 Task: Slide 11 - Budget For This Quarter.
Action: Mouse moved to (32, 81)
Screenshot: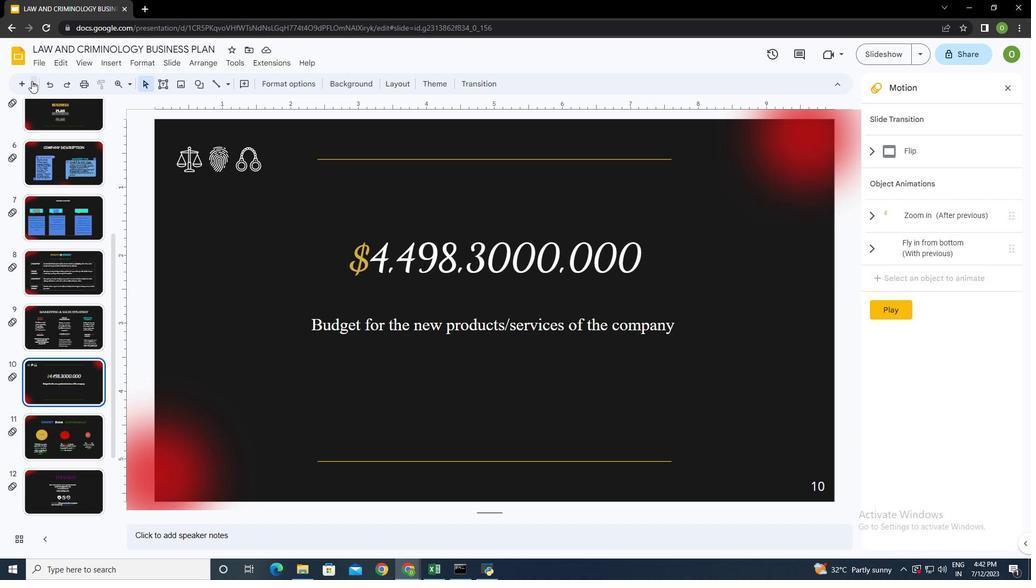 
Action: Mouse pressed left at (32, 81)
Screenshot: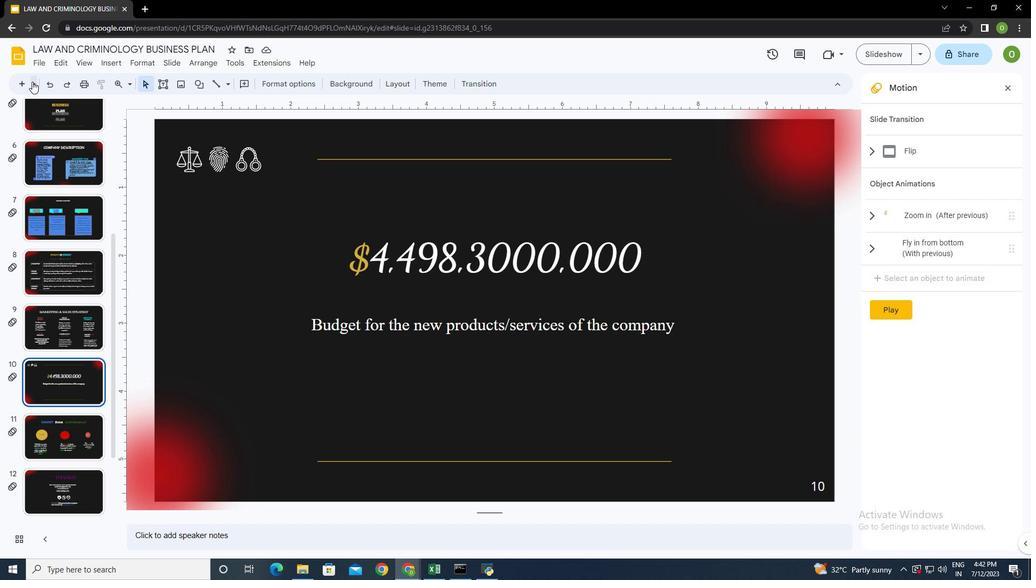 
Action: Mouse moved to (56, 342)
Screenshot: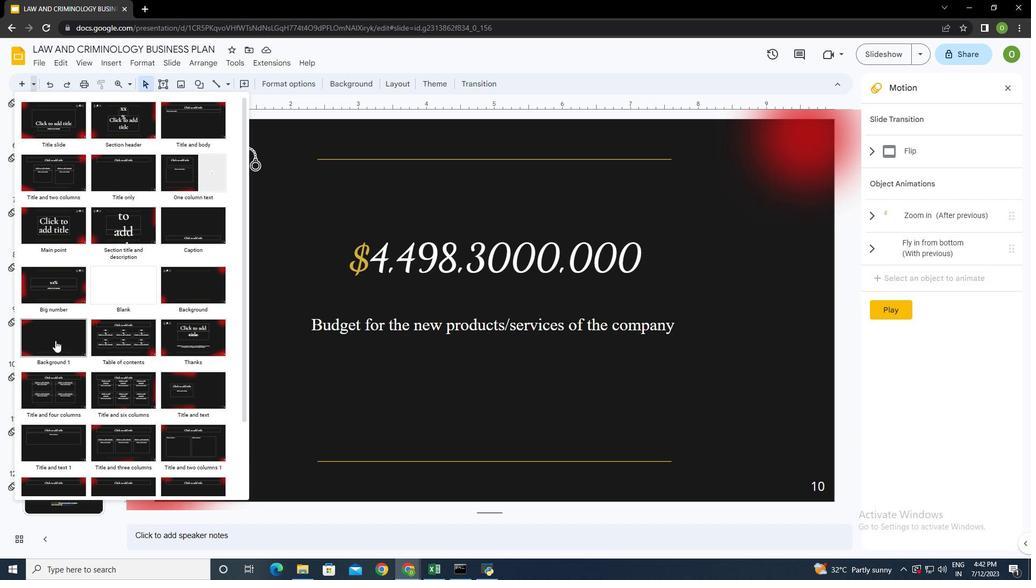 
Action: Mouse pressed left at (56, 342)
Screenshot: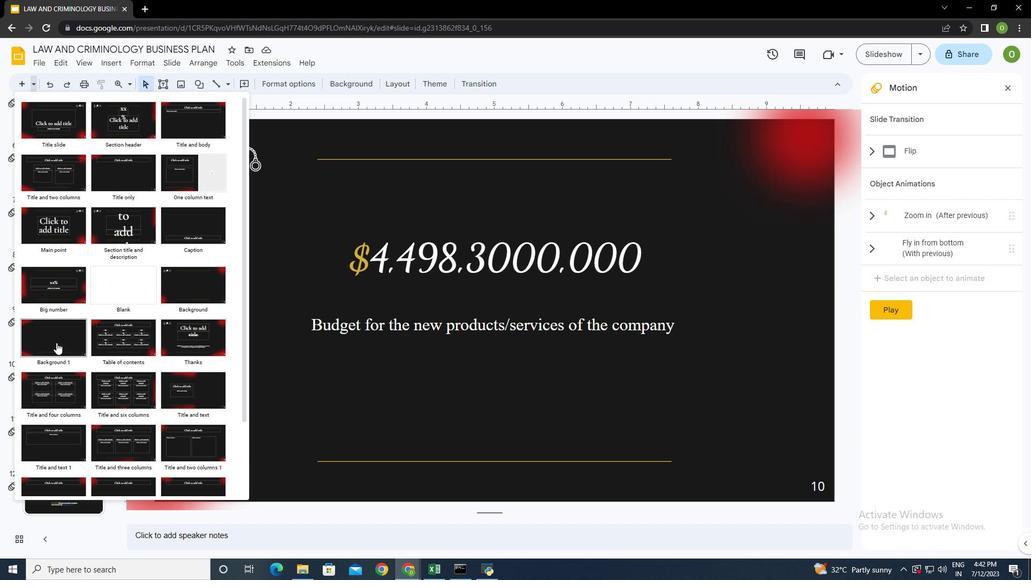 
Action: Mouse moved to (359, 259)
Screenshot: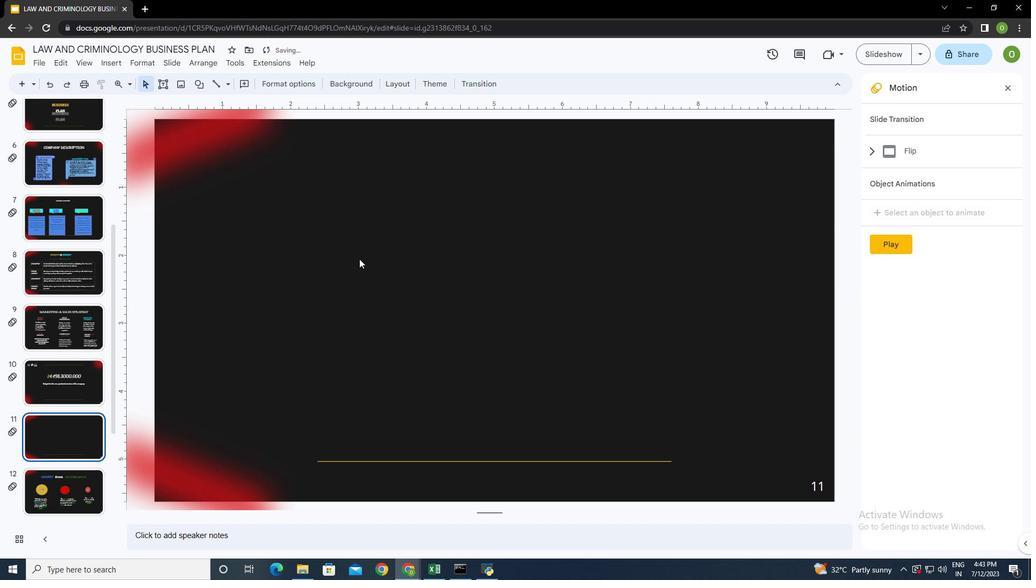 
Action: Mouse pressed left at (359, 259)
Screenshot: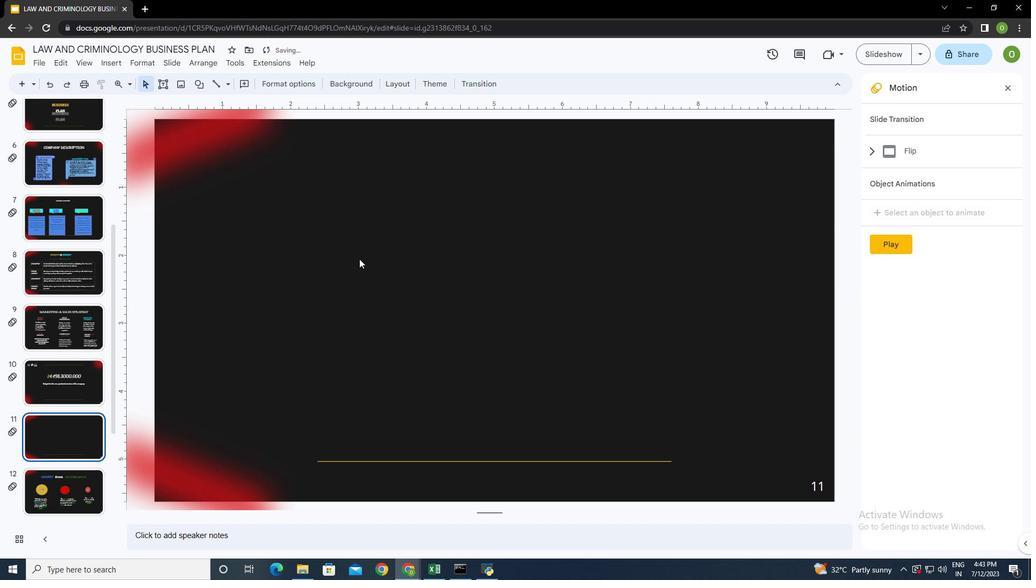 
Action: Mouse moved to (160, 81)
Screenshot: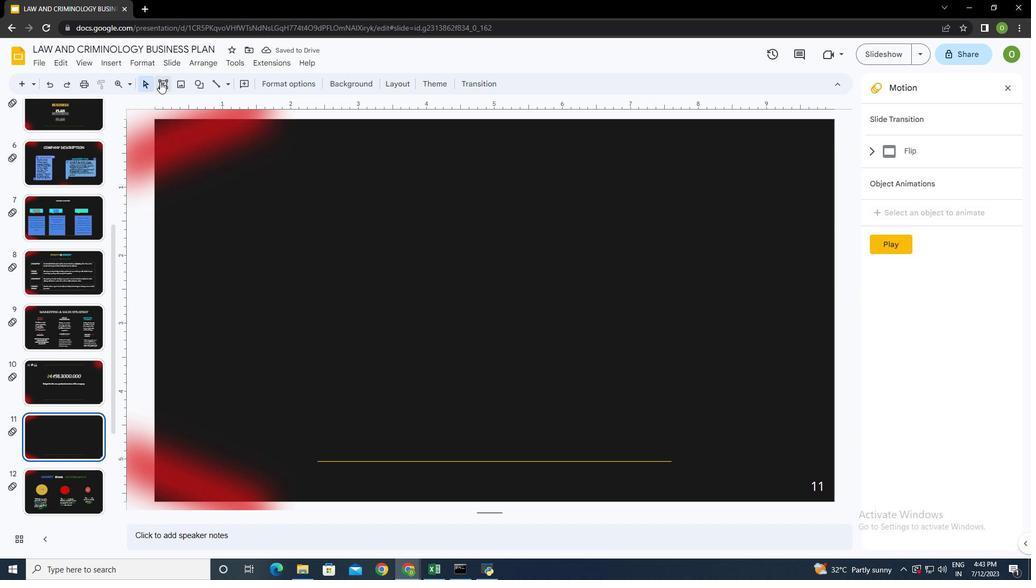 
Action: Mouse pressed left at (160, 81)
Screenshot: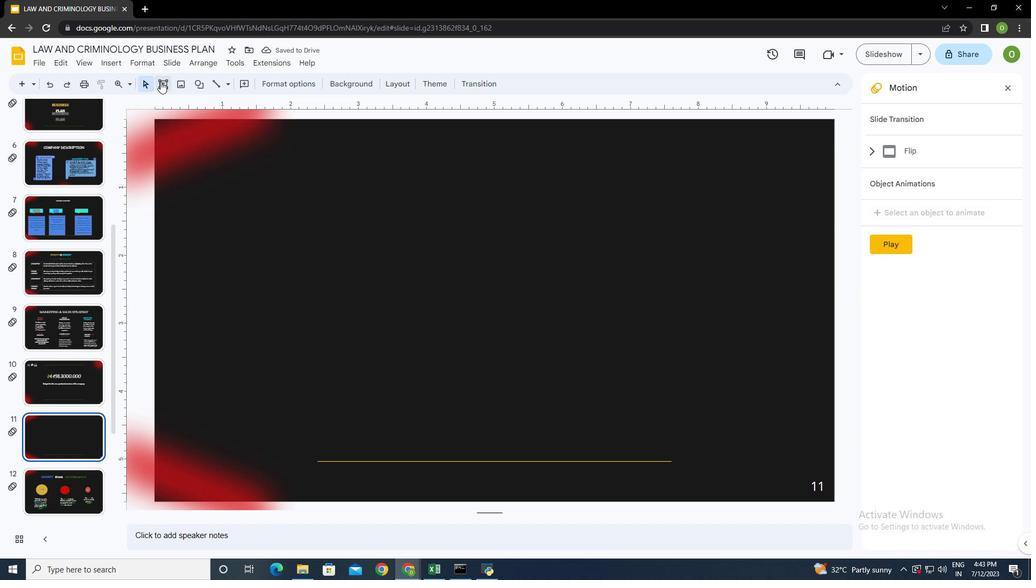 
Action: Mouse moved to (303, 149)
Screenshot: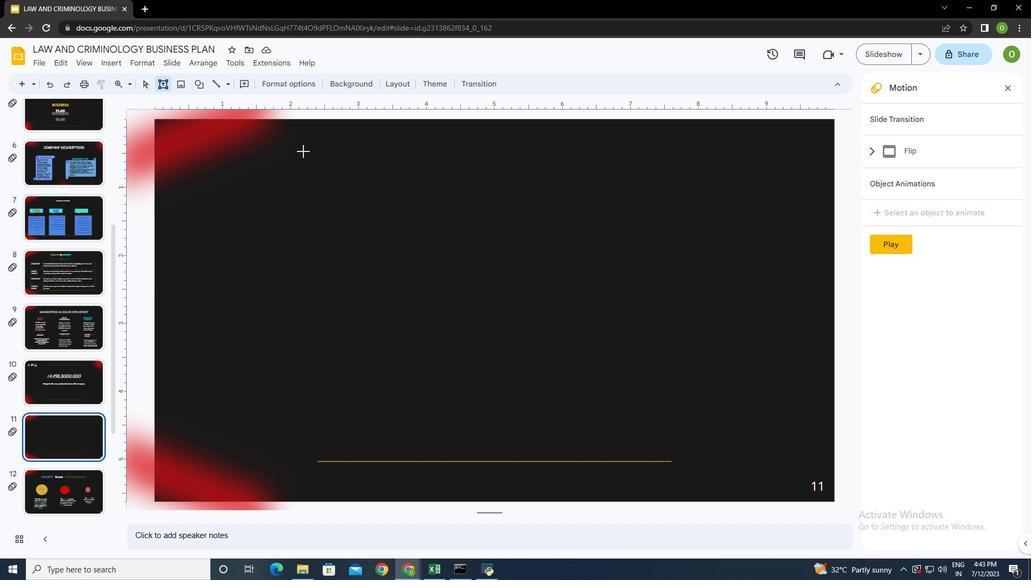 
Action: Mouse pressed left at (303, 149)
Screenshot: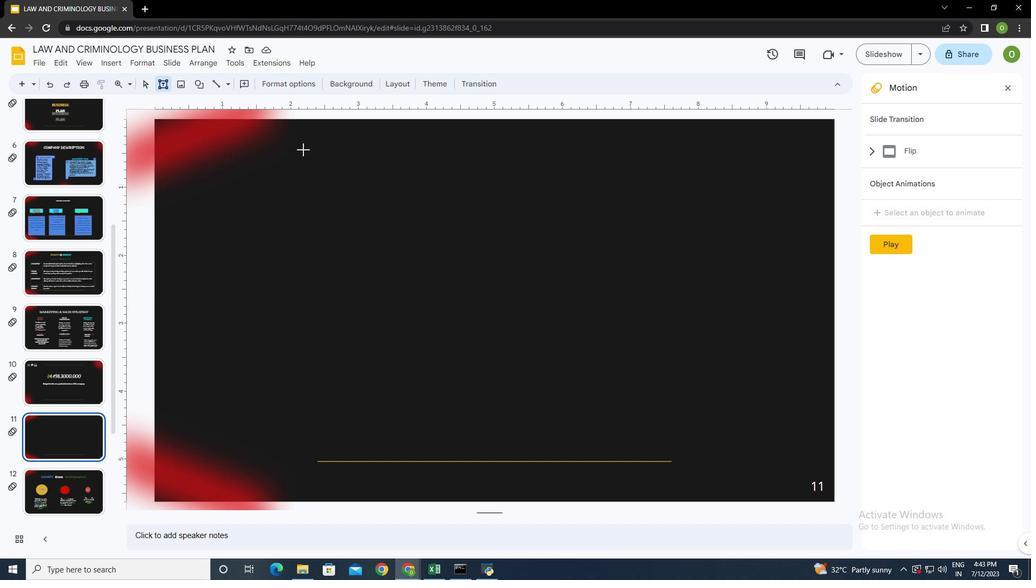 
Action: Mouse moved to (483, 79)
Screenshot: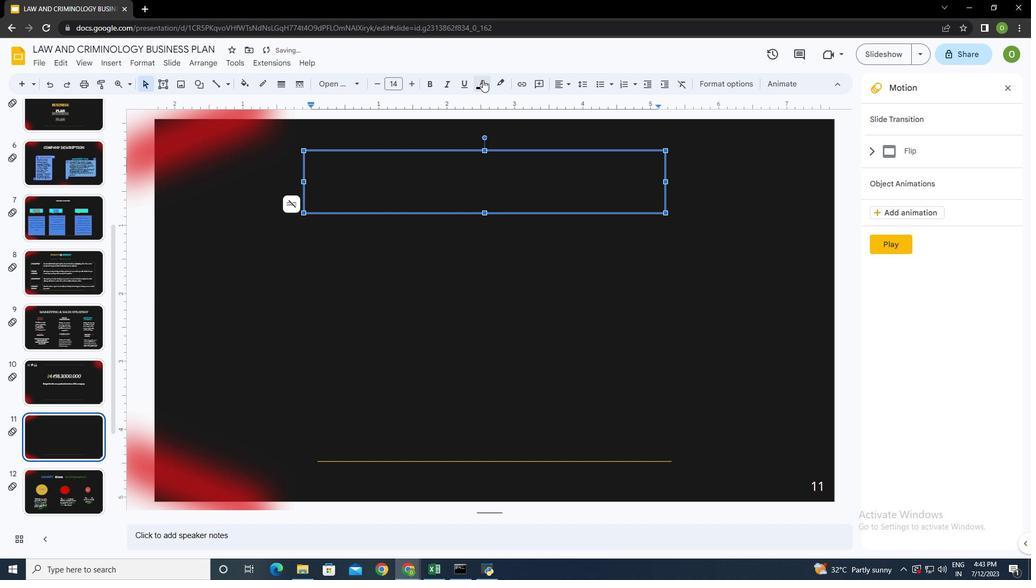 
Action: Mouse pressed left at (483, 79)
Screenshot: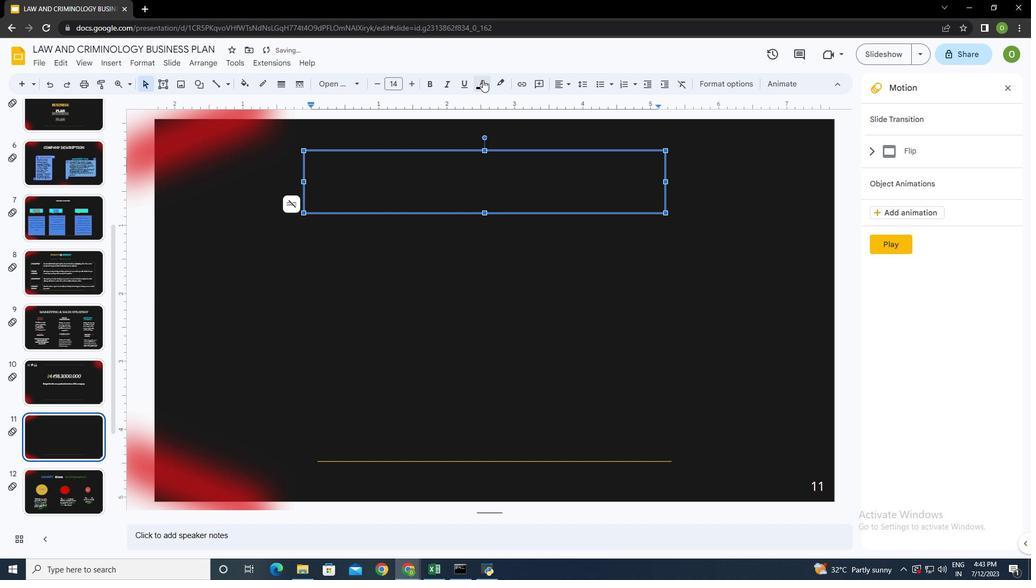 
Action: Mouse moved to (482, 117)
Screenshot: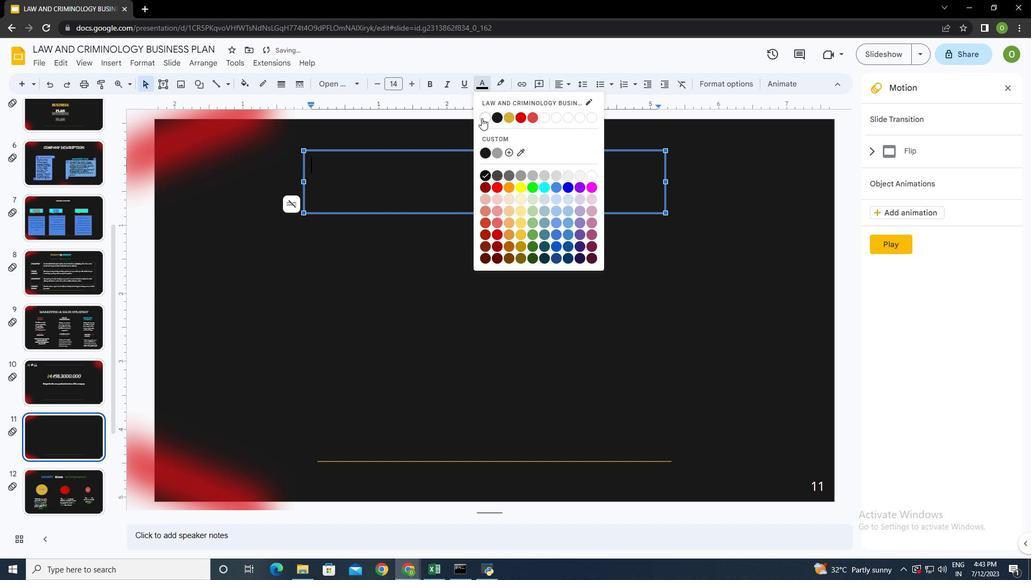 
Action: Mouse pressed left at (482, 117)
Screenshot: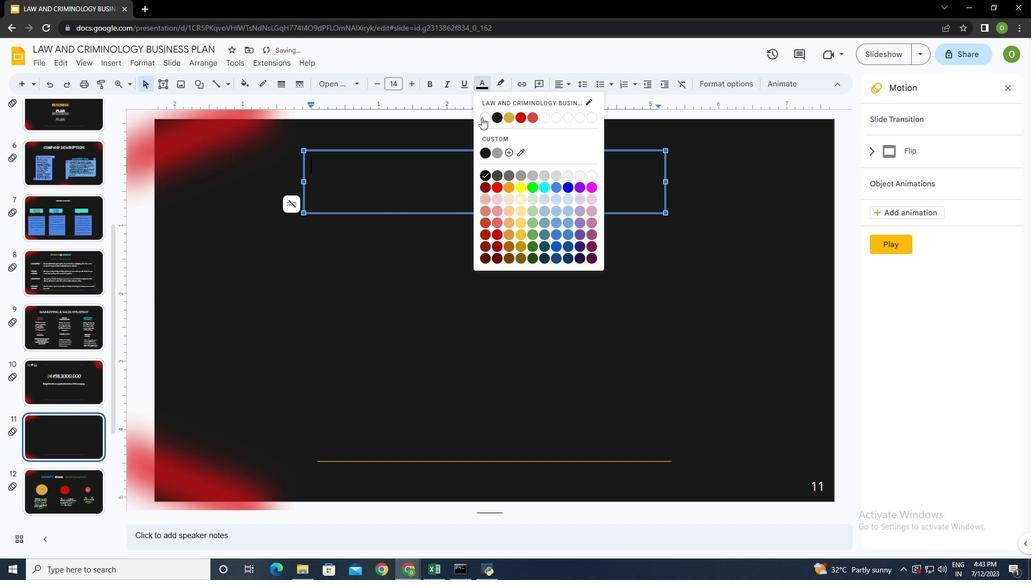 
Action: Mouse moved to (384, 182)
Screenshot: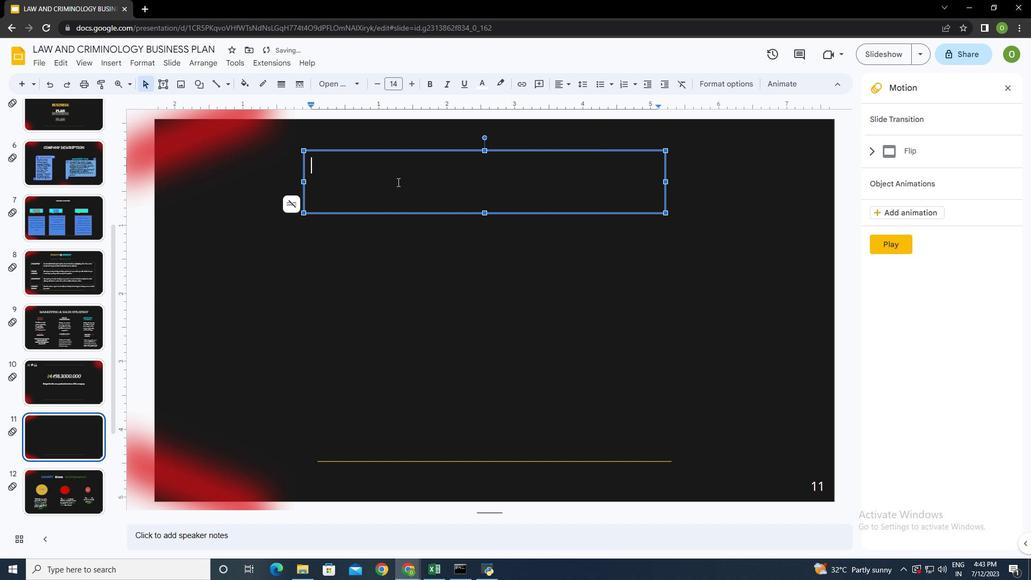 
Action: Key pressed <Key.caps_lock>BUDGET<Key.space>FOR<Key.space>THIS<Key.space>QUARTER<Key.shift_r><Key.shift_r><Key.shift_r><Key.shift_r><Key.shift_r><Key.shift_r><Key.shift_r><Key.shift_r><Key.home>
Screenshot: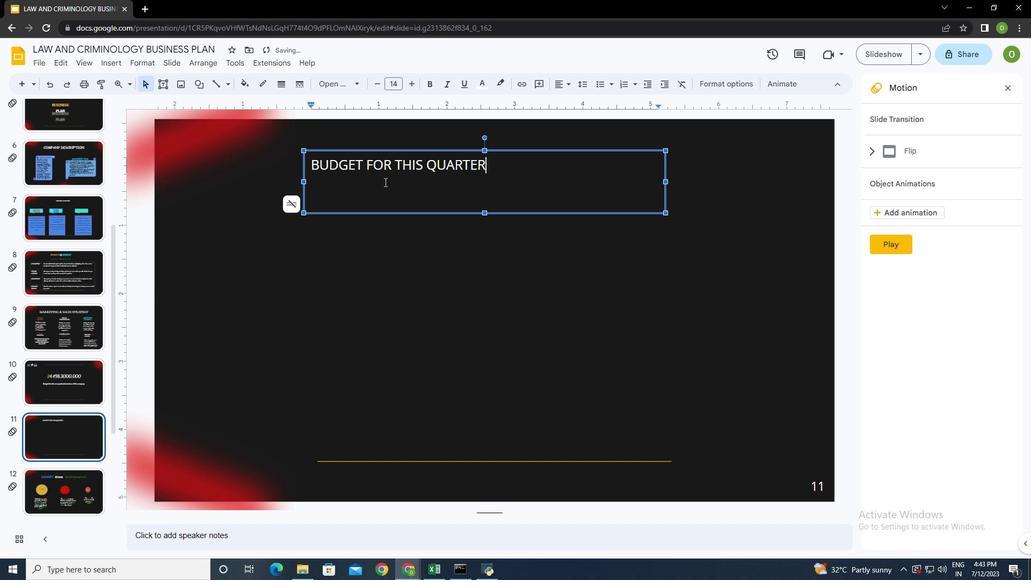 
Action: Mouse moved to (318, 83)
Screenshot: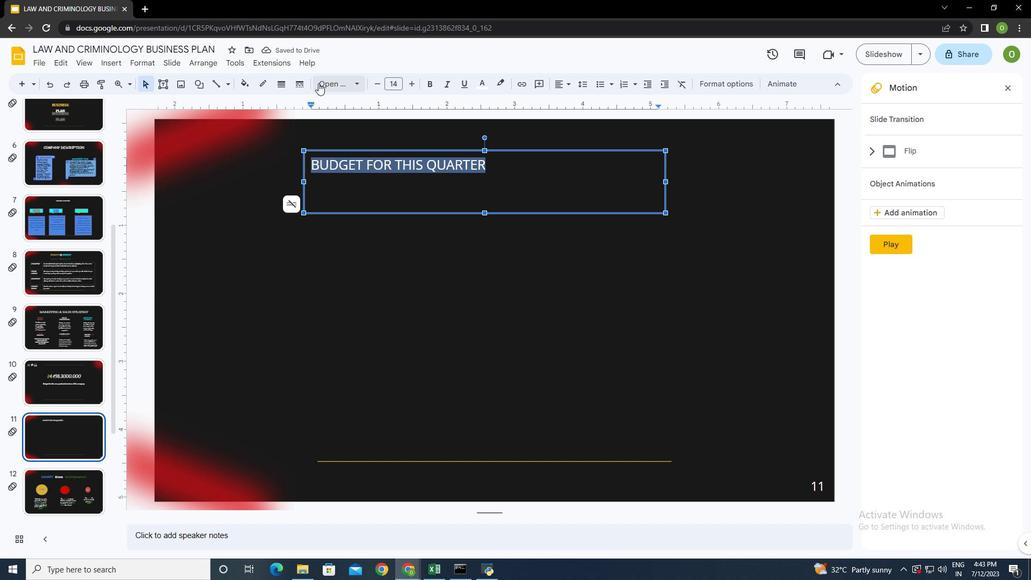 
Action: Mouse pressed left at (318, 83)
Screenshot: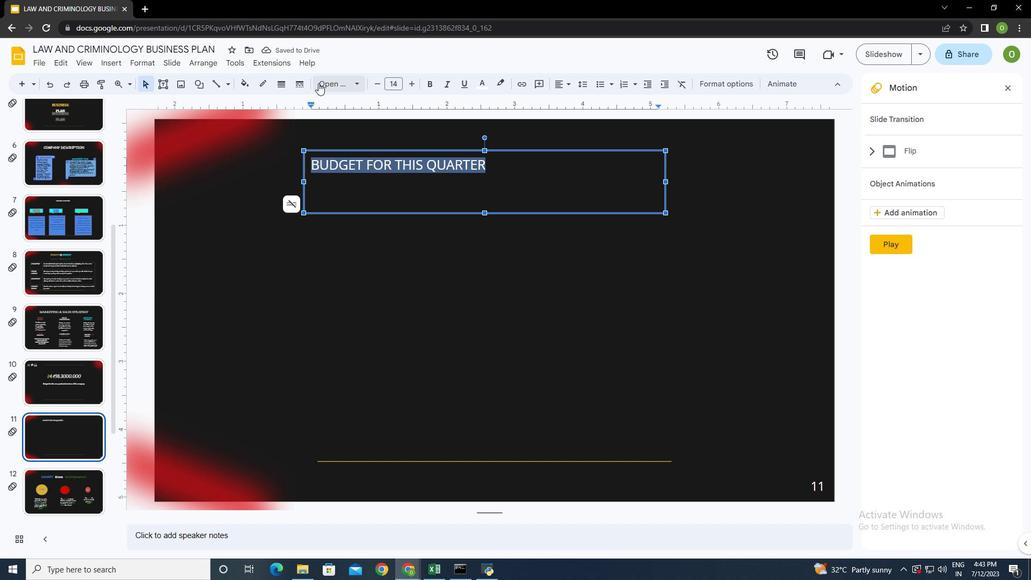 
Action: Mouse moved to (371, 202)
Screenshot: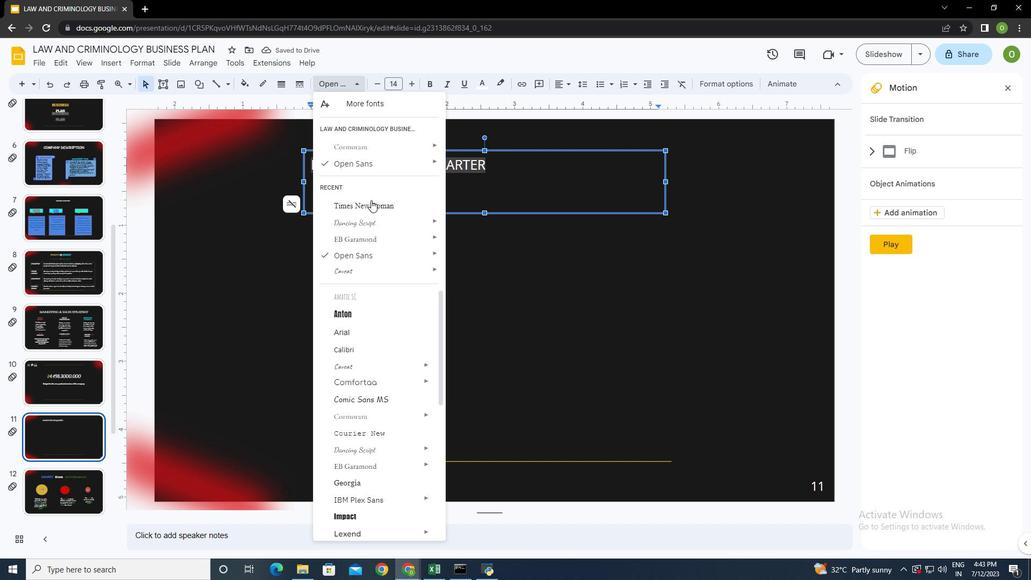 
Action: Mouse pressed left at (371, 202)
Screenshot: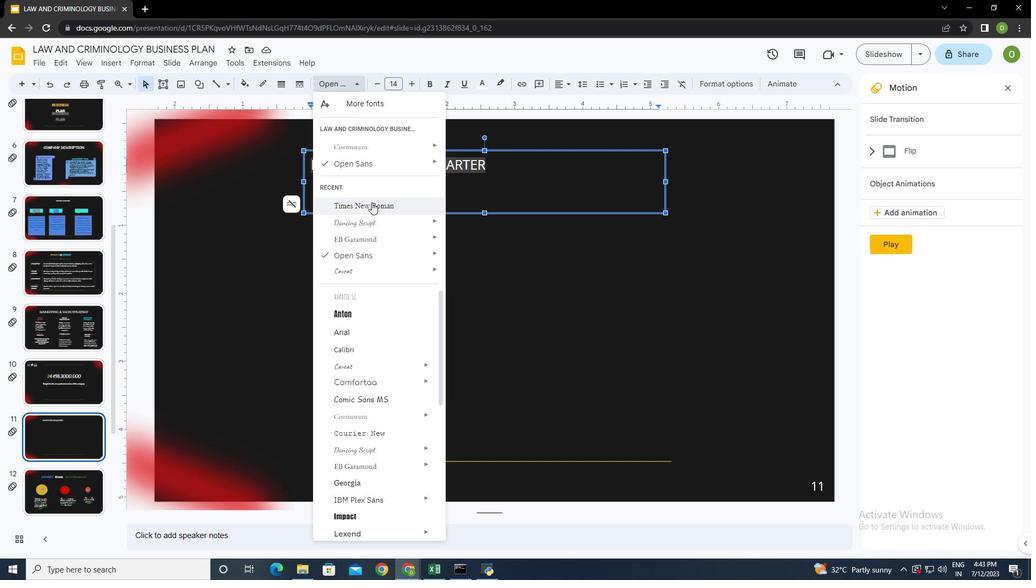 
Action: Mouse moved to (409, 81)
Screenshot: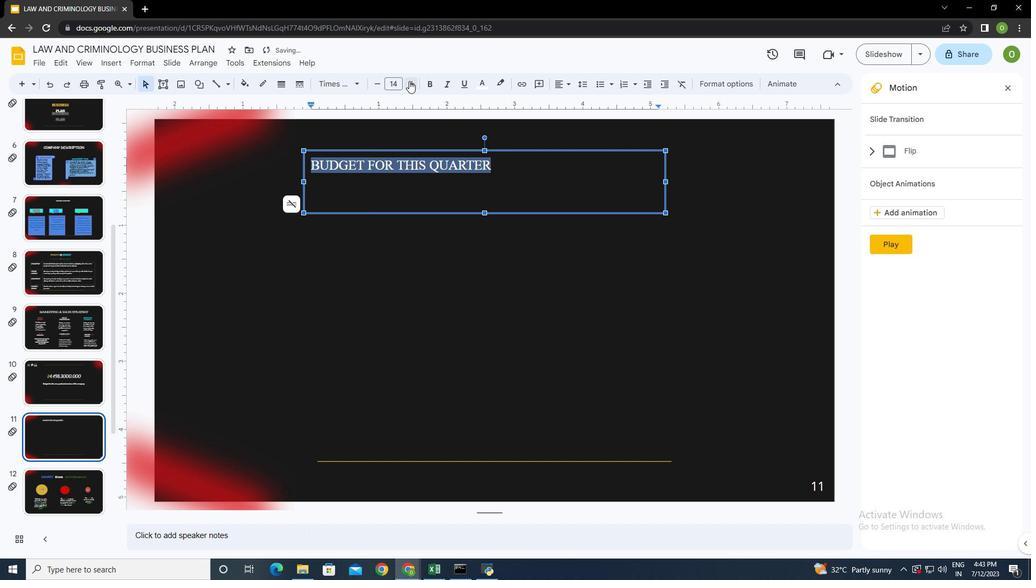 
Action: Mouse pressed left at (409, 81)
Screenshot: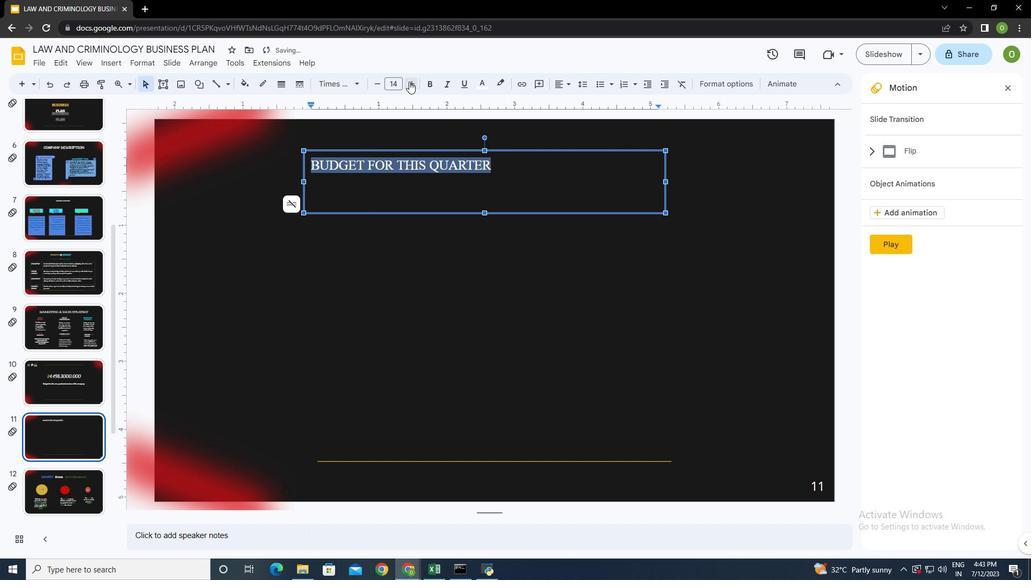 
Action: Mouse pressed left at (409, 81)
Screenshot: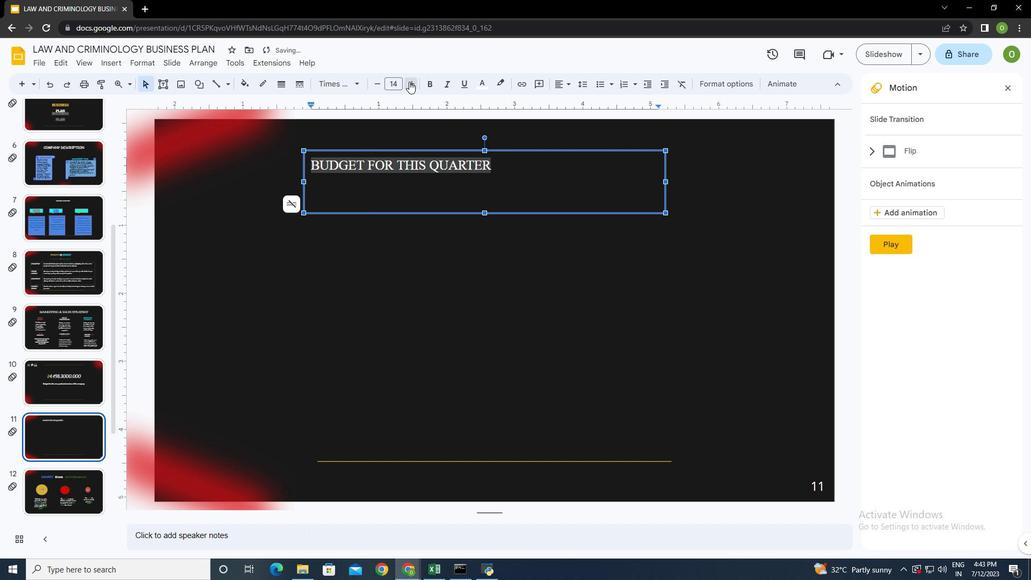 
Action: Mouse pressed left at (409, 81)
Screenshot: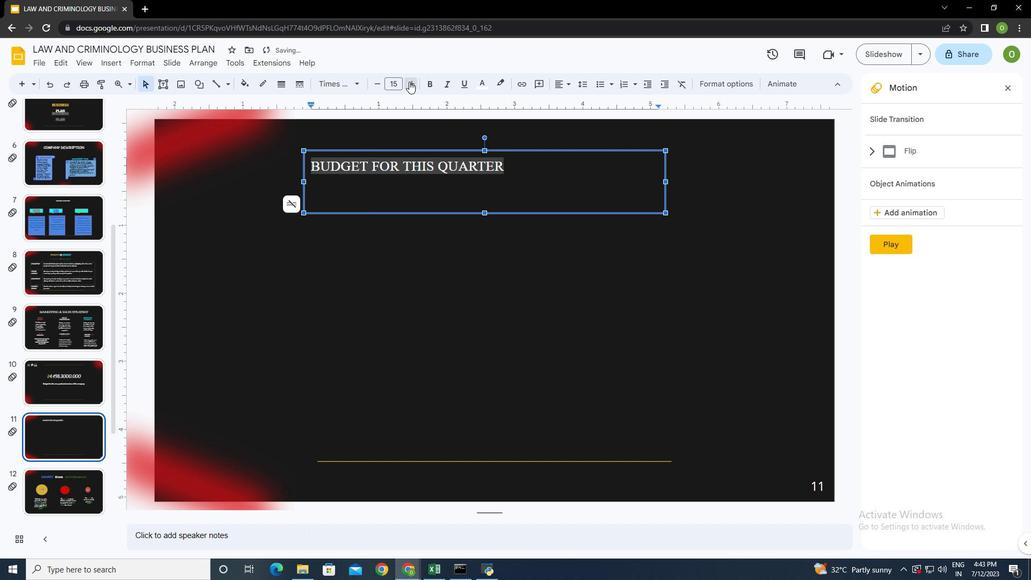 
Action: Mouse pressed left at (409, 81)
Screenshot: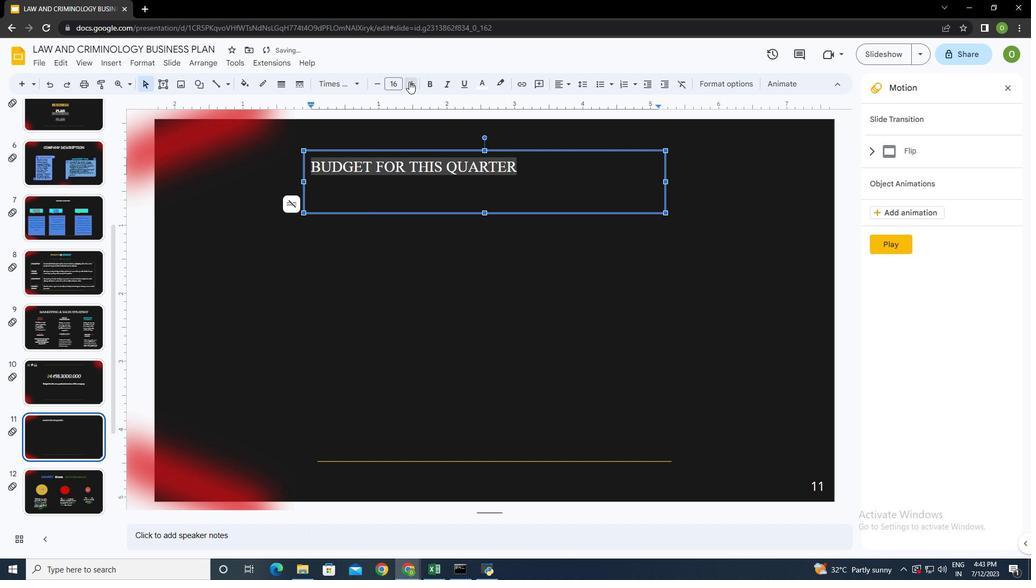 
Action: Mouse pressed left at (409, 81)
Screenshot: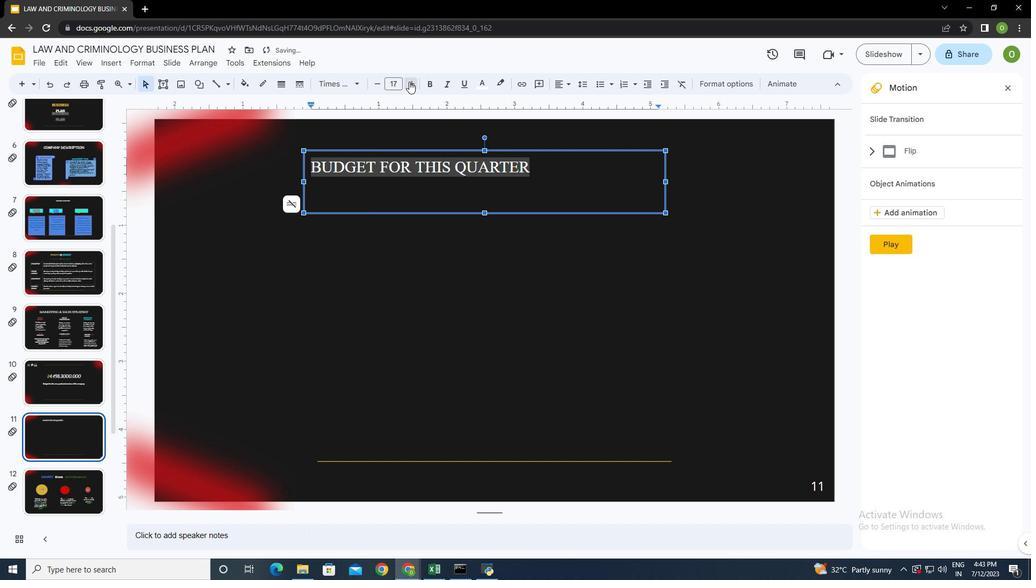 
Action: Mouse pressed left at (409, 81)
Screenshot: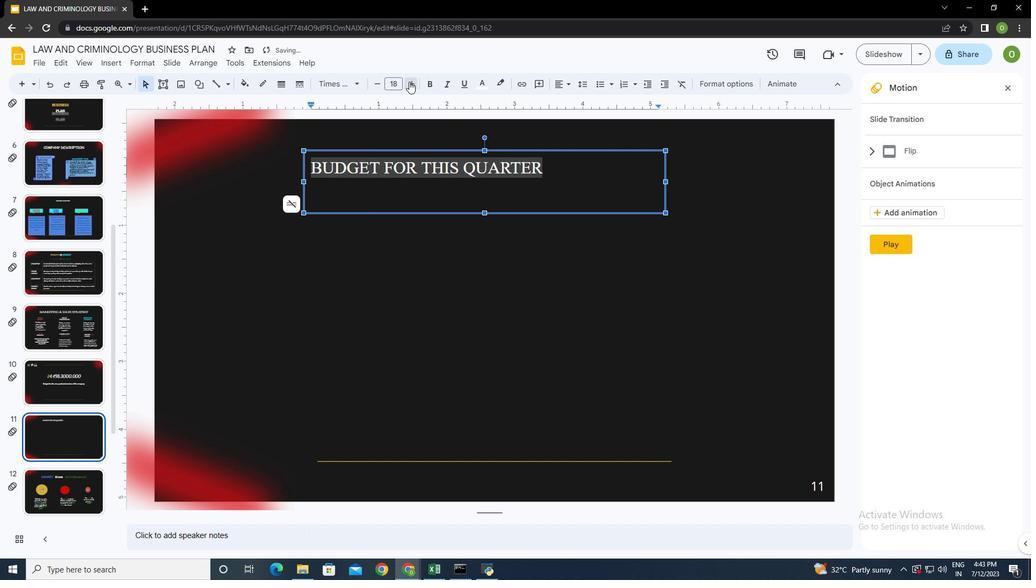 
Action: Mouse pressed left at (409, 81)
Screenshot: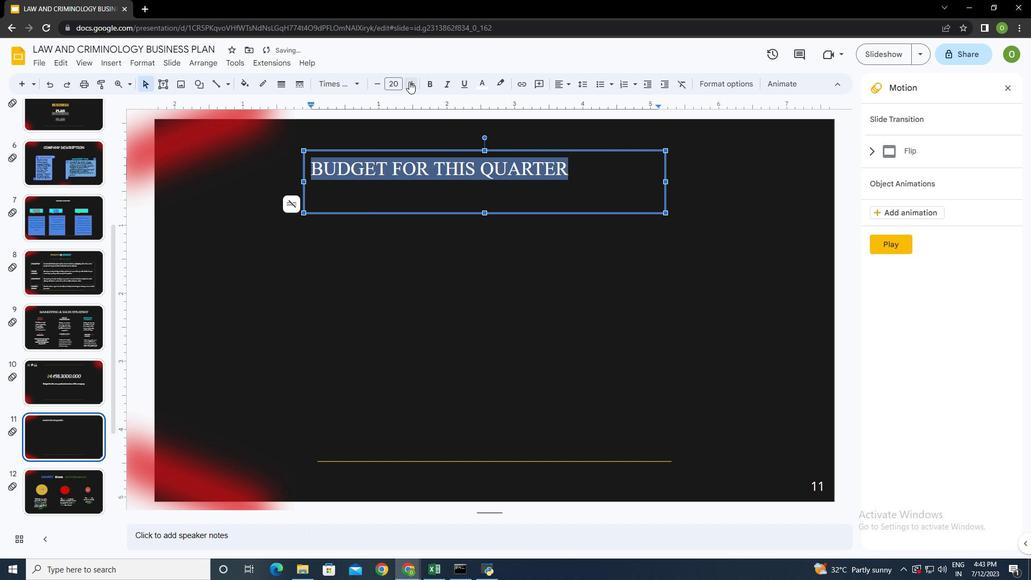 
Action: Mouse pressed left at (409, 81)
Screenshot: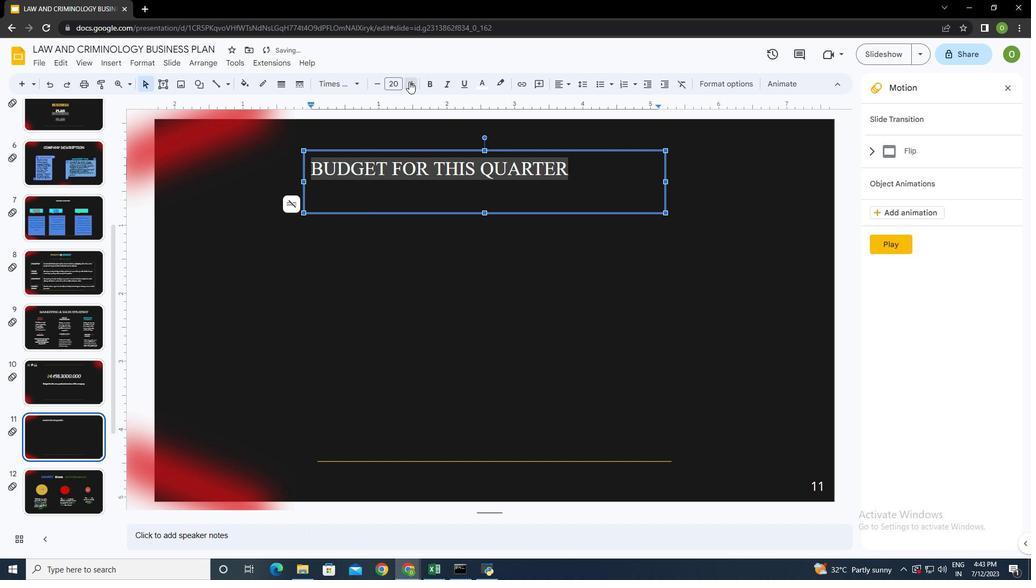 
Action: Mouse pressed left at (409, 81)
Screenshot: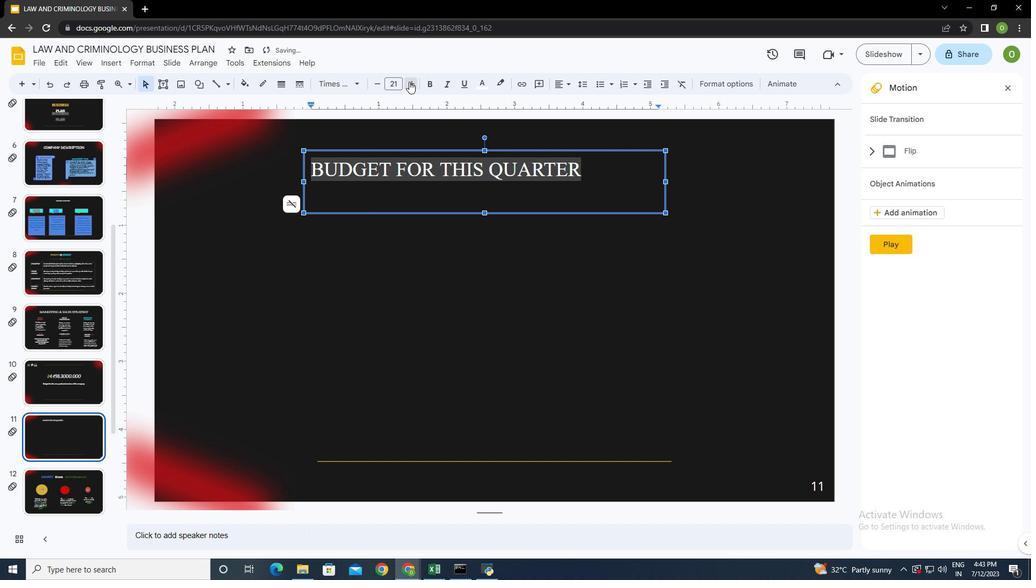 
Action: Mouse pressed left at (409, 81)
Screenshot: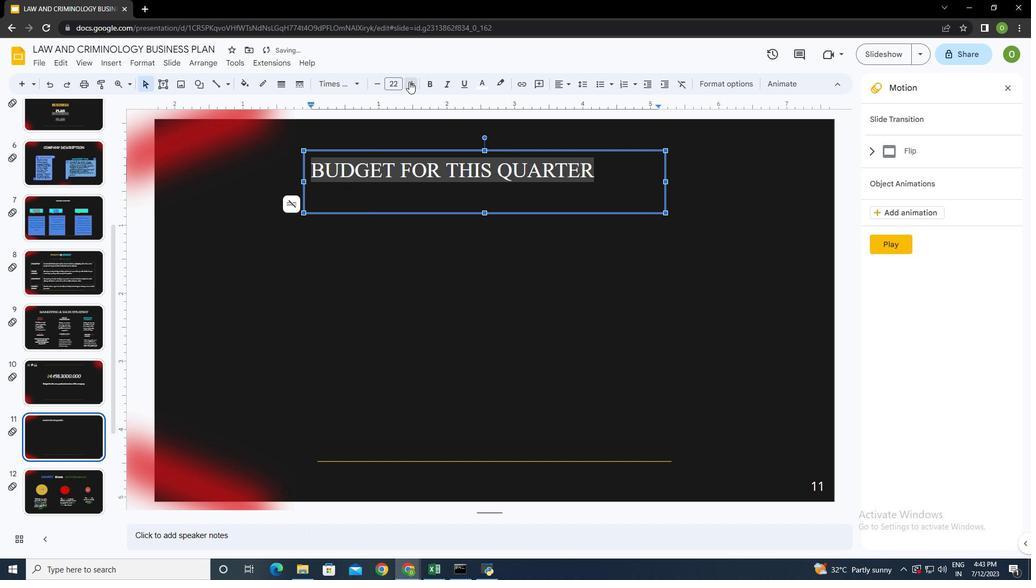 
Action: Mouse pressed left at (409, 81)
Screenshot: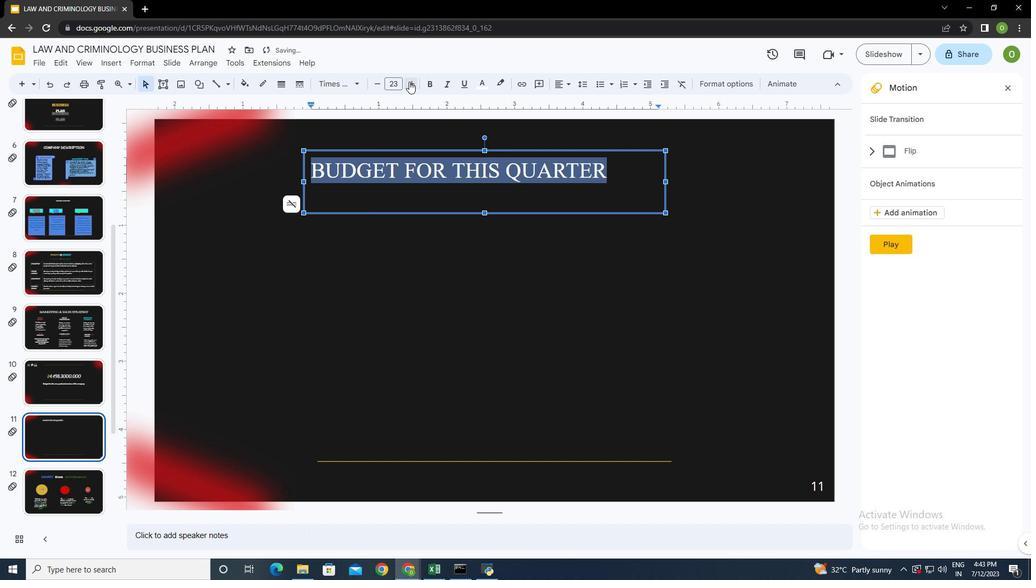 
Action: Mouse pressed left at (409, 81)
Screenshot: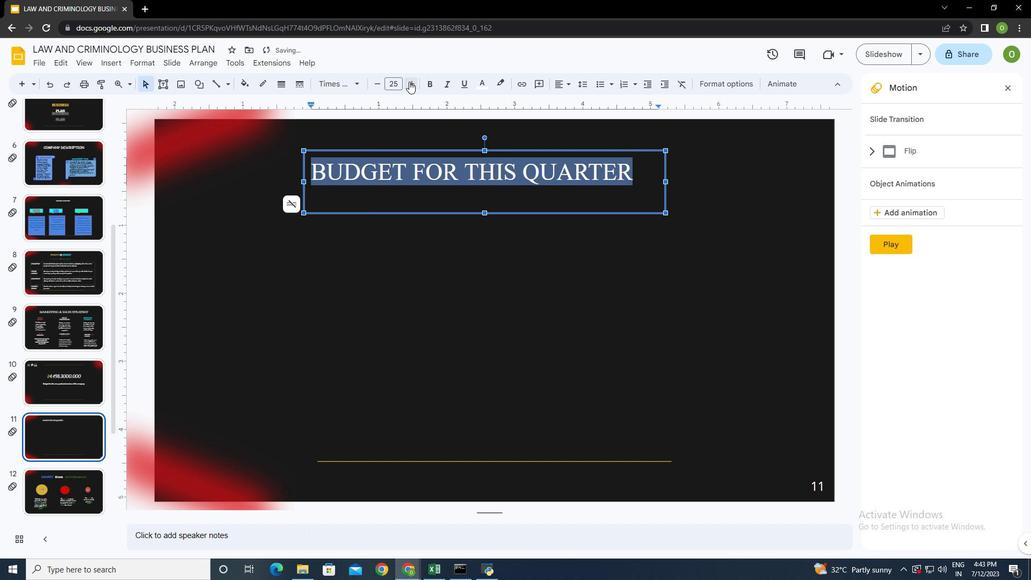 
Action: Mouse moved to (377, 83)
Screenshot: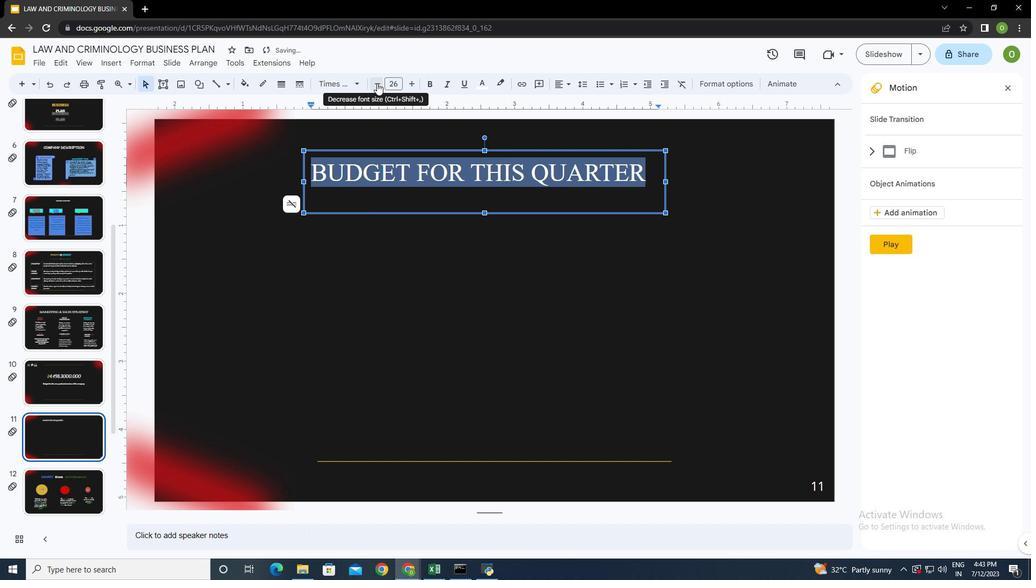 
Action: Mouse pressed left at (377, 83)
Screenshot: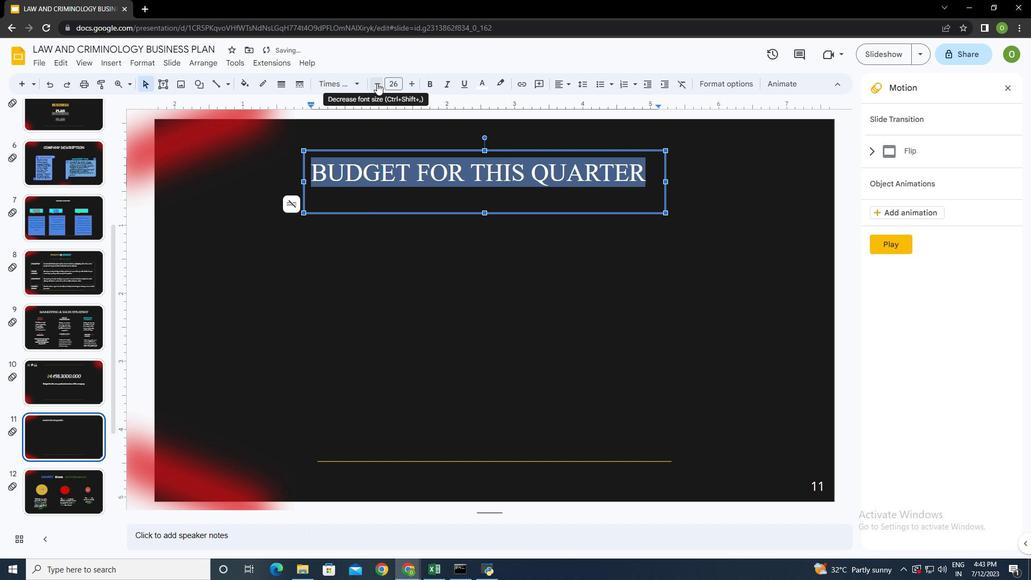 
Action: Mouse moved to (486, 214)
Screenshot: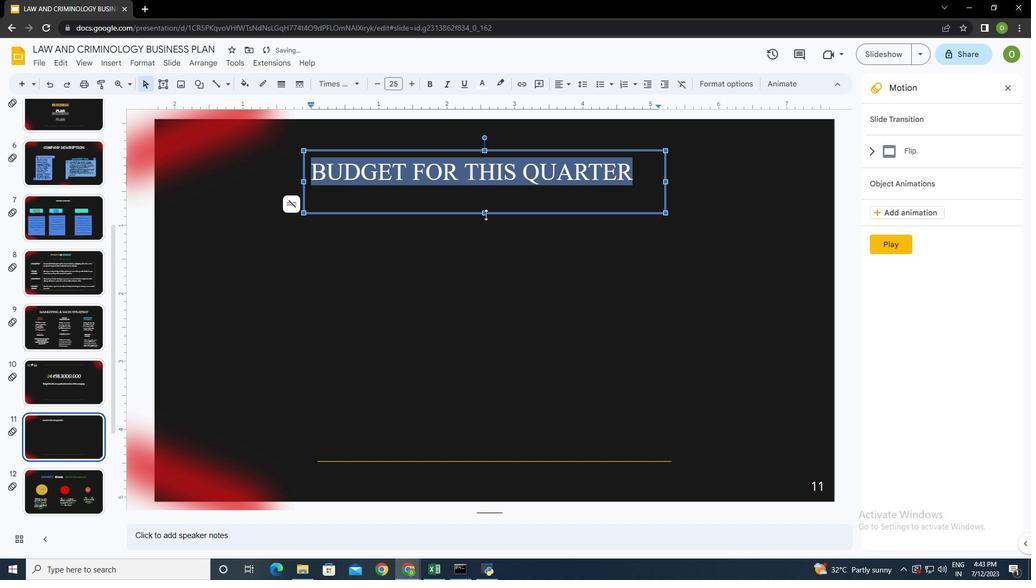 
Action: Mouse pressed left at (486, 214)
Screenshot: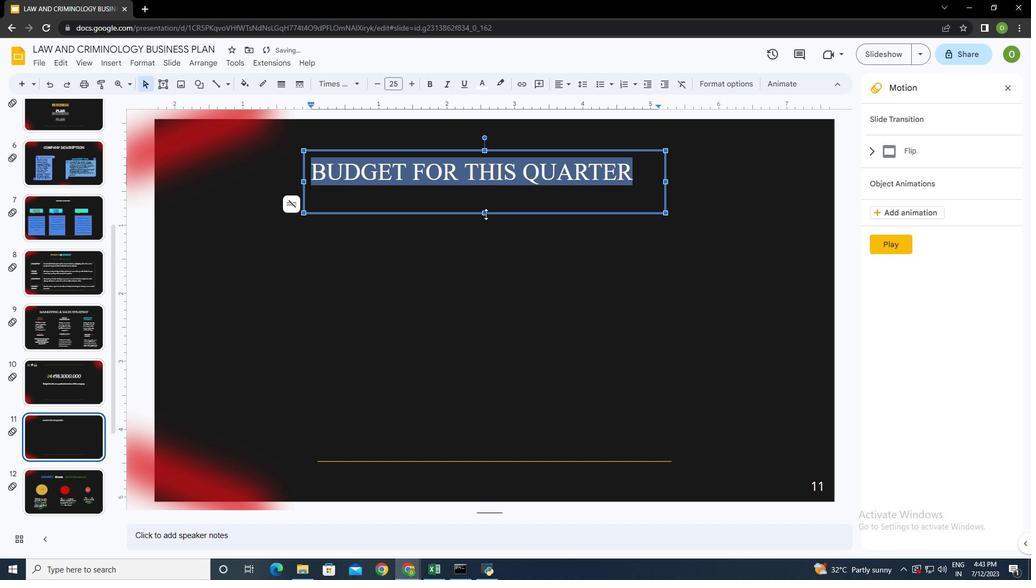 
Action: Mouse moved to (668, 172)
Screenshot: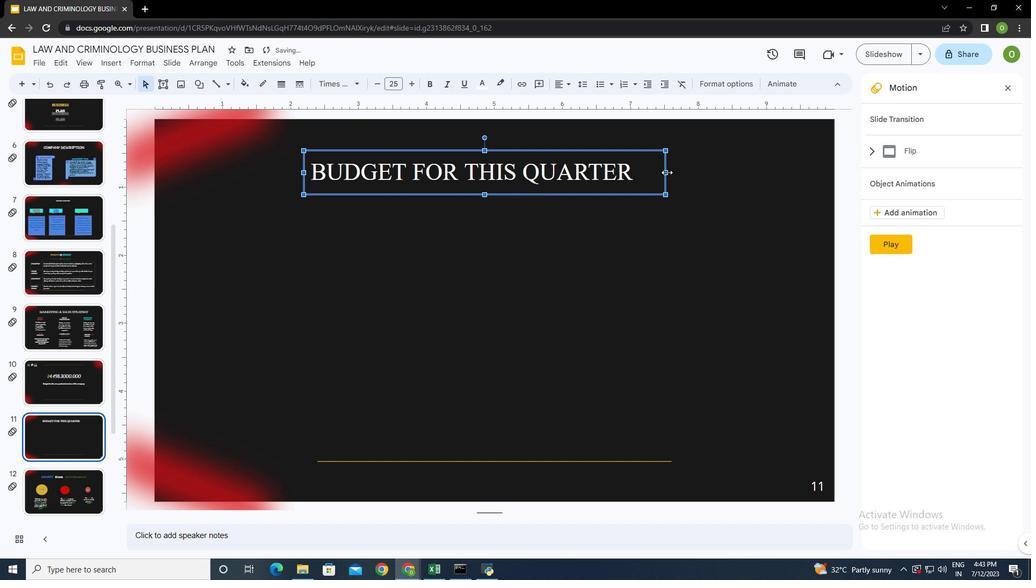 
Action: Mouse pressed left at (668, 172)
Screenshot: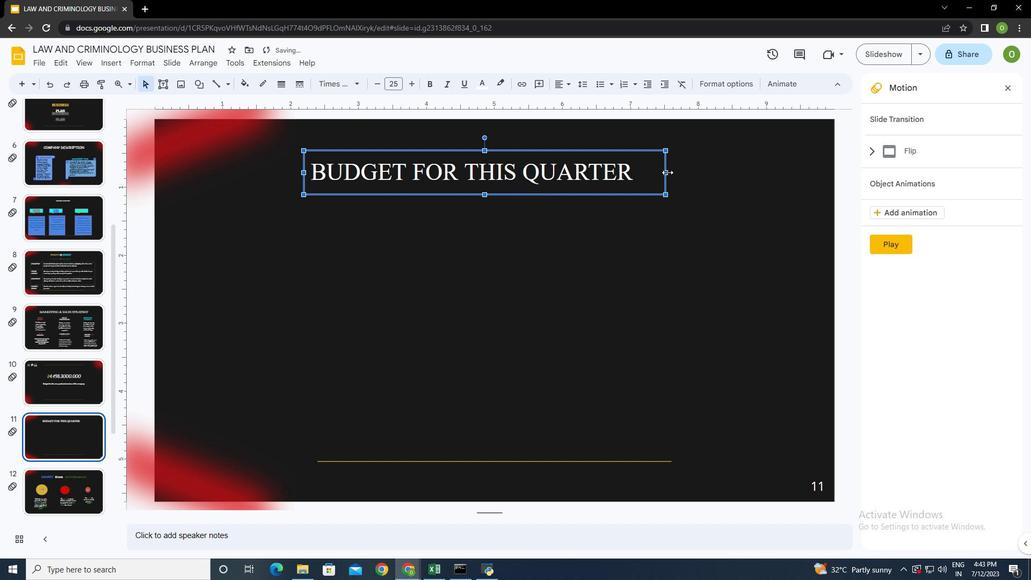 
Action: Mouse moved to (543, 220)
Screenshot: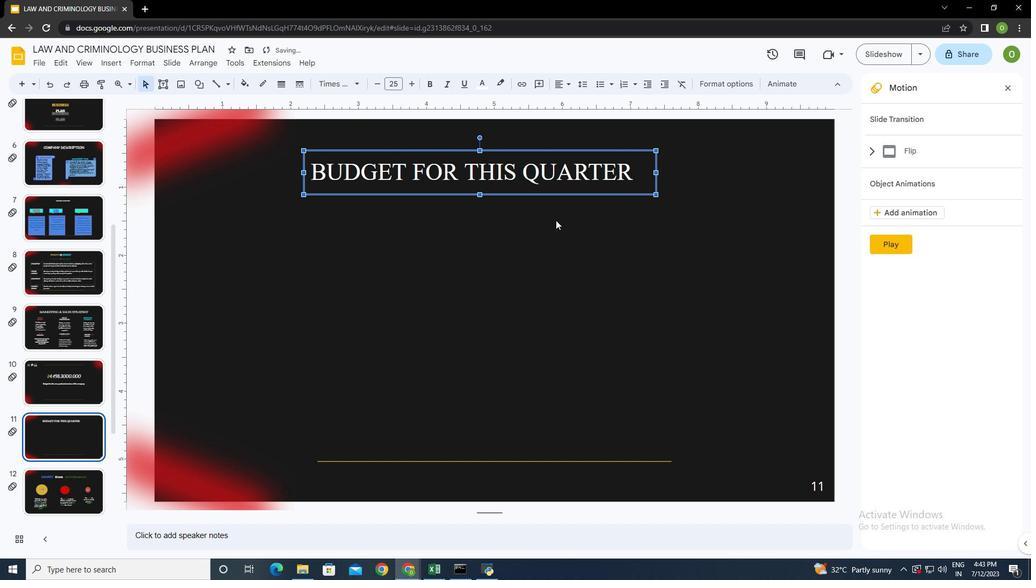 
Action: Mouse pressed left at (543, 220)
Screenshot: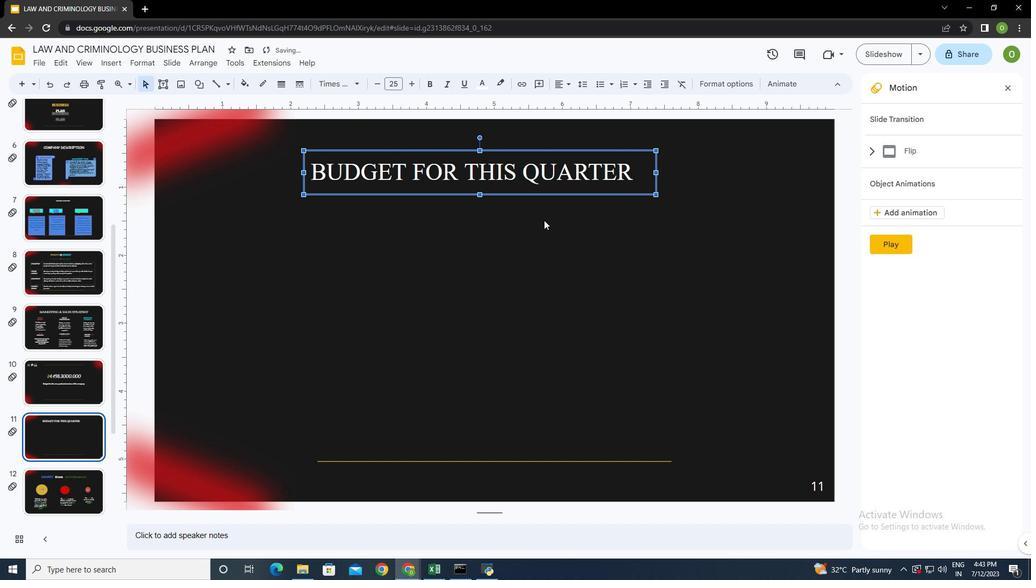 
Action: Mouse moved to (161, 82)
Screenshot: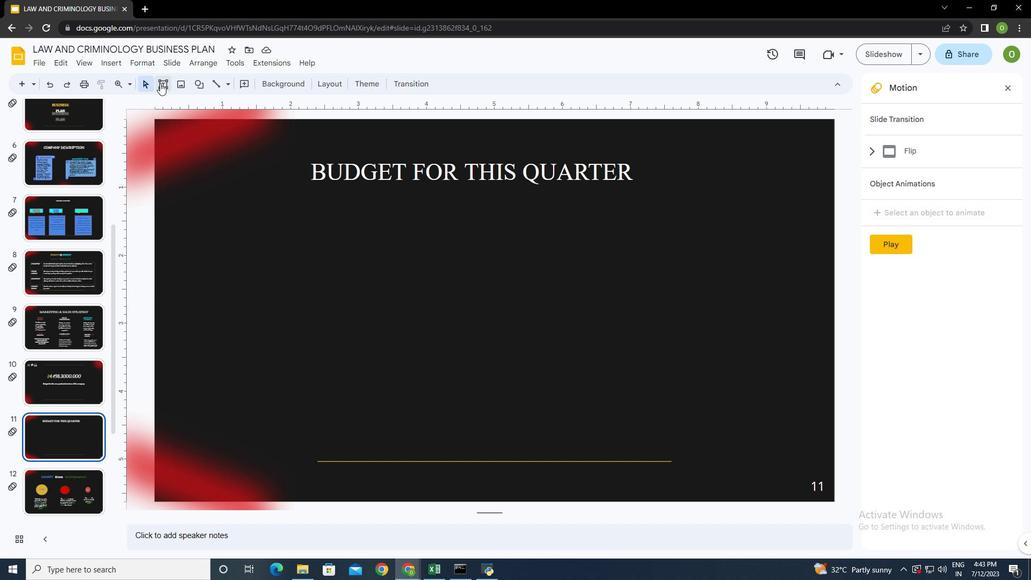 
Action: Mouse pressed left at (161, 82)
Screenshot: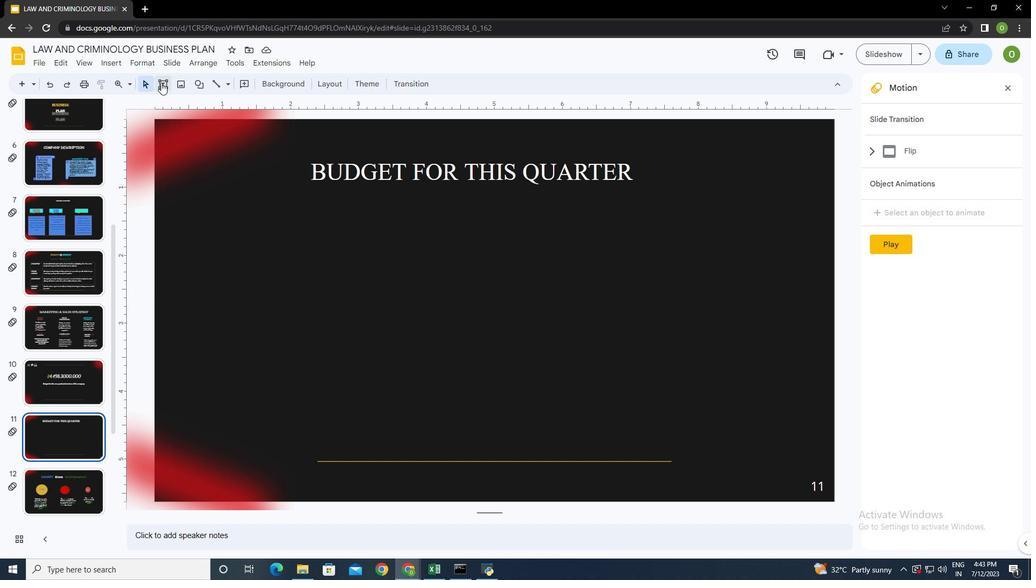
Action: Mouse moved to (253, 212)
Screenshot: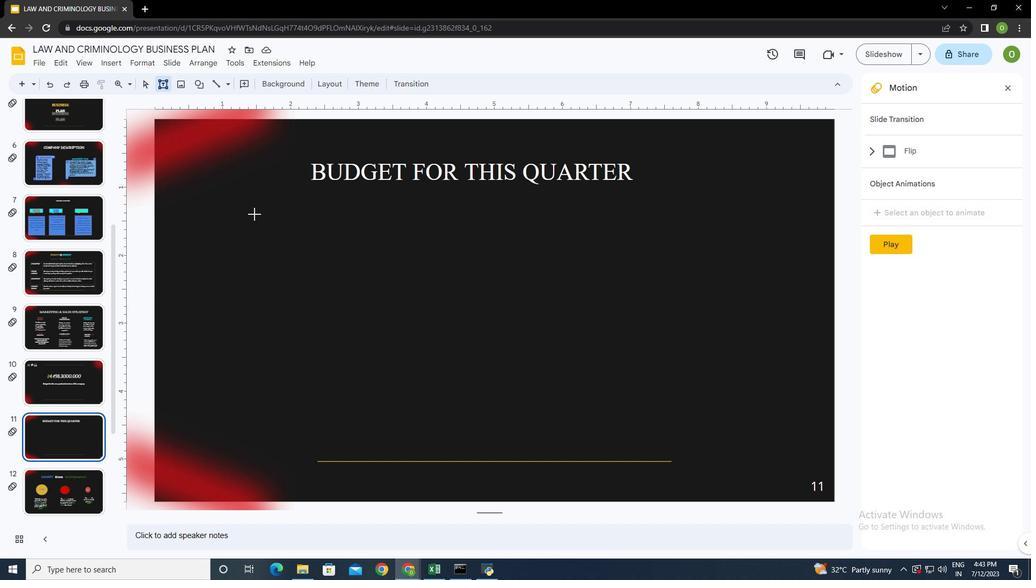 
Action: Mouse pressed left at (253, 212)
Screenshot: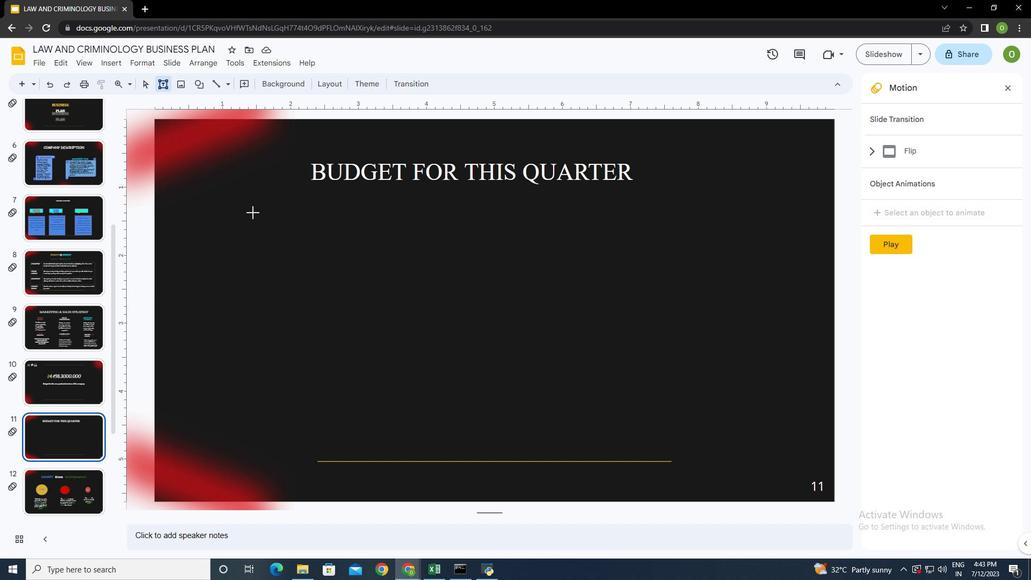 
Action: Mouse moved to (598, 84)
Screenshot: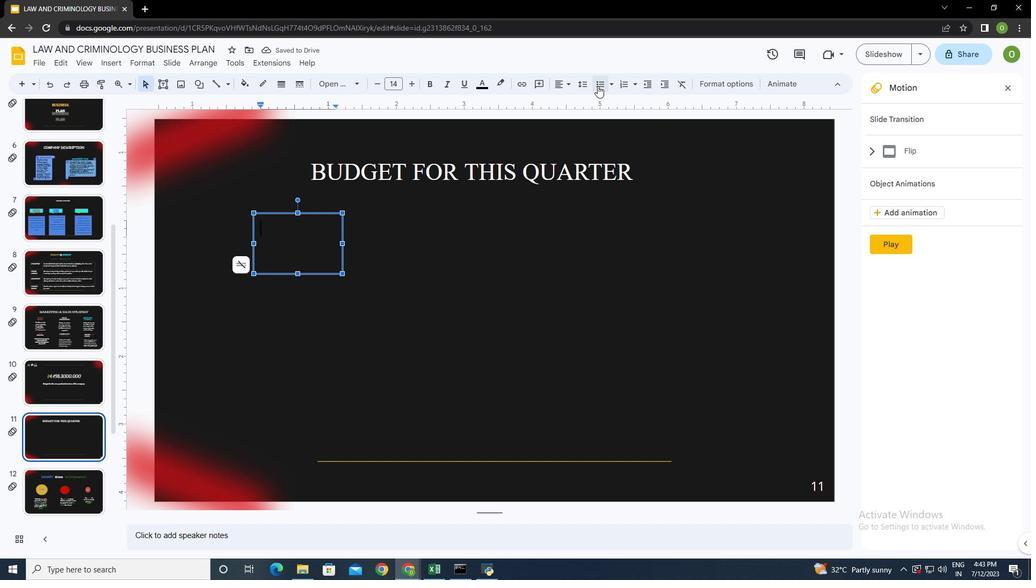 
Action: Mouse pressed left at (598, 84)
Screenshot: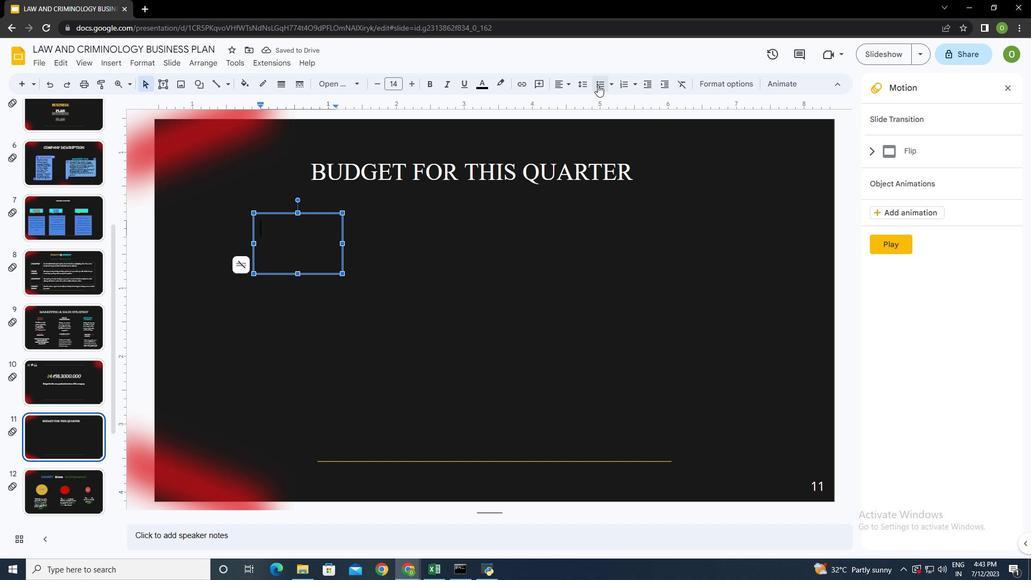 
Action: Mouse moved to (252, 261)
Screenshot: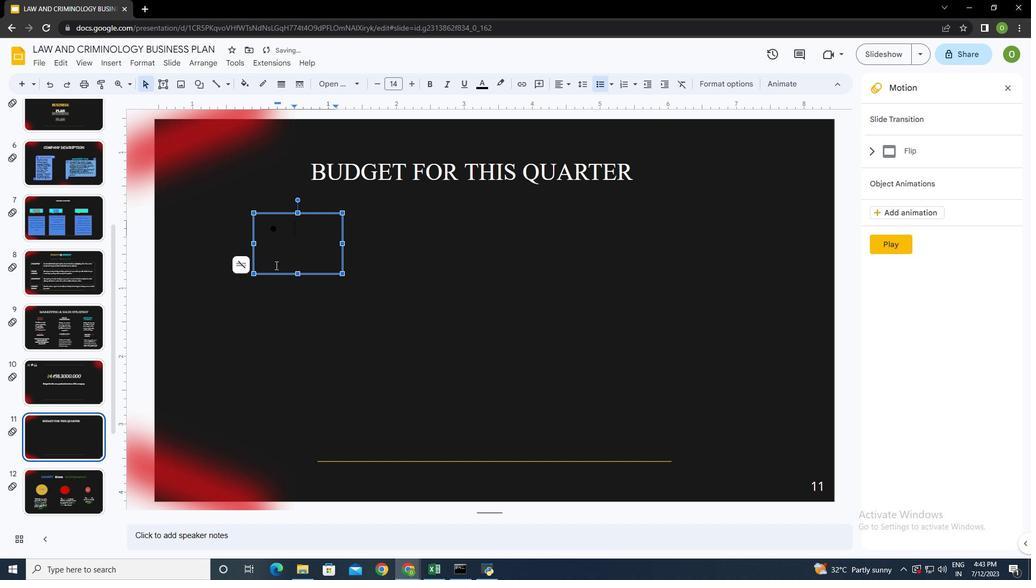 
Action: Key pressed <Key.backspace>
Screenshot: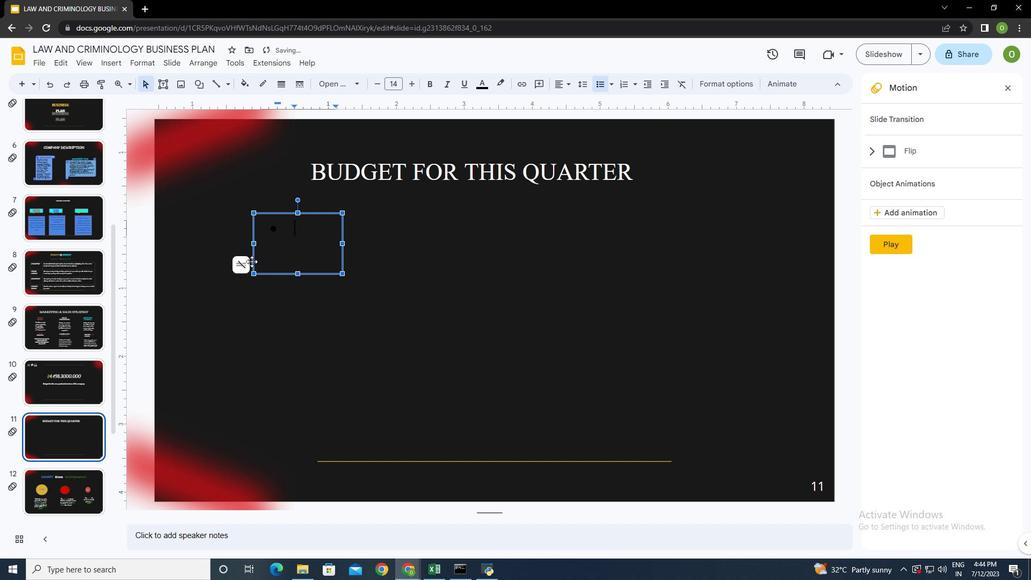 
Action: Mouse moved to (479, 88)
Screenshot: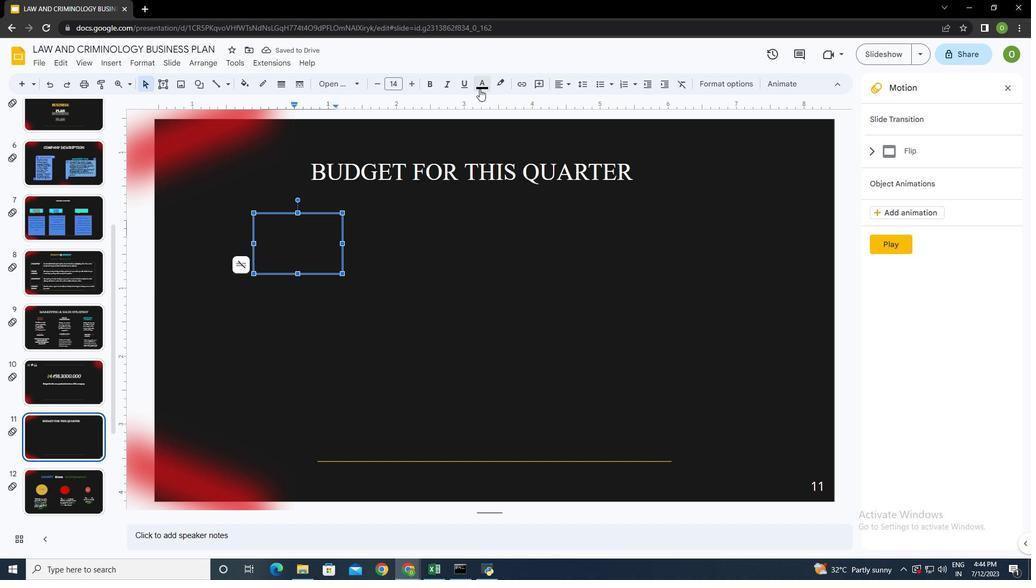 
Action: Mouse pressed left at (479, 88)
Screenshot: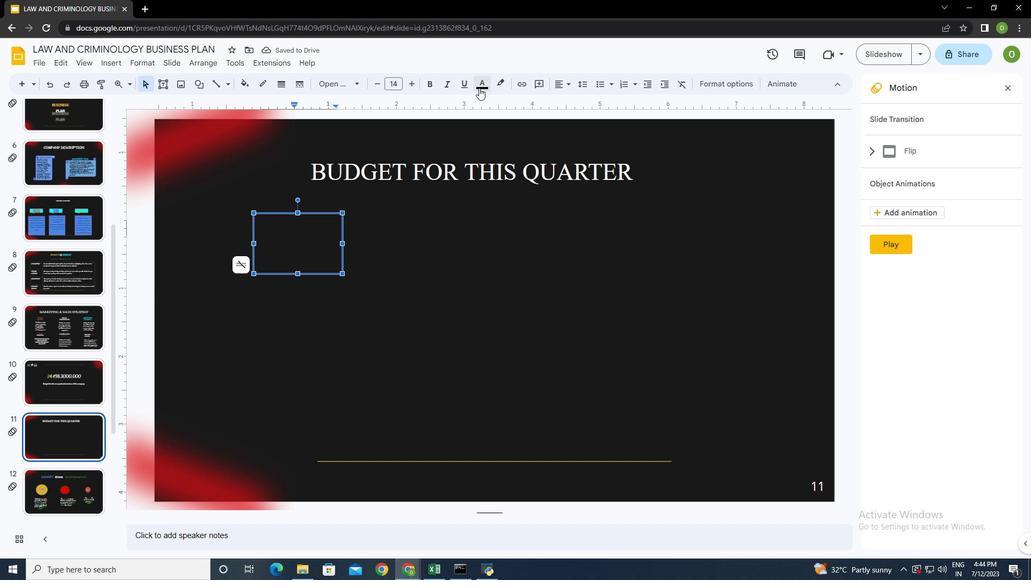 
Action: Mouse moved to (484, 118)
Screenshot: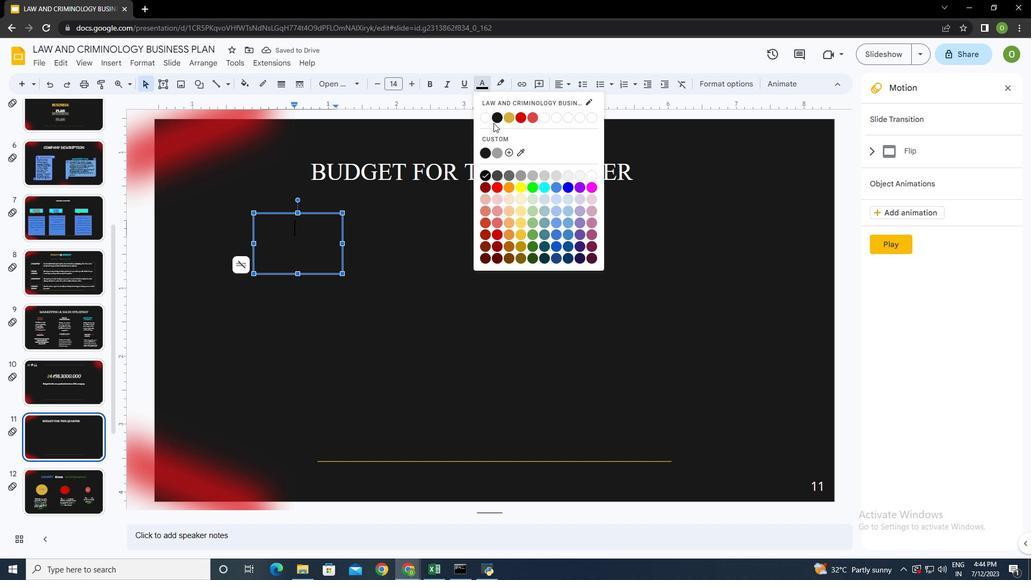 
Action: Mouse pressed left at (484, 118)
Screenshot: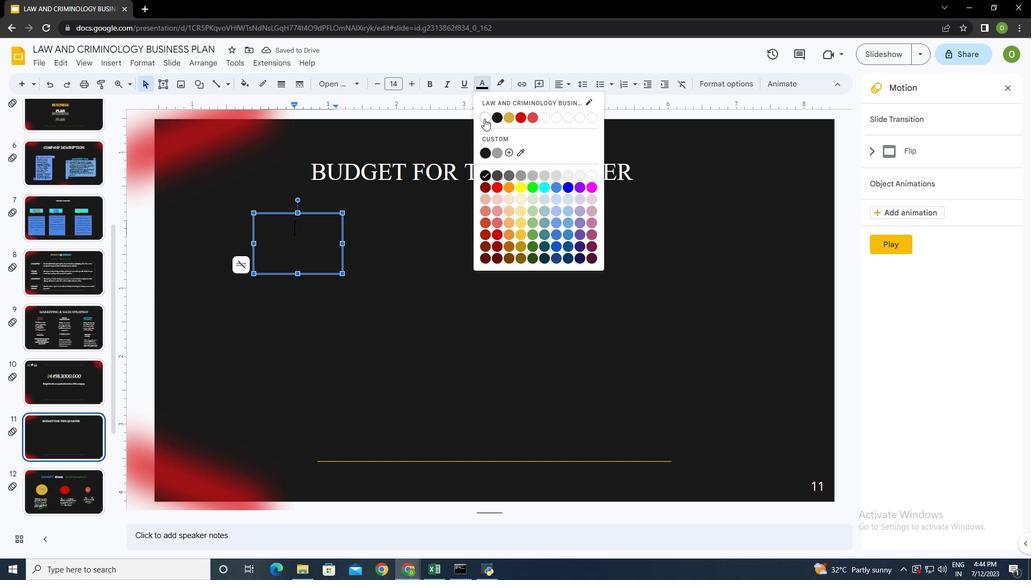 
Action: Mouse moved to (598, 83)
Screenshot: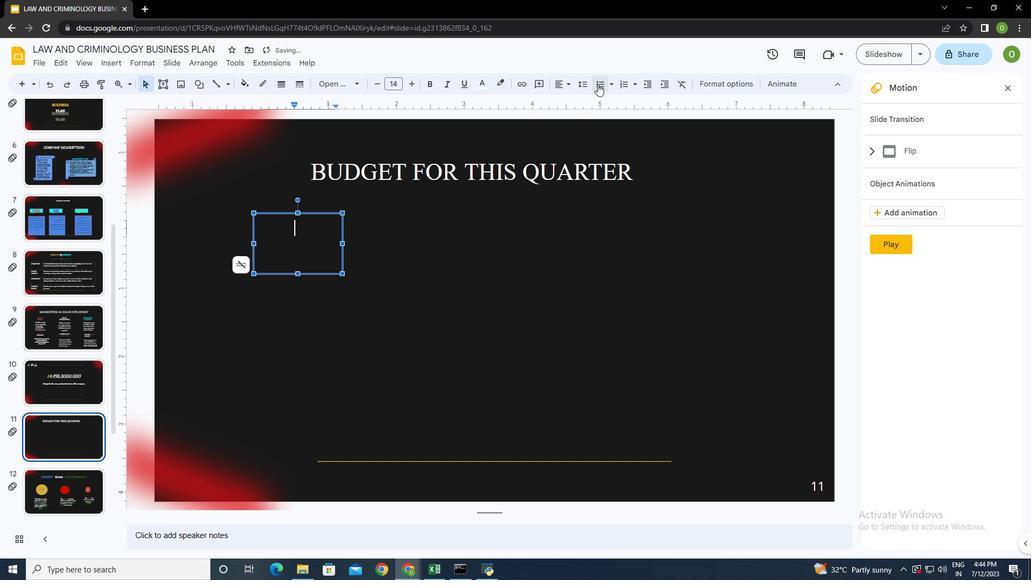 
Action: Mouse pressed left at (598, 83)
Screenshot: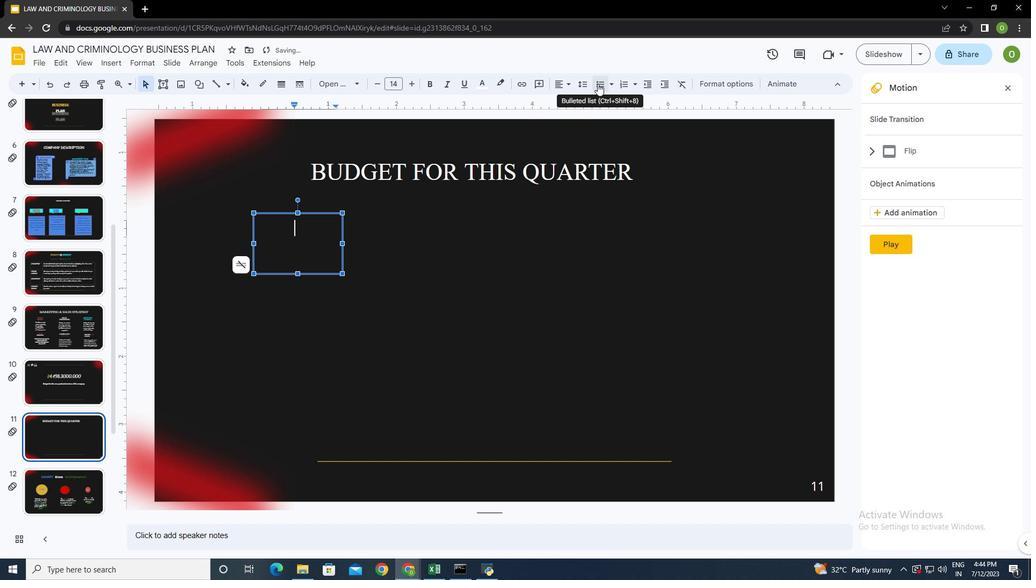 
Action: Mouse moved to (328, 232)
Screenshot: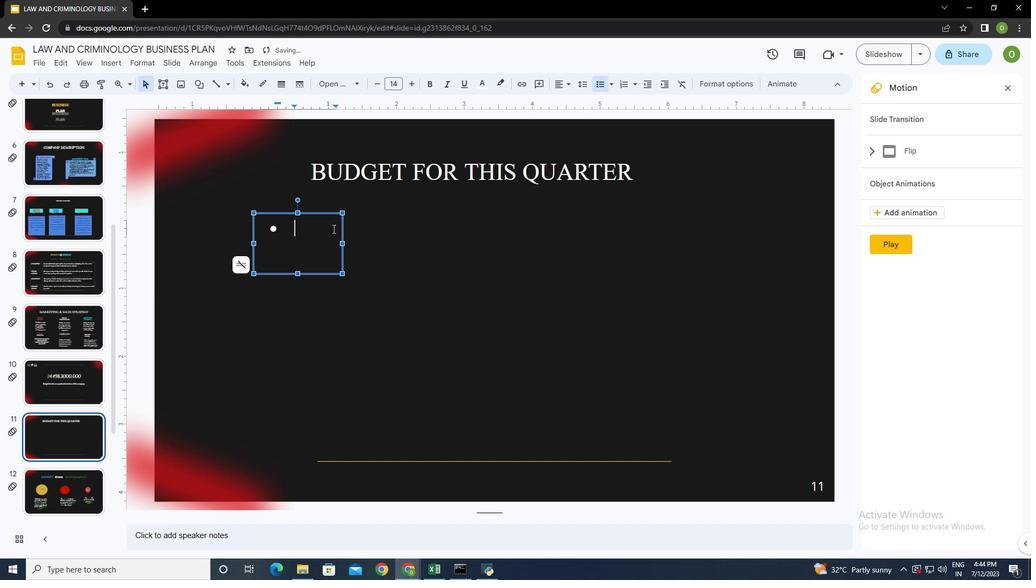 
Action: Key pressed <Key.shift><Key.shift><Key.shift><Key.shift><Key.shift><Key.shift><Key.shift><Key.shift><Key.shift><Key.shift><Key.shift><Key.shift><Key.shift><Key.shift><Key.shift><Key.shift><Key.shift><Key.shift><Key.shift><Key.shift><Key.shift><Key.shift><Key.shift><Key.shift><Key.shift><Key.shift><Key.shift><Key.shift><Key.shift>$1,000,000,000
Screenshot: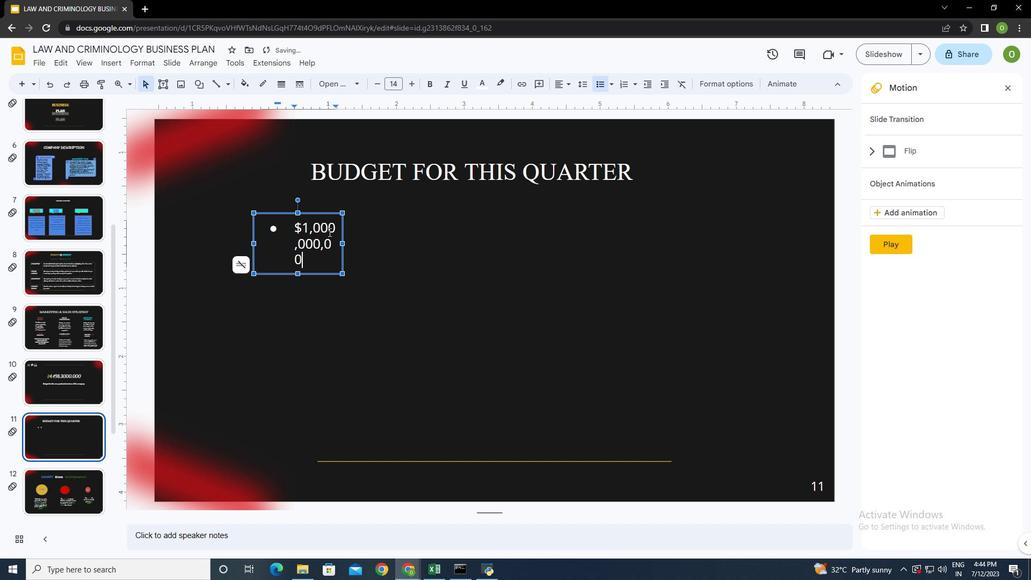 
Action: Mouse moved to (342, 241)
Screenshot: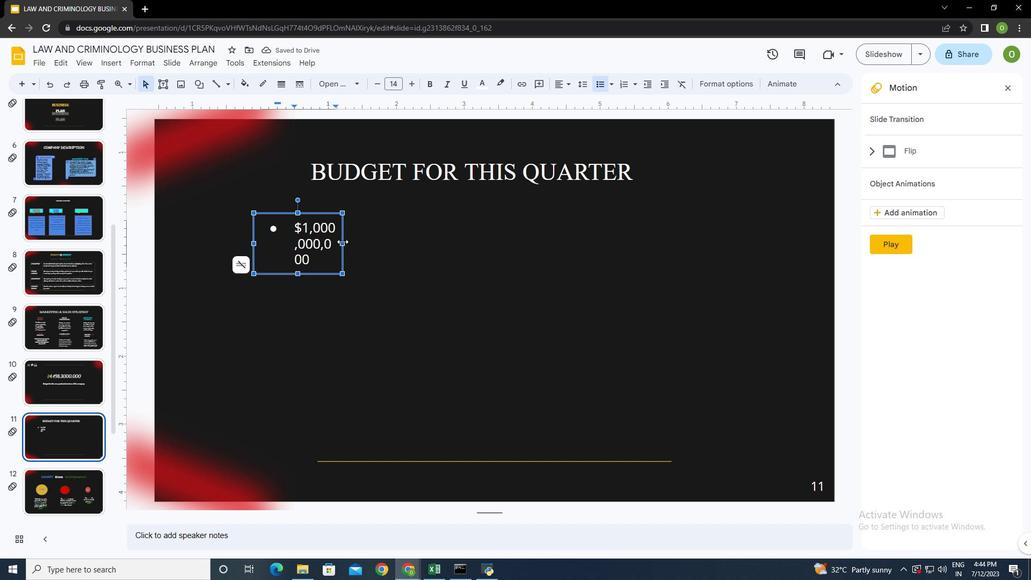 
Action: Mouse pressed left at (342, 241)
Screenshot: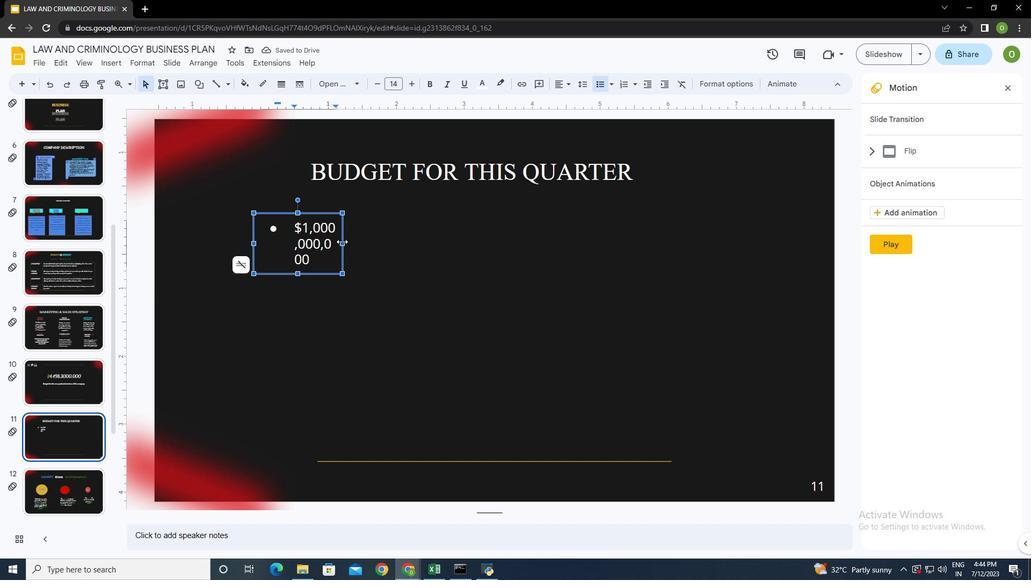 
Action: Mouse moved to (329, 272)
Screenshot: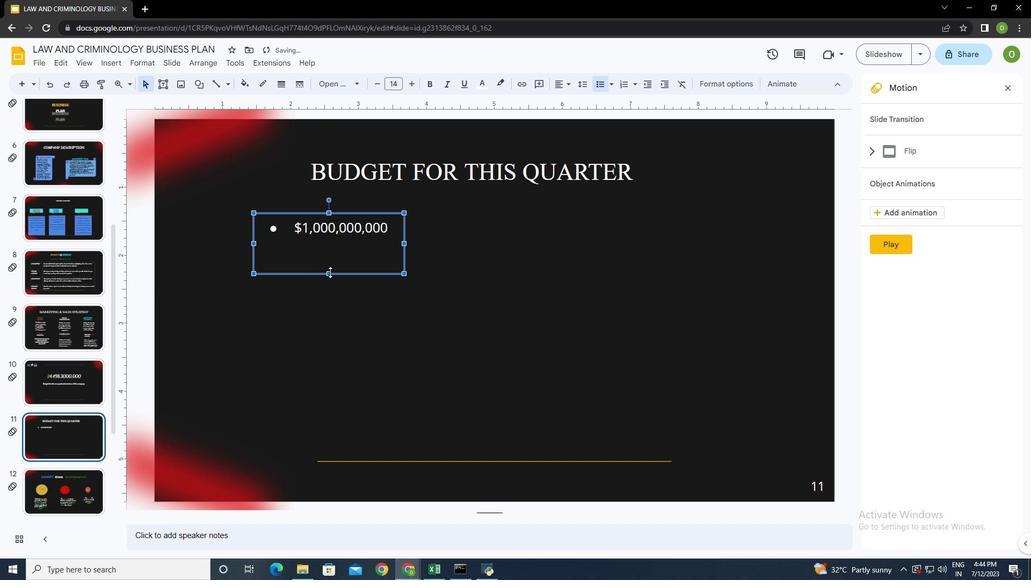 
Action: Mouse pressed left at (329, 272)
Screenshot: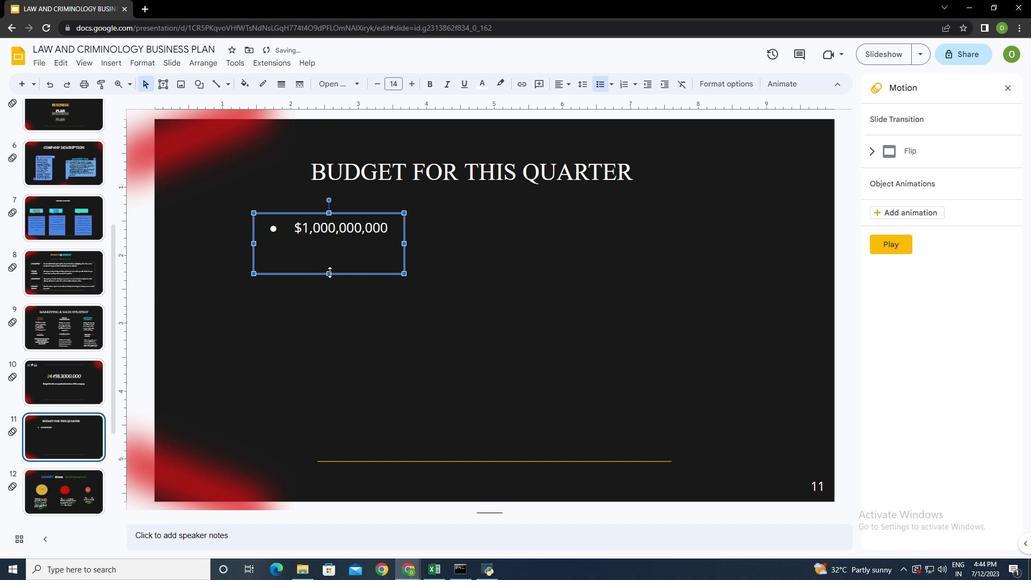 
Action: Mouse moved to (327, 287)
Screenshot: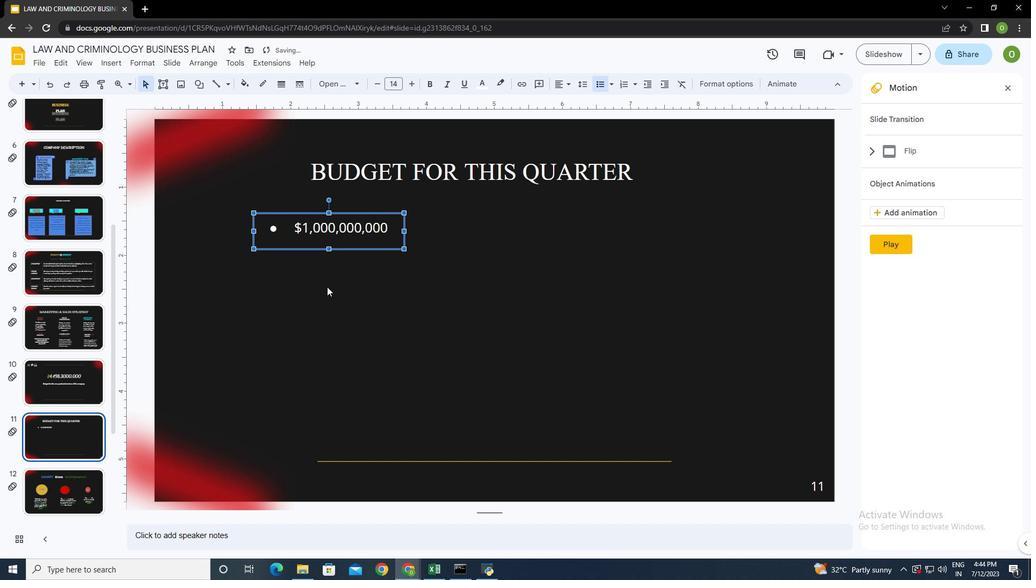 
Action: Mouse pressed left at (327, 287)
Screenshot: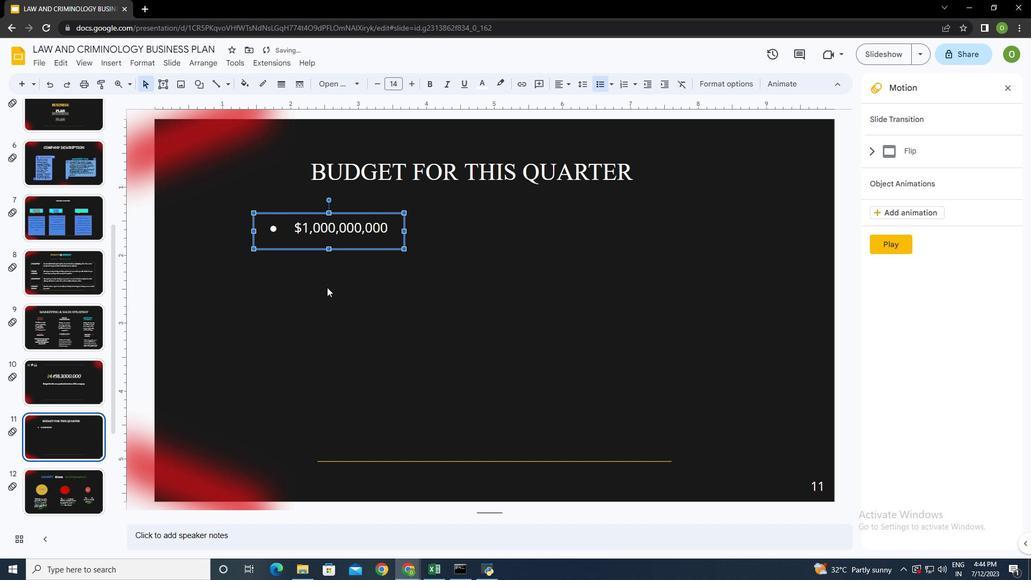 
Action: Mouse moved to (679, 229)
Screenshot: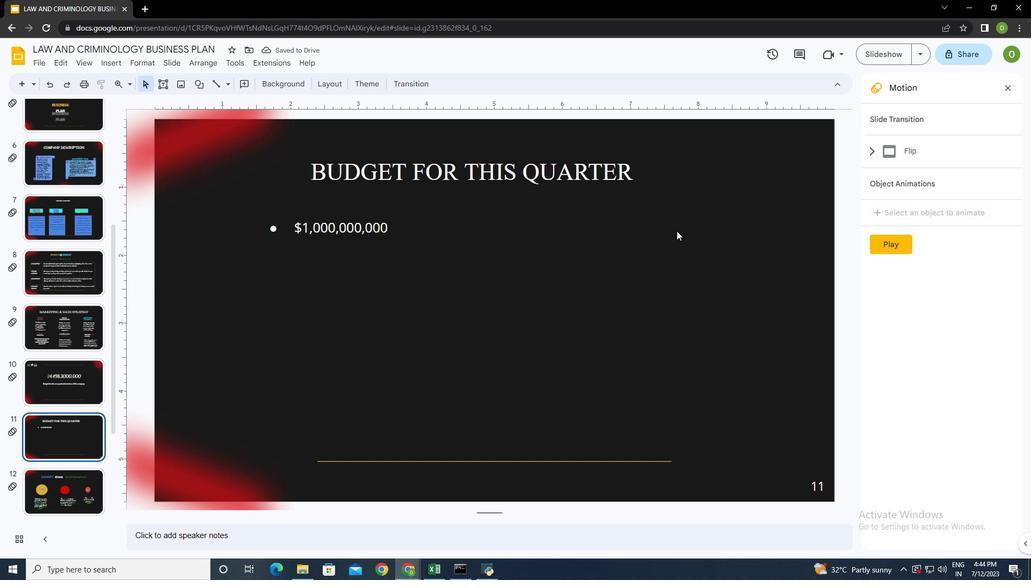 
Action: Mouse pressed left at (679, 229)
Screenshot: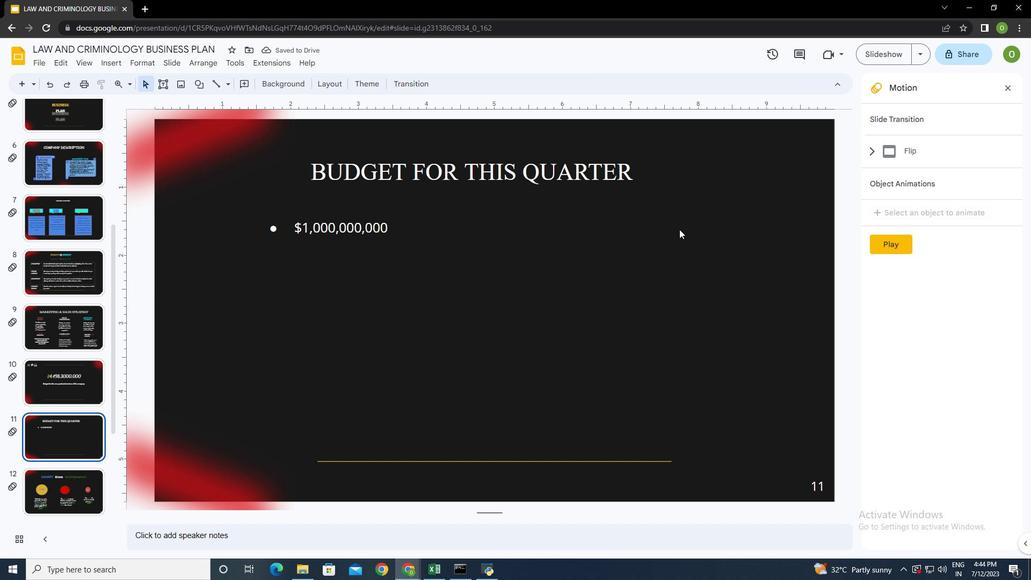 
Action: Mouse moved to (164, 81)
Screenshot: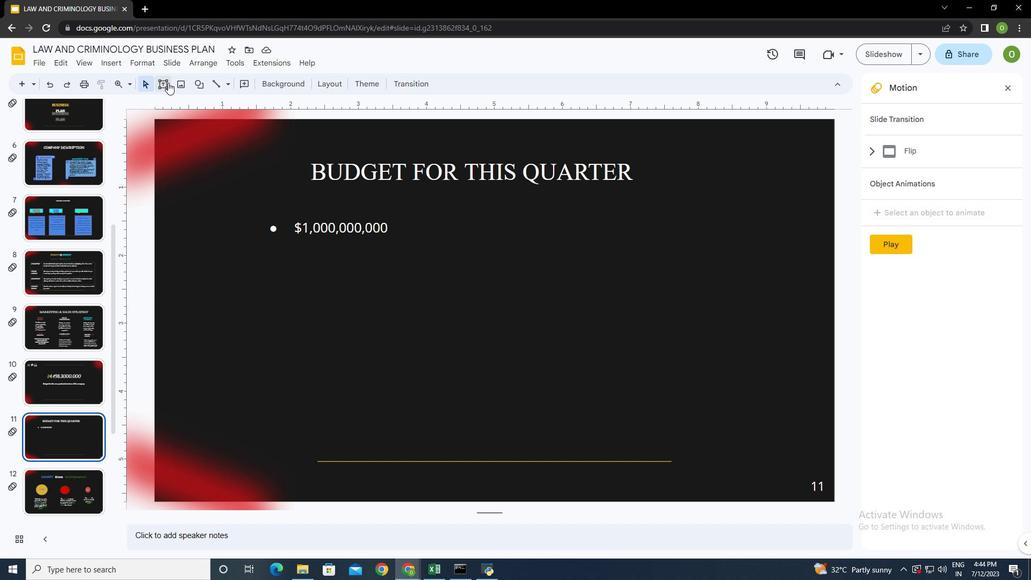 
Action: Mouse pressed left at (164, 81)
Screenshot: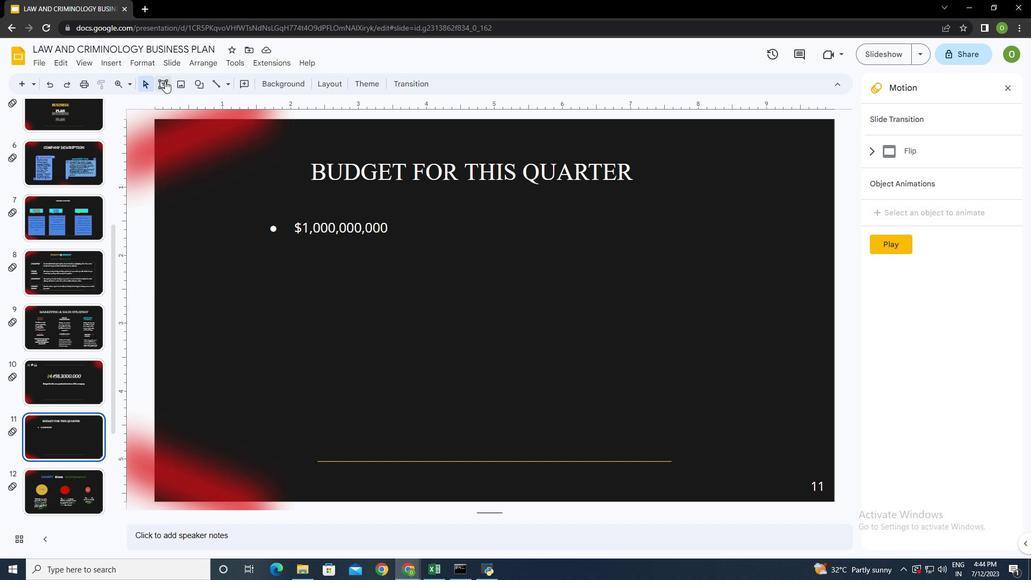 
Action: Mouse moved to (290, 256)
Screenshot: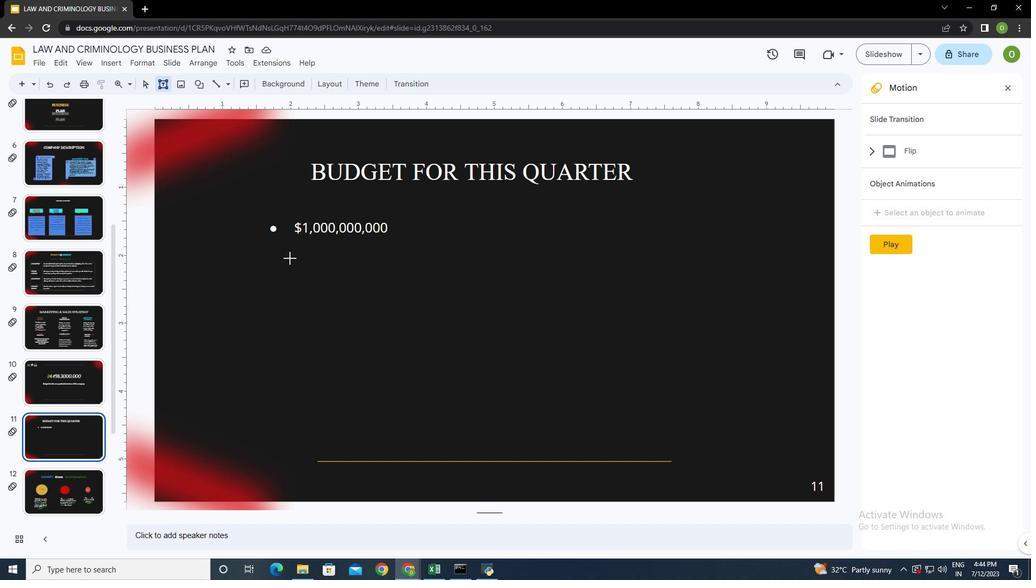 
Action: Mouse pressed left at (290, 256)
Screenshot: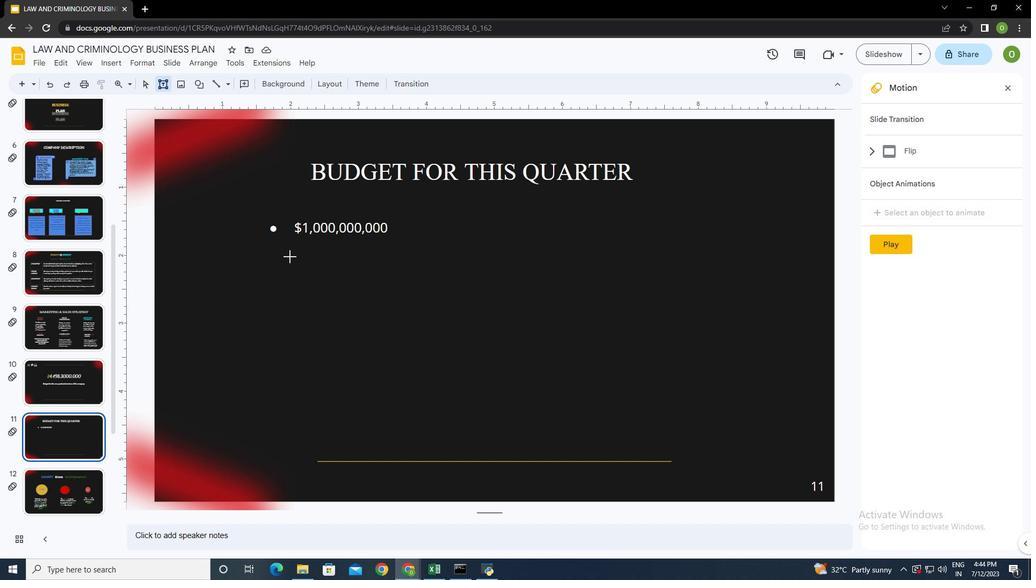 
Action: Mouse moved to (283, 81)
Screenshot: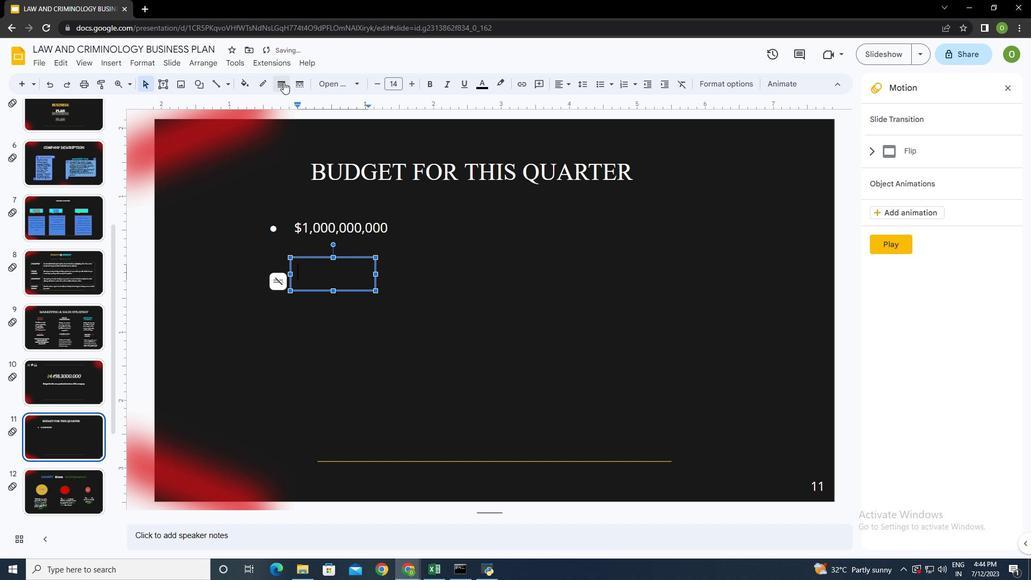 
Action: Mouse pressed left at (283, 81)
Screenshot: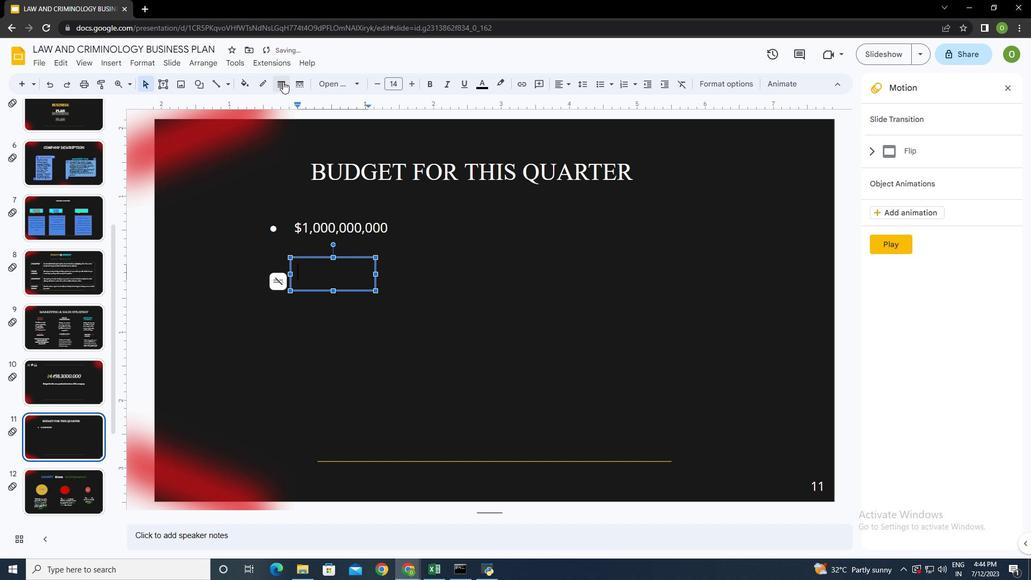 
Action: Mouse moved to (300, 136)
Screenshot: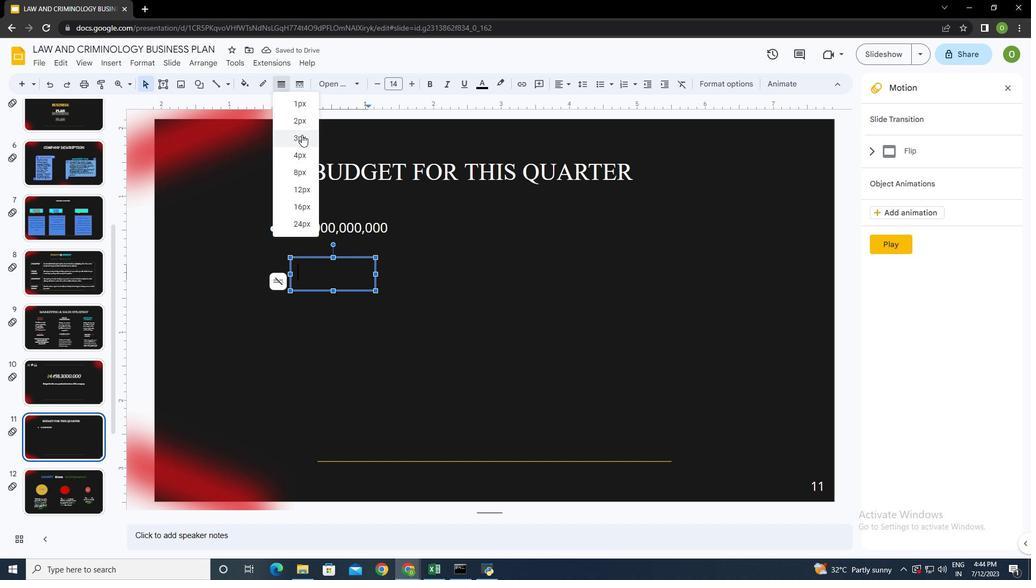 
Action: Mouse pressed left at (300, 136)
Screenshot: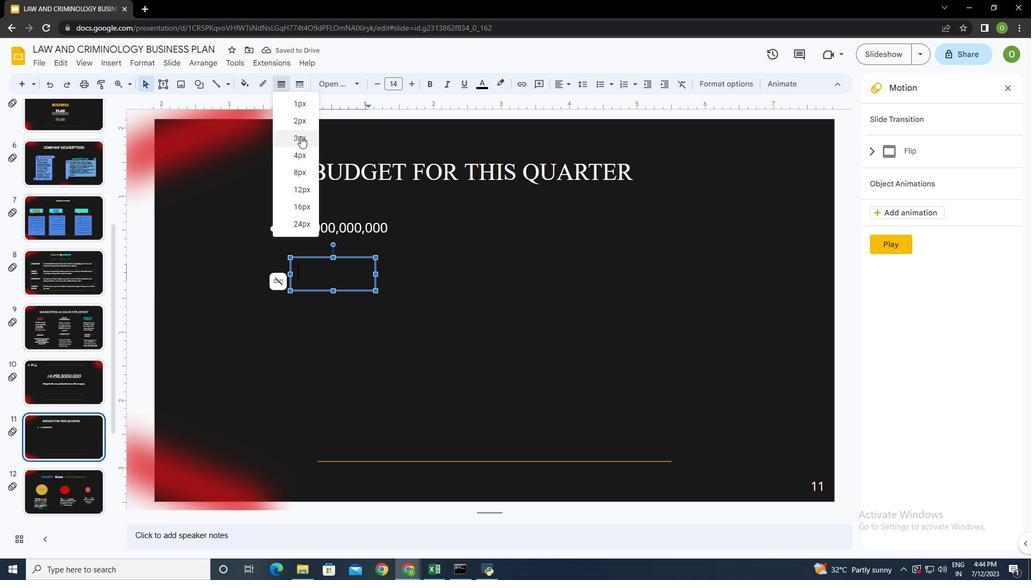 
Action: Mouse moved to (300, 82)
Screenshot: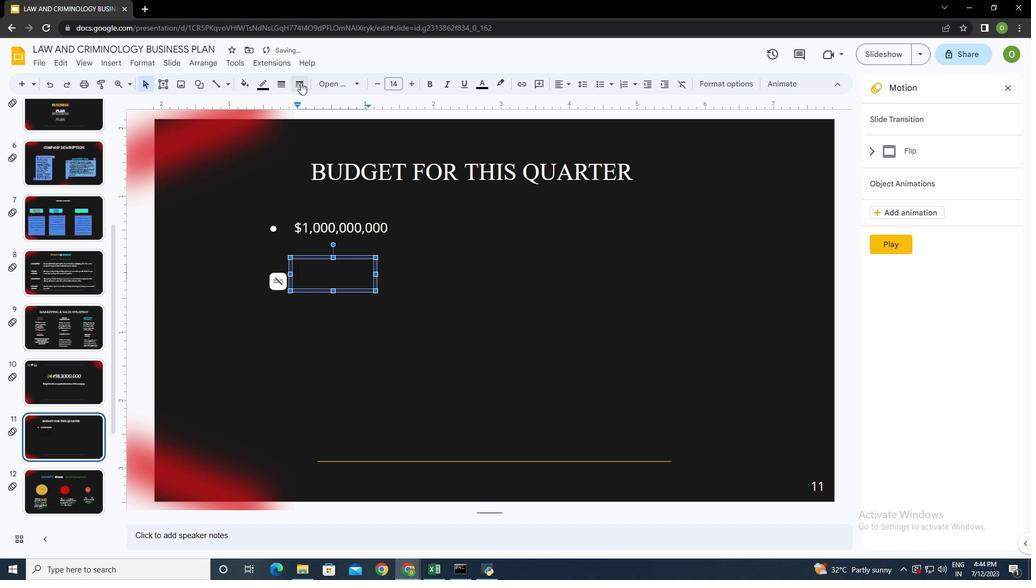 
Action: Mouse pressed left at (300, 82)
Screenshot: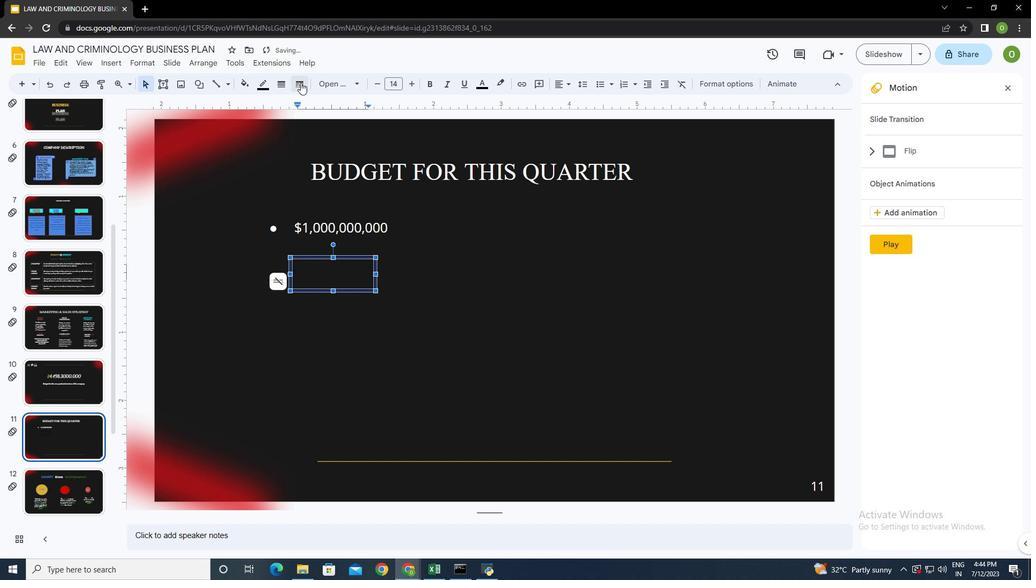 
Action: Mouse moved to (328, 103)
Screenshot: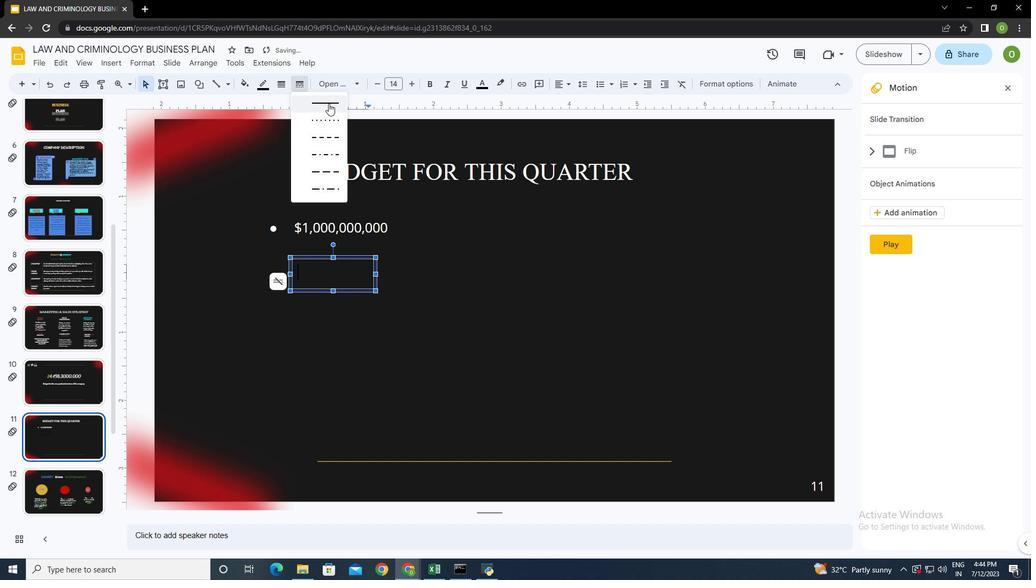 
Action: Mouse pressed left at (328, 103)
Screenshot: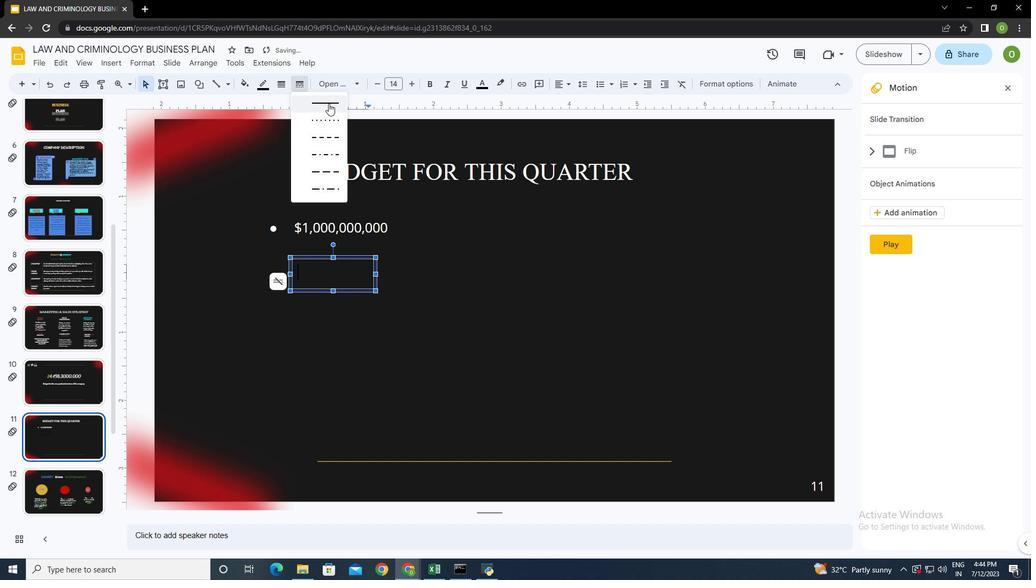 
Action: Mouse moved to (267, 86)
Screenshot: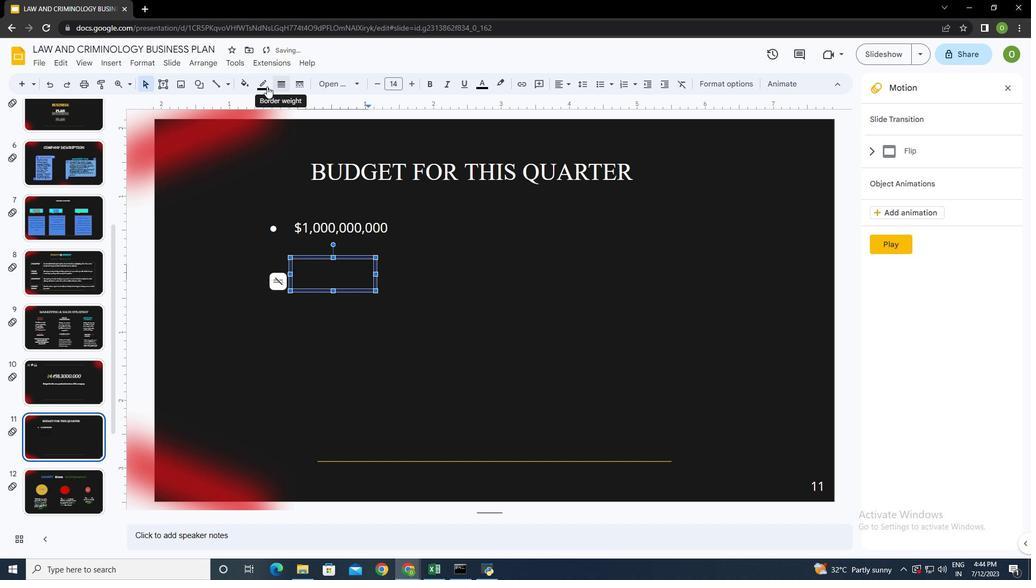 
Action: Mouse pressed left at (267, 86)
Screenshot: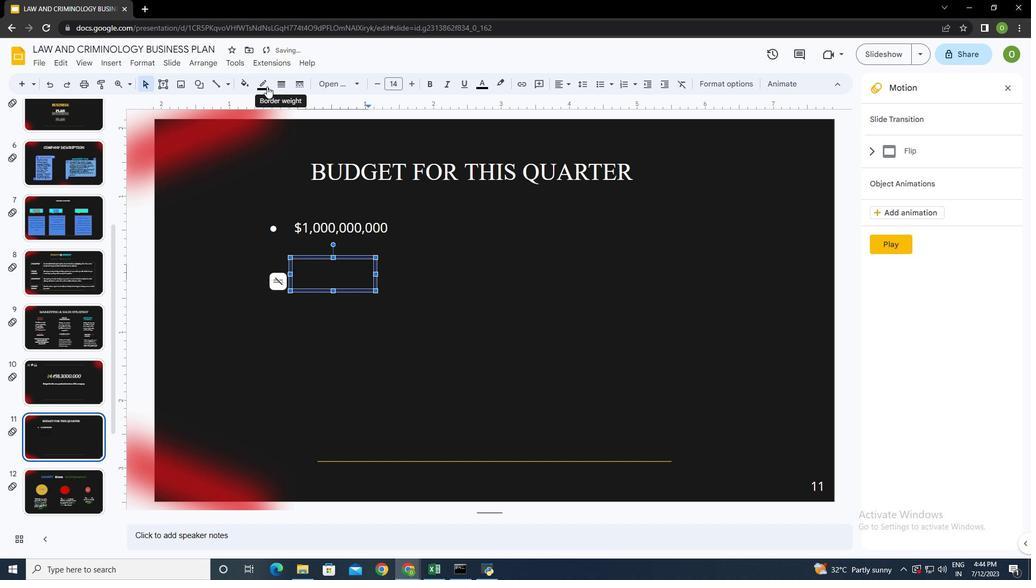 
Action: Mouse moved to (339, 187)
Screenshot: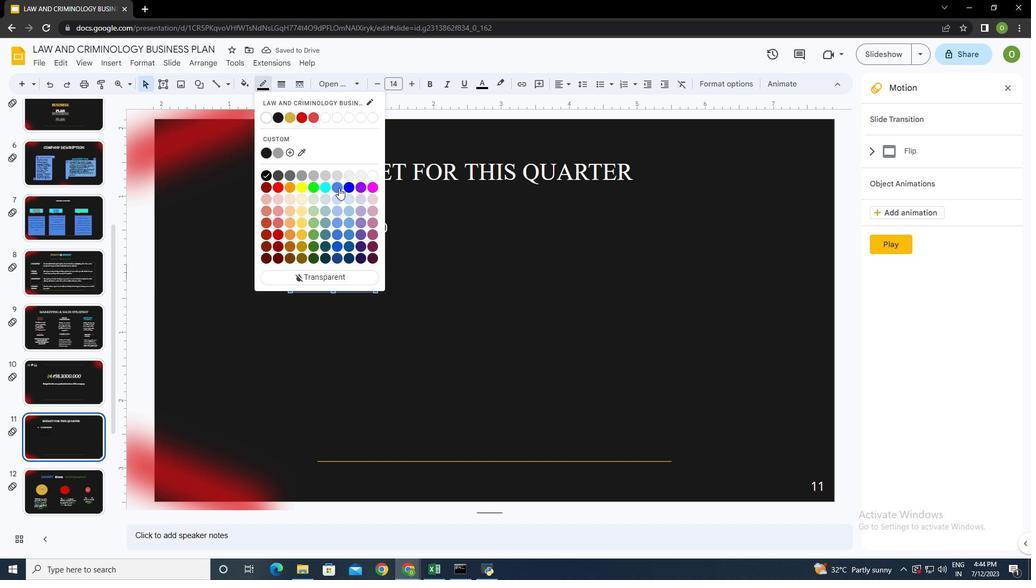 
Action: Mouse pressed left at (339, 187)
Screenshot: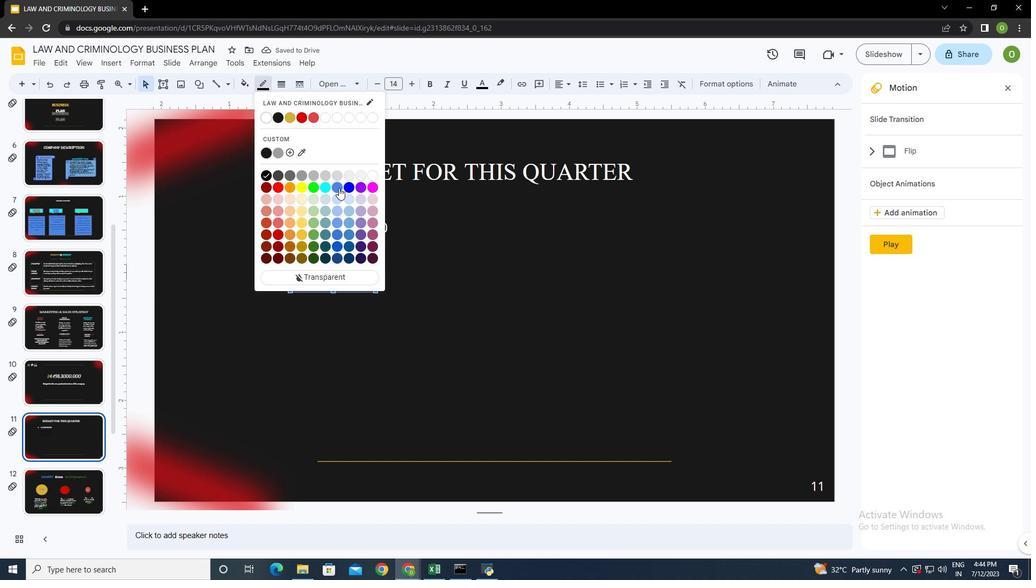 
Action: Mouse moved to (333, 83)
Screenshot: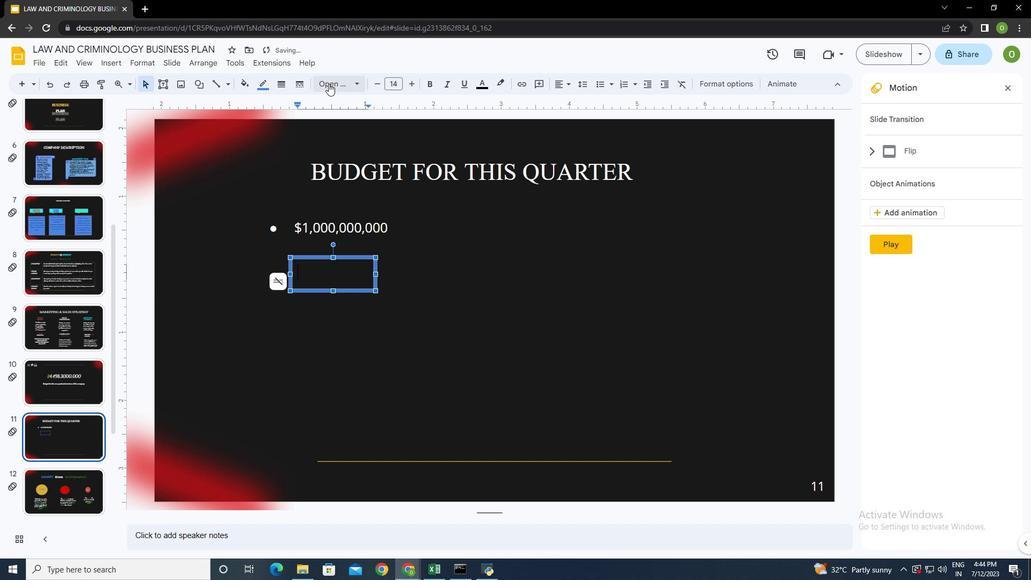 
Action: Mouse pressed left at (333, 83)
Screenshot: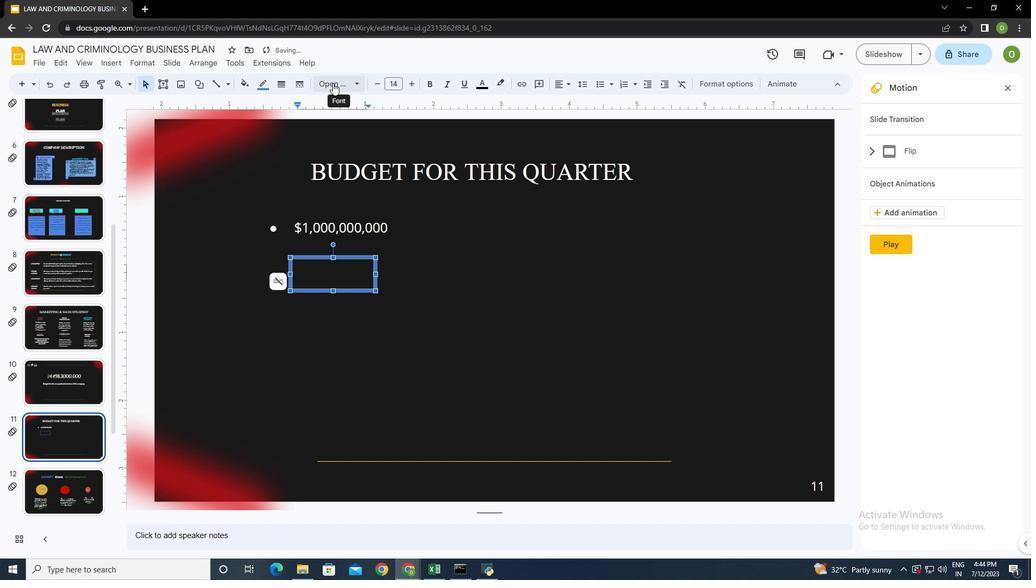 
Action: Mouse moved to (366, 207)
Screenshot: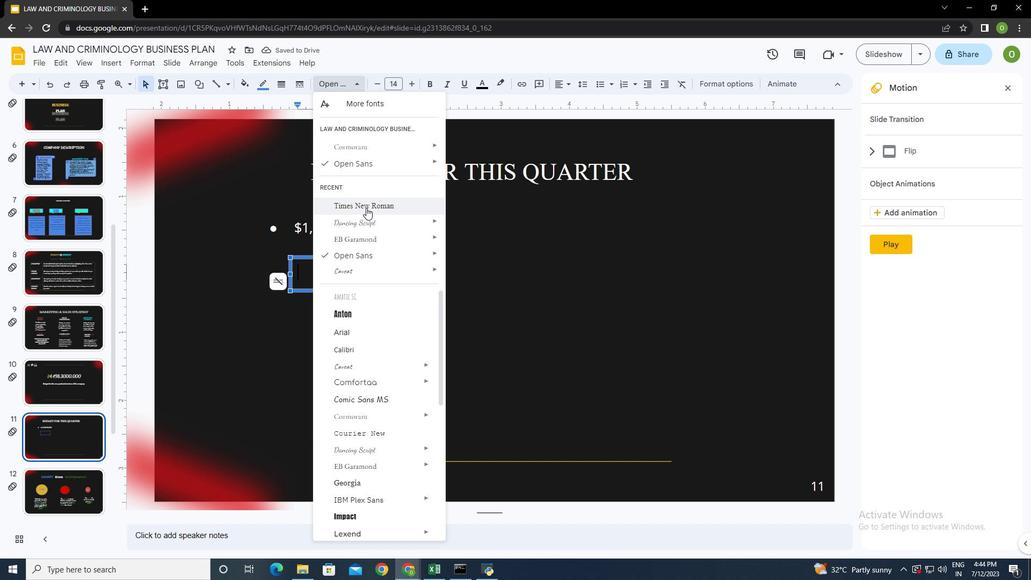 
Action: Mouse pressed left at (366, 207)
Screenshot: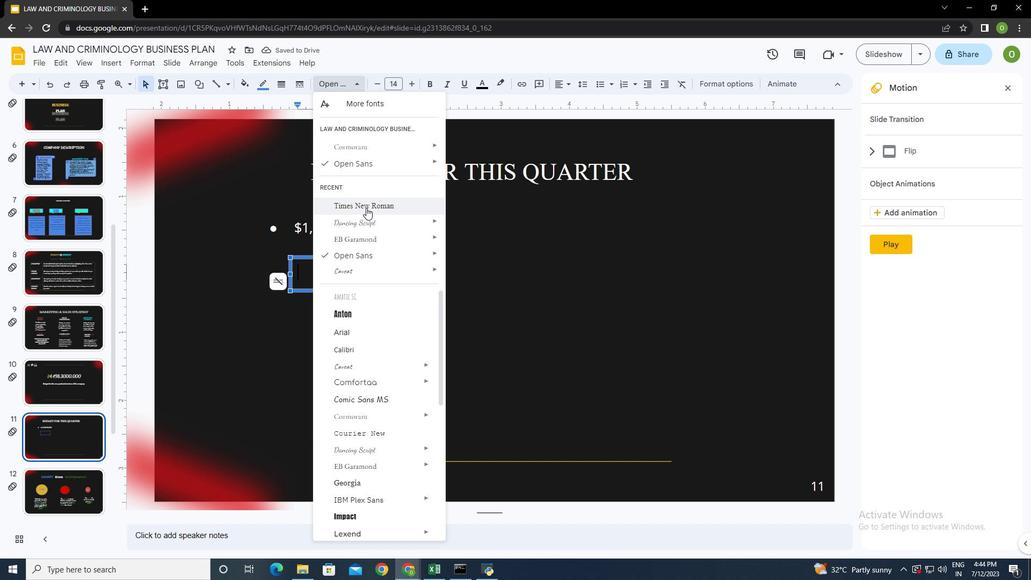 
Action: Mouse moved to (483, 84)
Screenshot: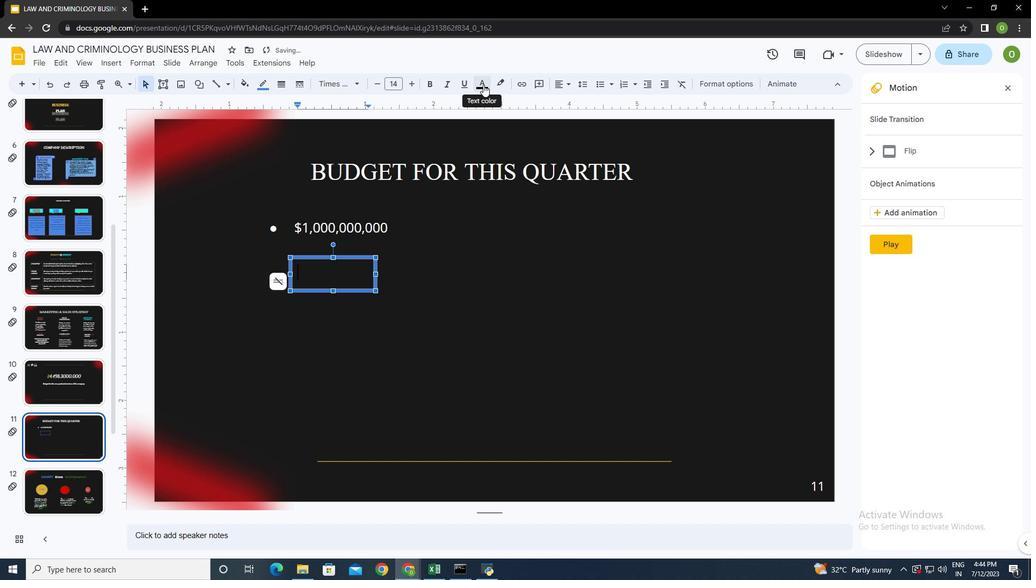 
Action: Mouse pressed left at (483, 84)
Screenshot: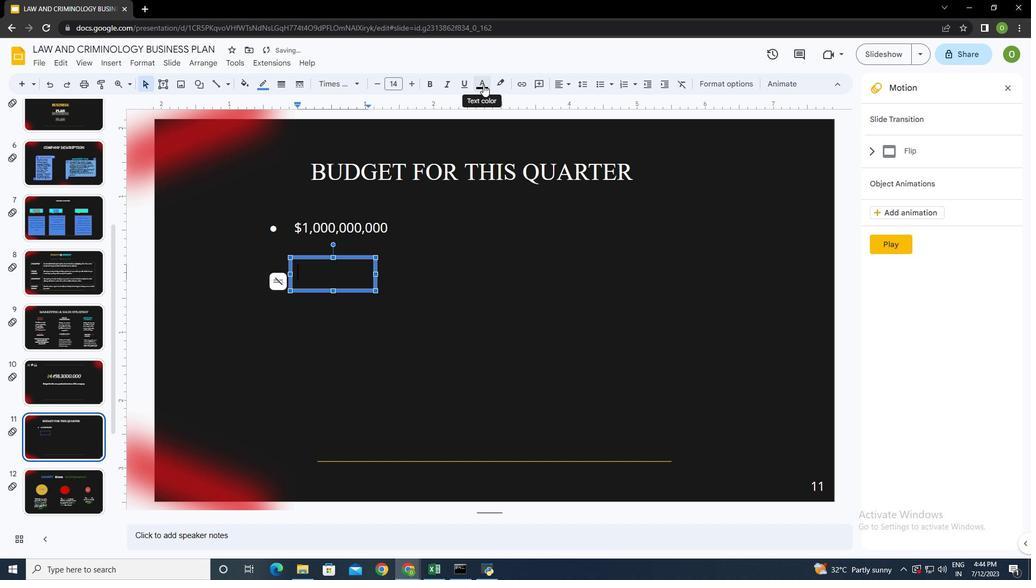 
Action: Mouse moved to (484, 116)
Screenshot: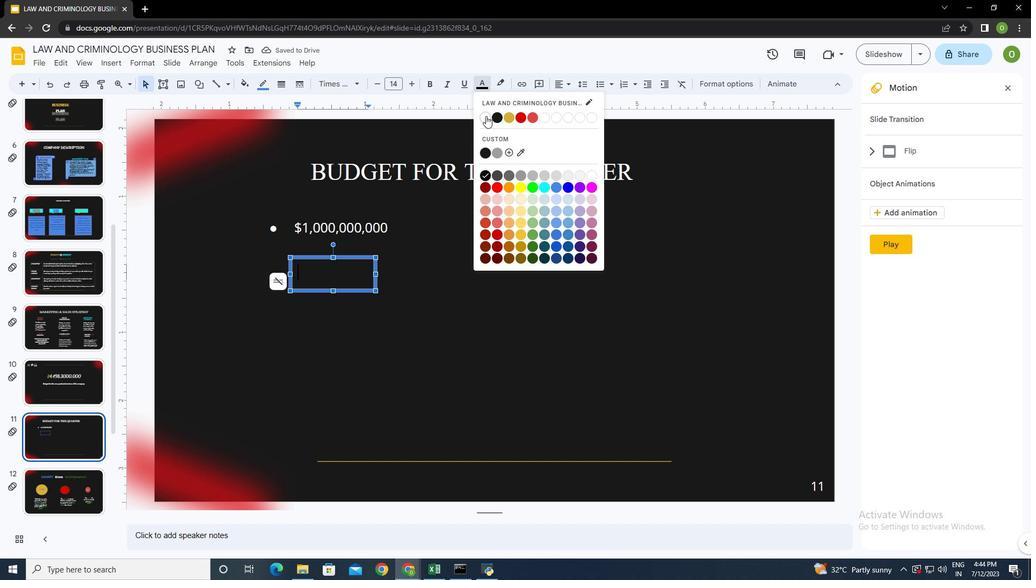 
Action: Mouse pressed left at (484, 116)
Screenshot: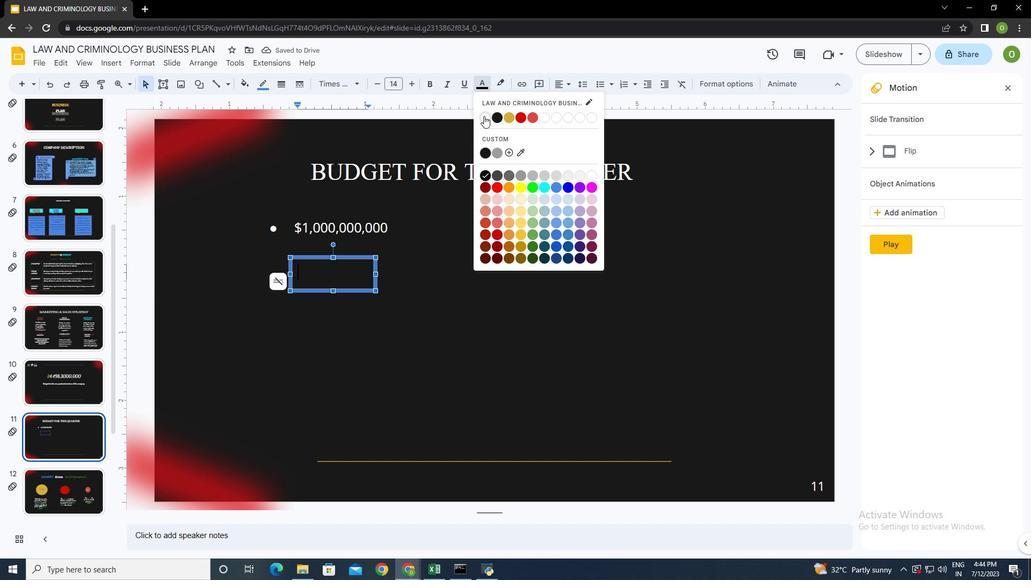 
Action: Mouse moved to (463, 245)
Screenshot: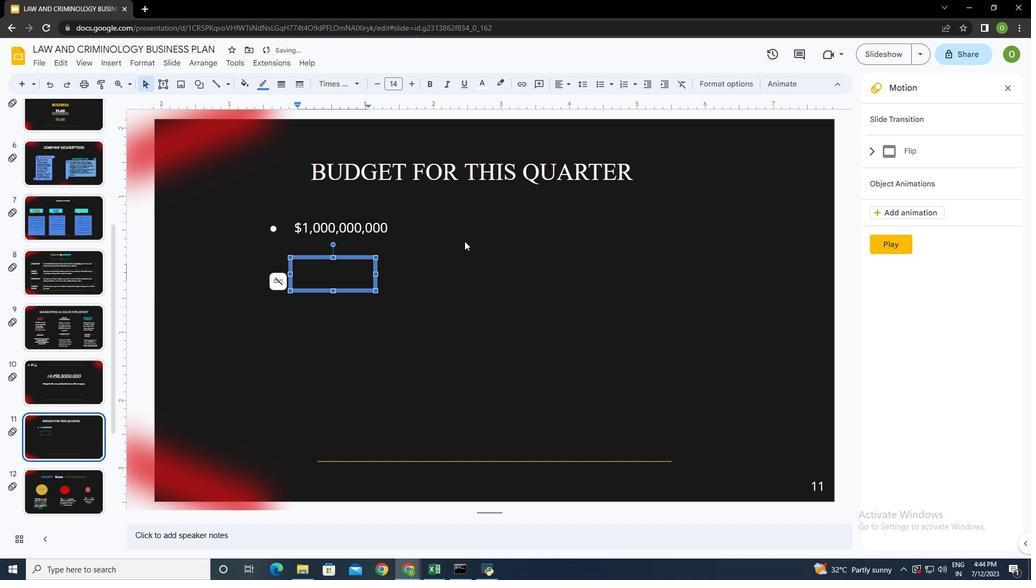 
Action: Key pressed <Key.caps_lock><Key.shift>Research
Screenshot: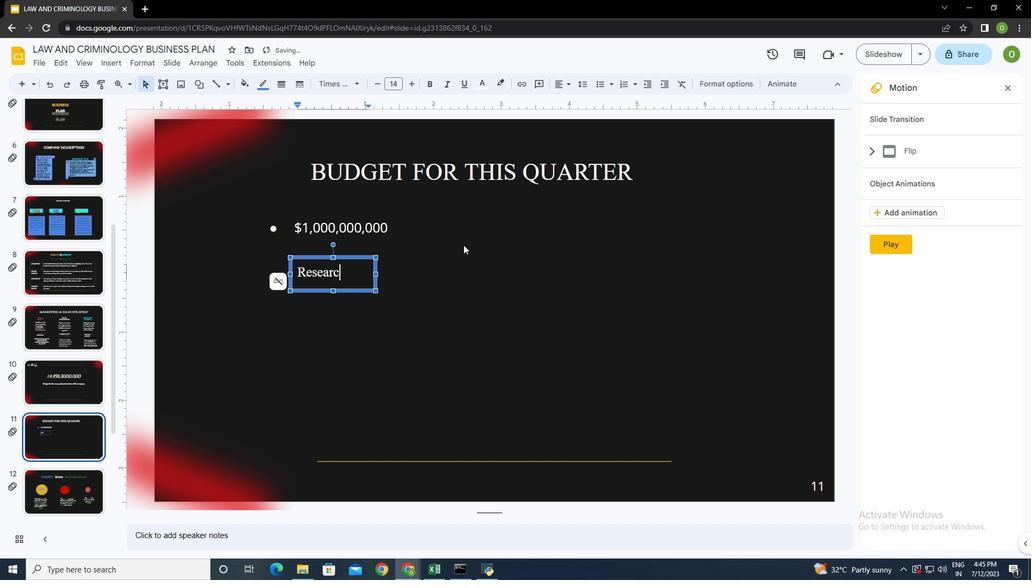 
Action: Mouse moved to (376, 274)
Screenshot: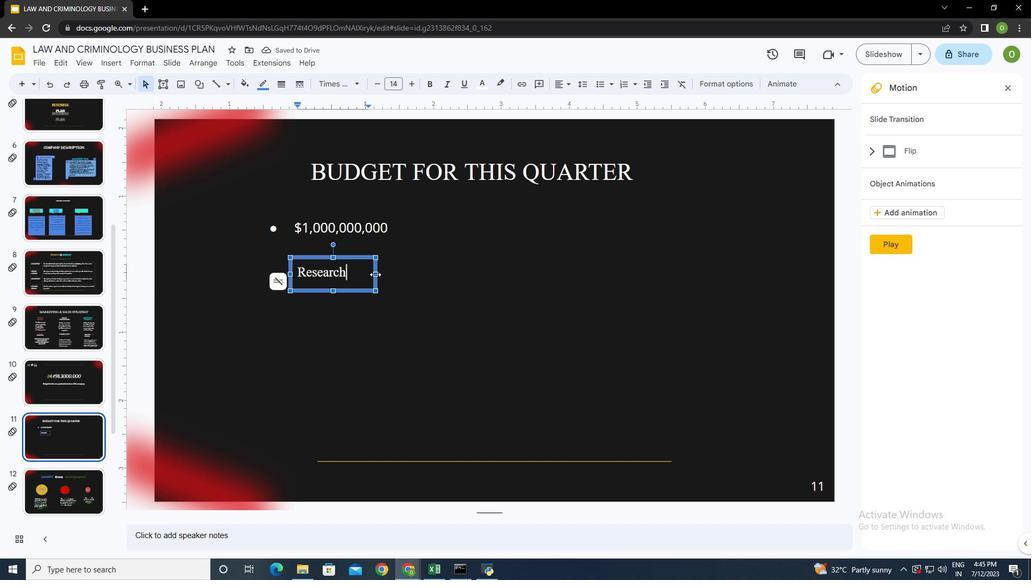 
Action: Mouse pressed left at (376, 274)
Screenshot: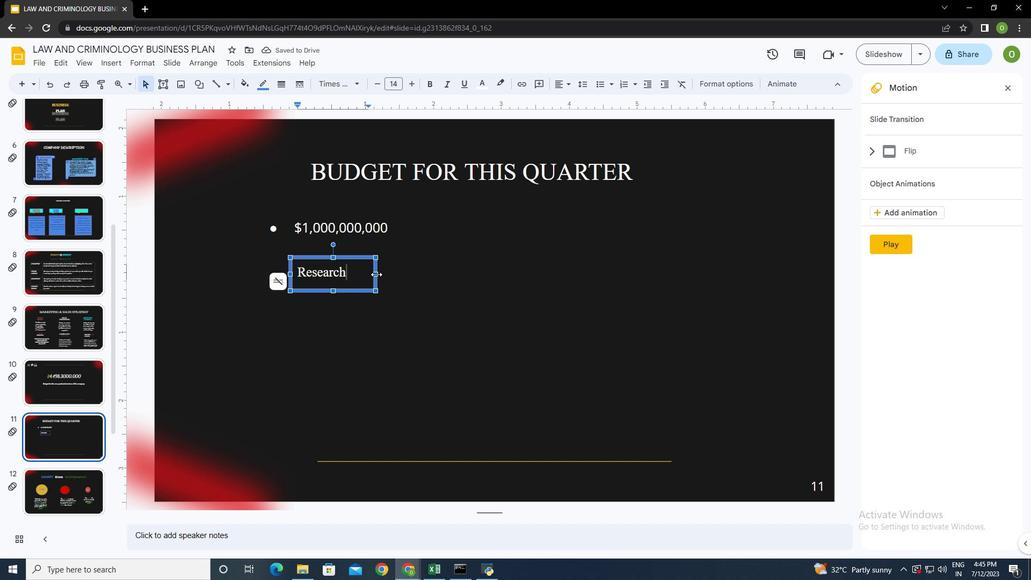 
Action: Mouse moved to (327, 291)
Screenshot: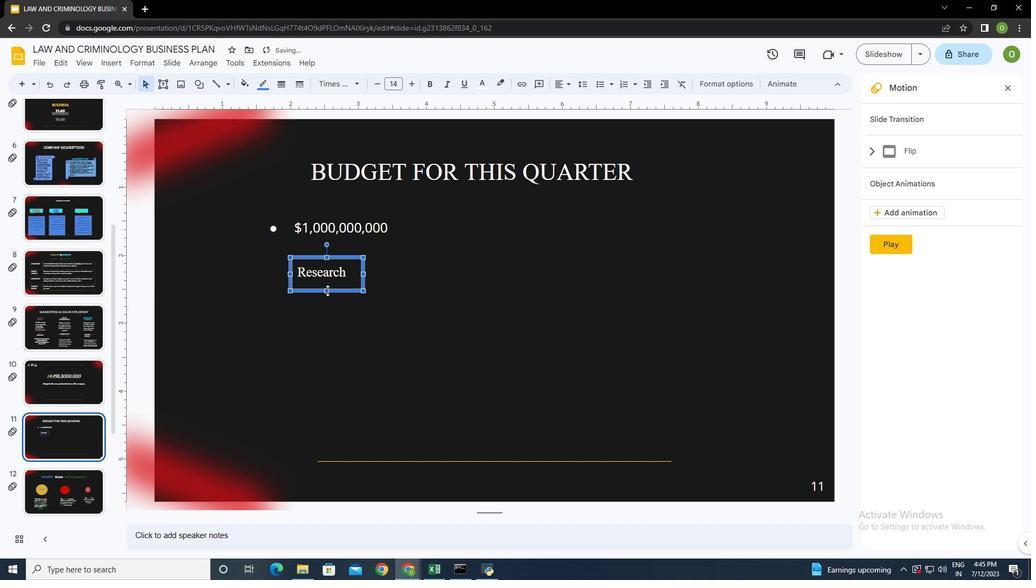 
Action: Mouse pressed left at (327, 291)
Screenshot: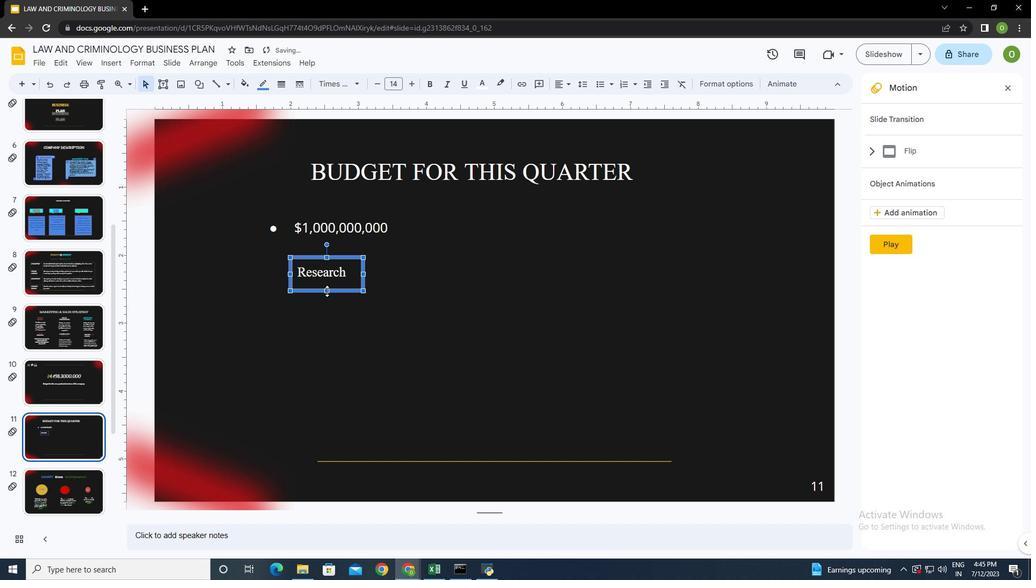 
Action: Mouse moved to (408, 278)
Screenshot: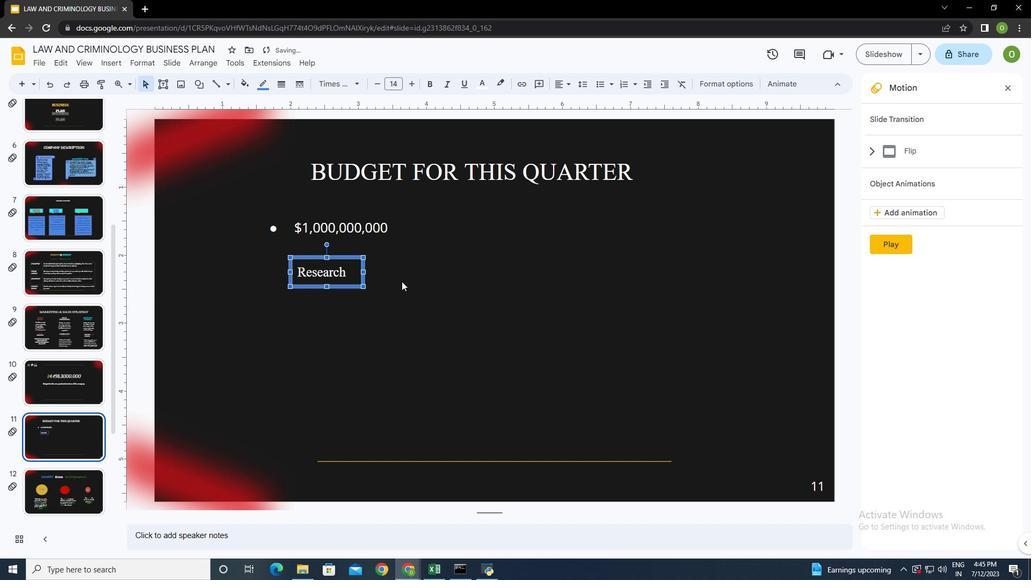 
Action: Mouse pressed left at (408, 278)
Screenshot: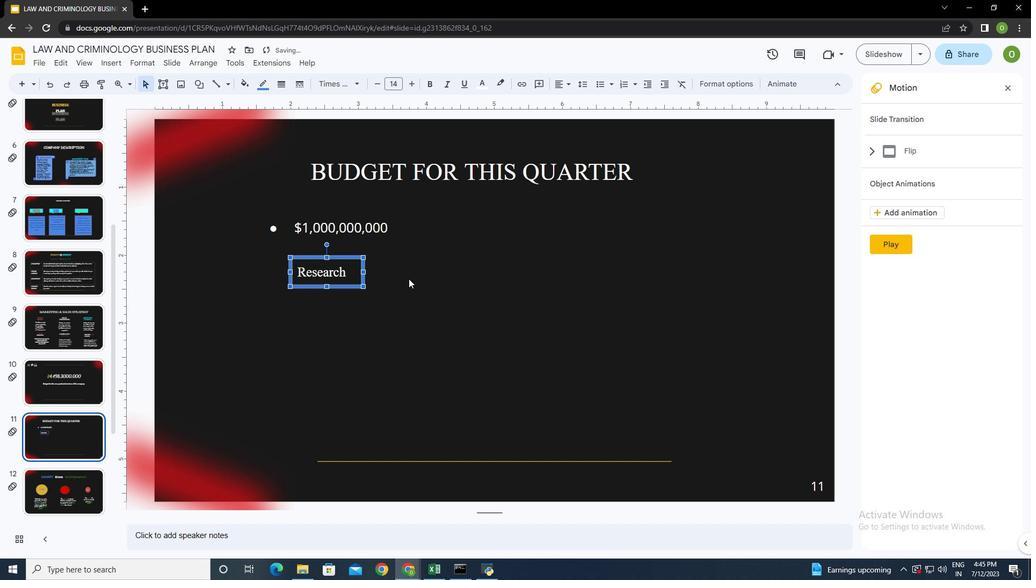 
Action: Mouse moved to (695, 208)
Screenshot: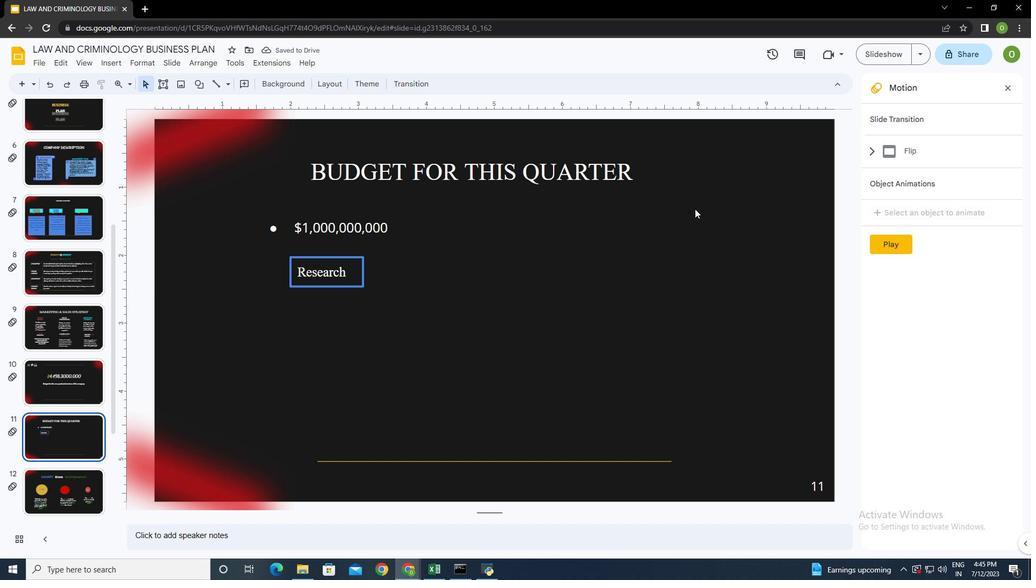 
Action: Mouse pressed left at (695, 208)
Screenshot: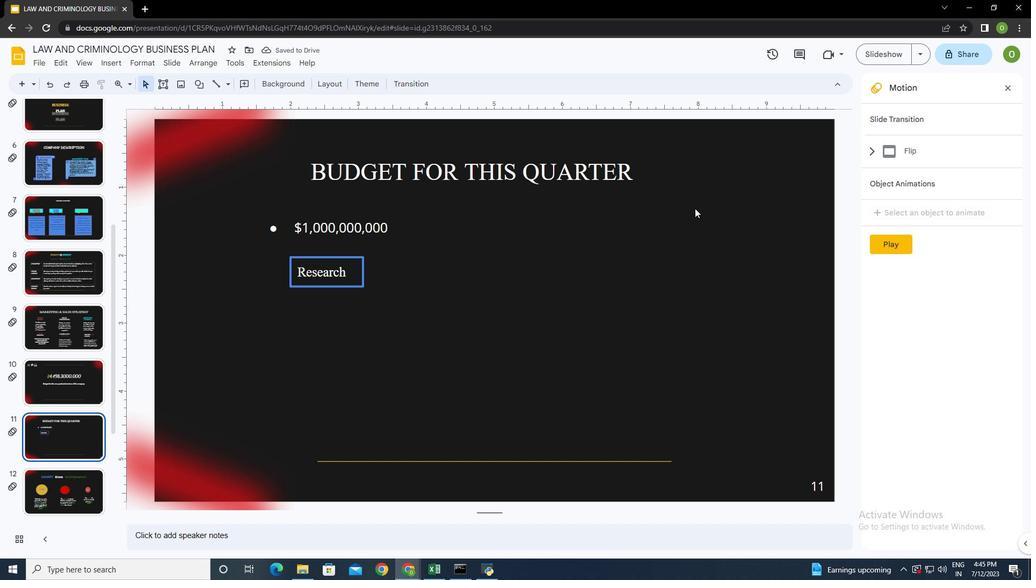 
Action: Mouse moved to (162, 84)
Screenshot: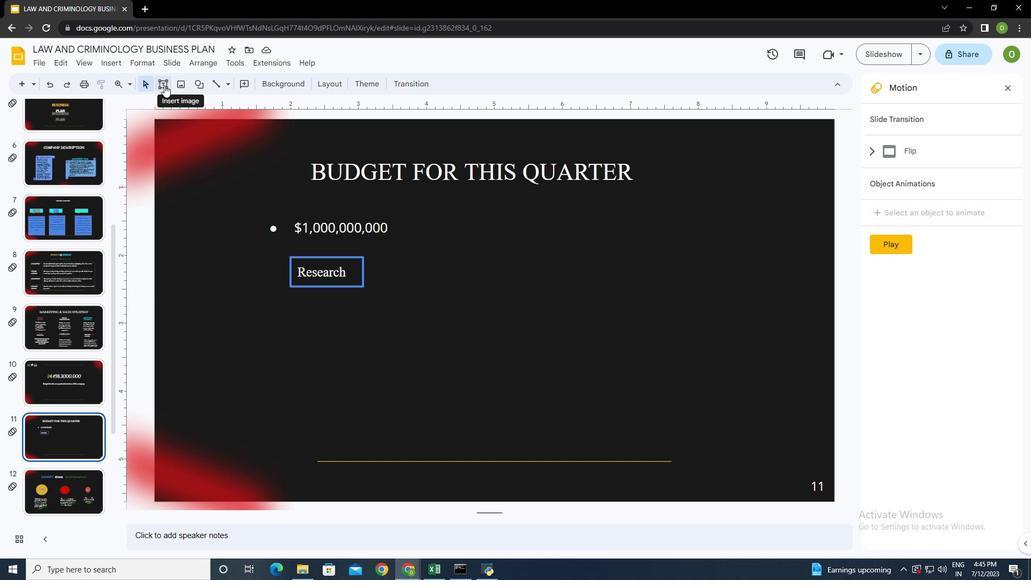 
Action: Mouse pressed left at (162, 84)
Screenshot: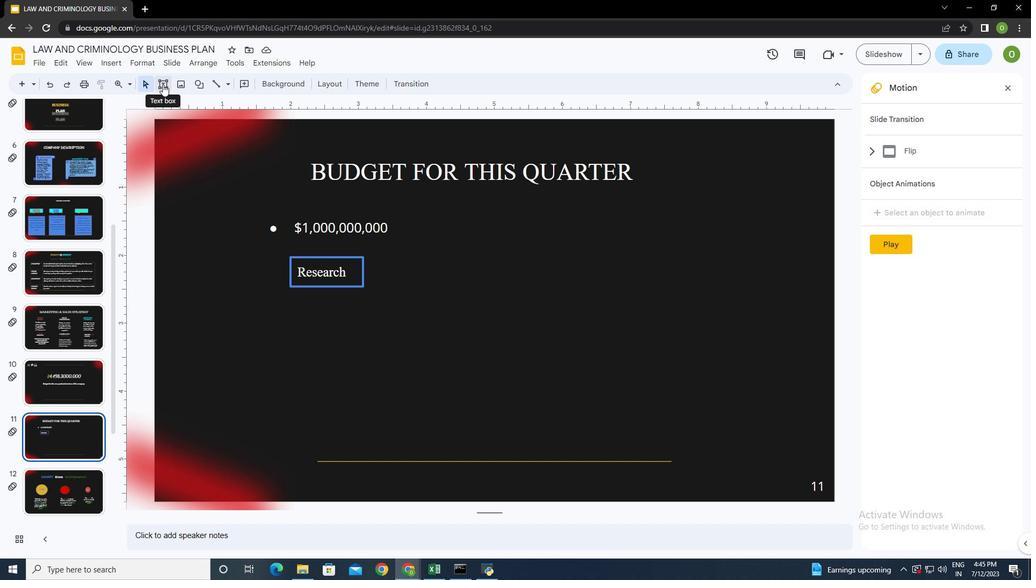 
Action: Mouse moved to (644, 214)
Screenshot: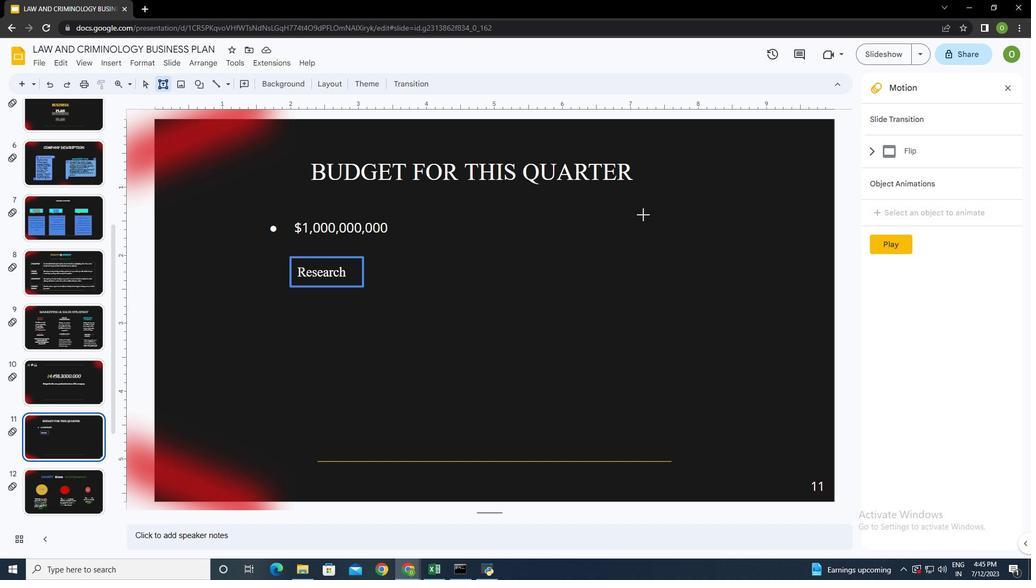 
Action: Mouse pressed left at (644, 214)
Screenshot: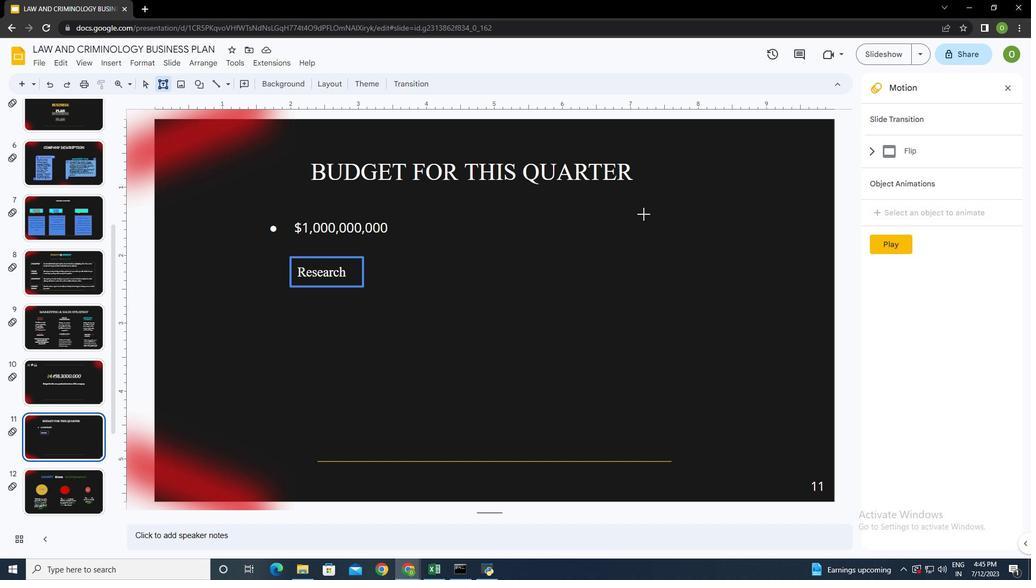 
Action: Mouse moved to (482, 83)
Screenshot: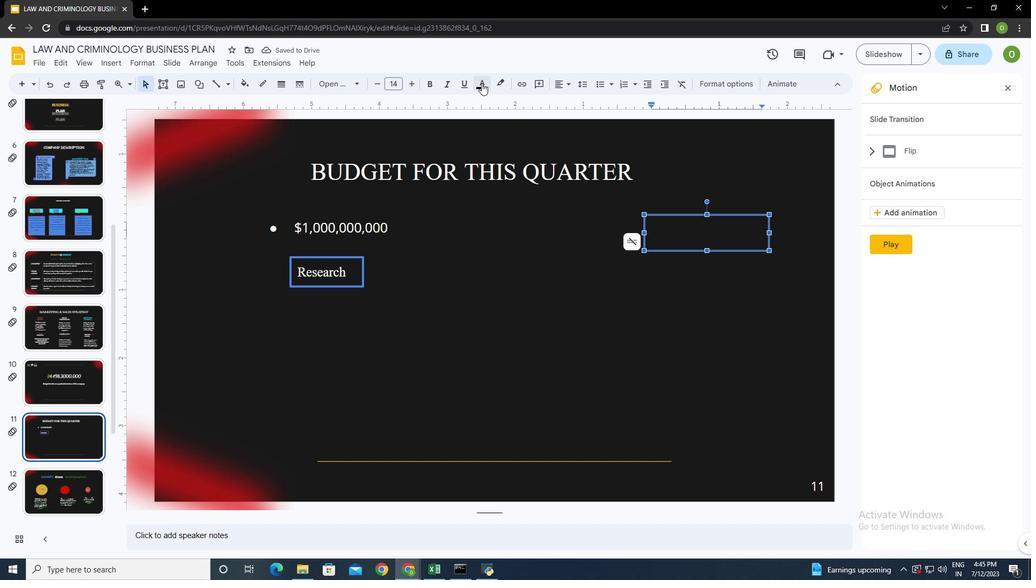 
Action: Mouse pressed left at (482, 83)
Screenshot: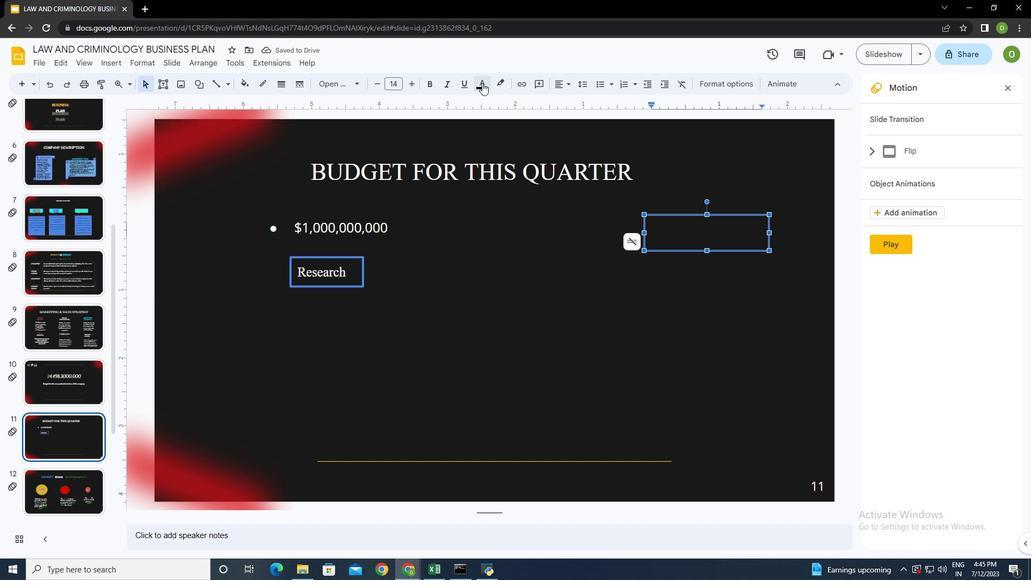 
Action: Mouse moved to (486, 117)
Screenshot: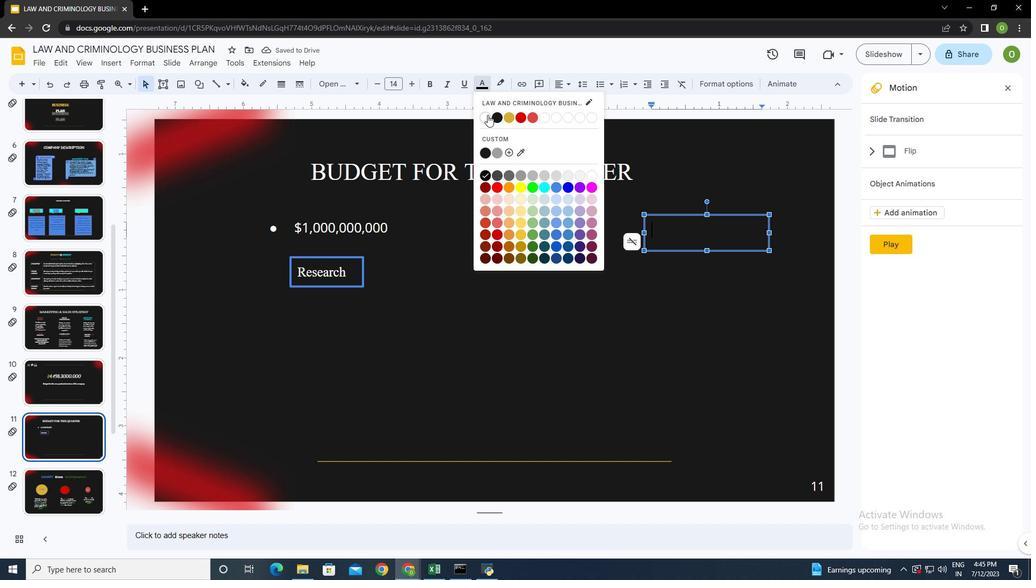 
Action: Mouse pressed left at (486, 117)
Screenshot: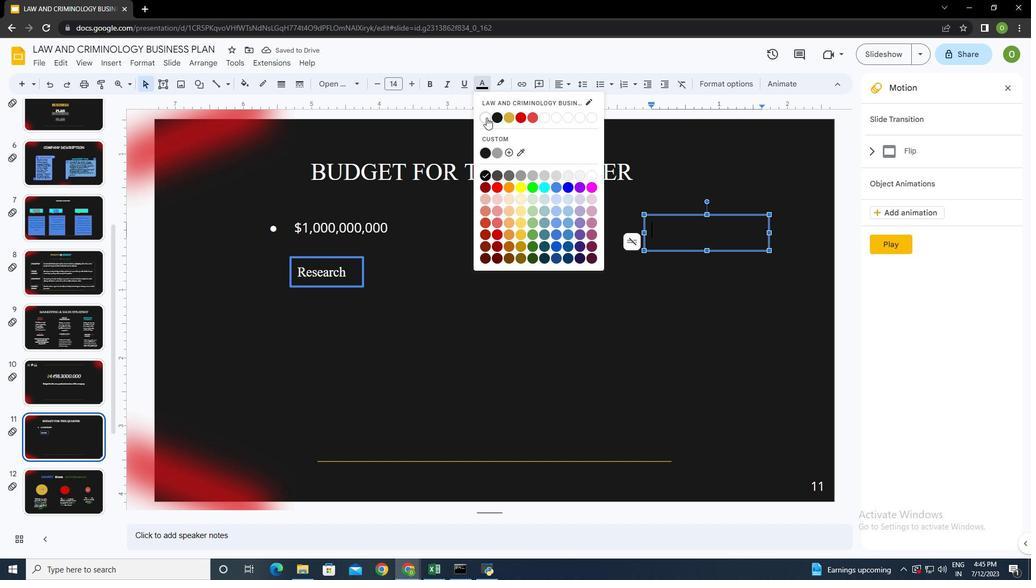 
Action: Mouse moved to (601, 83)
Screenshot: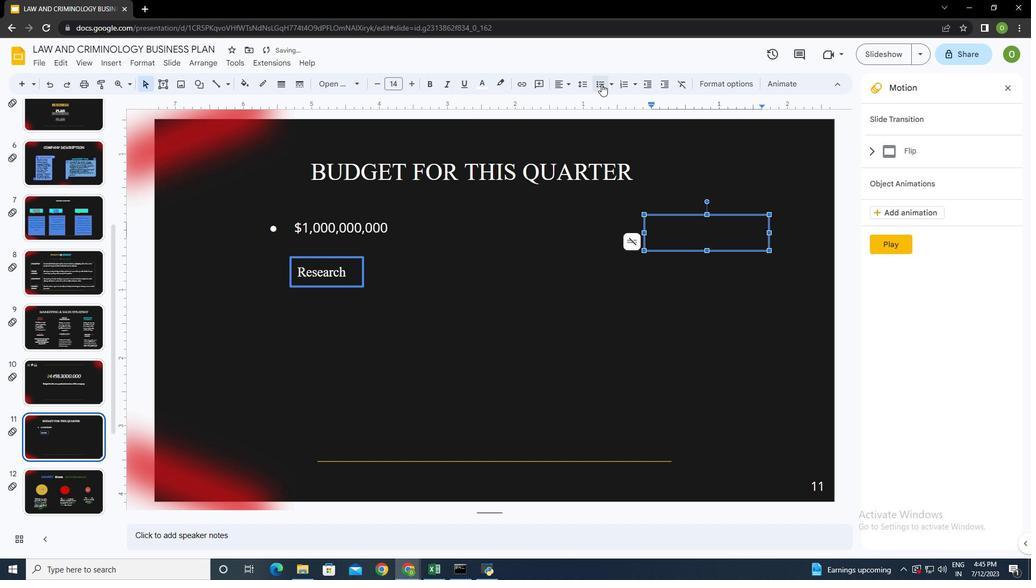 
Action: Mouse pressed left at (601, 83)
Screenshot: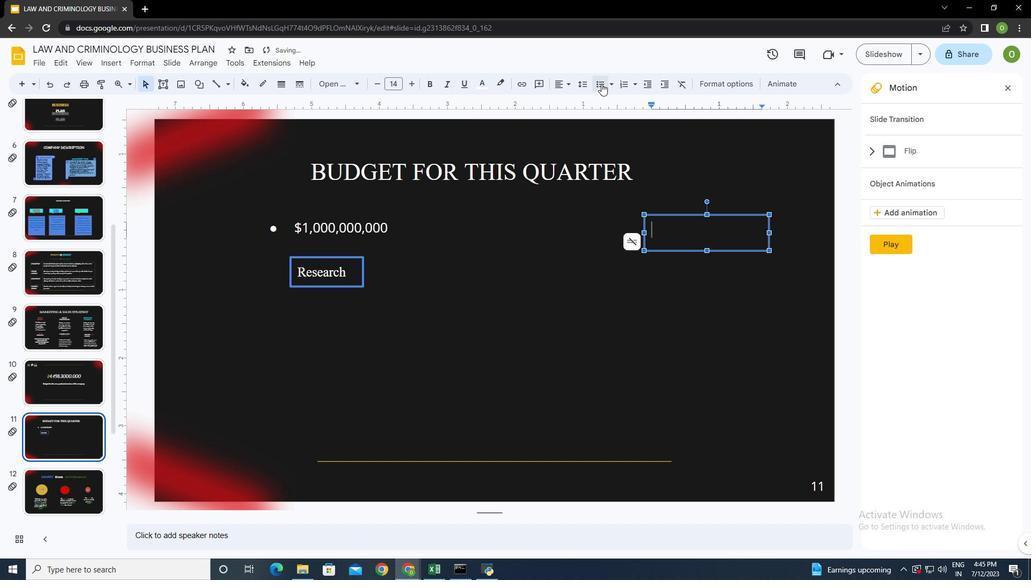 
Action: Mouse moved to (658, 201)
Screenshot: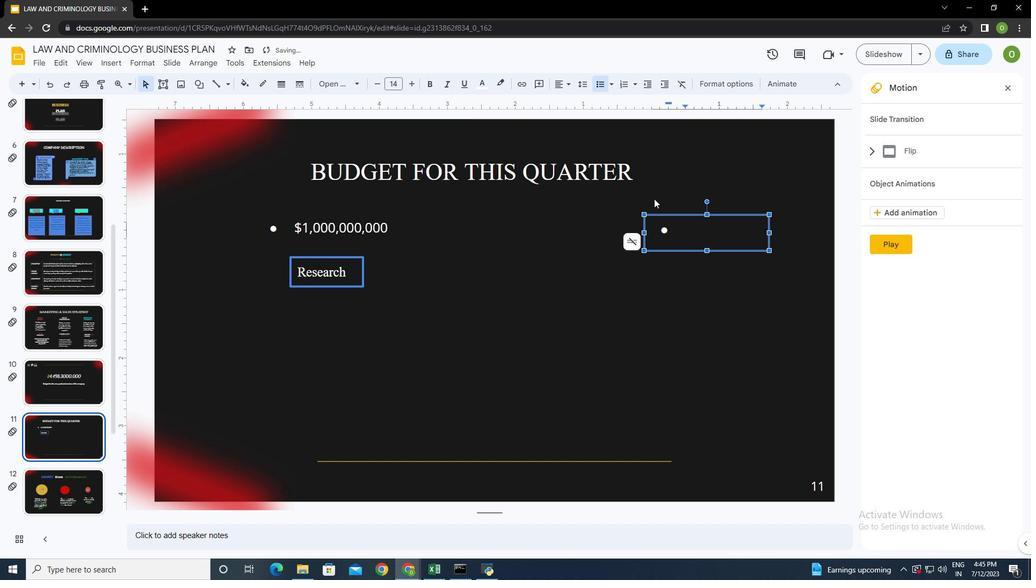 
Action: Key pressed <Key.shift><Key.shift><Key.shift><Key.shift><Key.shift><Key.shift><Key.shift><Key.shift><Key.shift><Key.shift><Key.shift><Key.shift><Key.shift><Key.shift><Key.shift><Key.shift><Key.shift><Key.shift><Key.shift><Key.shift><Key.shift><Key.shift><Key.shift><Key.shift><Key.shift><Key.shift><Key.shift>$1,000,000,000
Screenshot: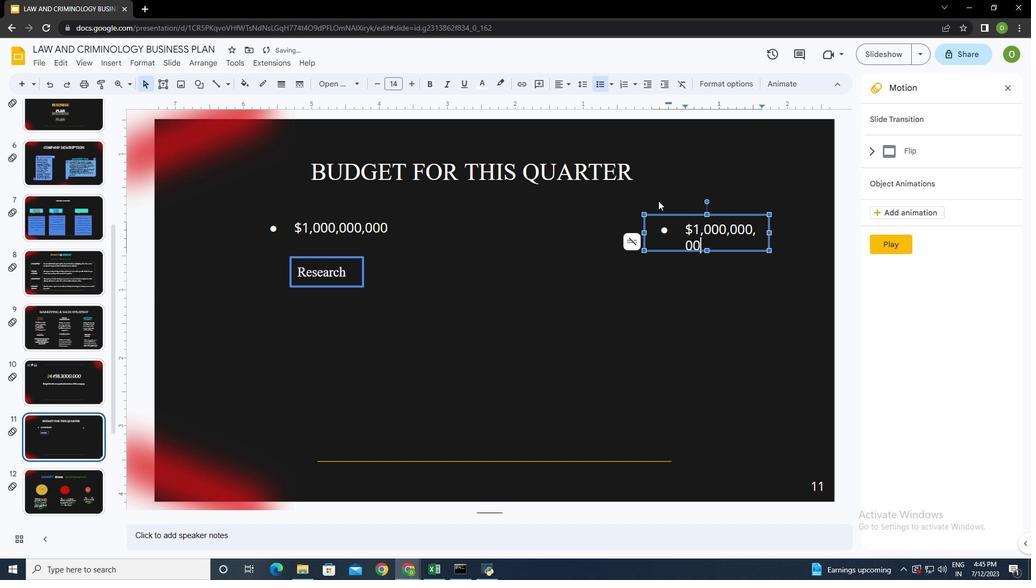 
Action: Mouse moved to (771, 231)
Screenshot: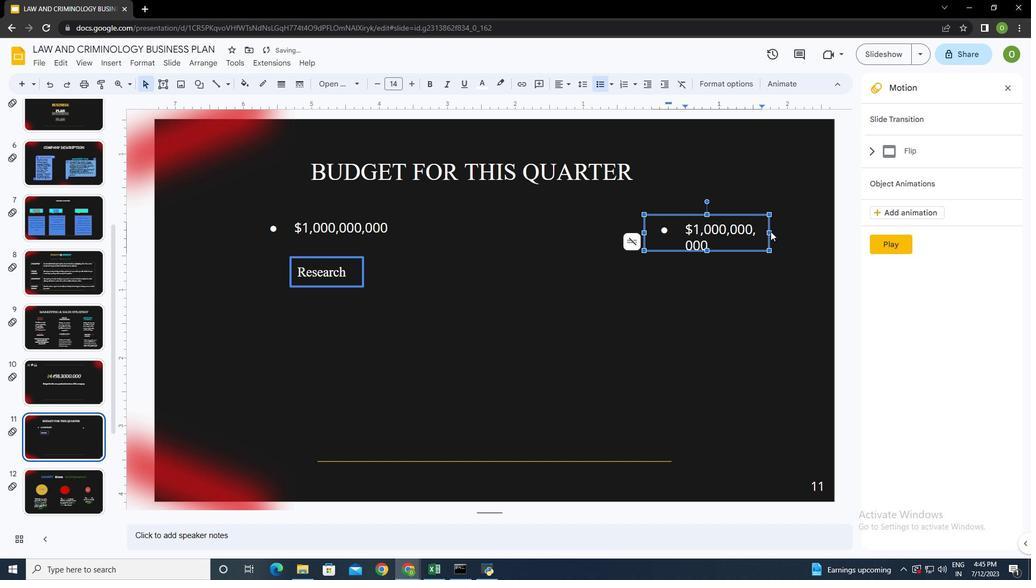 
Action: Mouse pressed left at (771, 231)
Screenshot: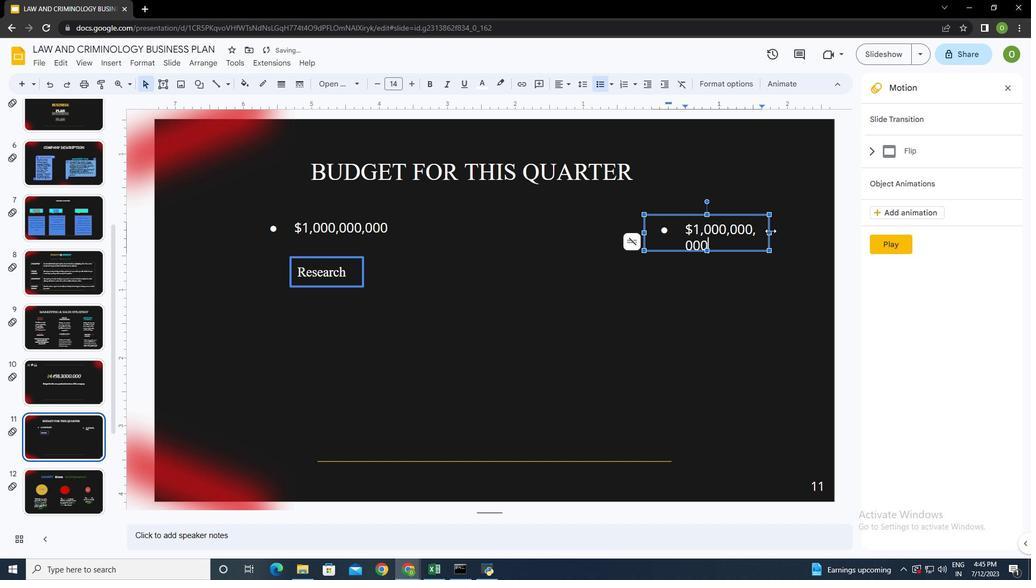 
Action: Mouse moved to (780, 230)
Screenshot: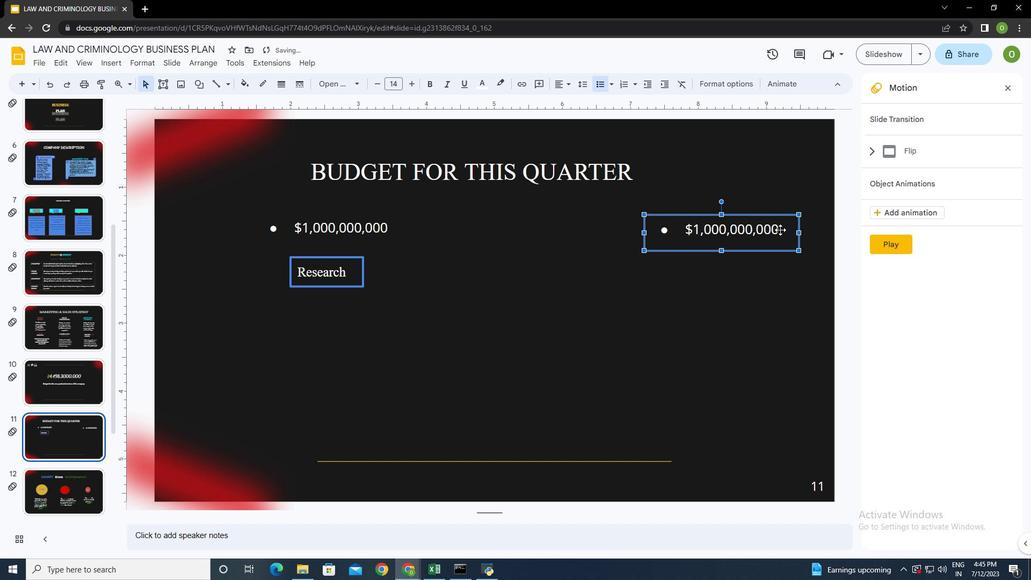 
Action: Mouse pressed left at (780, 230)
Screenshot: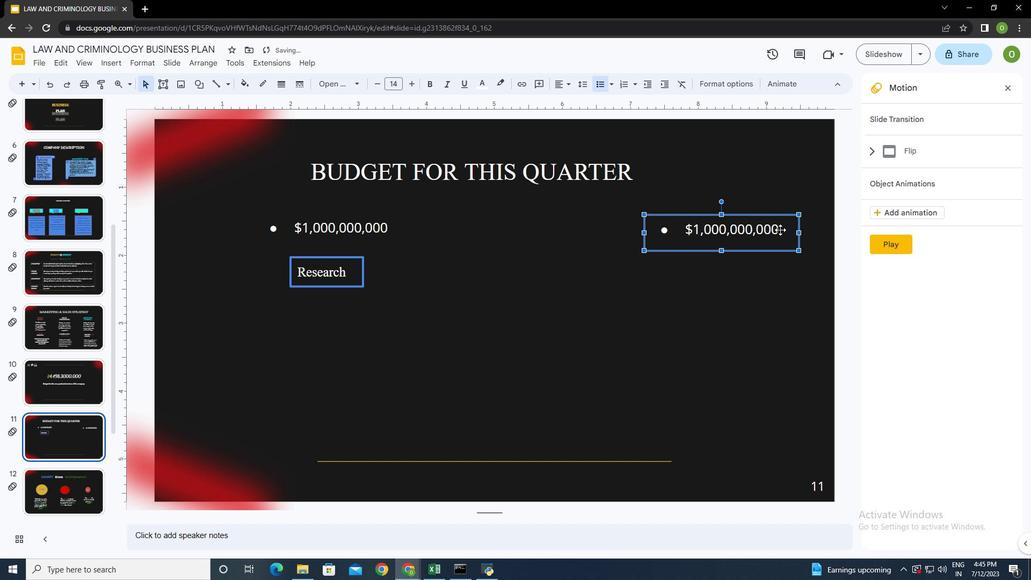 
Action: Mouse moved to (781, 226)
Screenshot: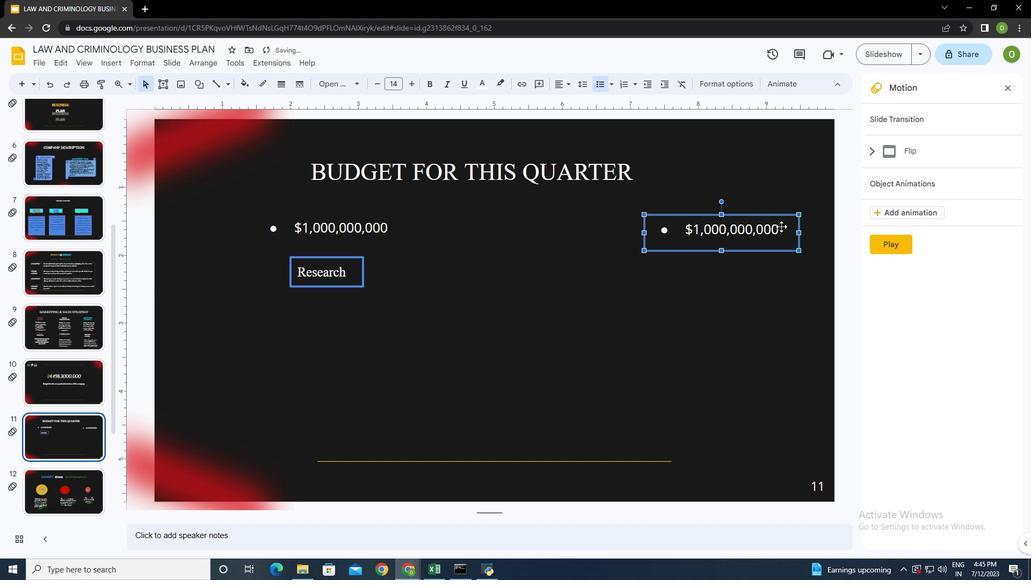 
Action: Mouse pressed left at (781, 226)
Screenshot: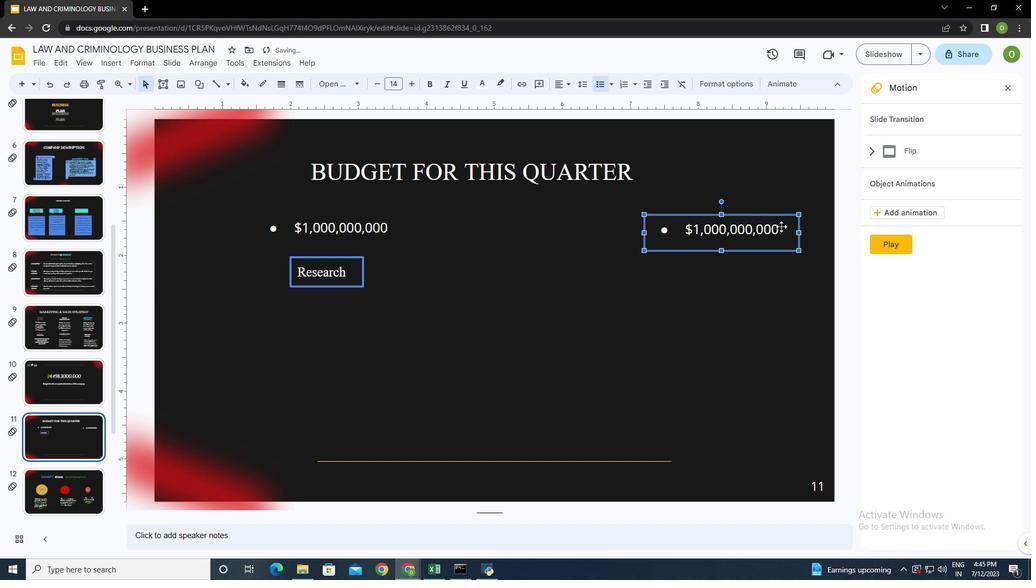 
Action: Mouse pressed left at (781, 226)
Screenshot: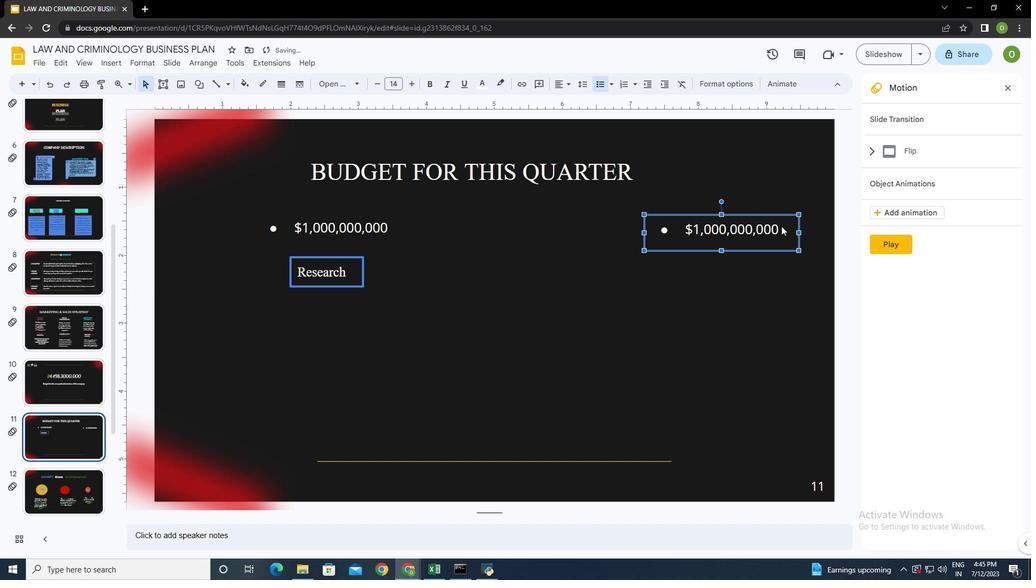 
Action: Mouse moved to (780, 228)
Screenshot: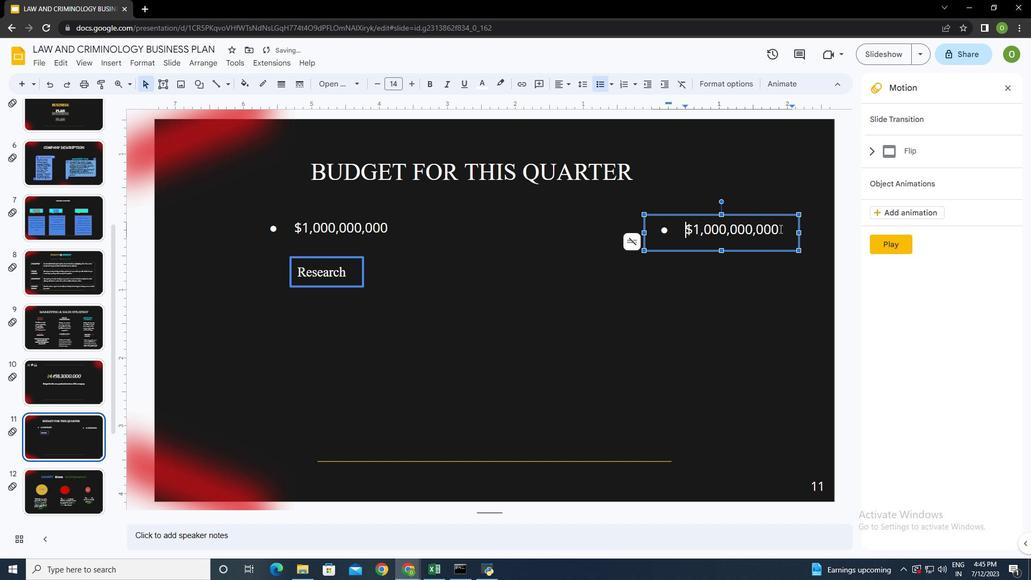 
Action: Mouse pressed left at (780, 228)
Screenshot: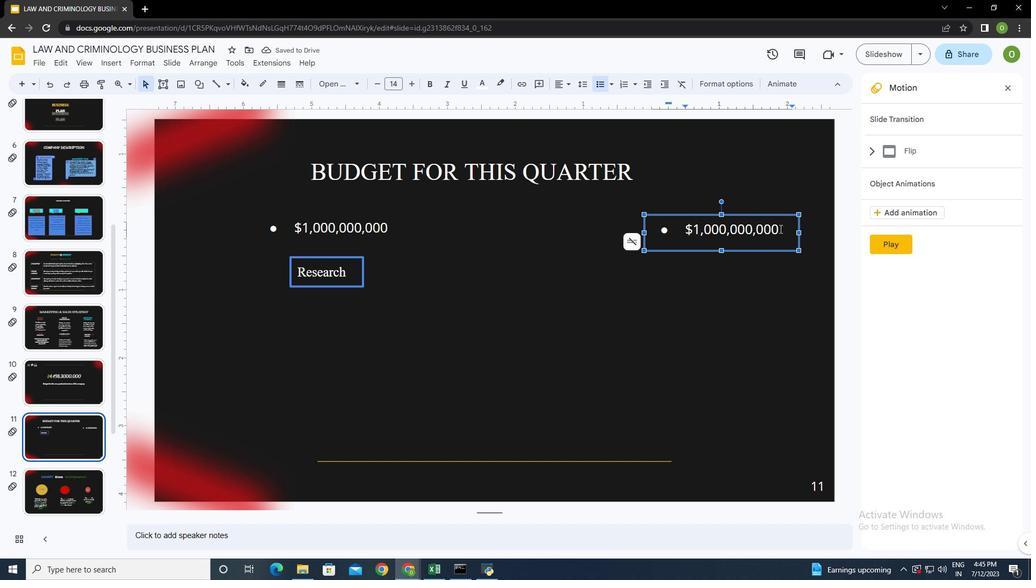 
Action: Mouse moved to (328, 83)
Screenshot: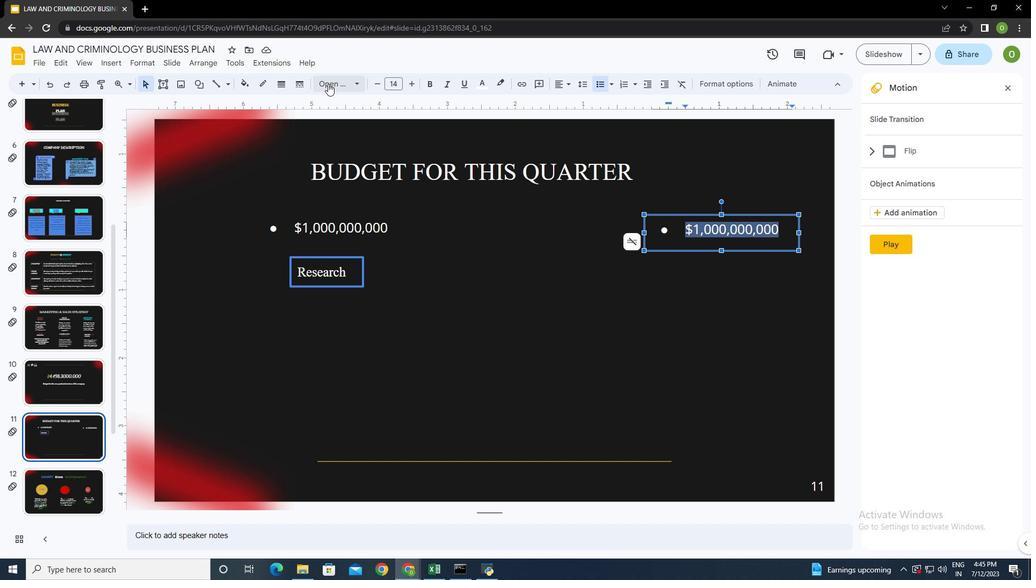 
Action: Mouse pressed left at (328, 83)
Screenshot: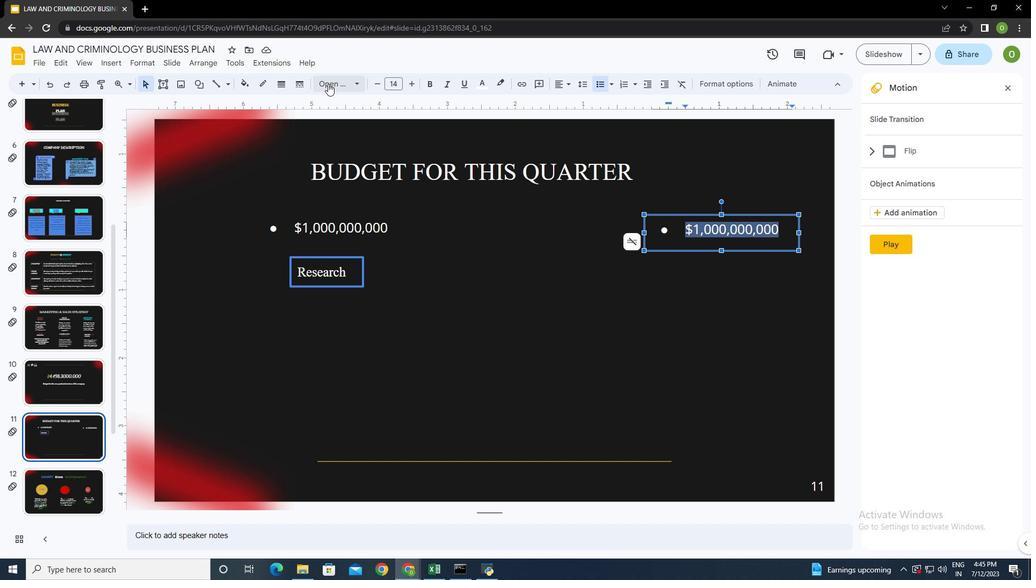 
Action: Mouse moved to (363, 205)
Screenshot: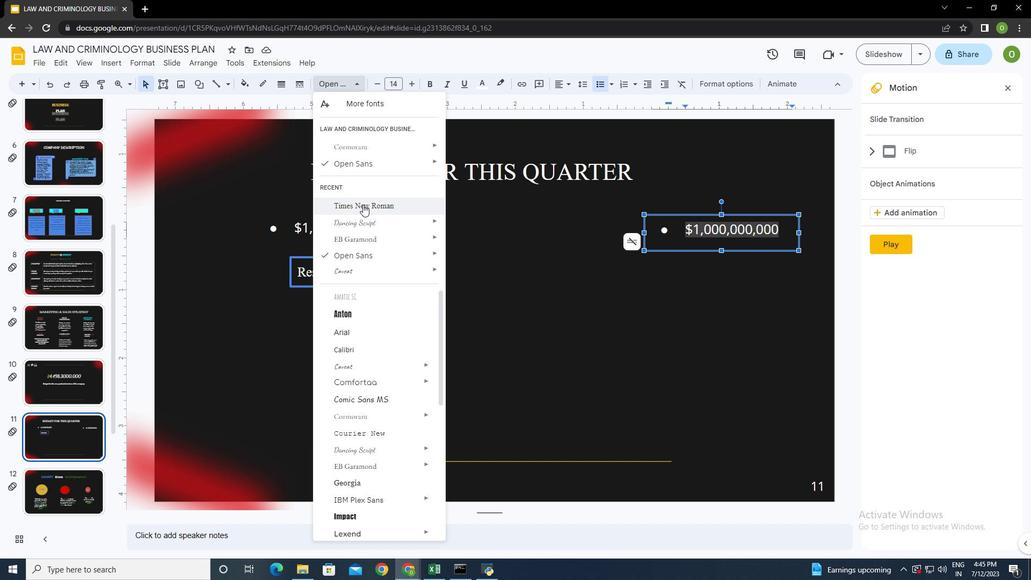 
Action: Mouse pressed left at (363, 205)
Screenshot: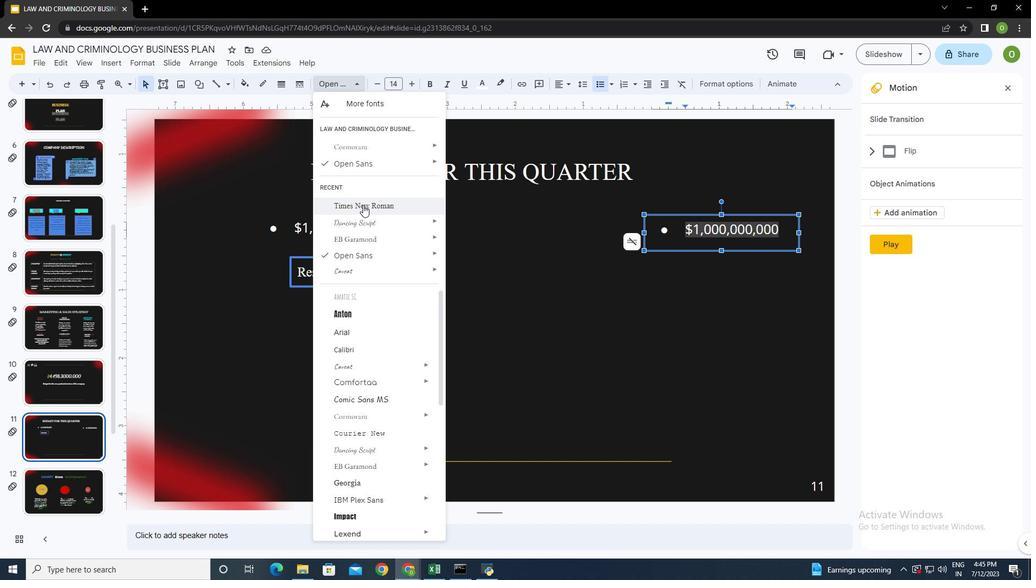 
Action: Mouse moved to (356, 227)
Screenshot: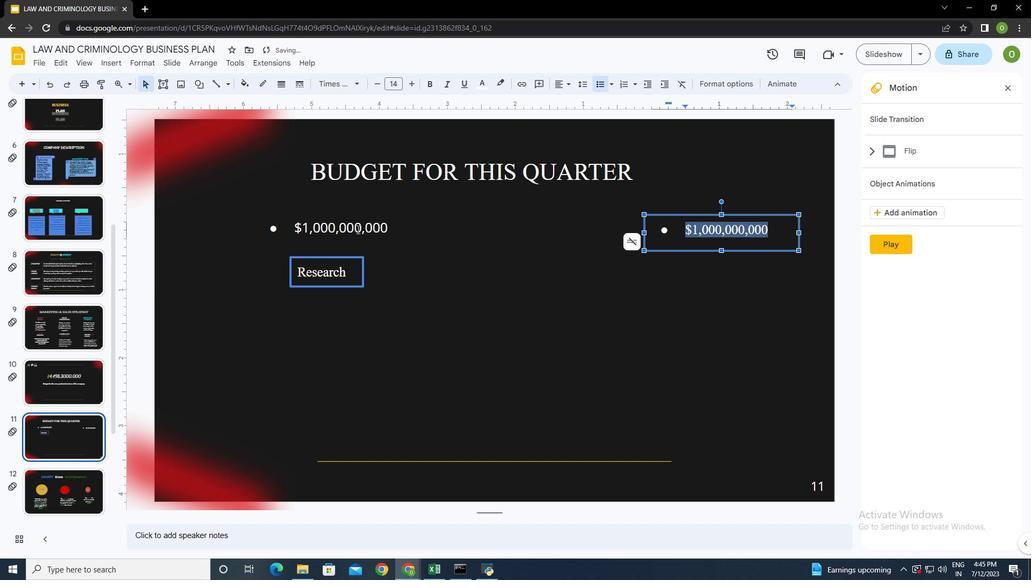
Action: Mouse pressed left at (356, 227)
Screenshot: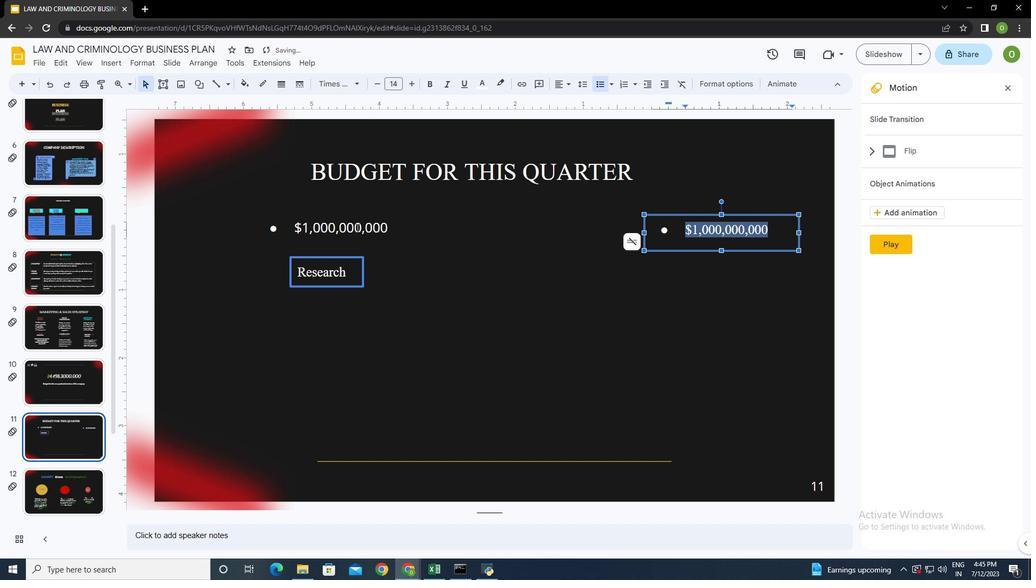 
Action: Mouse moved to (392, 226)
Screenshot: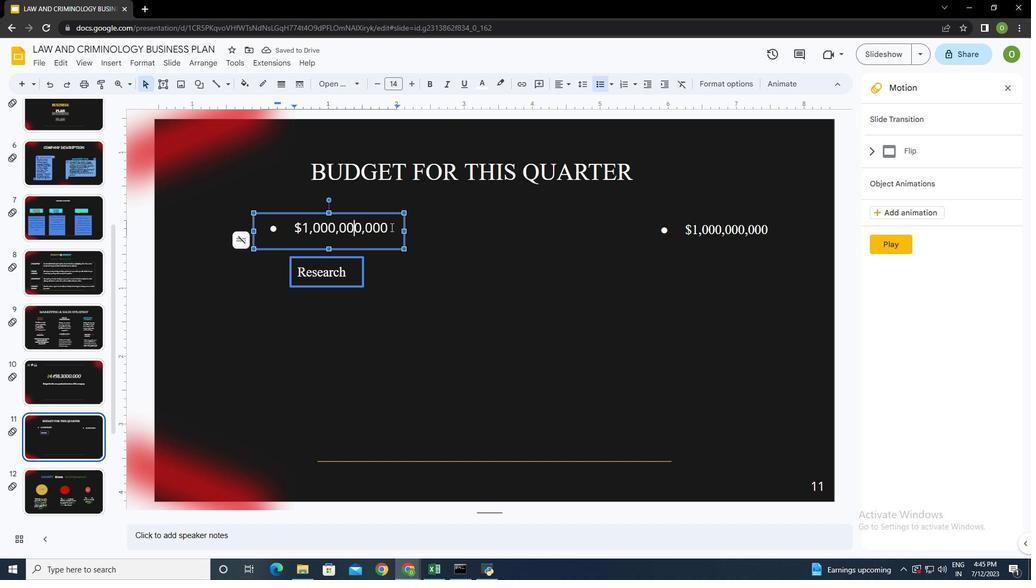 
Action: Mouse pressed left at (392, 226)
Screenshot: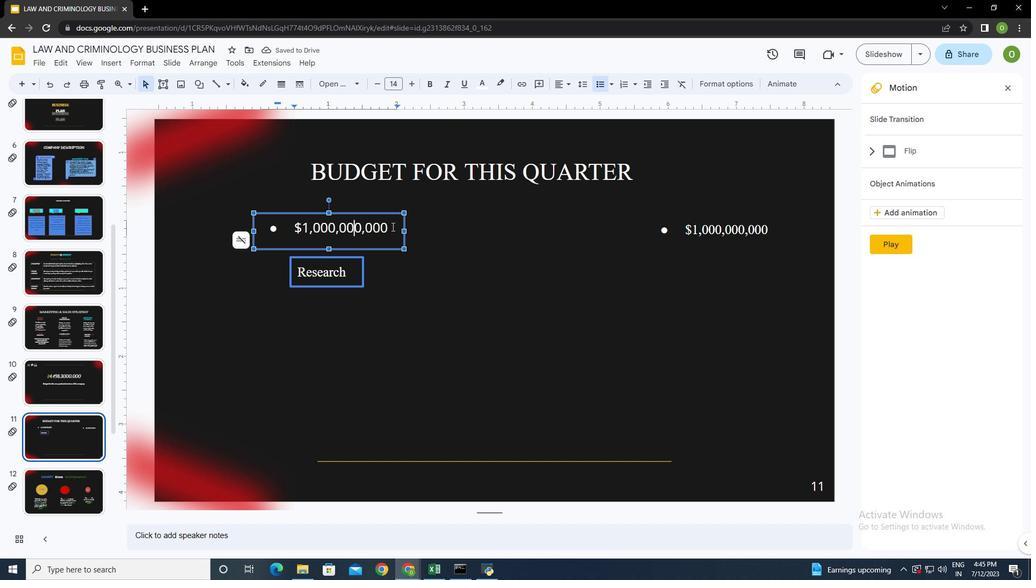 
Action: Mouse moved to (329, 82)
Screenshot: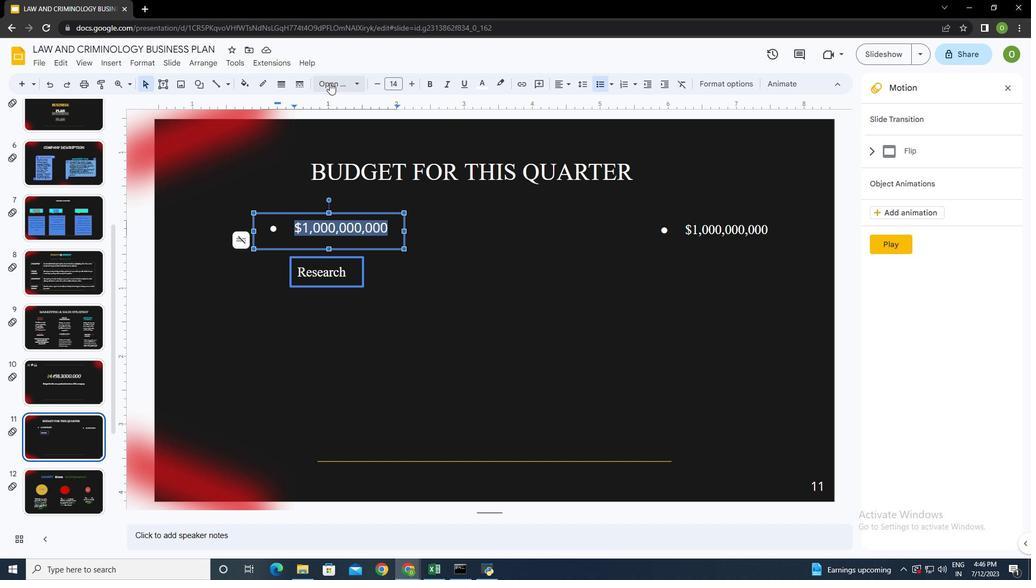 
Action: Mouse pressed left at (329, 82)
Screenshot: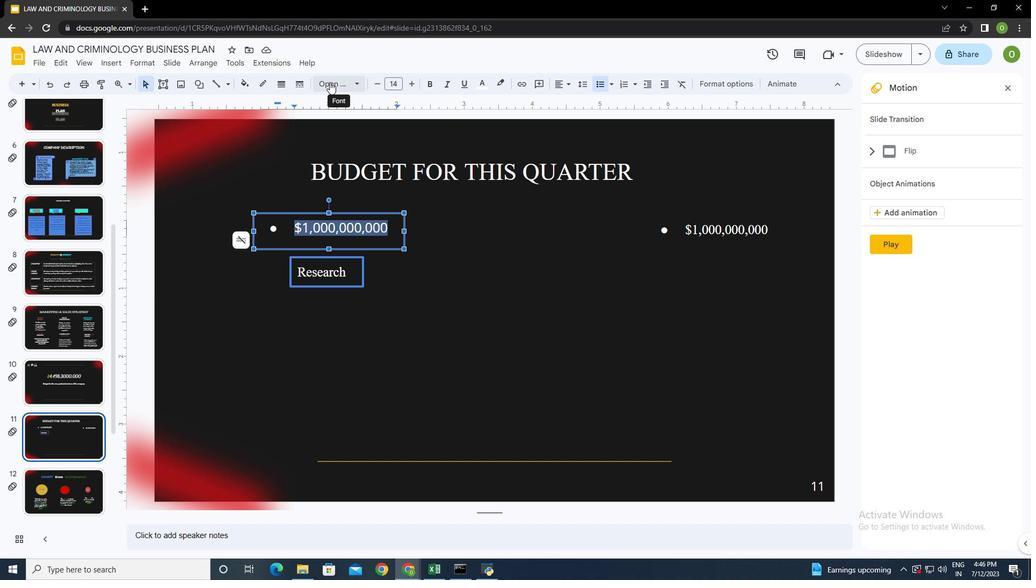 
Action: Mouse moved to (357, 203)
Screenshot: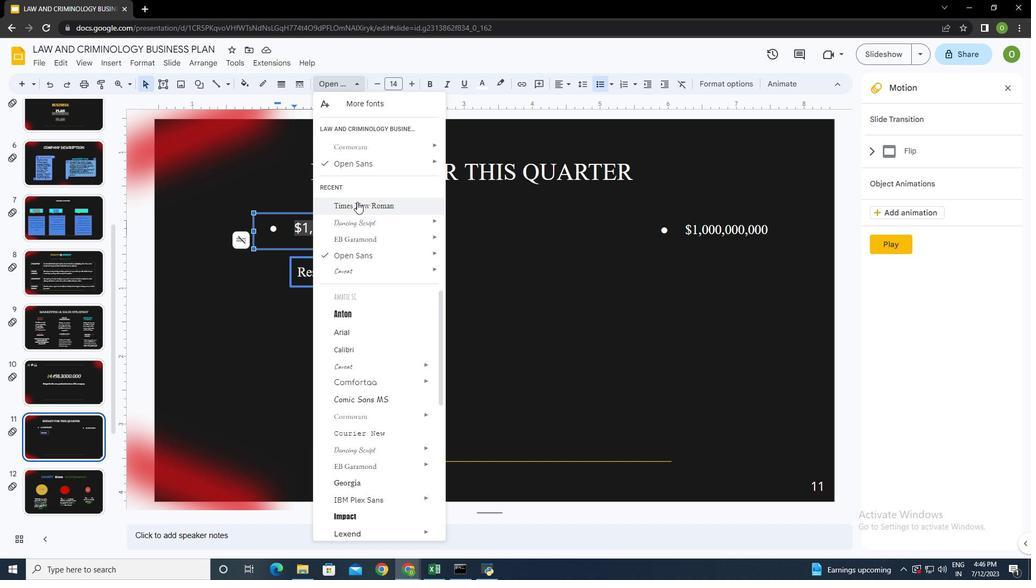 
Action: Mouse pressed left at (357, 203)
Screenshot: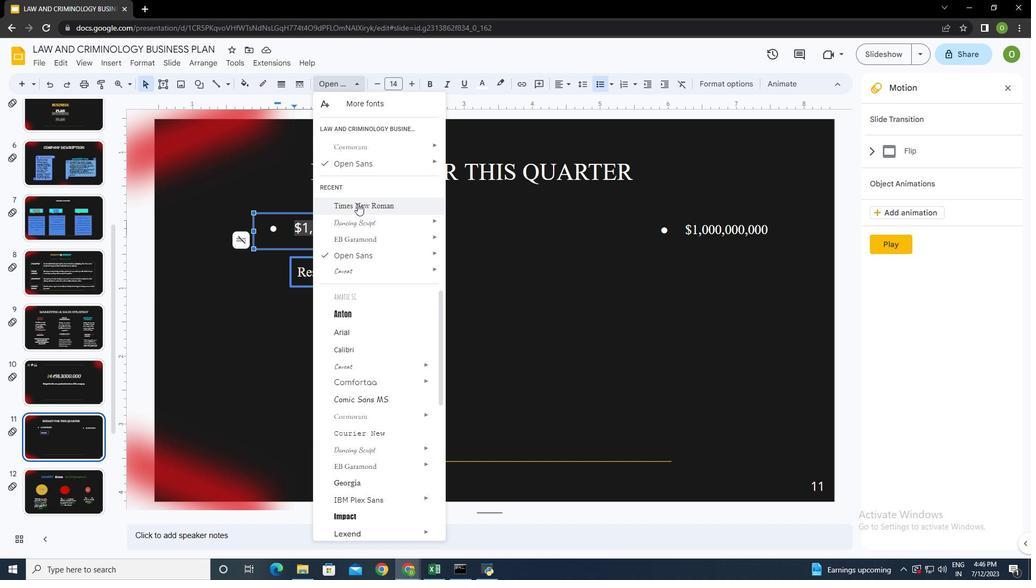 
Action: Mouse moved to (460, 239)
Screenshot: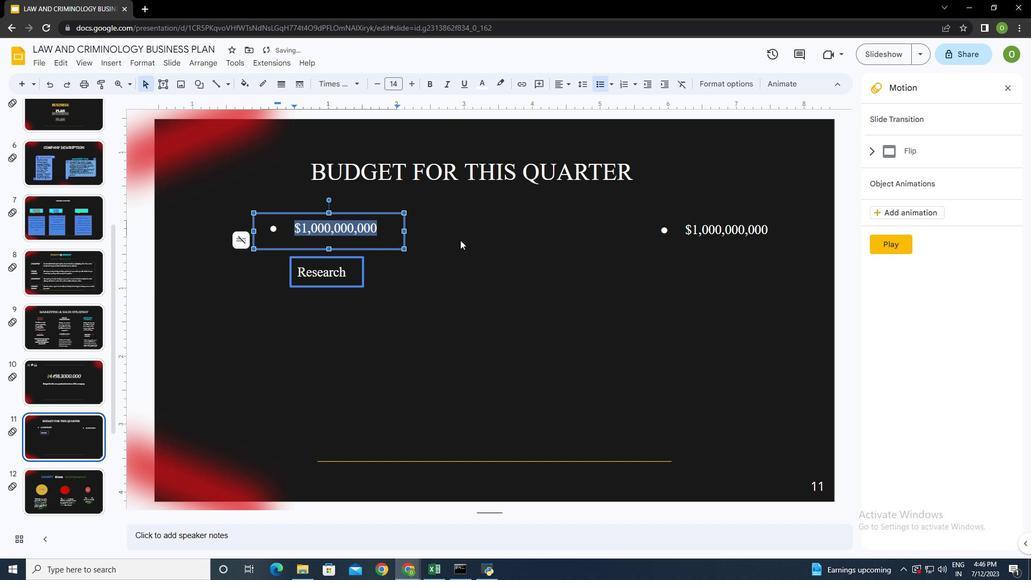 
Action: Mouse pressed left at (460, 239)
Screenshot: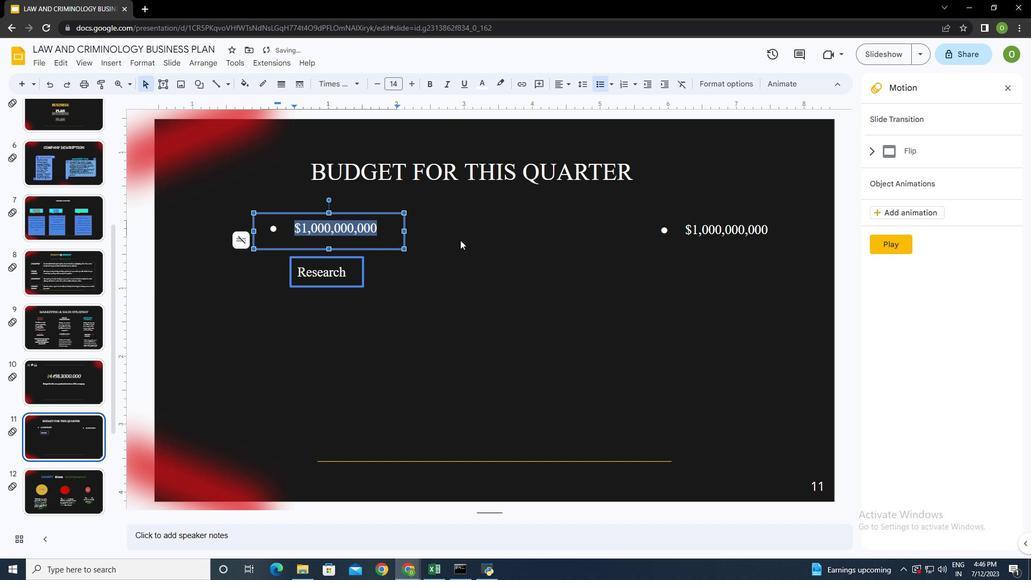 
Action: Mouse moved to (713, 218)
Screenshot: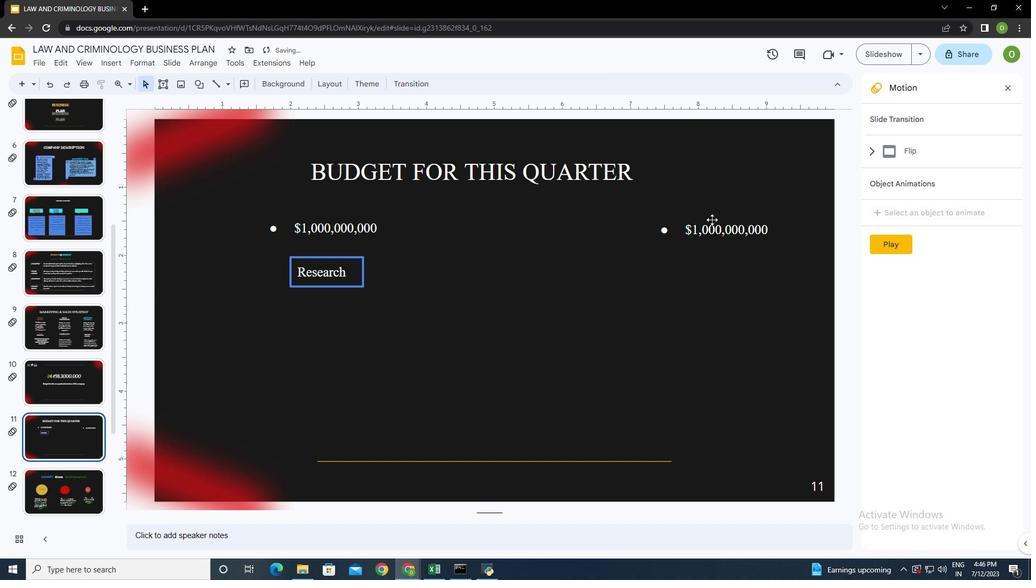 
Action: Mouse pressed left at (713, 218)
Screenshot: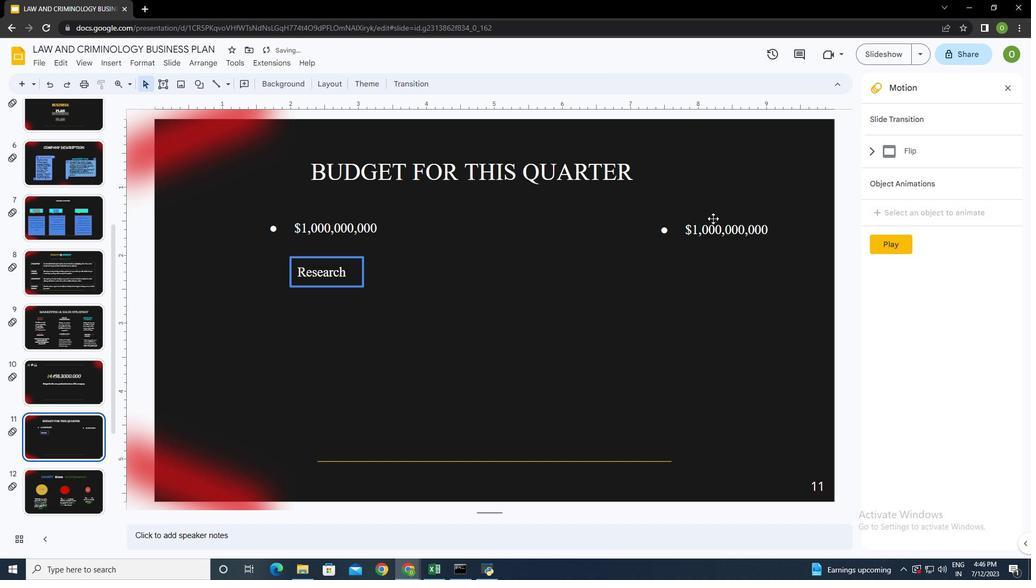 
Action: Mouse moved to (728, 274)
Screenshot: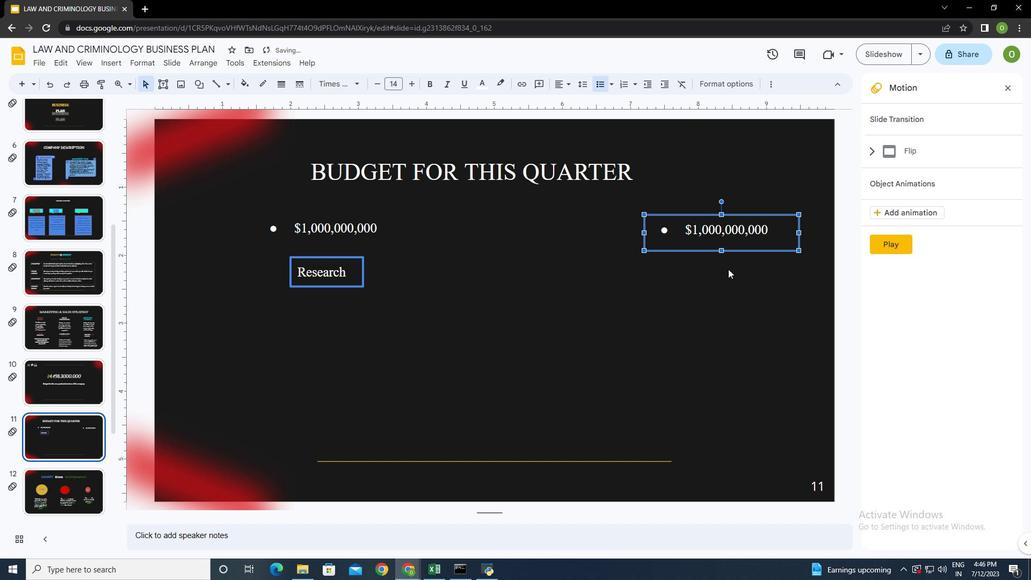 
Action: Mouse pressed left at (728, 274)
Screenshot: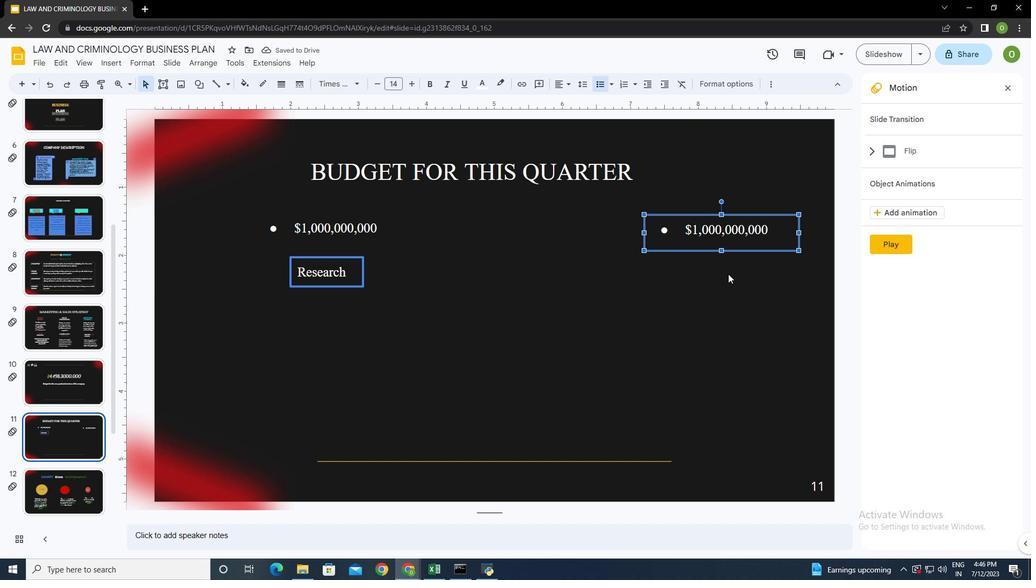 
Action: Mouse moved to (160, 83)
Screenshot: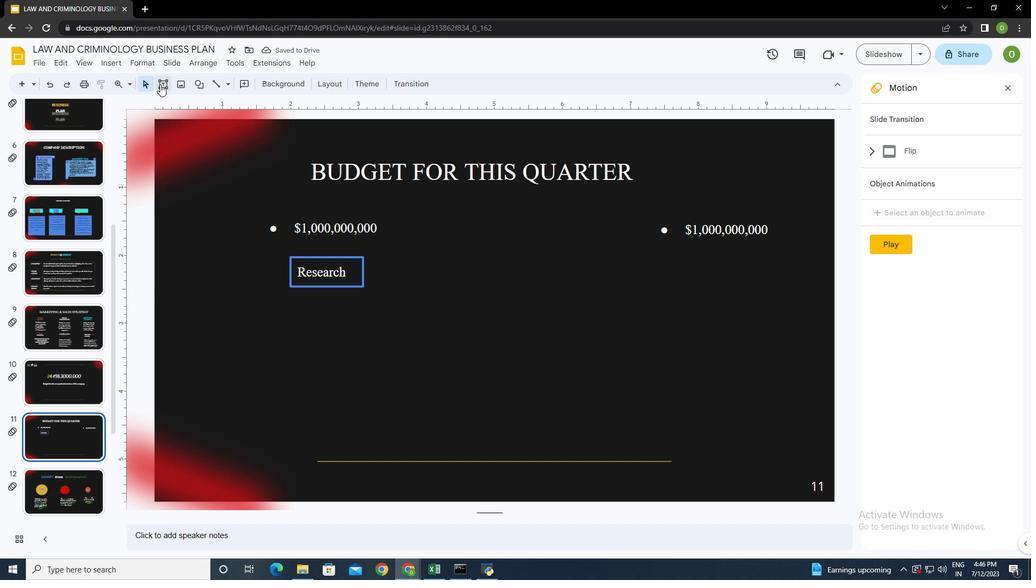 
Action: Mouse pressed left at (160, 83)
Screenshot: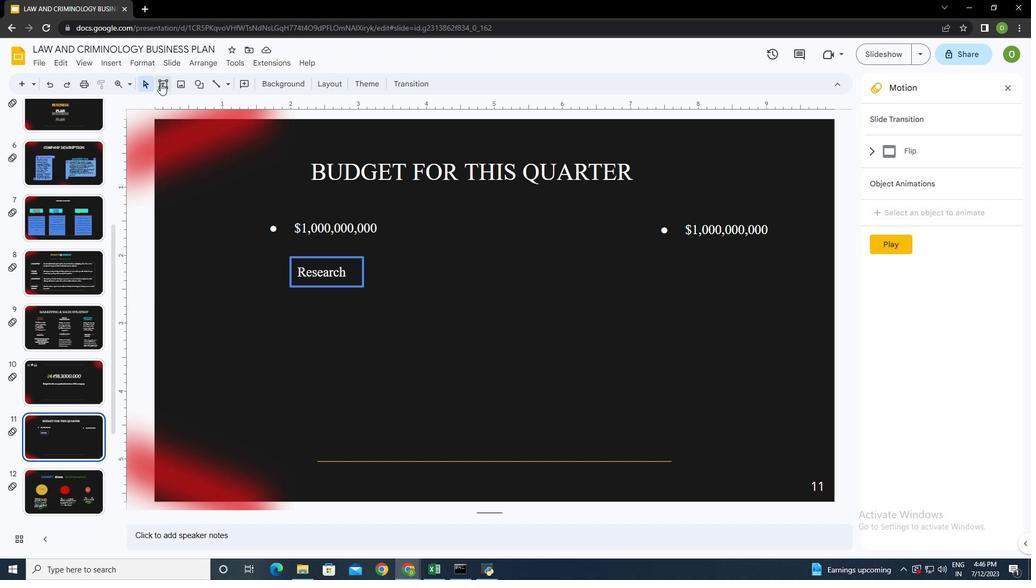 
Action: Mouse moved to (664, 252)
Screenshot: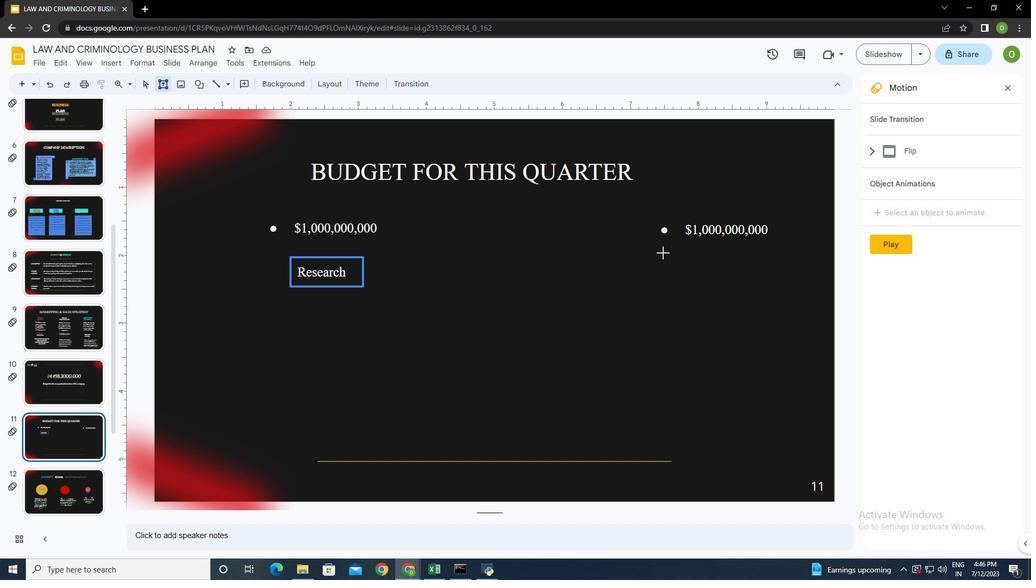 
Action: Mouse pressed left at (664, 252)
Screenshot: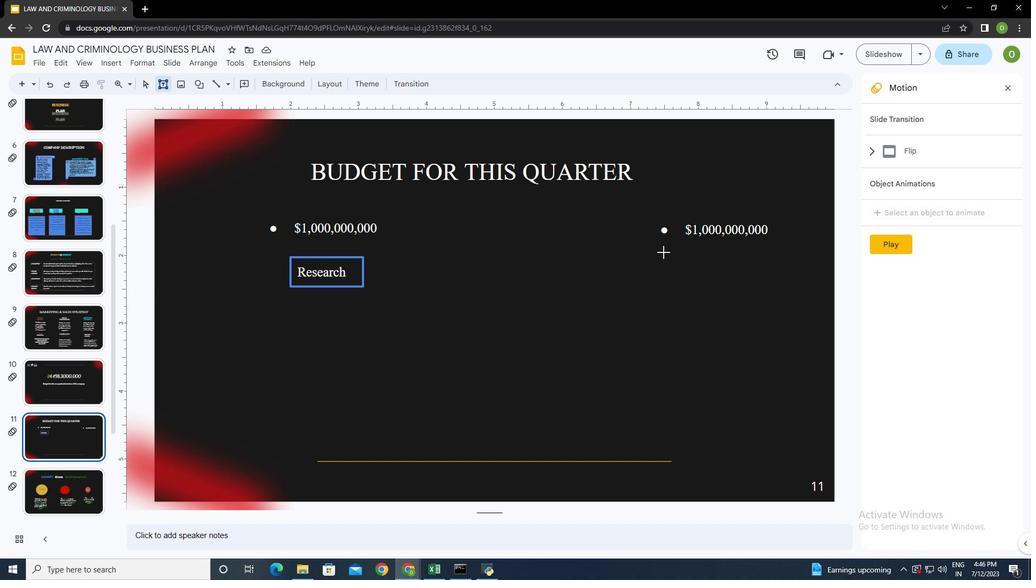 
Action: Mouse moved to (299, 83)
Screenshot: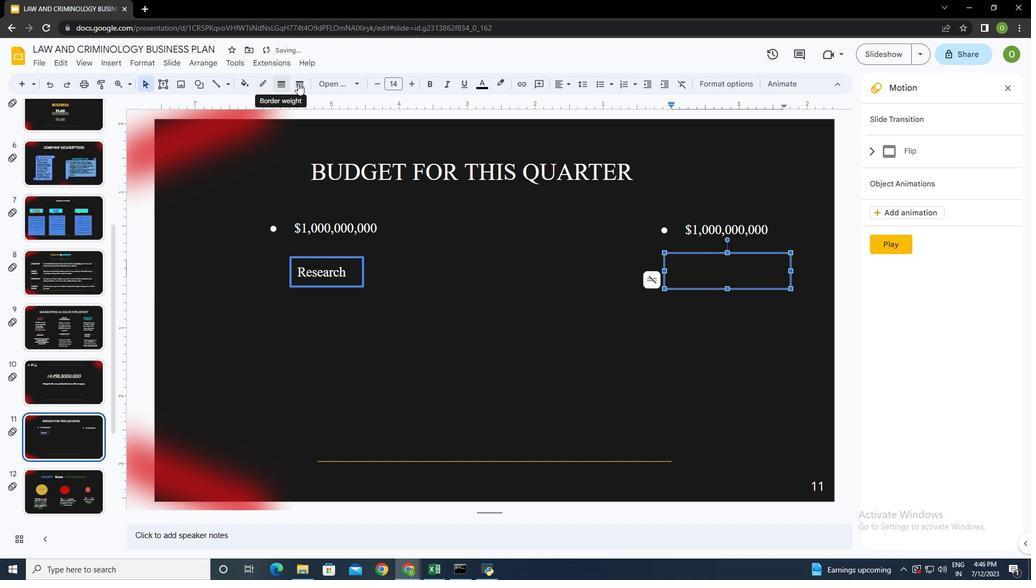 
Action: Mouse pressed left at (299, 83)
Screenshot: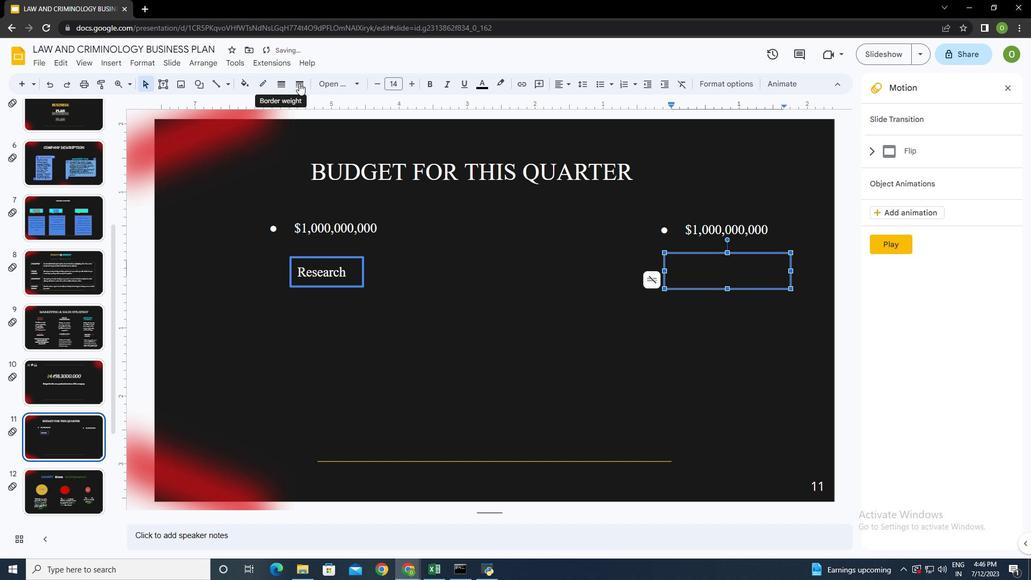 
Action: Mouse moved to (331, 102)
Screenshot: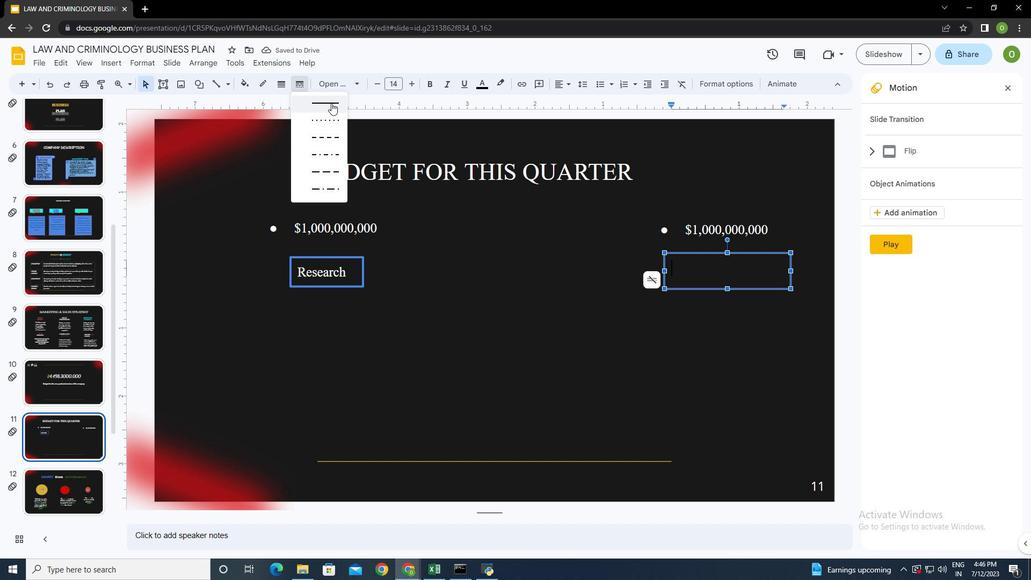 
Action: Mouse pressed left at (331, 102)
Screenshot: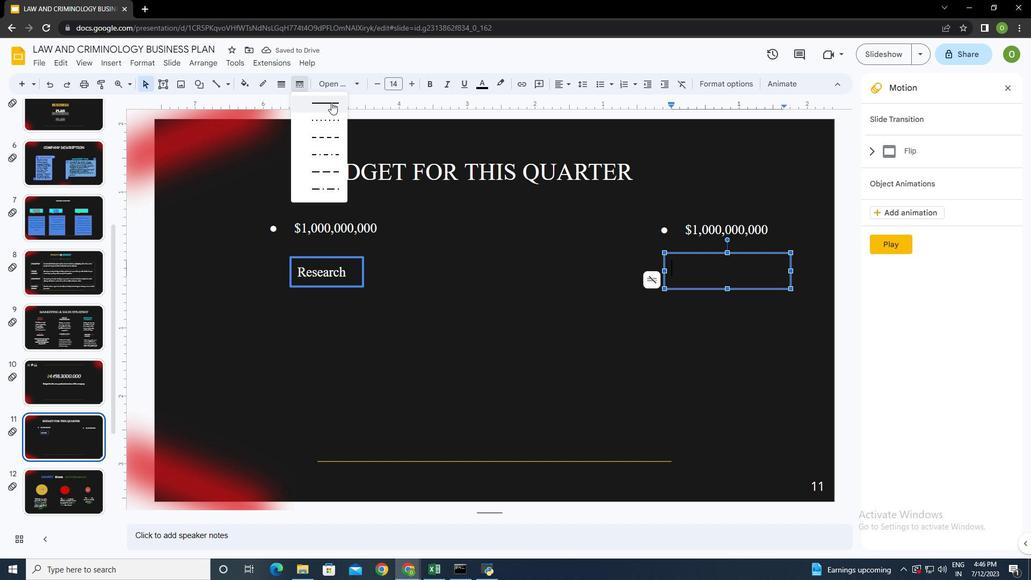 
Action: Mouse moved to (266, 83)
Screenshot: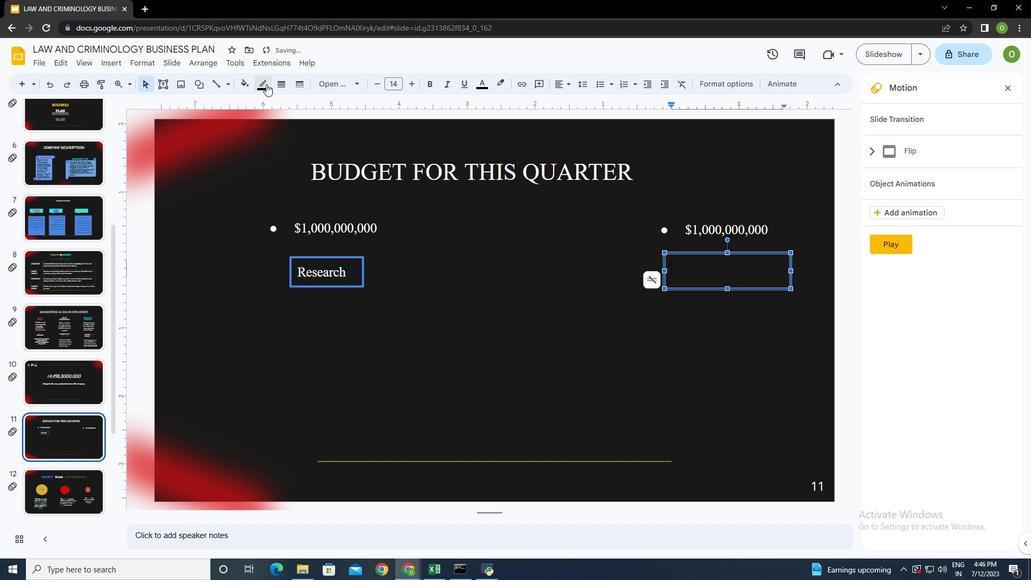 
Action: Mouse pressed left at (266, 83)
Screenshot: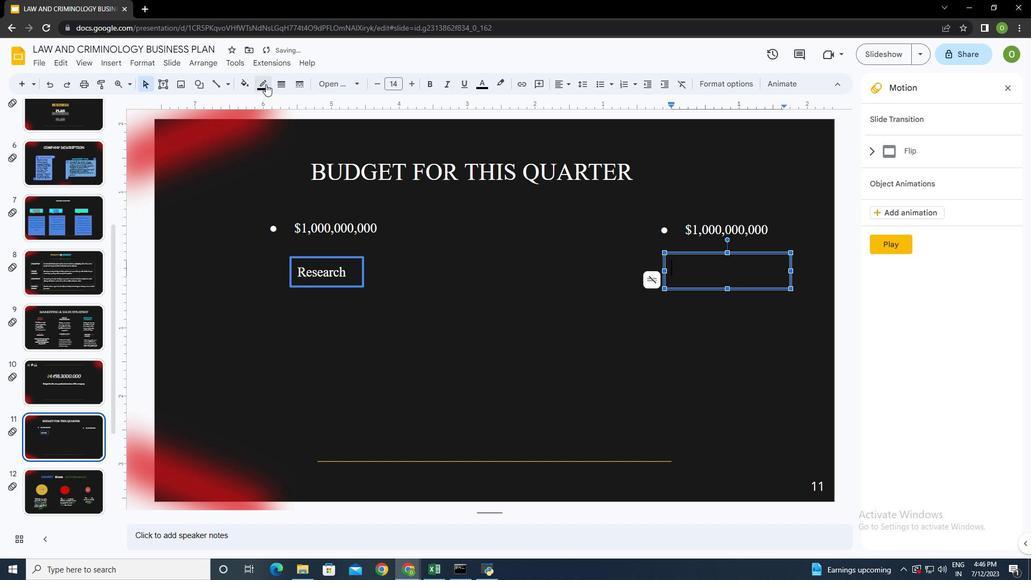 
Action: Mouse moved to (336, 187)
Screenshot: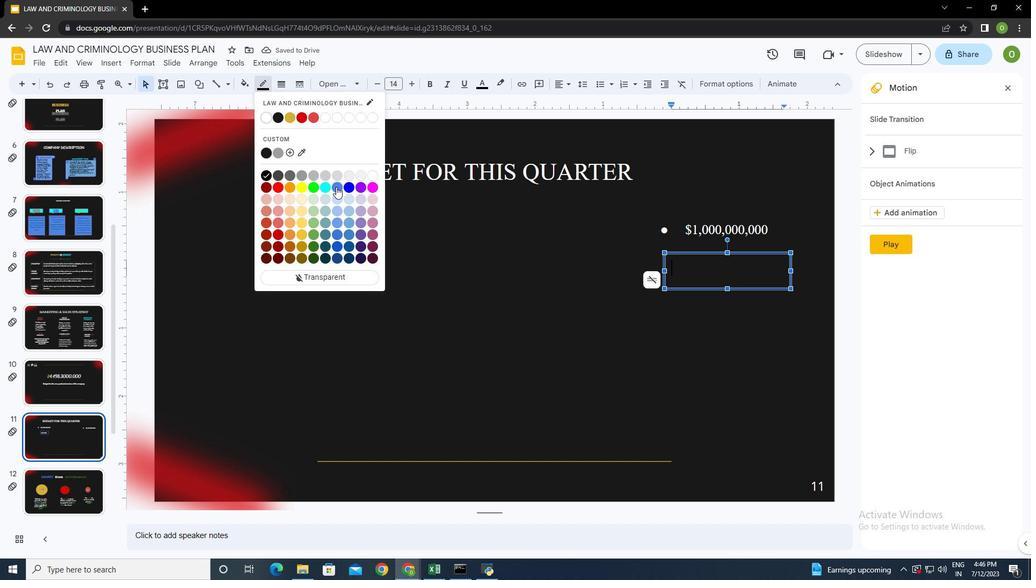 
Action: Mouse pressed left at (336, 187)
Screenshot: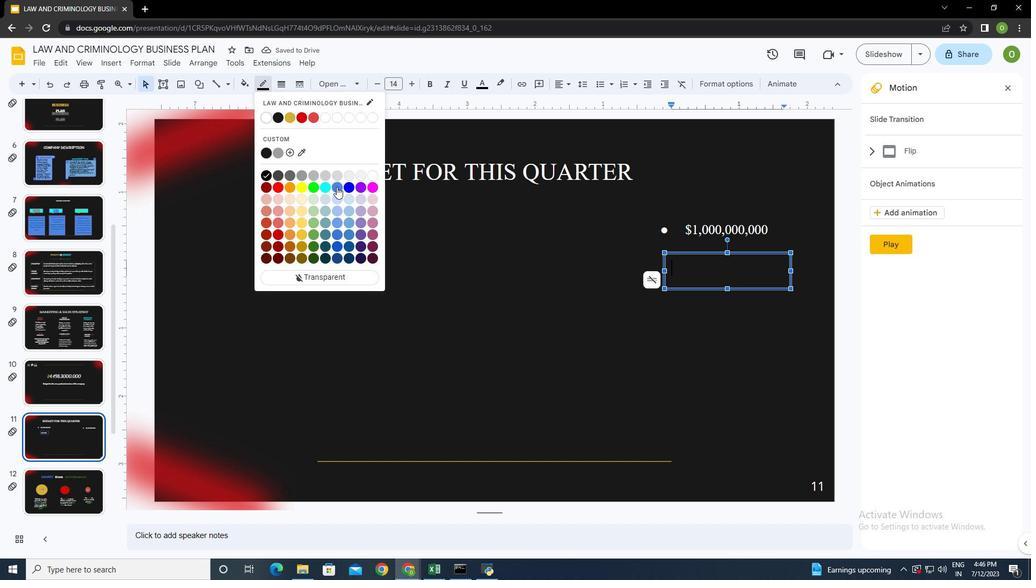 
Action: Mouse moved to (481, 83)
Screenshot: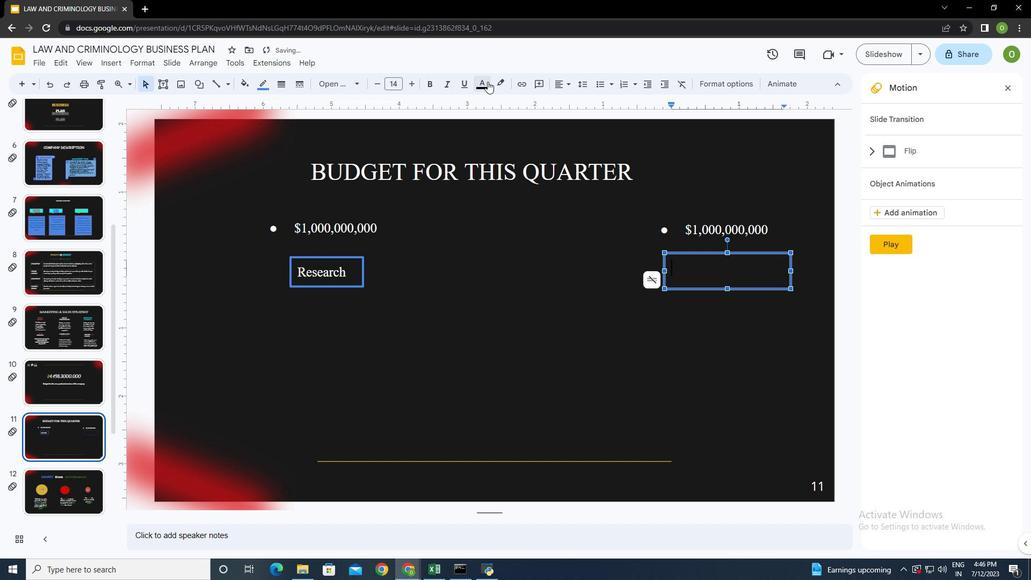 
Action: Mouse pressed left at (481, 83)
Screenshot: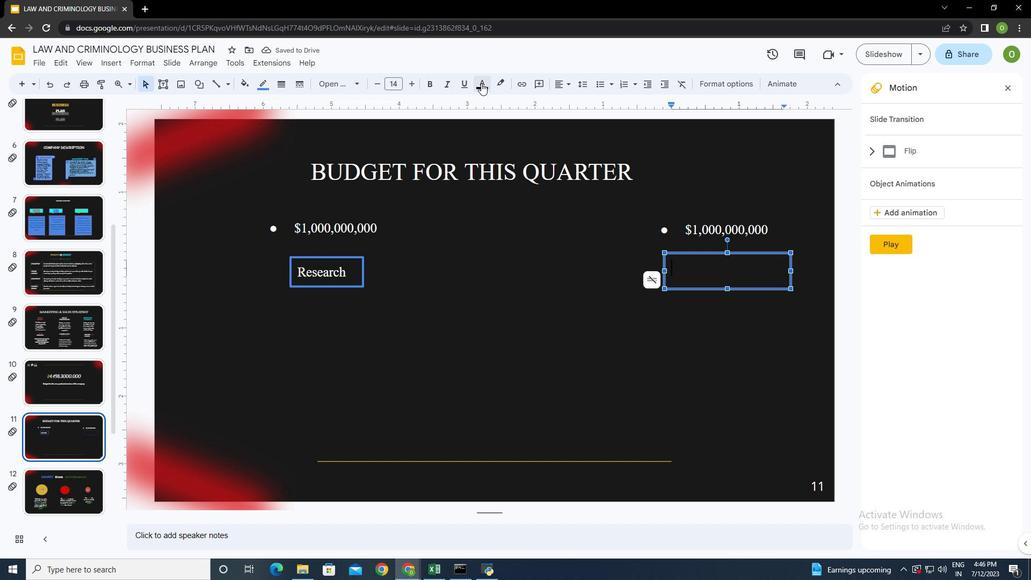 
Action: Mouse moved to (480, 118)
Screenshot: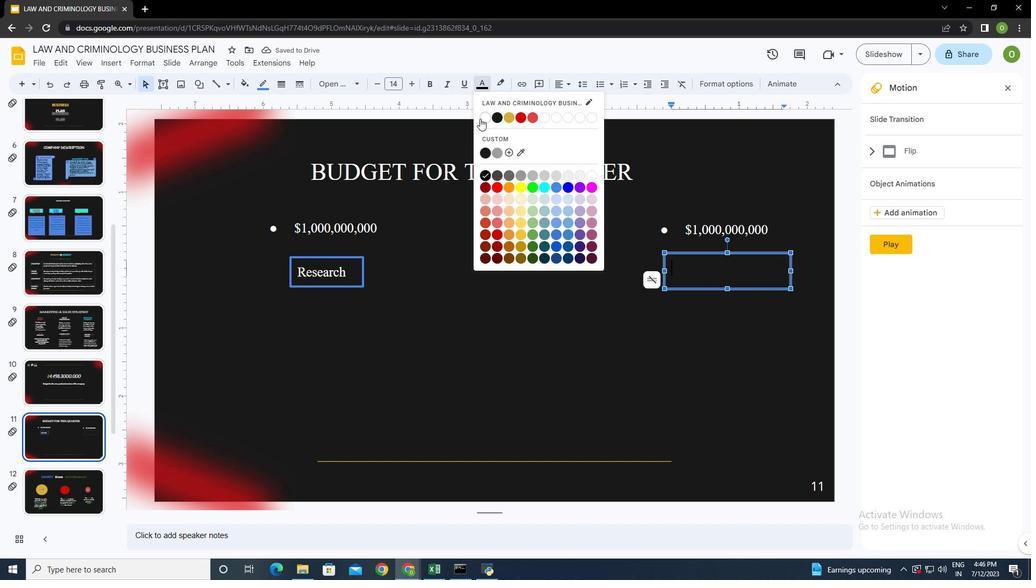
Action: Mouse pressed left at (480, 118)
Screenshot: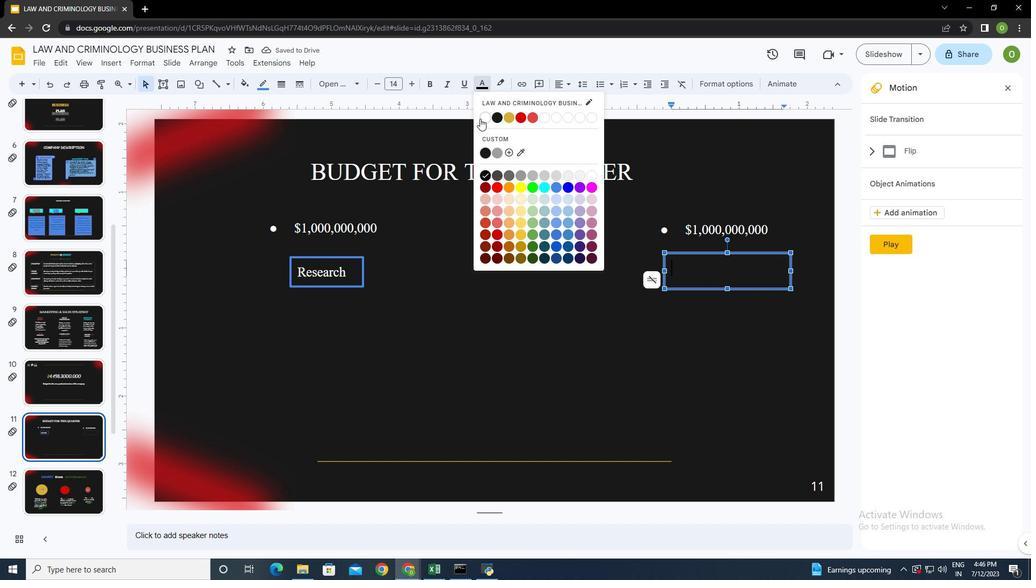 
Action: Mouse moved to (705, 273)
Screenshot: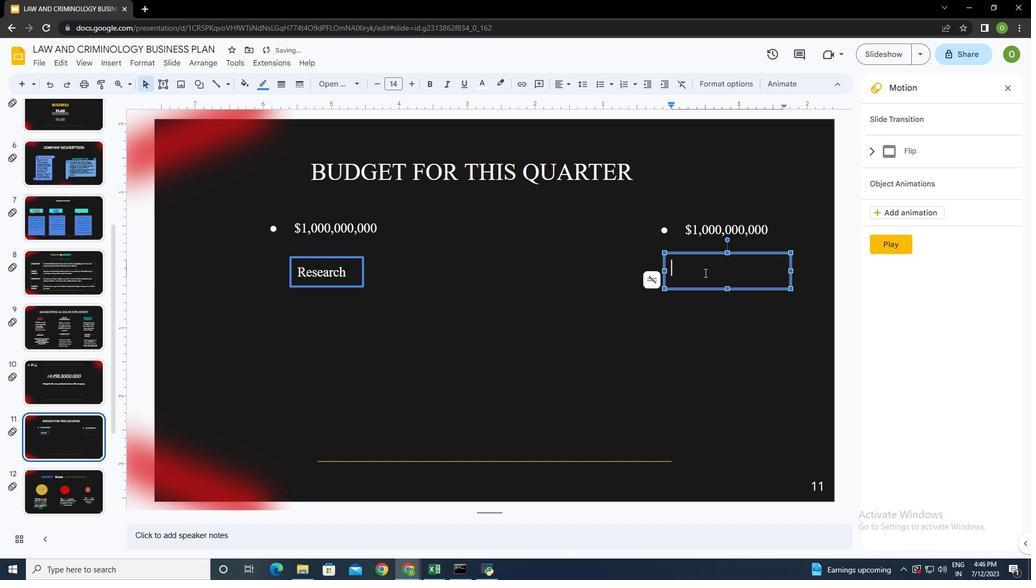 
Action: Key pressed <Key.shift>Product<Key.space>development
Screenshot: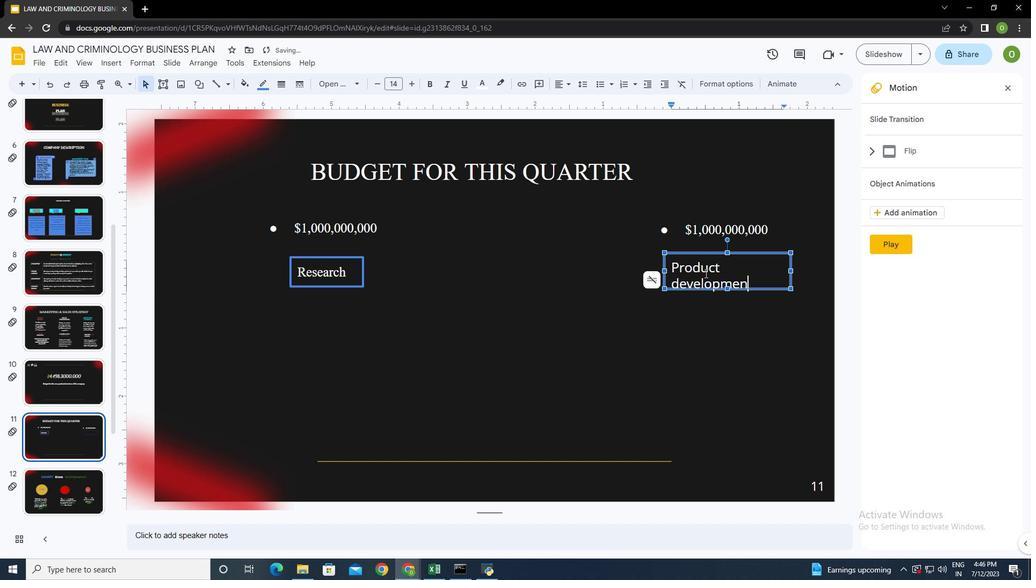 
Action: Mouse moved to (729, 309)
Screenshot: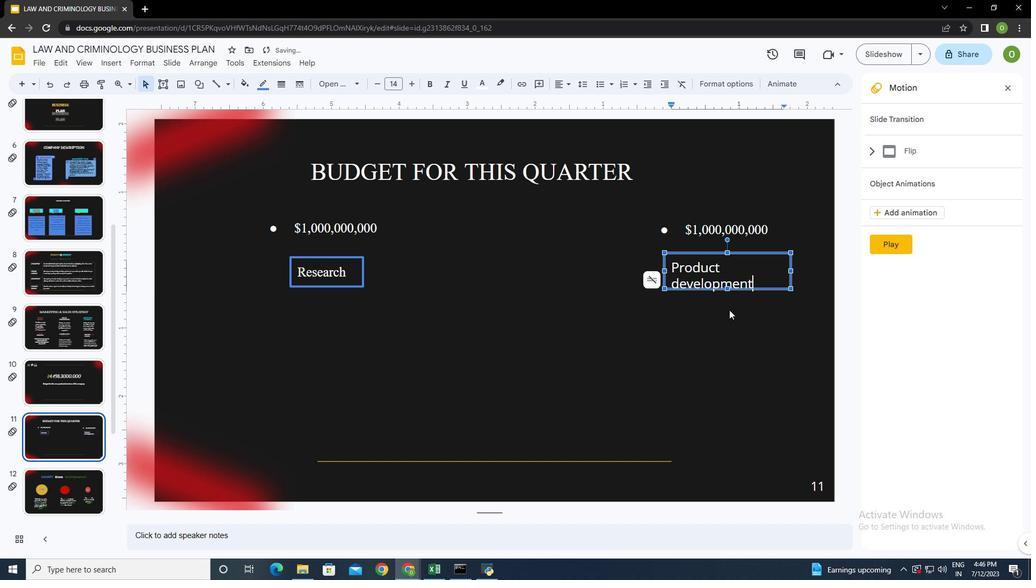 
Action: Mouse pressed left at (729, 309)
Screenshot: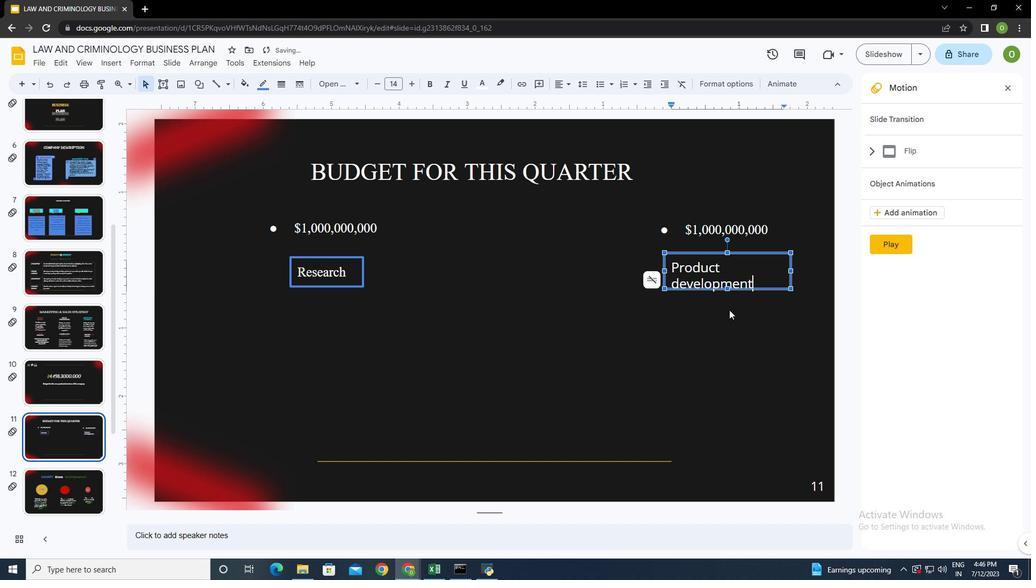 
Action: Mouse moved to (728, 277)
Screenshot: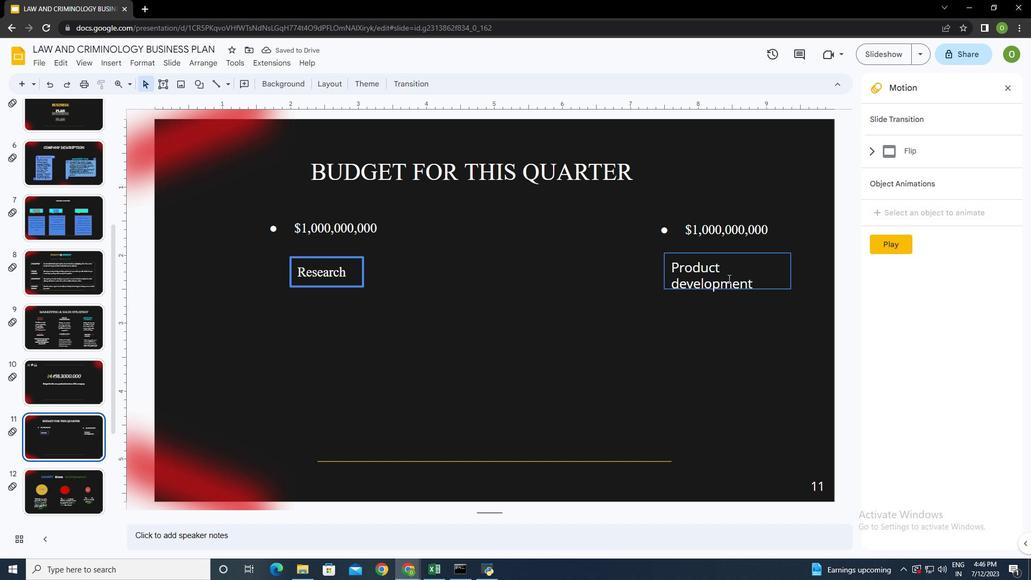 
Action: Mouse pressed left at (728, 277)
Screenshot: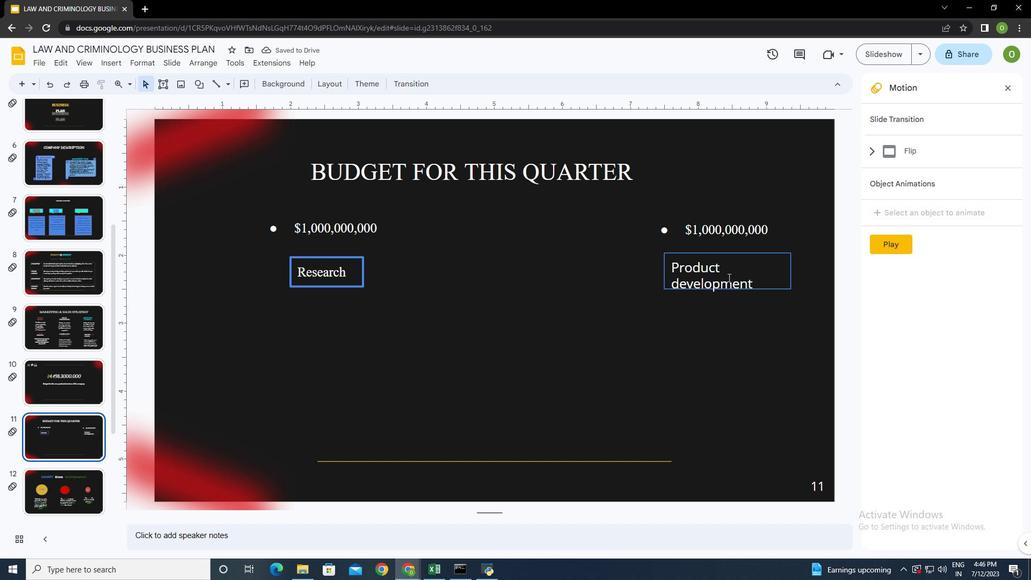 
Action: Mouse moved to (729, 289)
Screenshot: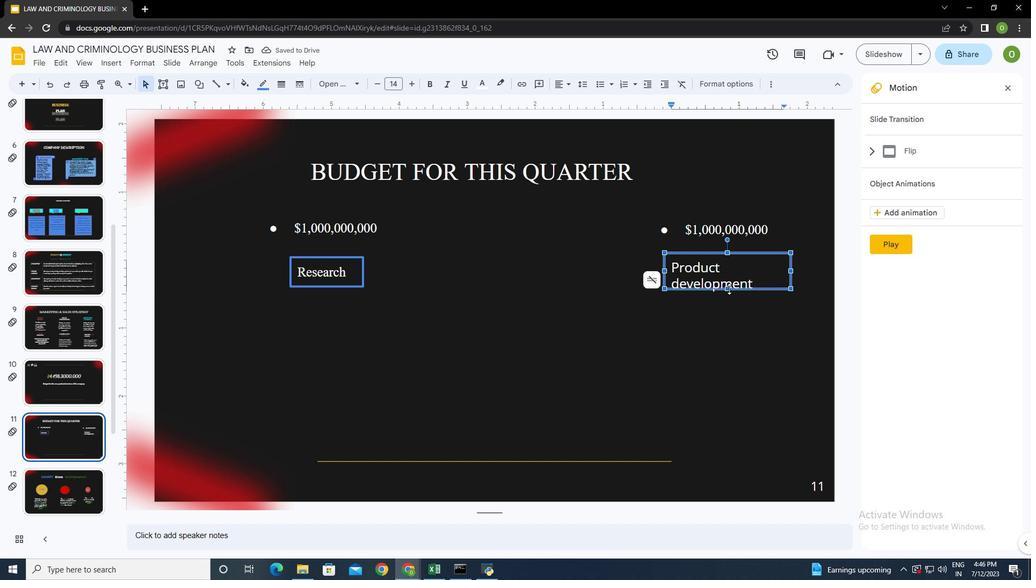 
Action: Mouse pressed left at (729, 289)
Screenshot: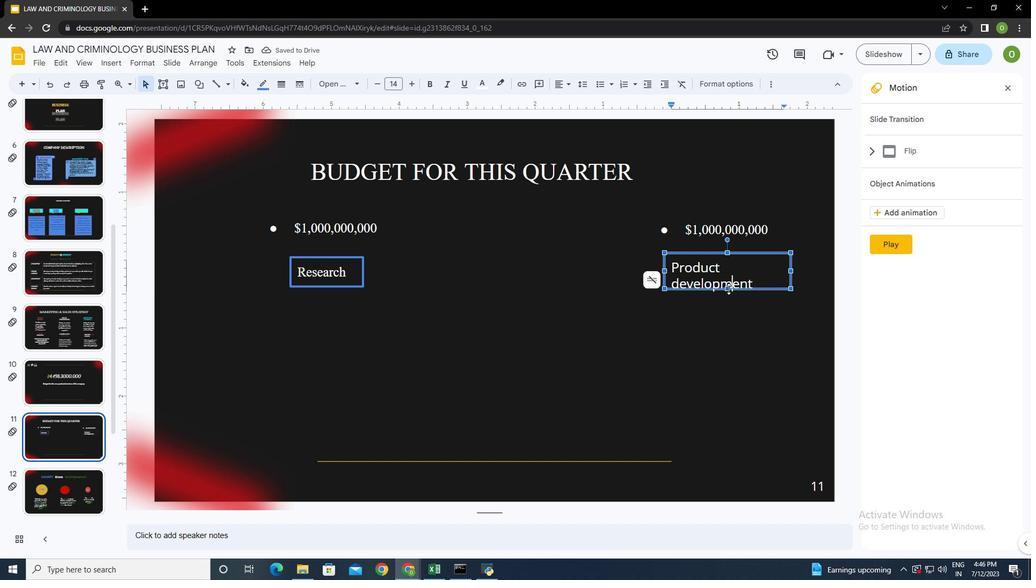 
Action: Mouse moved to (790, 275)
Screenshot: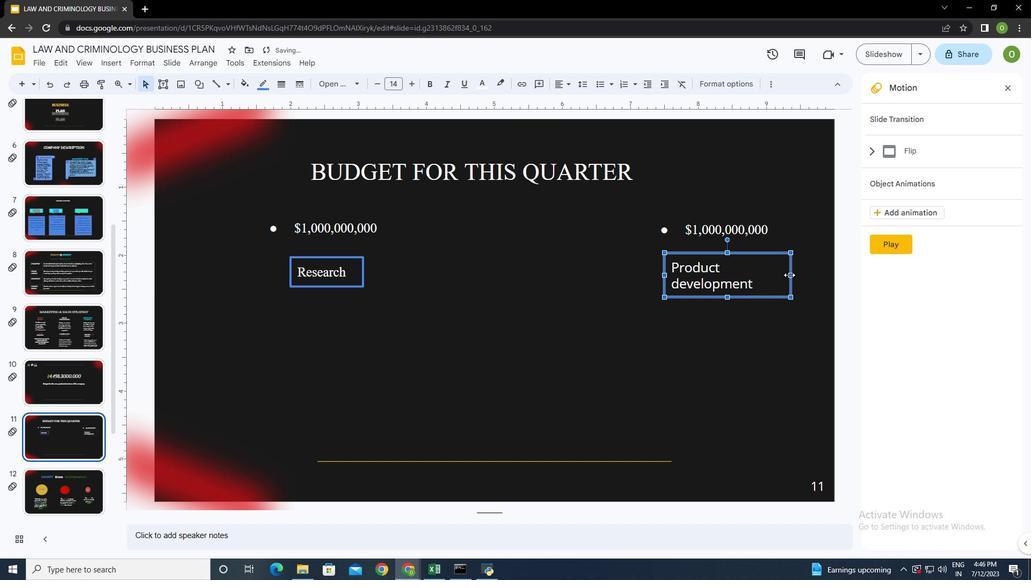 
Action: Mouse pressed left at (790, 275)
Screenshot: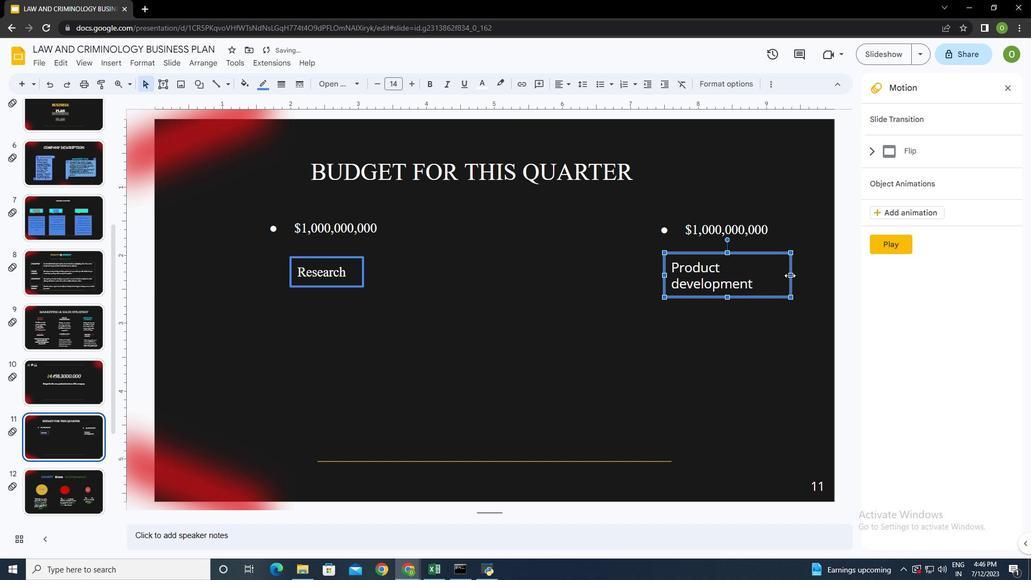 
Action: Mouse moved to (750, 271)
Screenshot: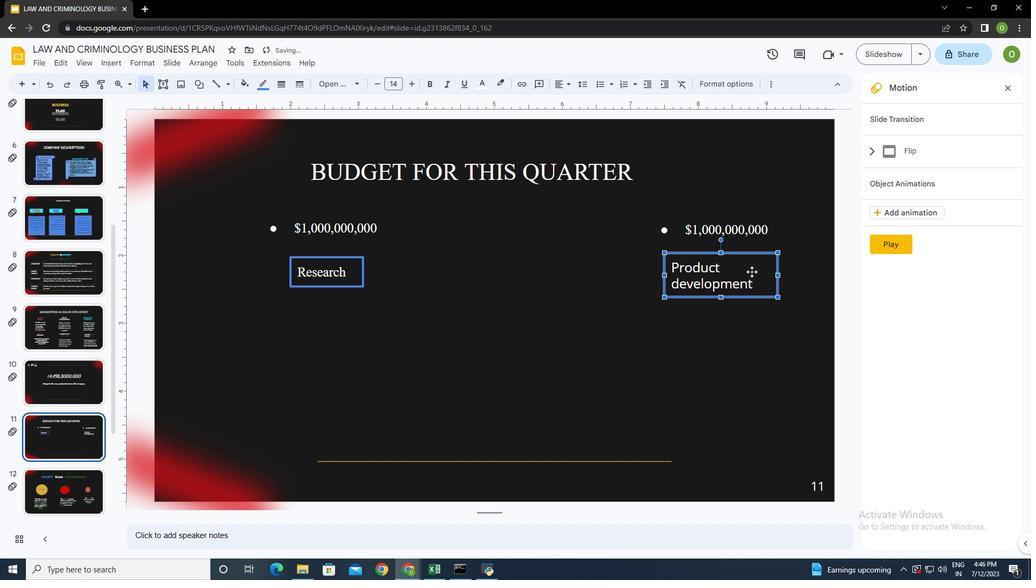 
Action: Mouse pressed left at (750, 271)
Screenshot: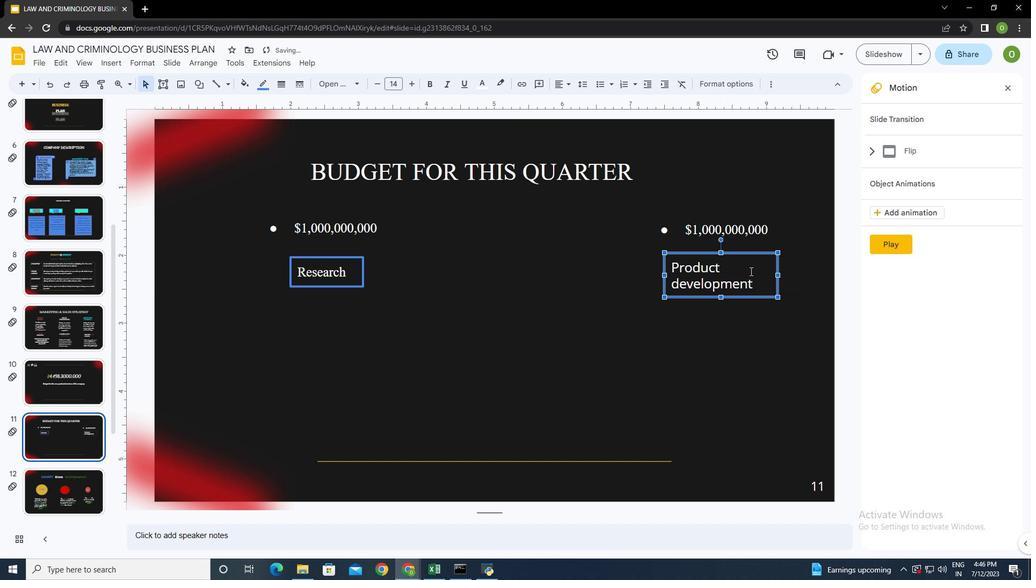 
Action: Mouse moved to (569, 85)
Screenshot: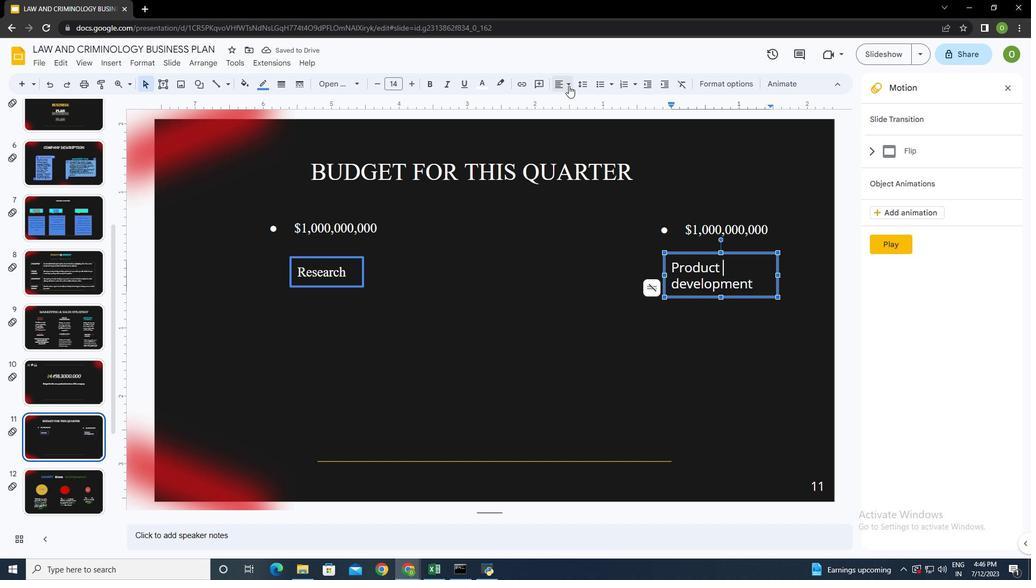 
Action: Mouse pressed left at (569, 85)
Screenshot: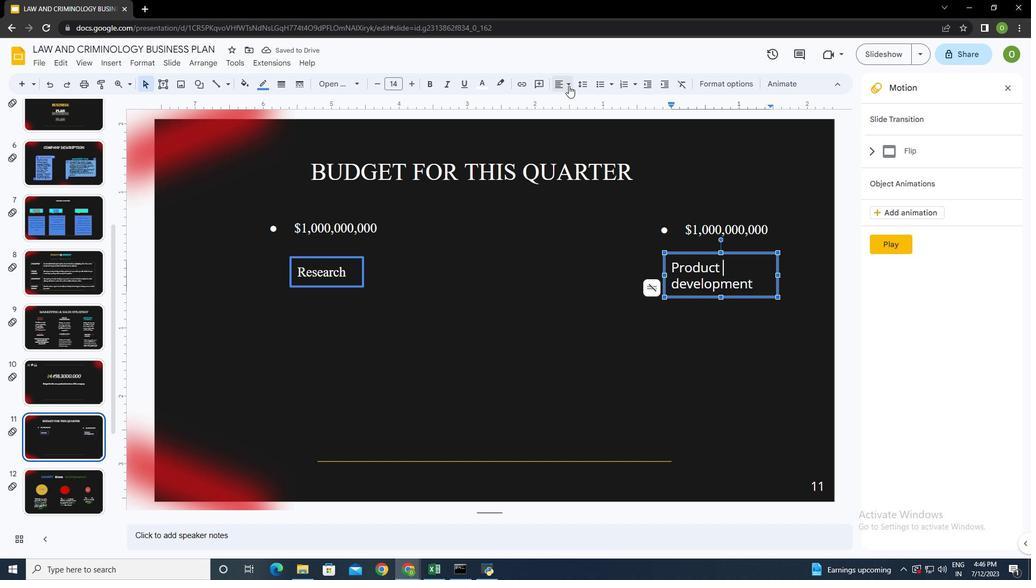 
Action: Mouse moved to (577, 102)
Screenshot: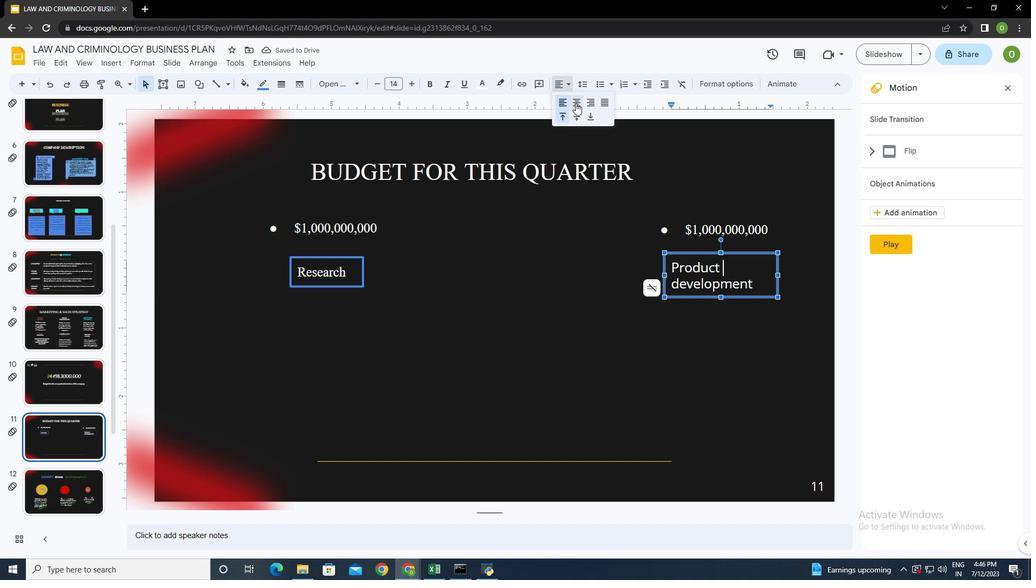 
Action: Mouse pressed left at (577, 102)
Screenshot: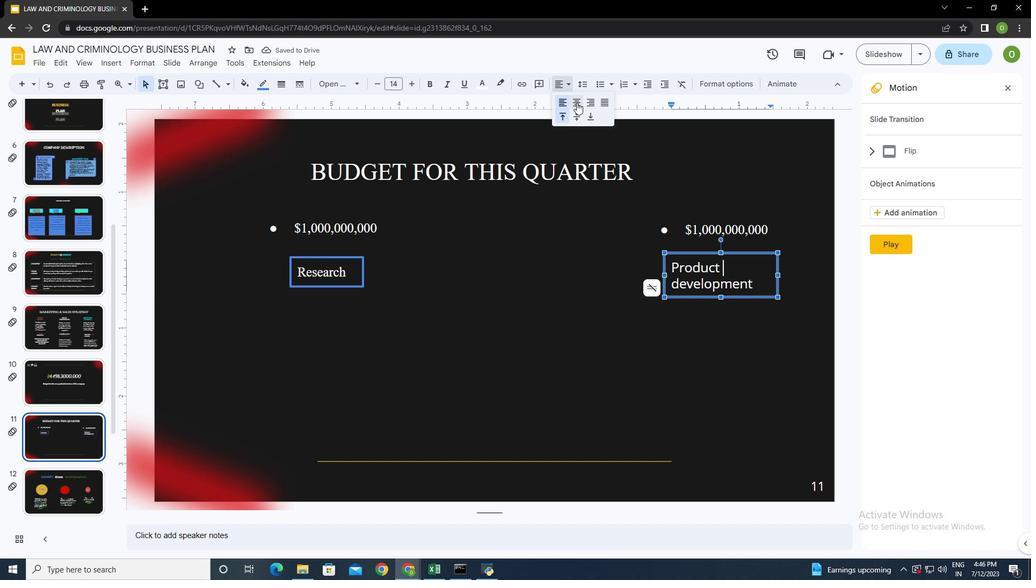 
Action: Mouse moved to (691, 322)
Screenshot: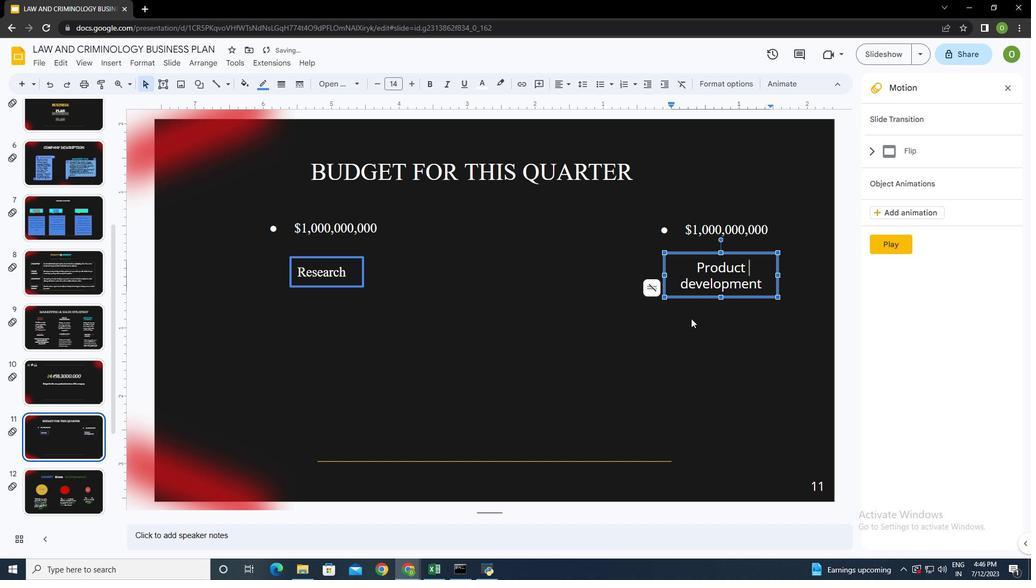 
Action: Mouse pressed left at (691, 322)
Screenshot: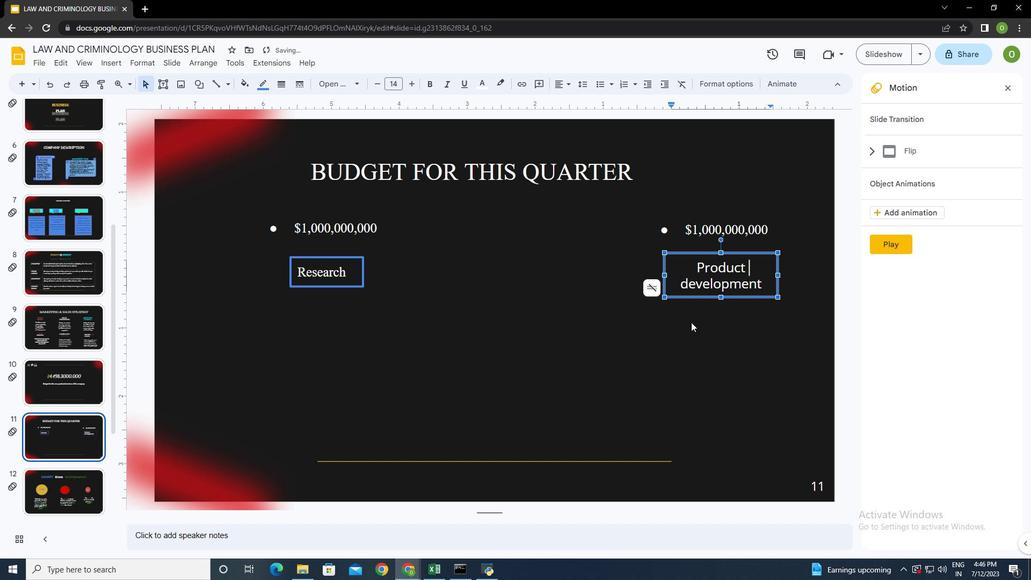 
Action: Mouse moved to (354, 268)
Screenshot: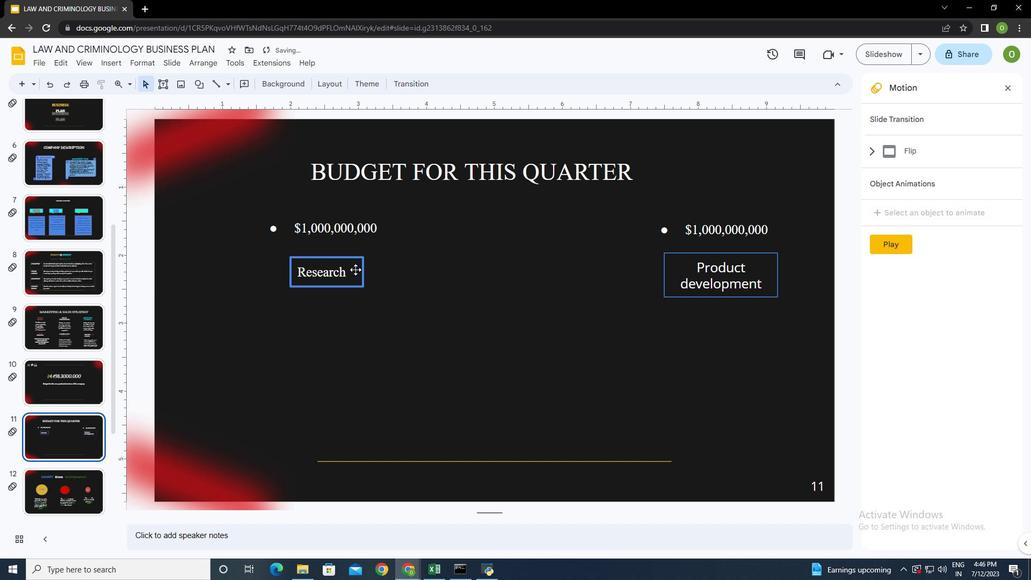 
Action: Mouse pressed left at (354, 268)
Screenshot: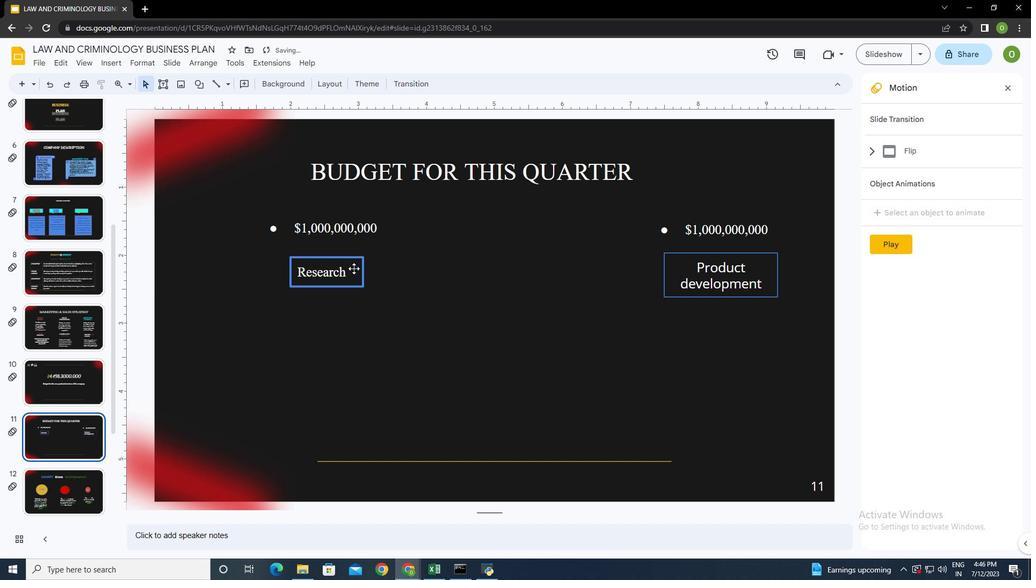 
Action: Mouse moved to (561, 82)
Screenshot: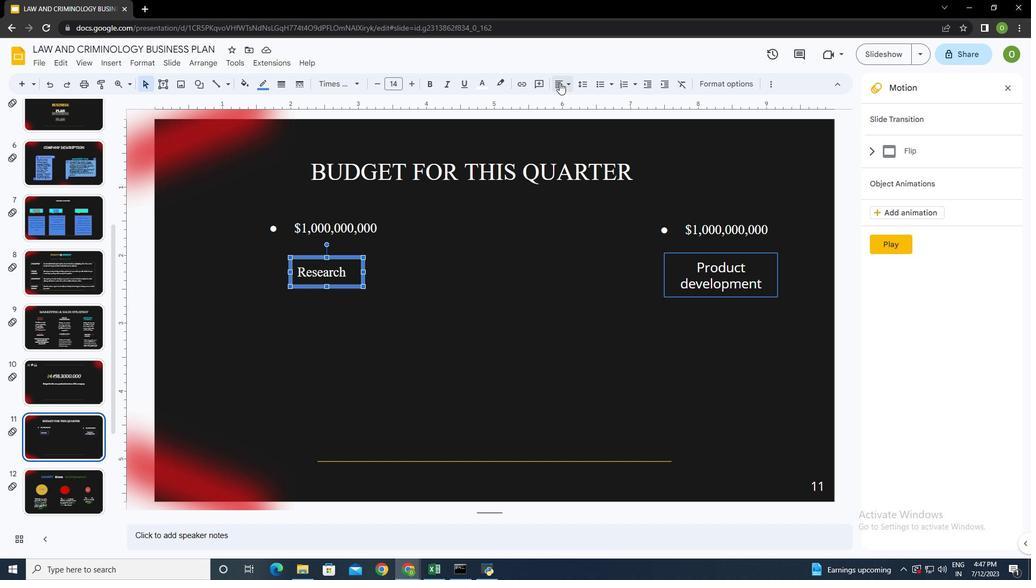 
Action: Mouse pressed left at (561, 82)
Screenshot: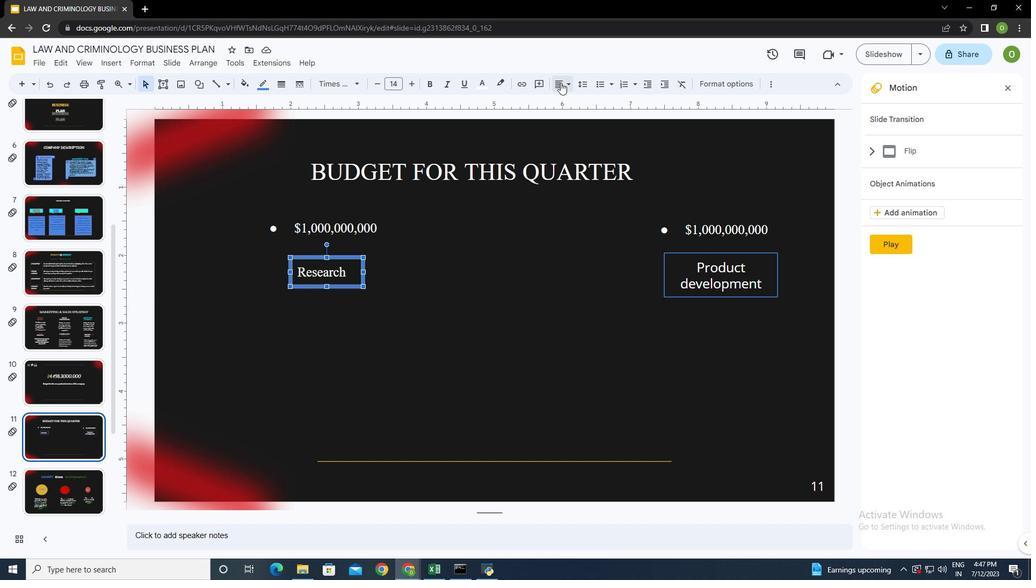 
Action: Mouse moved to (575, 102)
Screenshot: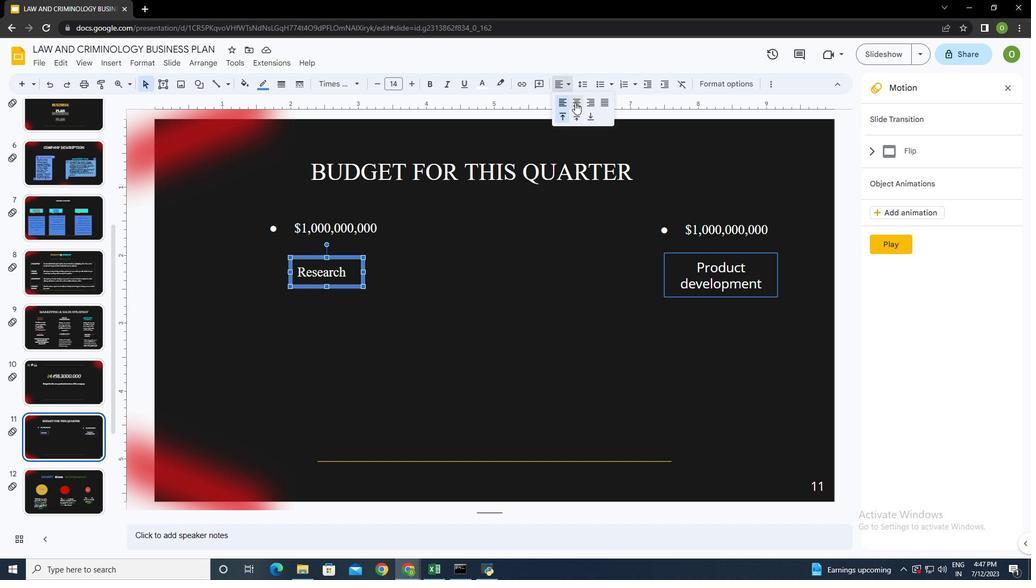 
Action: Mouse pressed left at (575, 102)
Screenshot: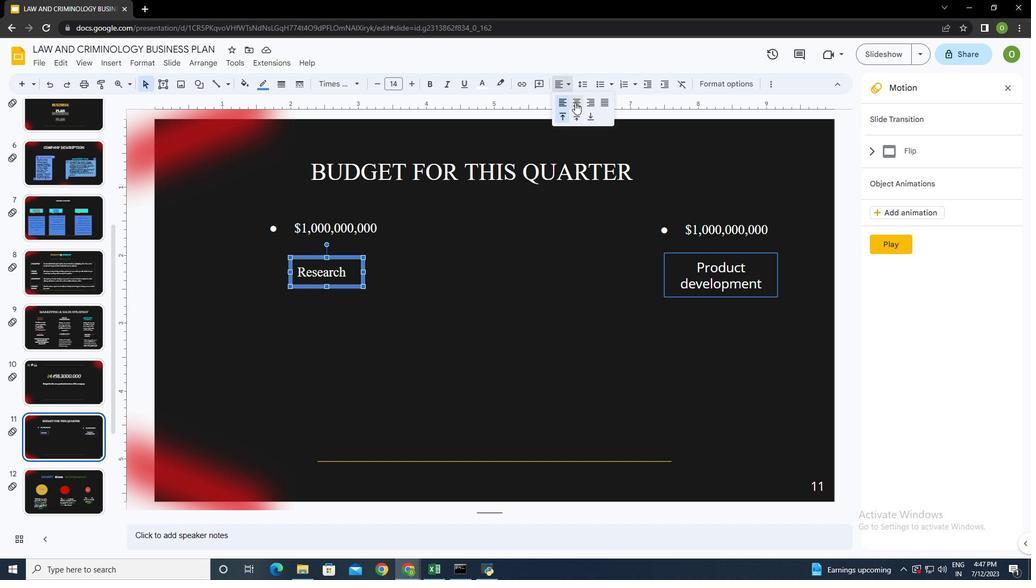 
Action: Mouse moved to (307, 317)
Screenshot: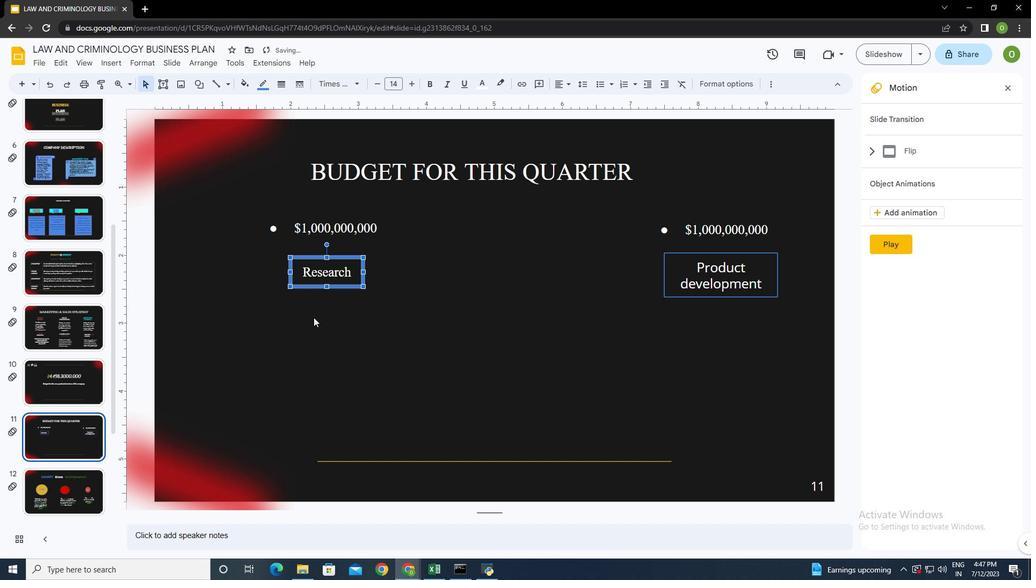 
Action: Mouse pressed left at (307, 317)
Screenshot: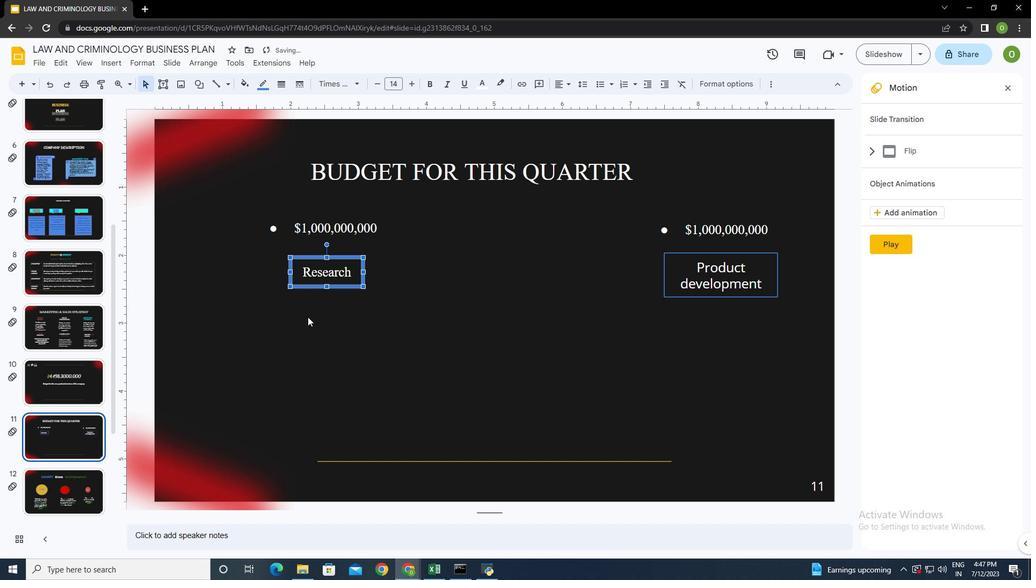 
Action: Mouse moved to (164, 81)
Screenshot: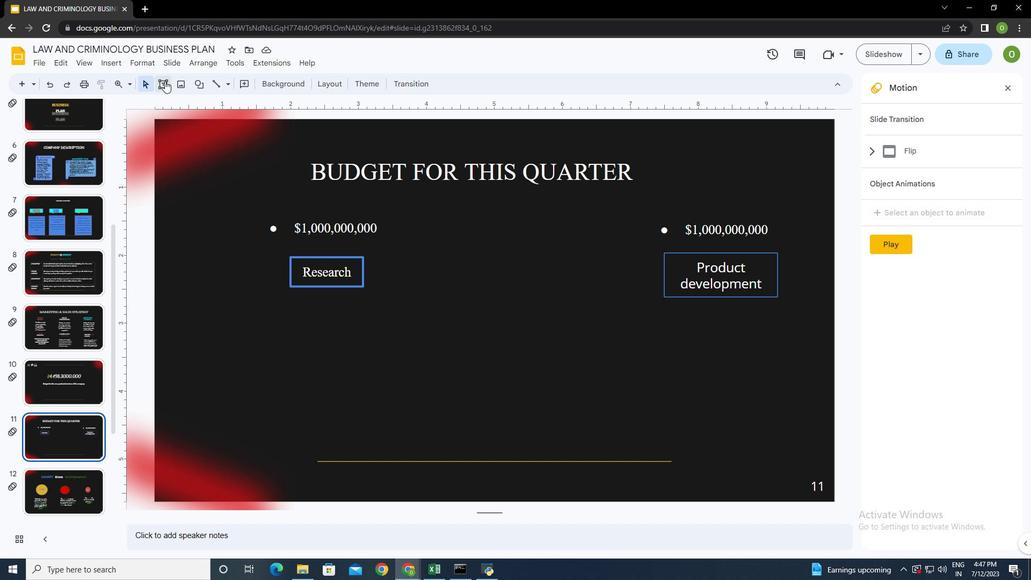 
Action: Mouse pressed left at (164, 81)
Screenshot: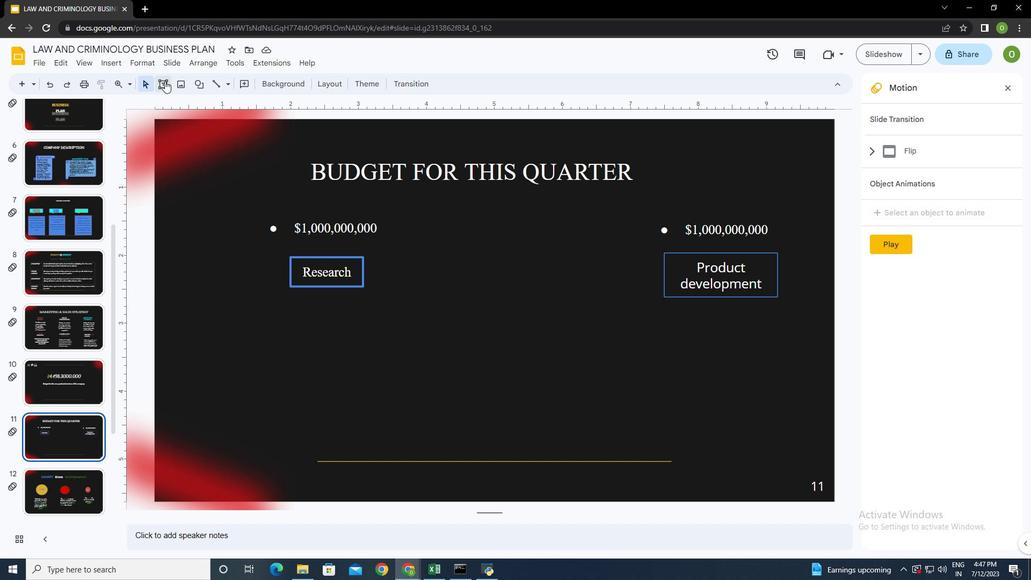 
Action: Mouse moved to (262, 328)
Screenshot: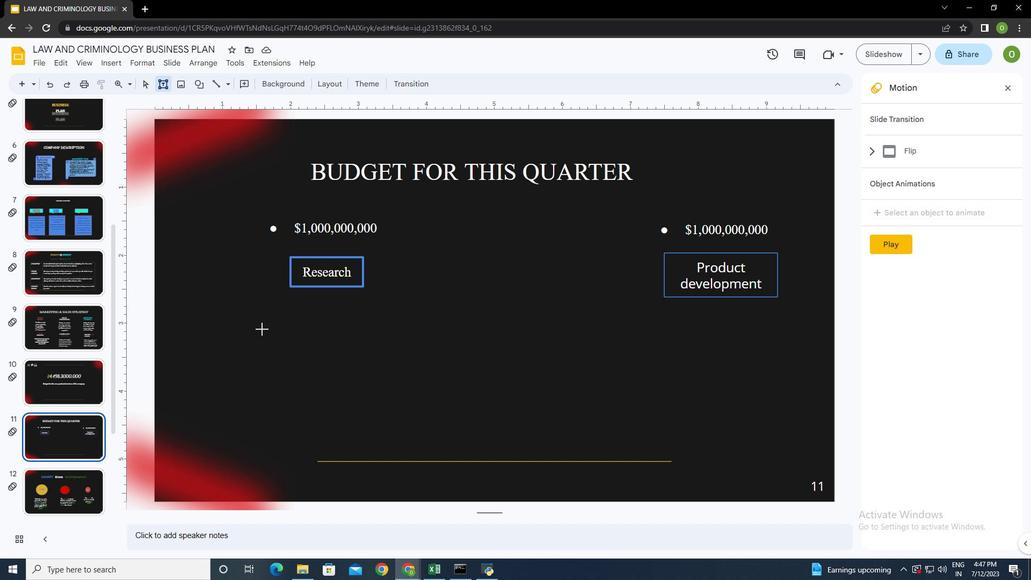 
Action: Mouse pressed left at (262, 328)
Screenshot: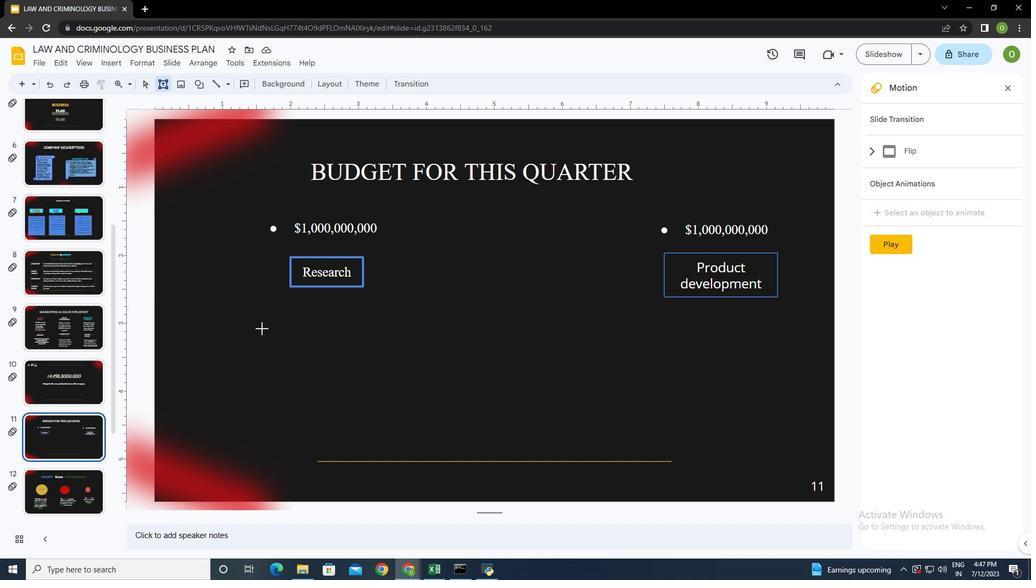 
Action: Mouse moved to (481, 84)
Screenshot: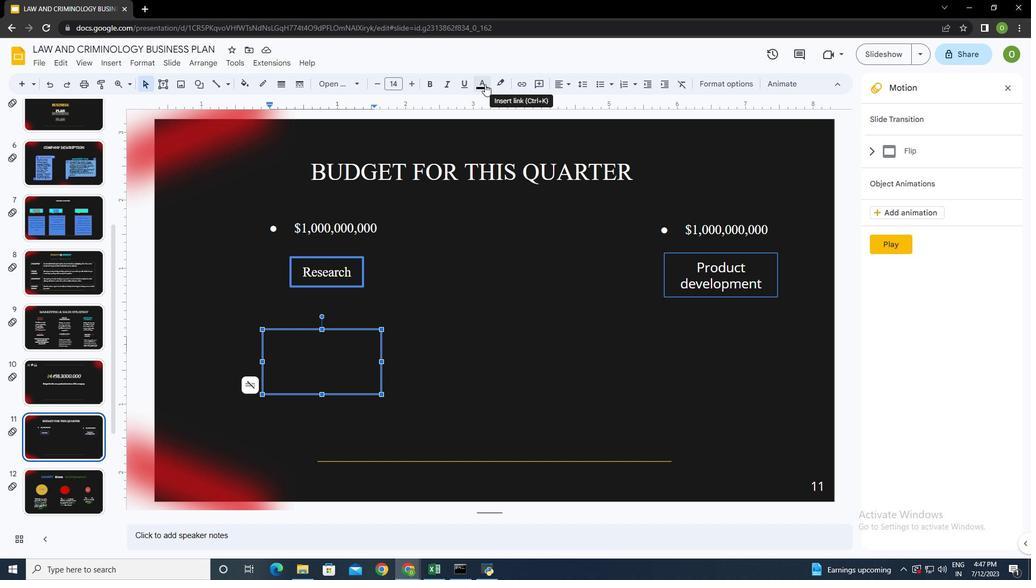 
Action: Mouse pressed left at (481, 84)
Screenshot: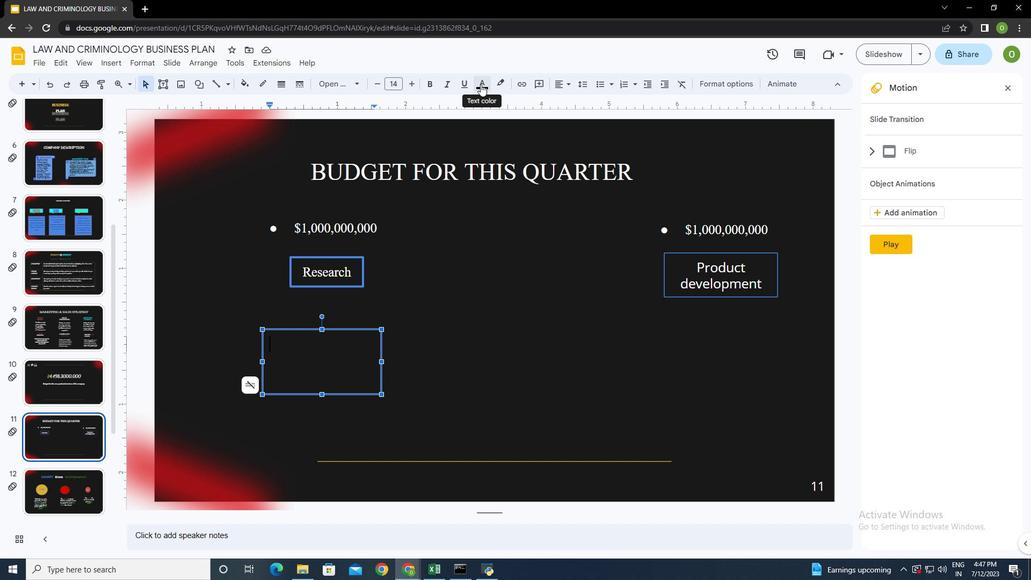
Action: Mouse moved to (483, 120)
Screenshot: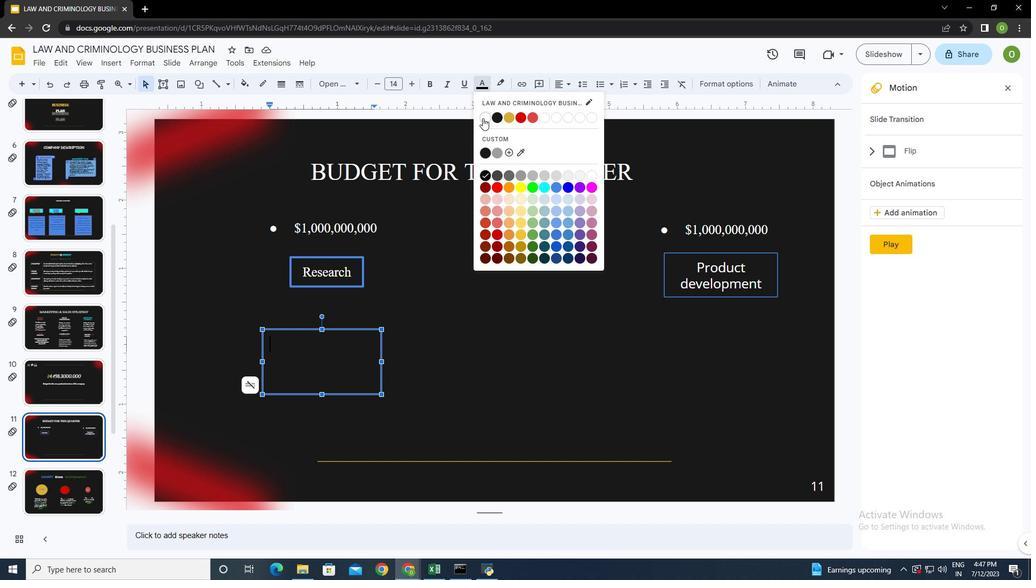 
Action: Mouse pressed left at (483, 120)
Screenshot: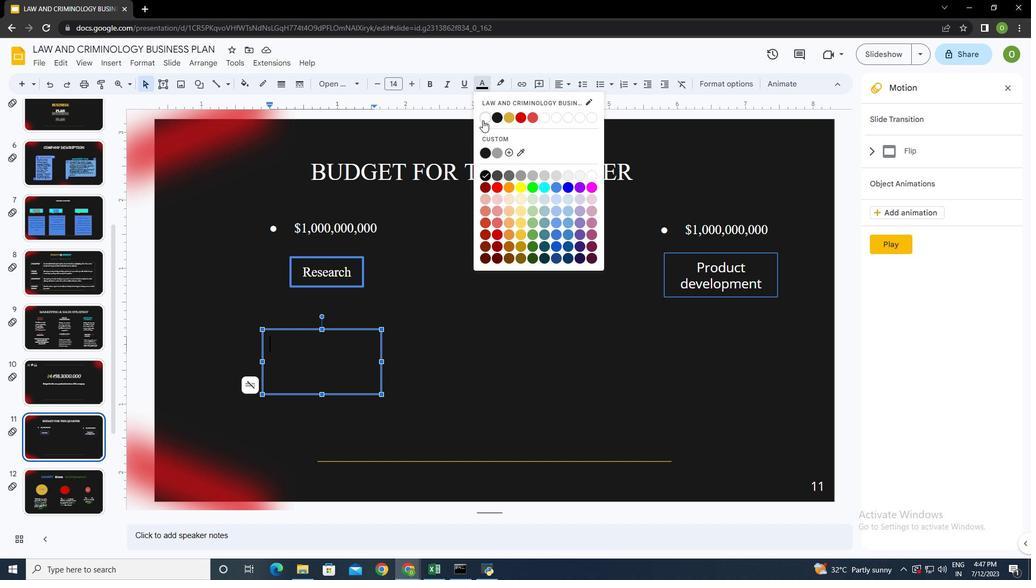 
Action: Mouse moved to (567, 82)
Screenshot: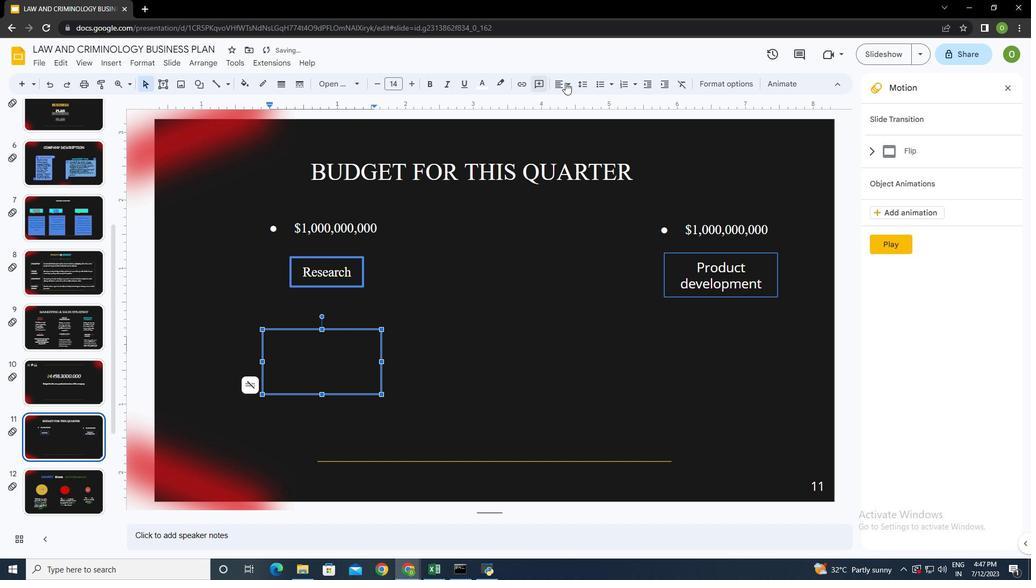 
Action: Mouse pressed left at (567, 82)
Screenshot: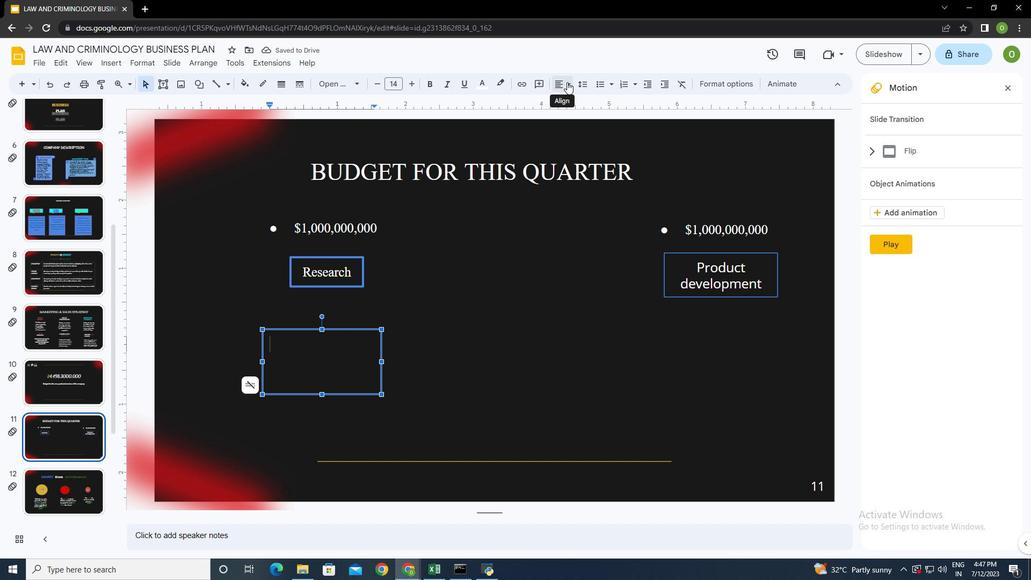 
Action: Mouse pressed left at (567, 82)
Screenshot: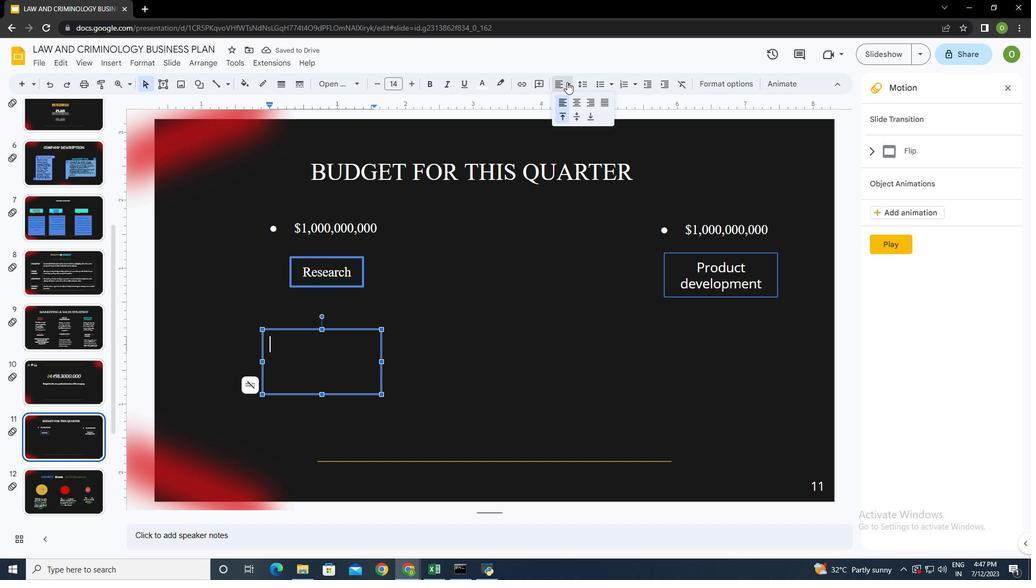 
Action: Mouse moved to (482, 83)
Screenshot: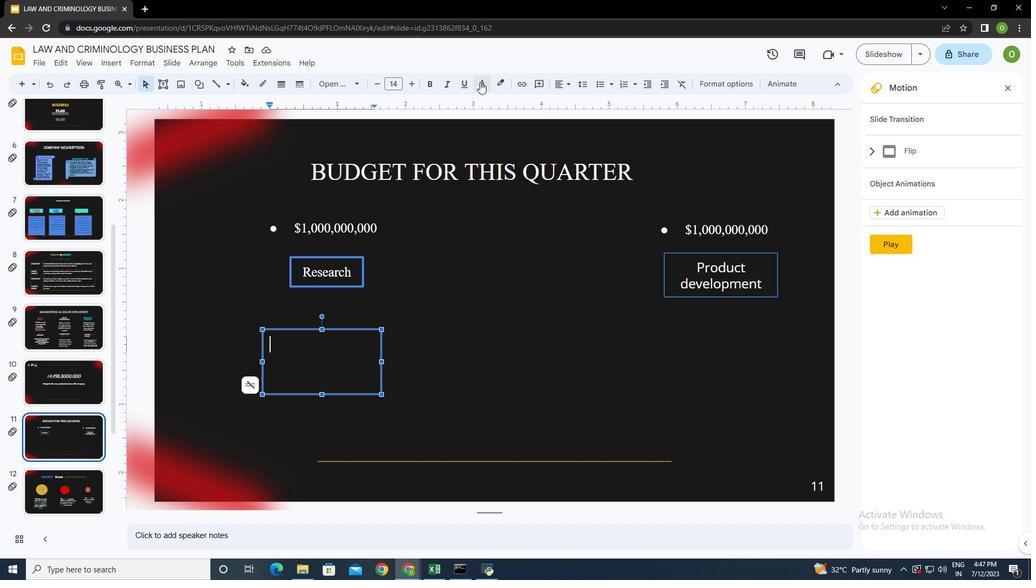 
Action: Mouse pressed left at (482, 83)
Screenshot: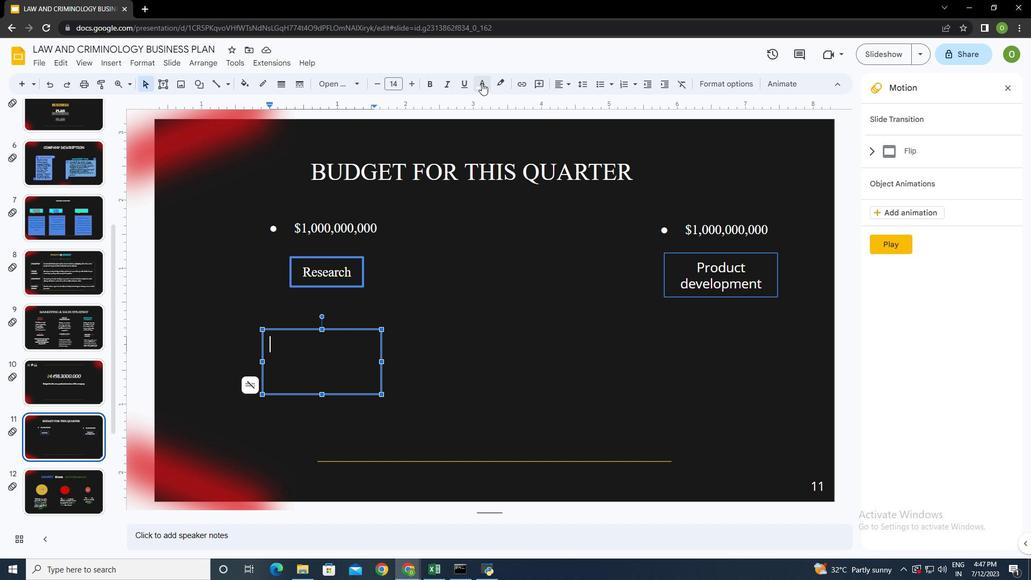 
Action: Mouse moved to (521, 117)
Screenshot: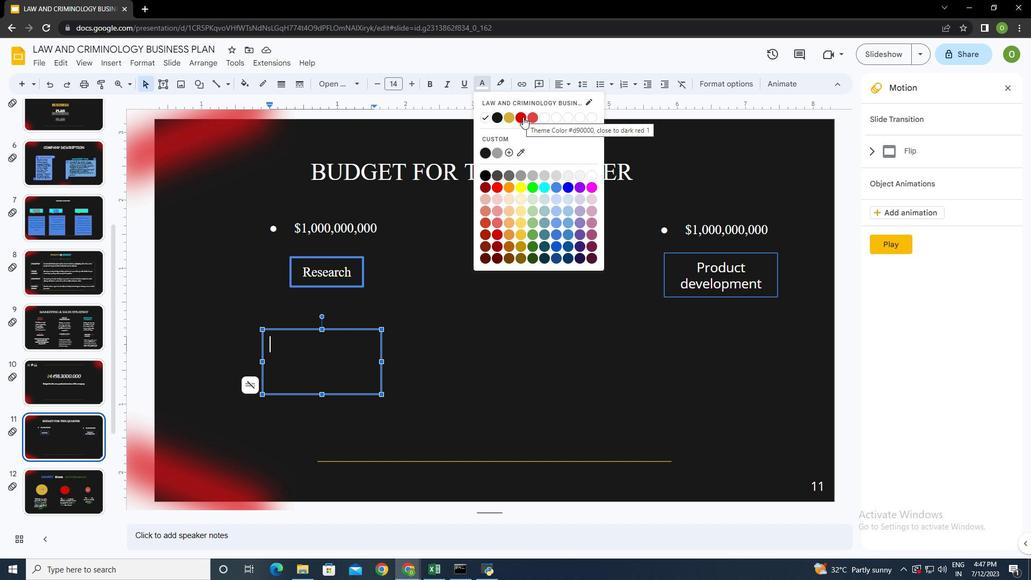 
Action: Mouse pressed left at (521, 117)
Screenshot: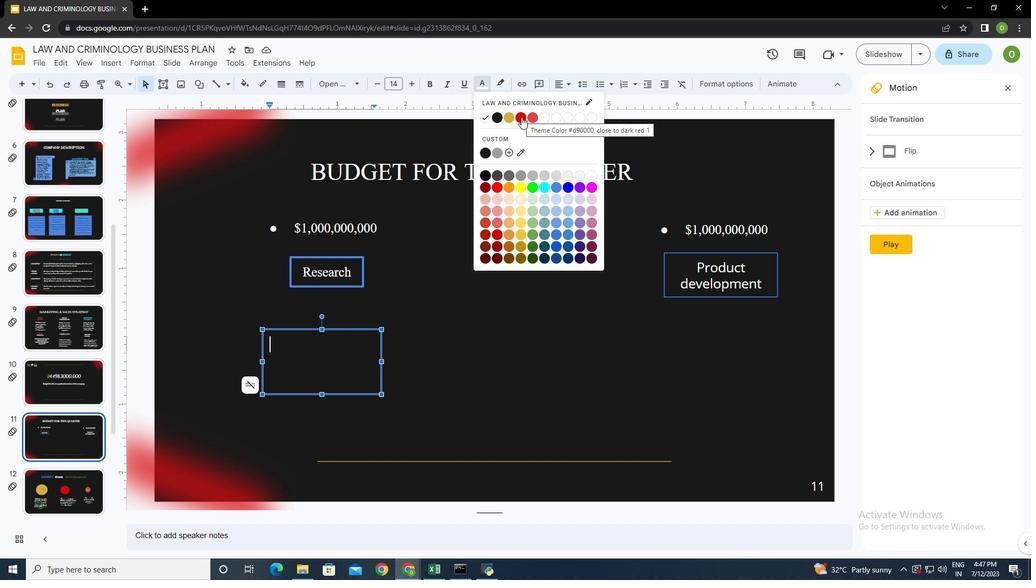 
Action: Mouse moved to (601, 83)
Screenshot: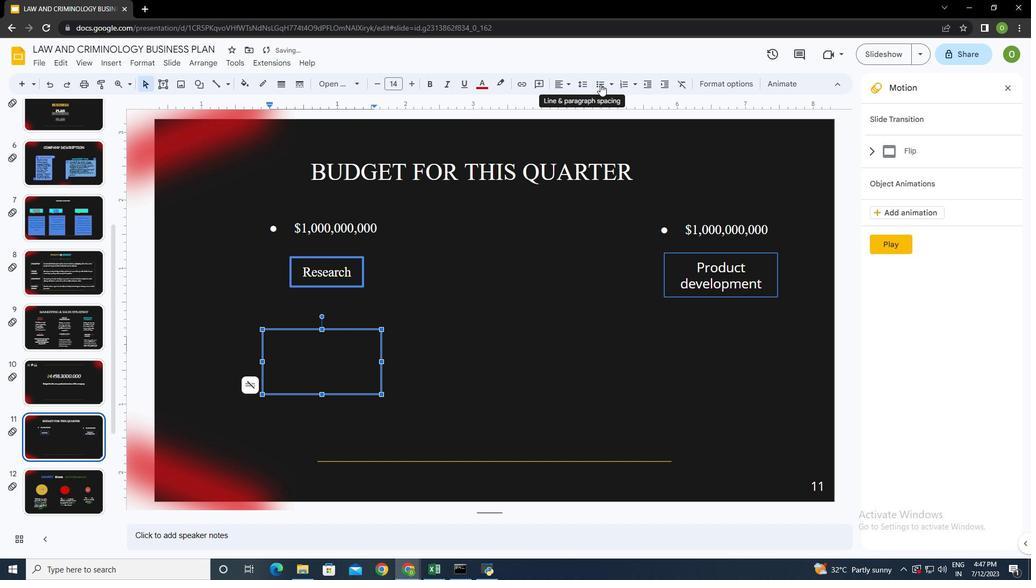 
Action: Mouse pressed left at (601, 83)
Screenshot: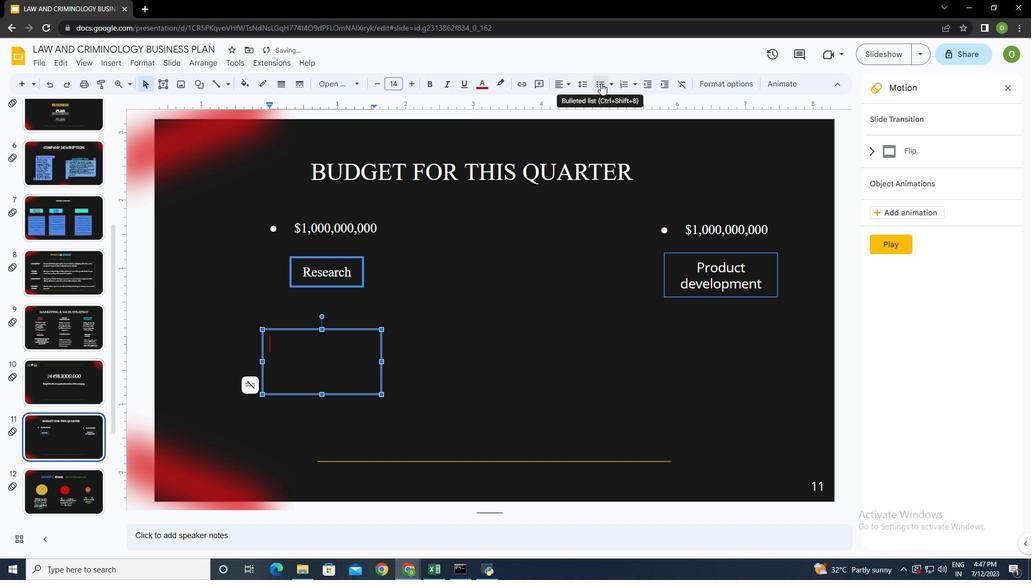 
Action: Mouse moved to (483, 82)
Screenshot: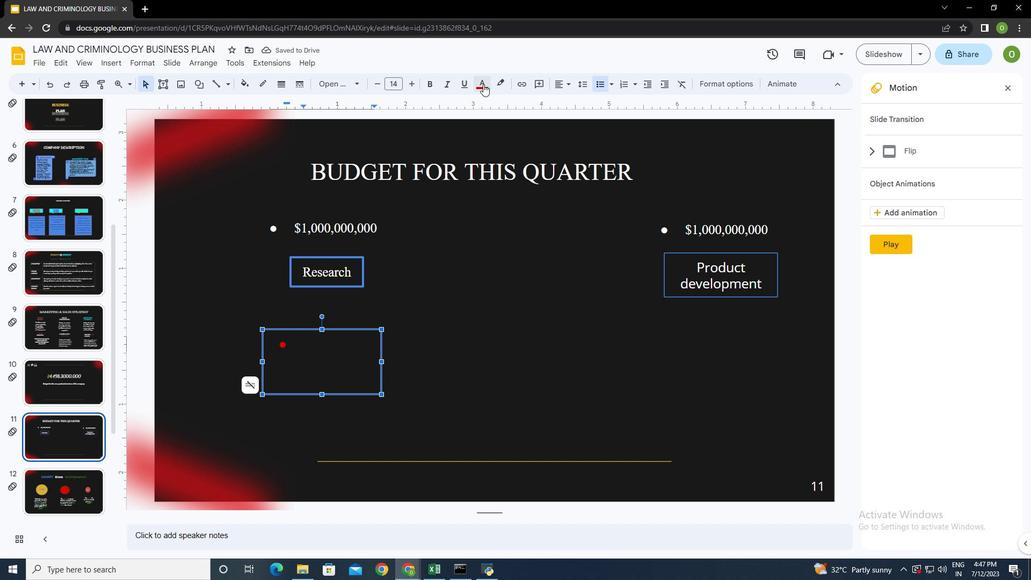 
Action: Mouse pressed left at (483, 82)
Screenshot: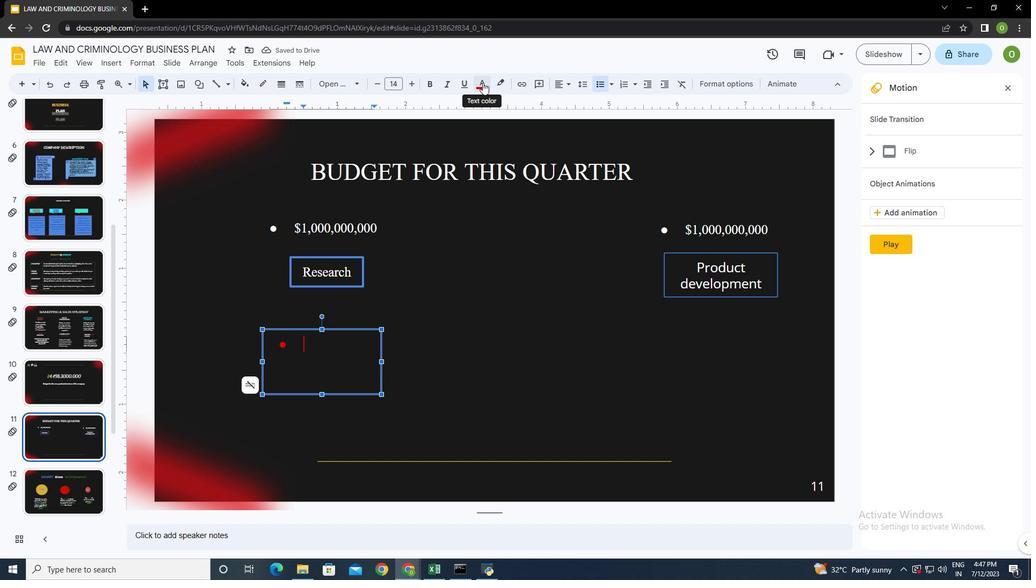 
Action: Mouse moved to (487, 117)
Screenshot: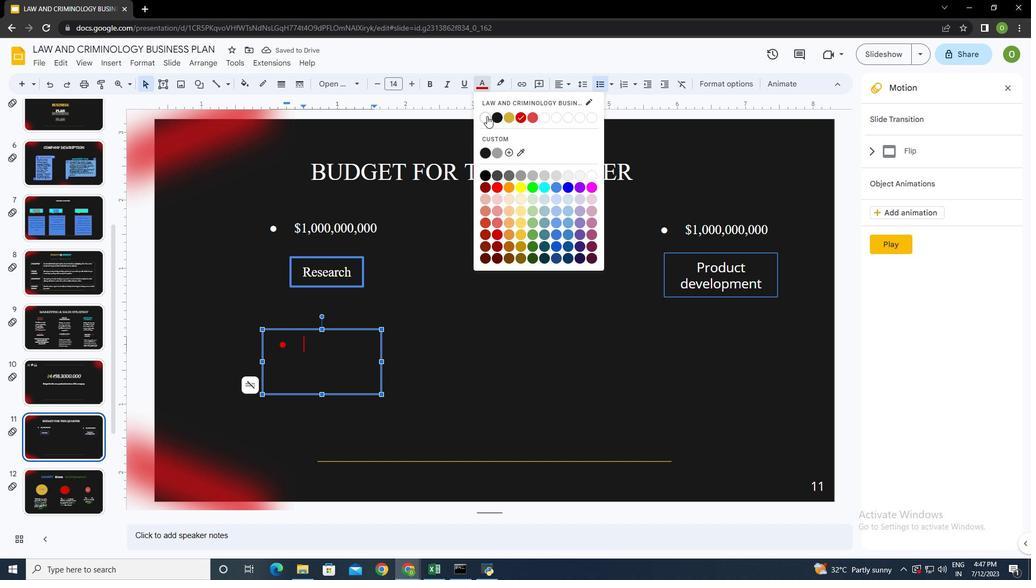 
Action: Mouse pressed left at (487, 117)
Screenshot: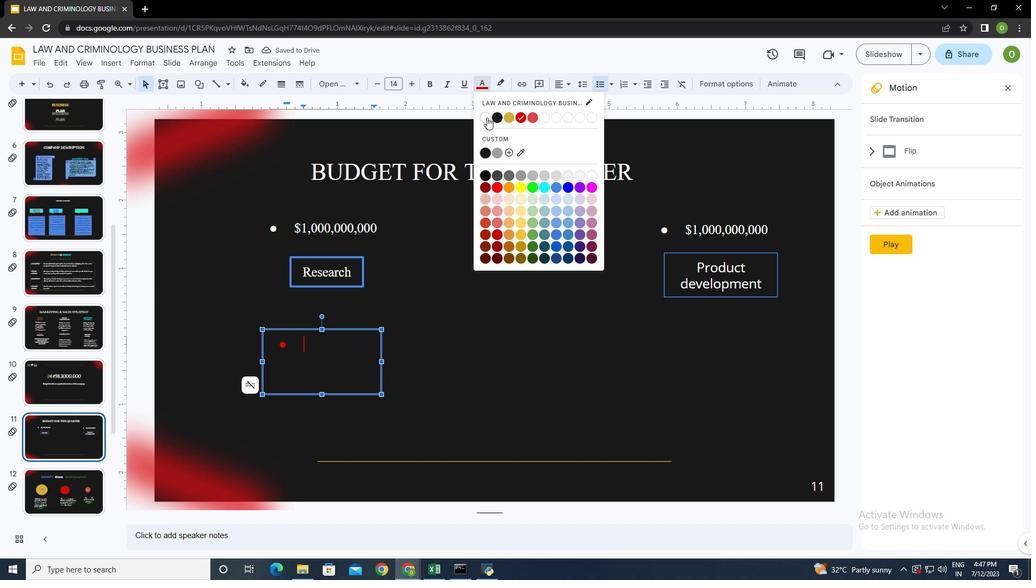 
Action: Mouse moved to (482, 82)
Screenshot: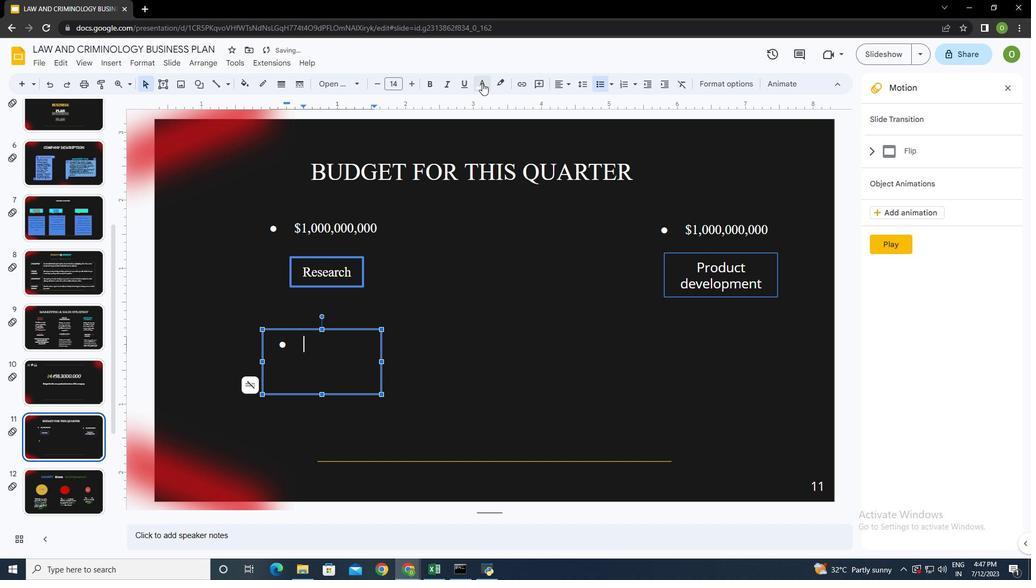
Action: Mouse pressed left at (482, 82)
Screenshot: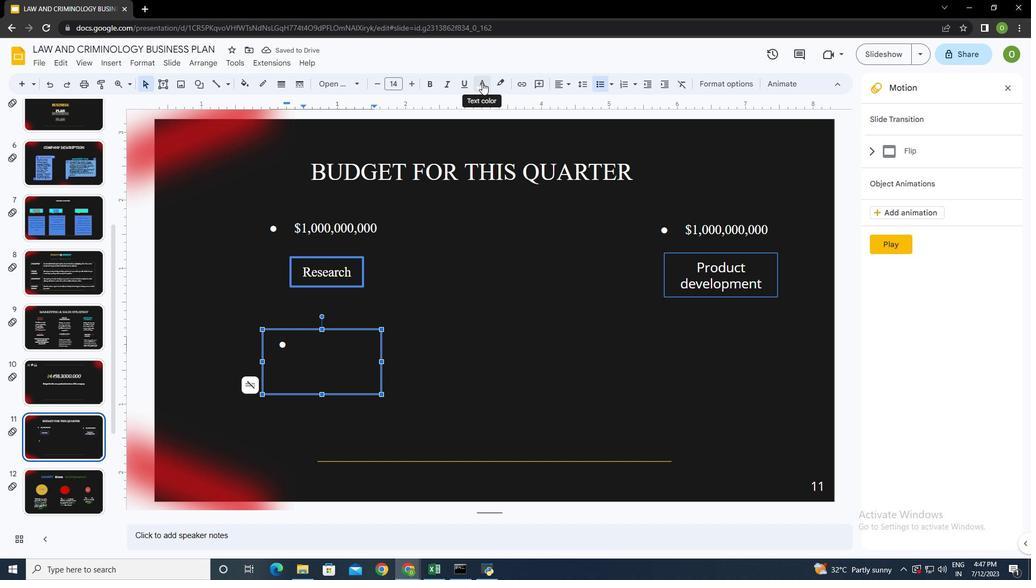 
Action: Mouse moved to (520, 117)
Screenshot: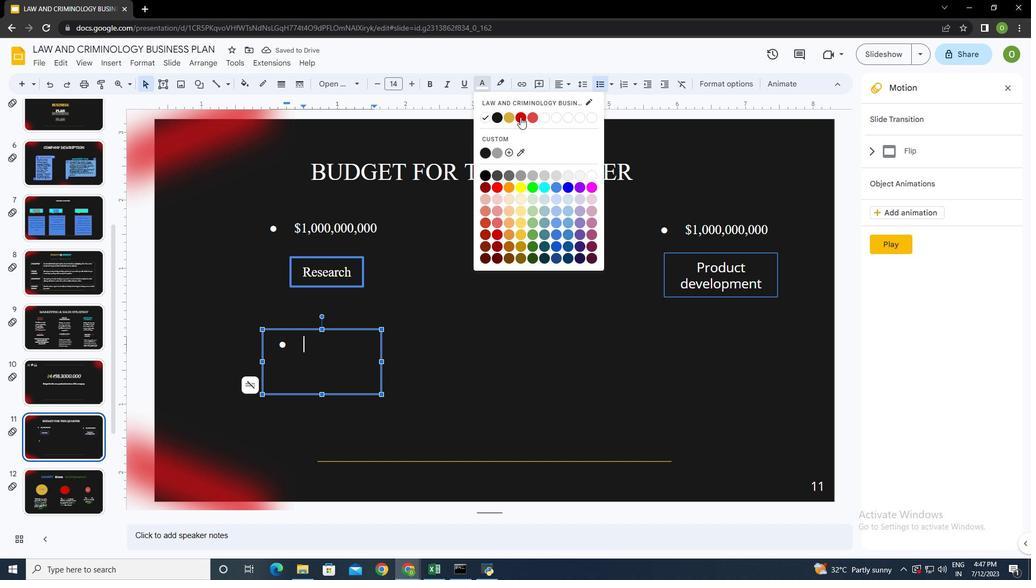 
Action: Mouse pressed left at (520, 117)
Screenshot: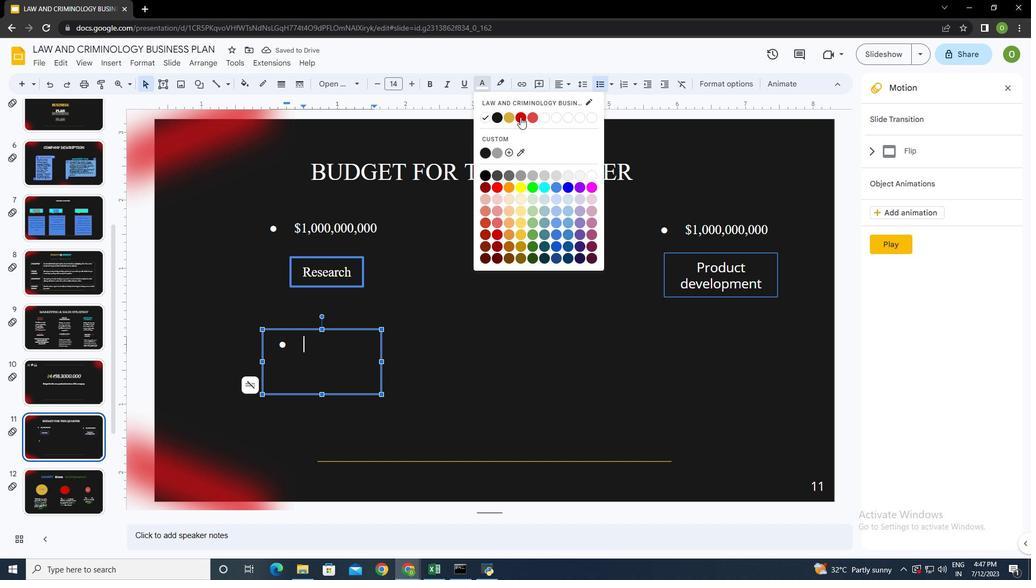 
Action: Mouse moved to (512, 209)
Screenshot: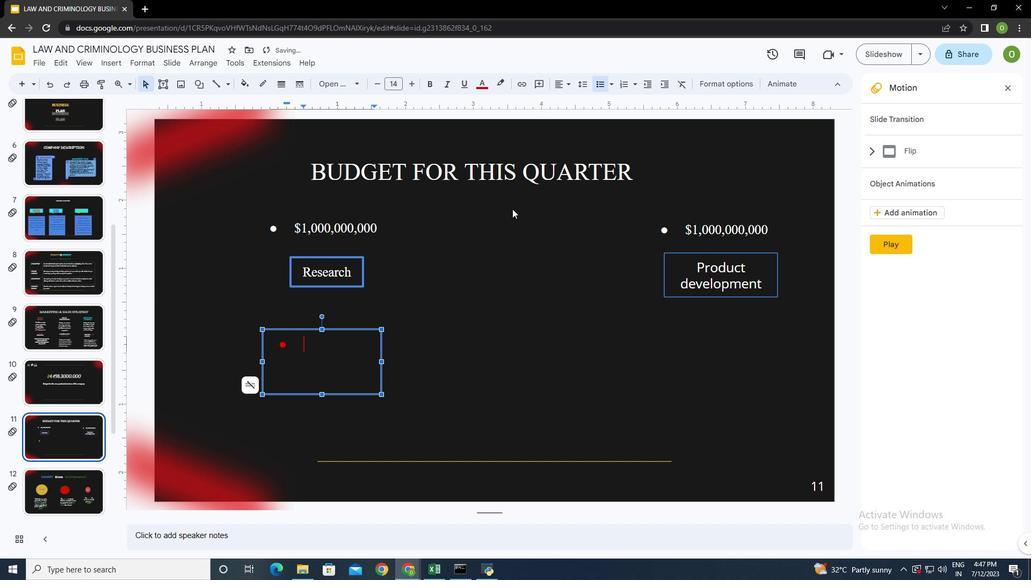 
Action: Key pressed <Key.shift><Key.shift><Key.shift><Key.shift><Key.shift><Key.shift><Key.shift><Key.shift><Key.shift><Key.shift><Key.shift>$998,300,000
Screenshot: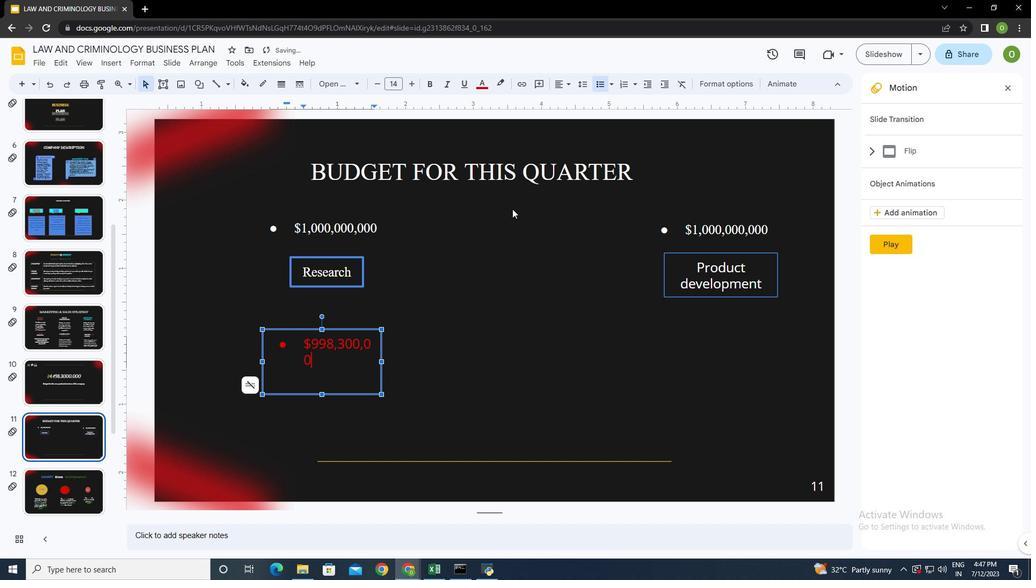 
Action: Mouse moved to (323, 395)
Screenshot: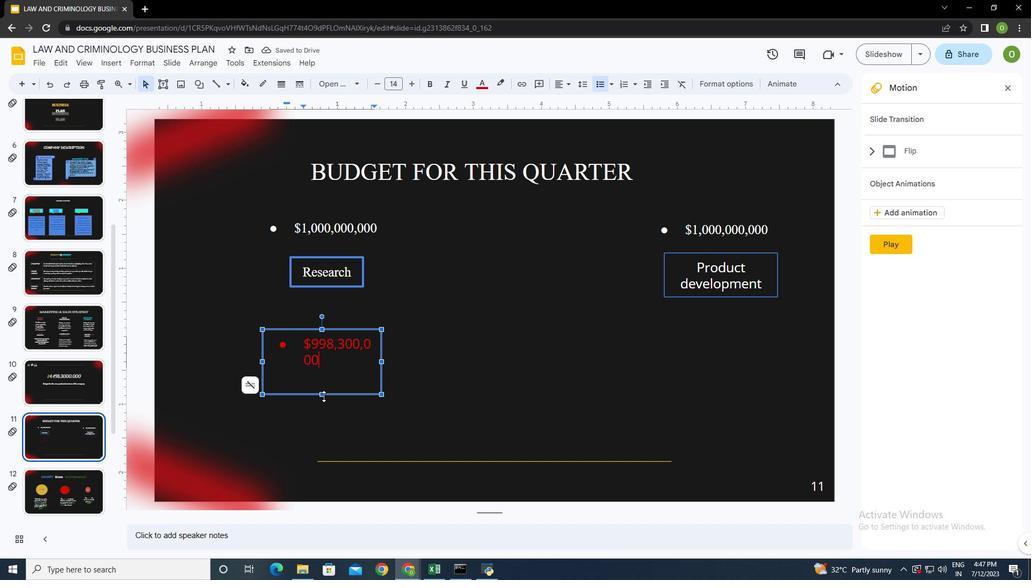 
Action: Mouse pressed left at (323, 395)
Screenshot: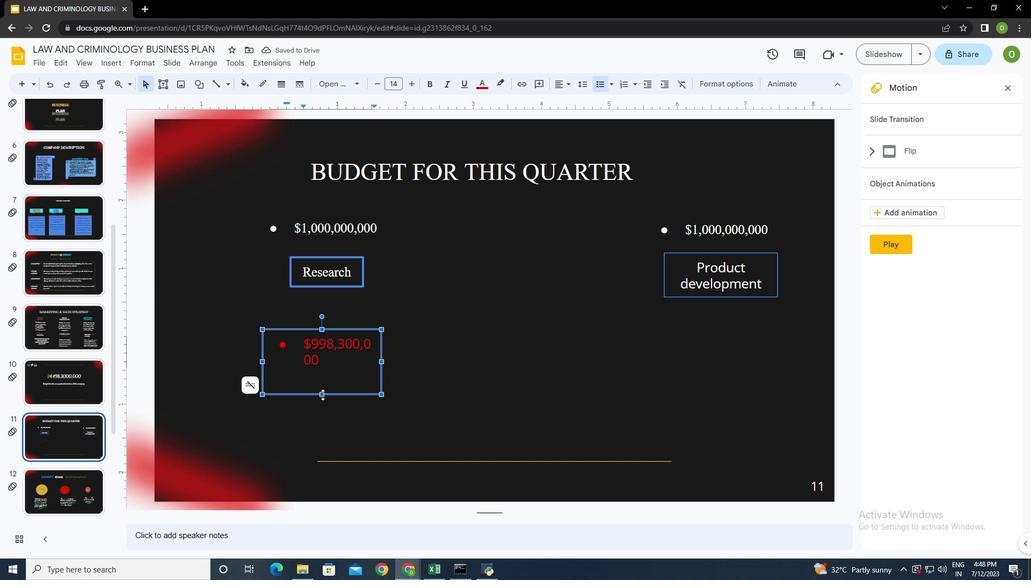 
Action: Mouse moved to (382, 349)
Screenshot: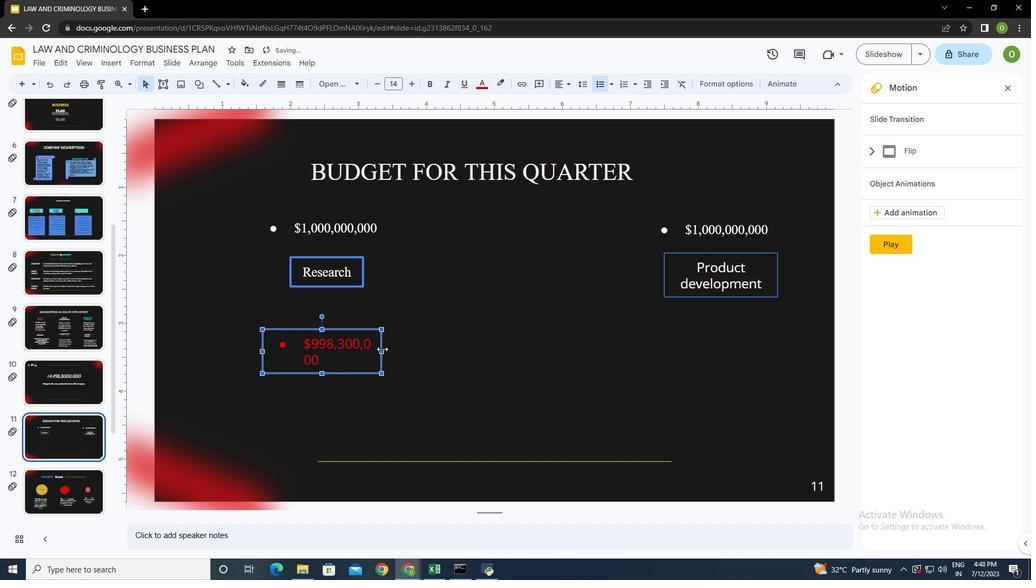 
Action: Mouse pressed left at (382, 349)
Screenshot: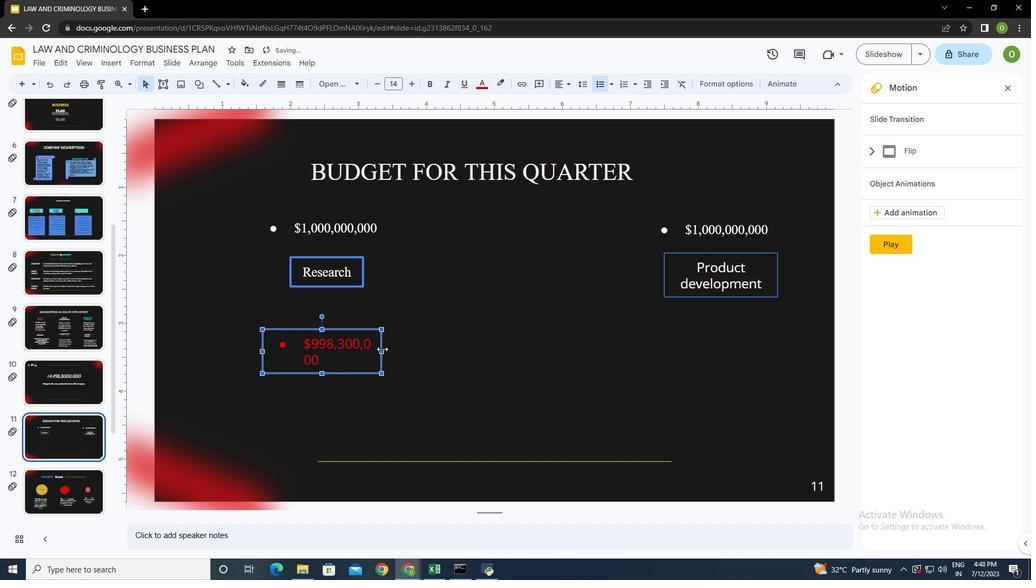 
Action: Mouse moved to (329, 372)
Screenshot: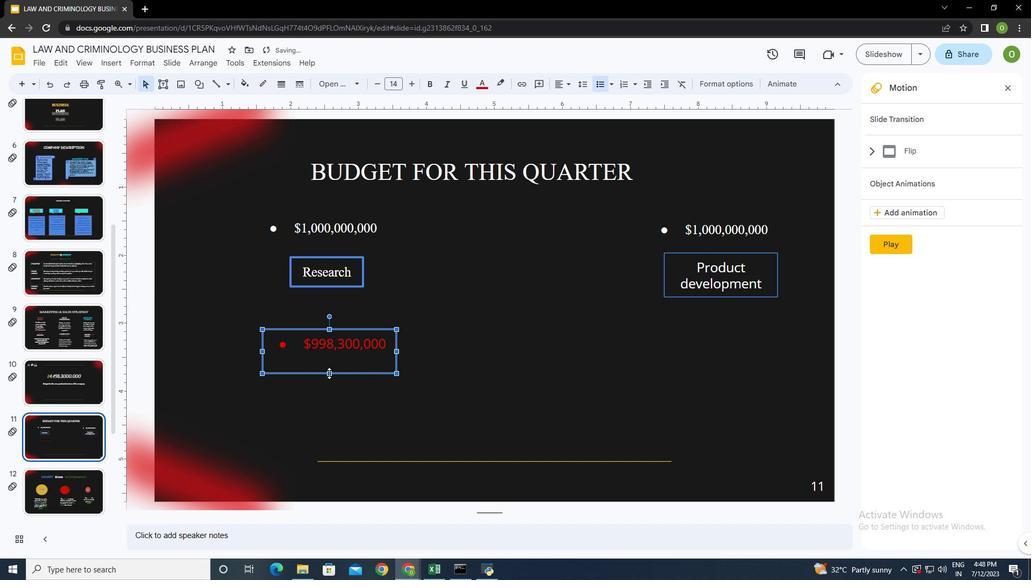 
Action: Mouse pressed left at (329, 372)
Screenshot: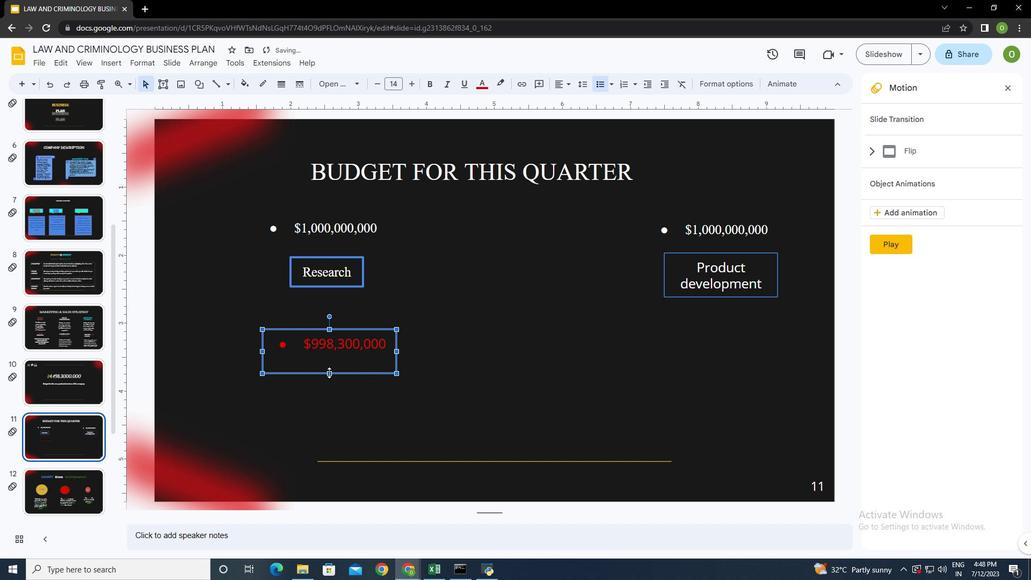 
Action: Mouse moved to (327, 391)
Screenshot: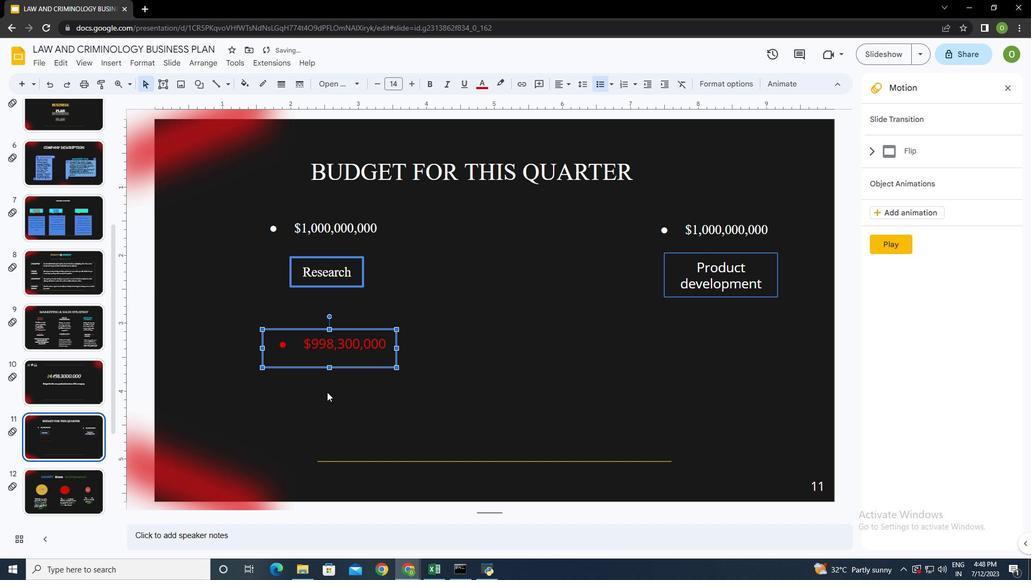 
Action: Mouse pressed left at (327, 391)
Screenshot: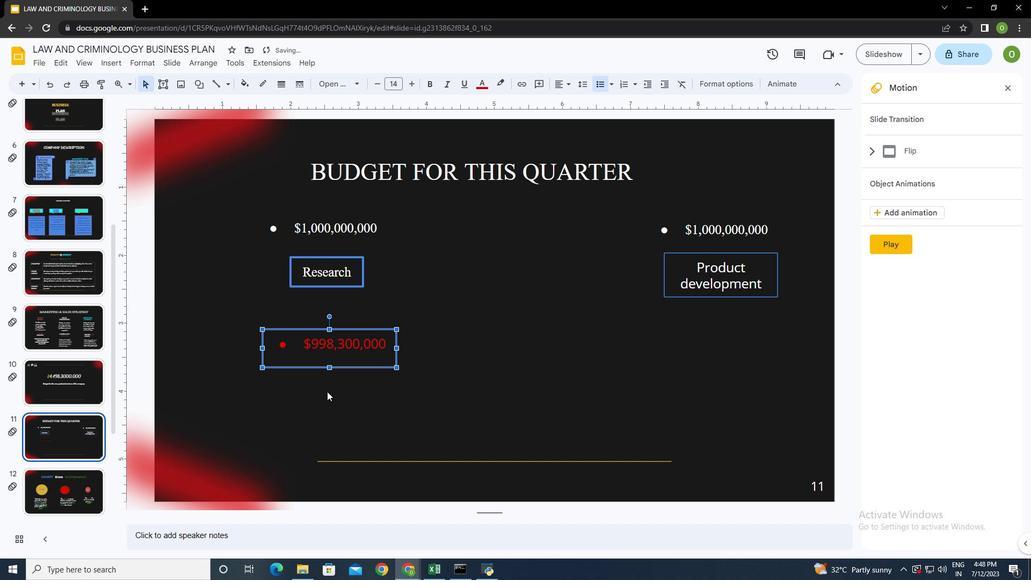
Action: Mouse moved to (316, 346)
Screenshot: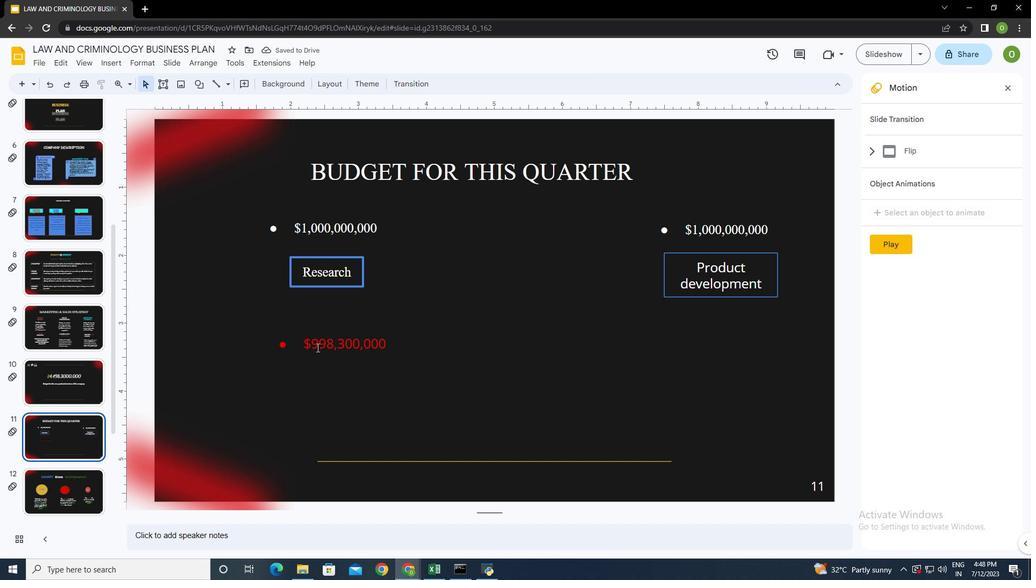 
Action: Mouse pressed left at (316, 346)
Screenshot: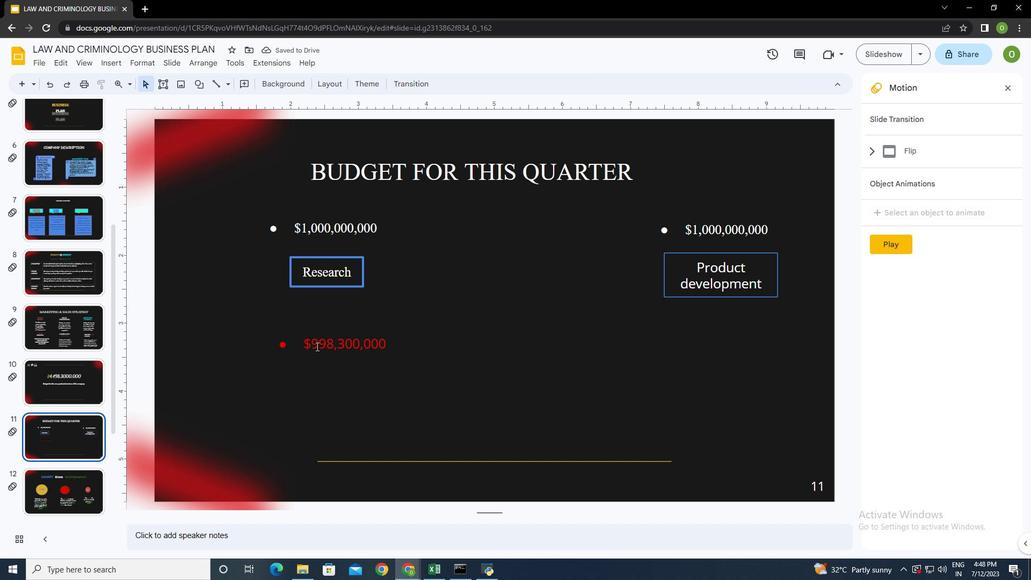 
Action: Mouse moved to (304, 342)
Screenshot: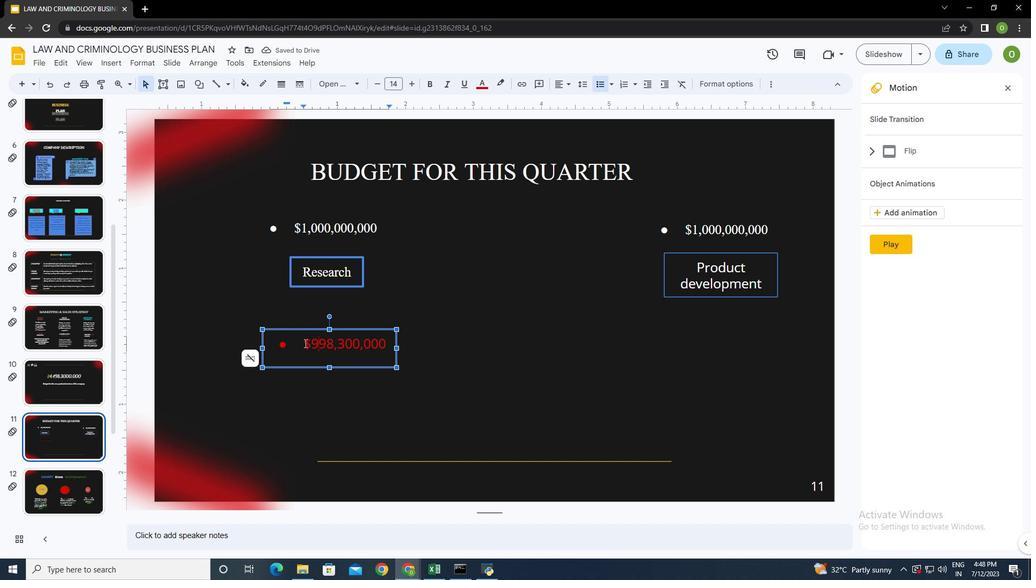 
Action: Mouse pressed left at (304, 342)
Screenshot: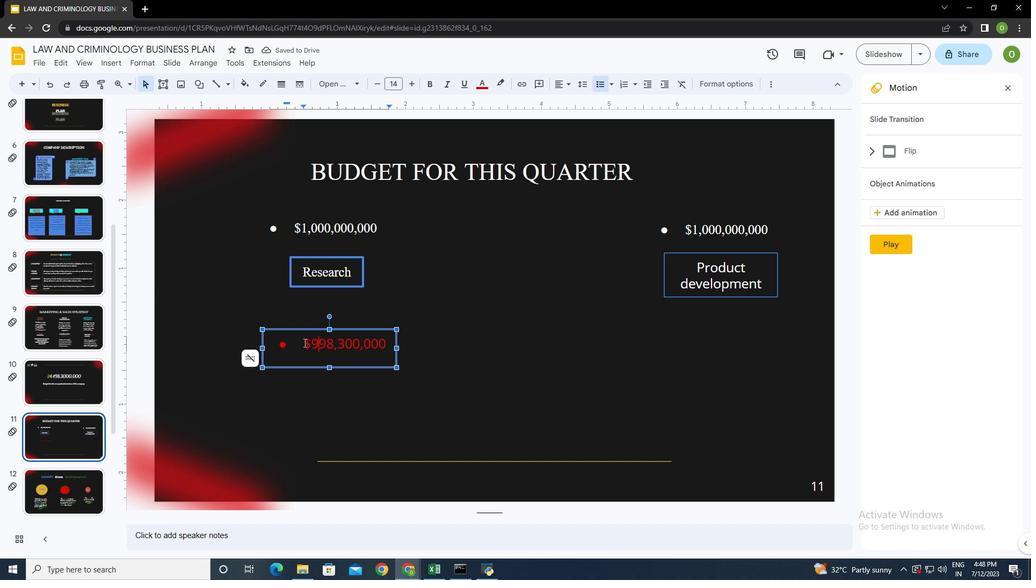 
Action: Mouse moved to (487, 84)
Screenshot: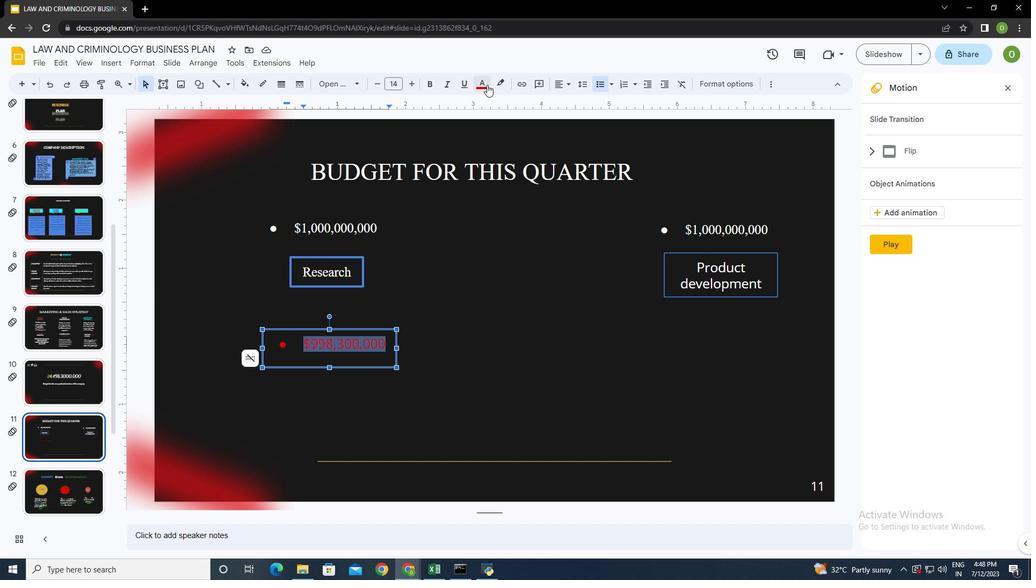 
Action: Mouse pressed left at (487, 84)
Screenshot: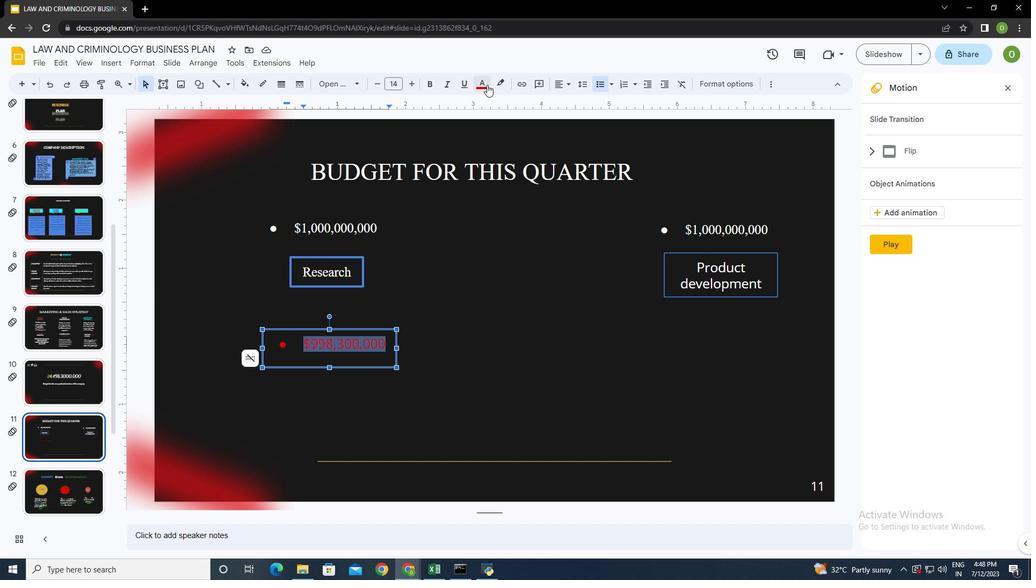 
Action: Mouse moved to (488, 118)
Screenshot: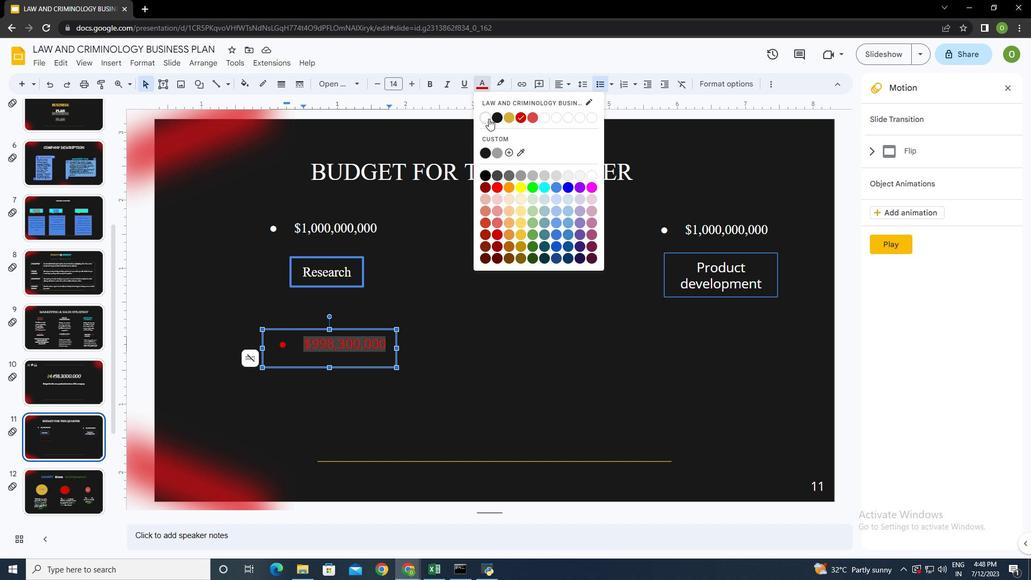
Action: Mouse pressed left at (488, 118)
Screenshot: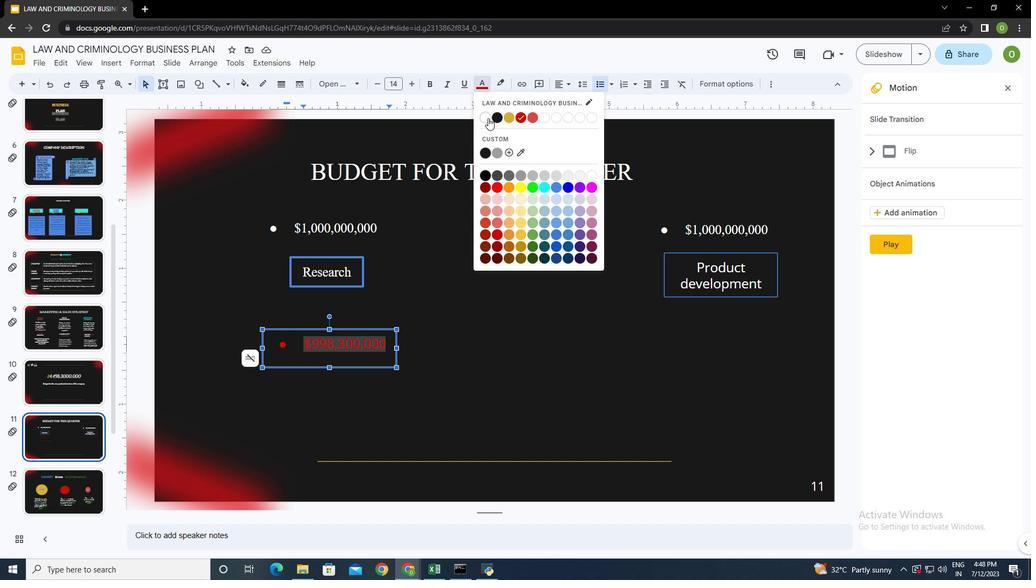 
Action: Mouse moved to (362, 359)
Screenshot: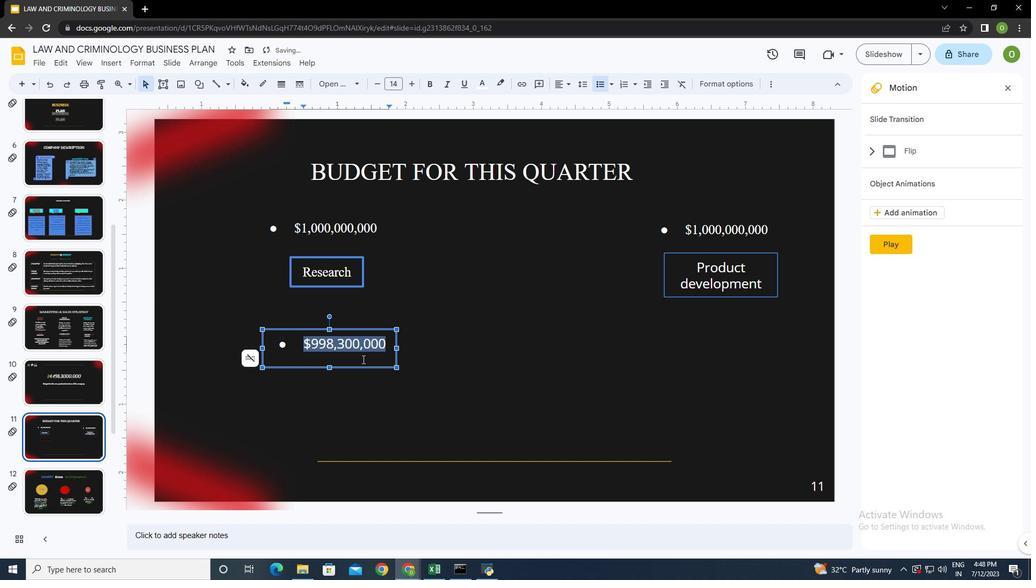
Action: Mouse pressed left at (362, 359)
Screenshot: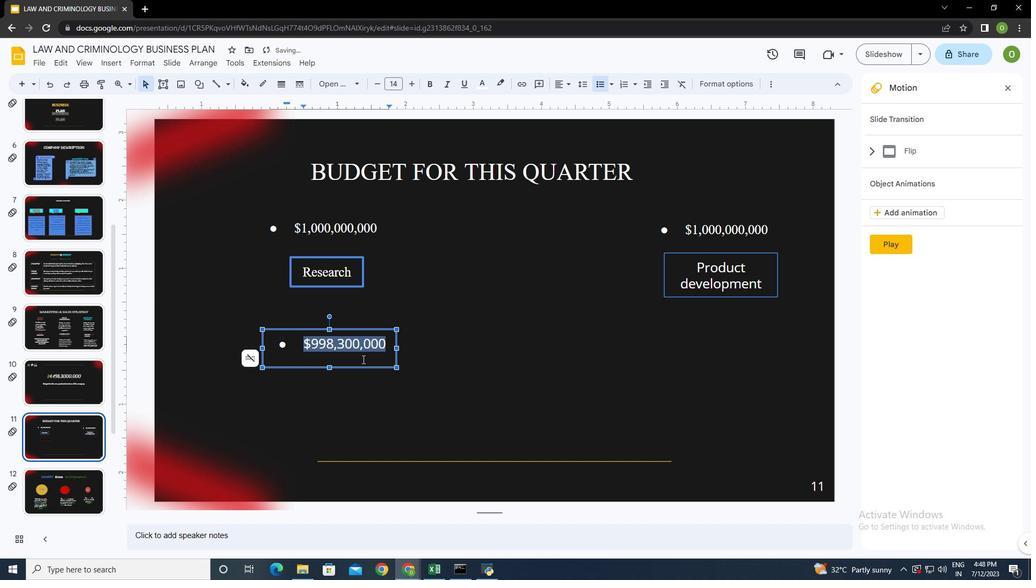 
Action: Mouse moved to (390, 346)
Screenshot: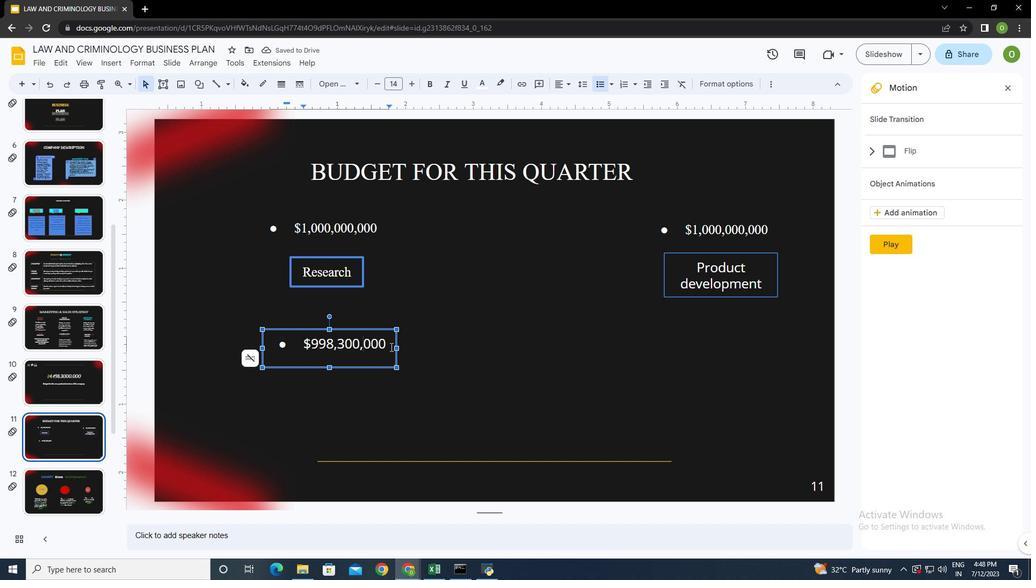 
Action: Mouse pressed left at (390, 346)
Screenshot: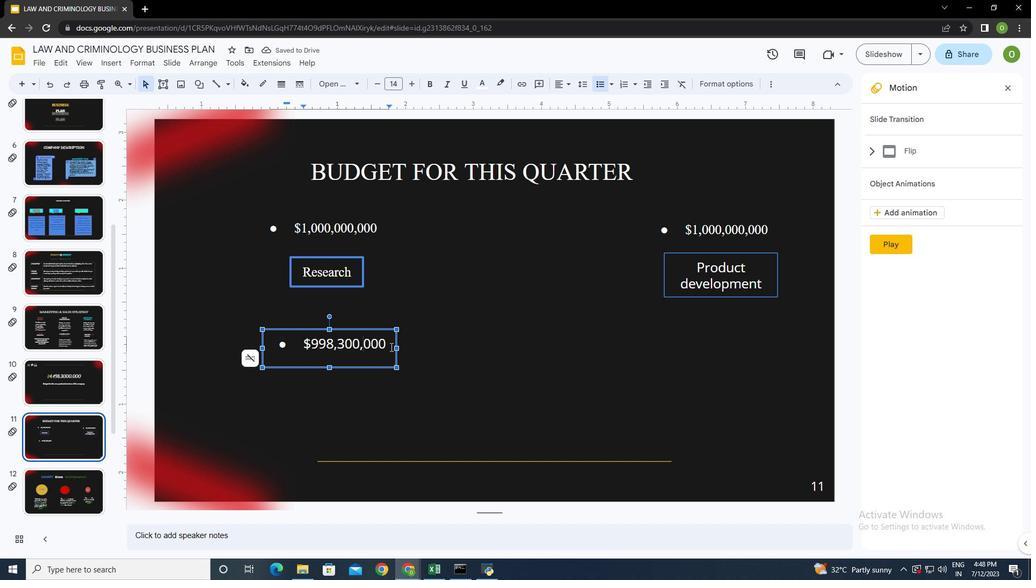 
Action: Mouse moved to (324, 388)
Screenshot: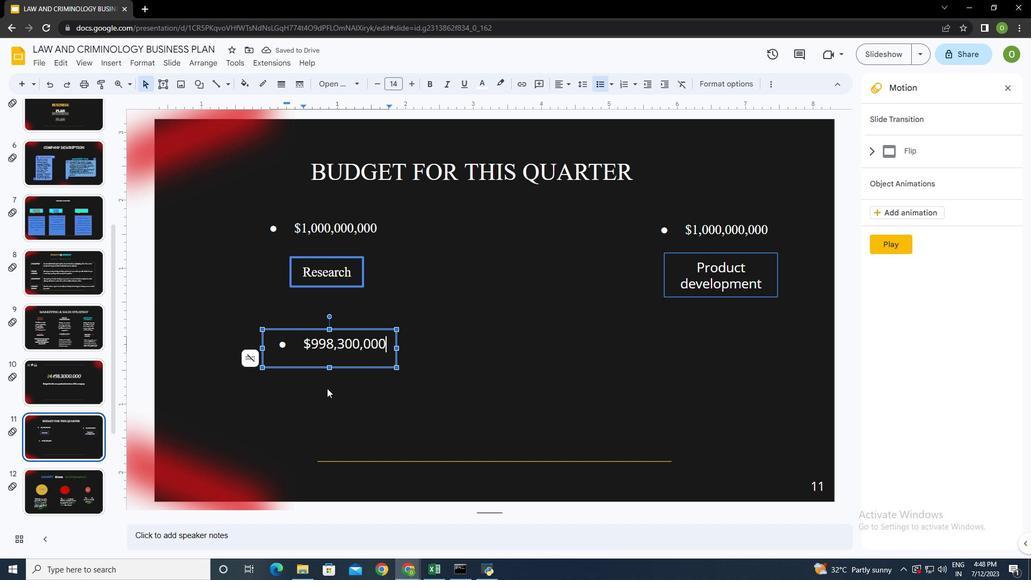 
Action: Mouse pressed left at (324, 388)
Screenshot: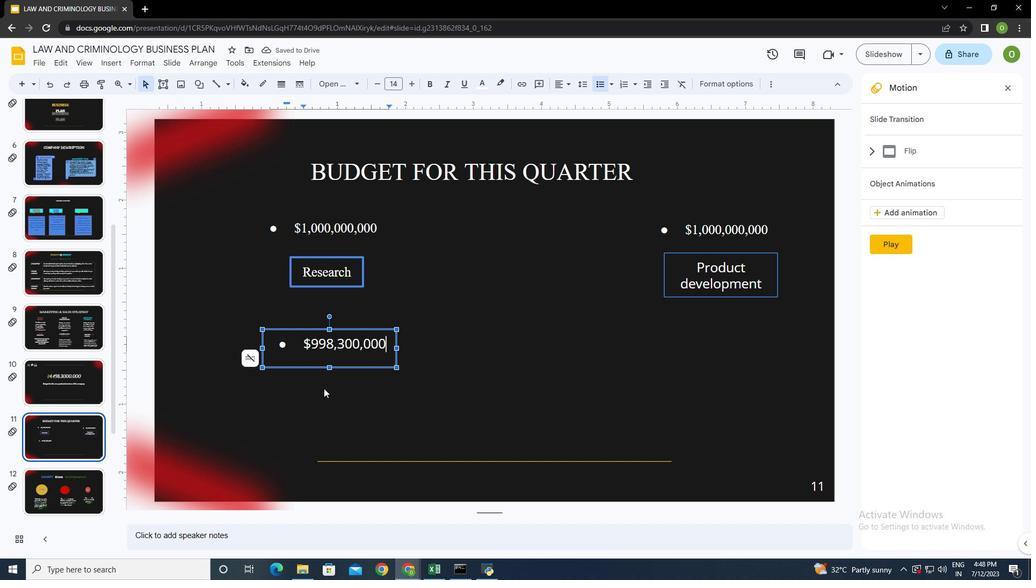 
Action: Mouse moved to (161, 84)
Screenshot: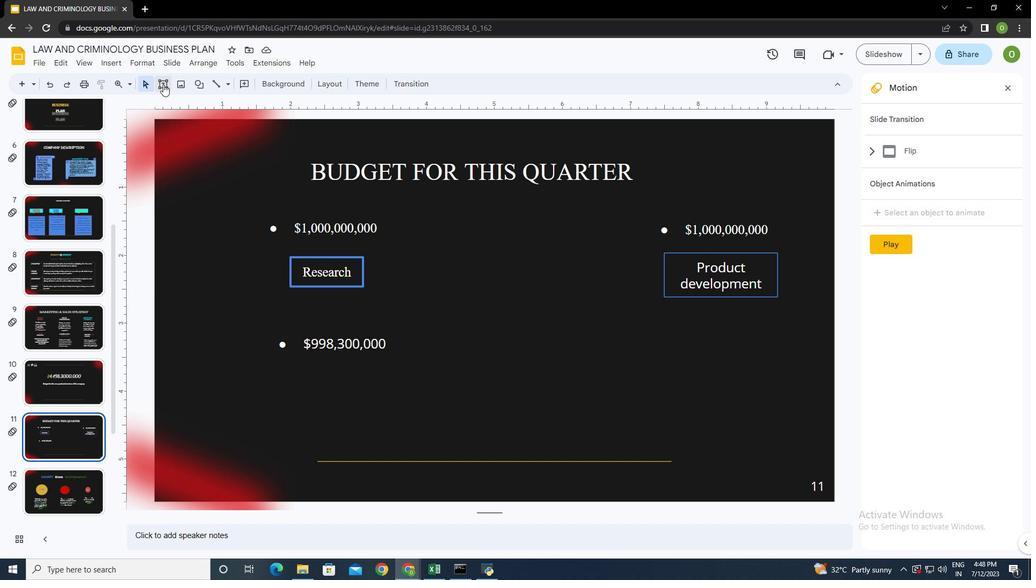 
Action: Mouse pressed left at (161, 84)
Screenshot: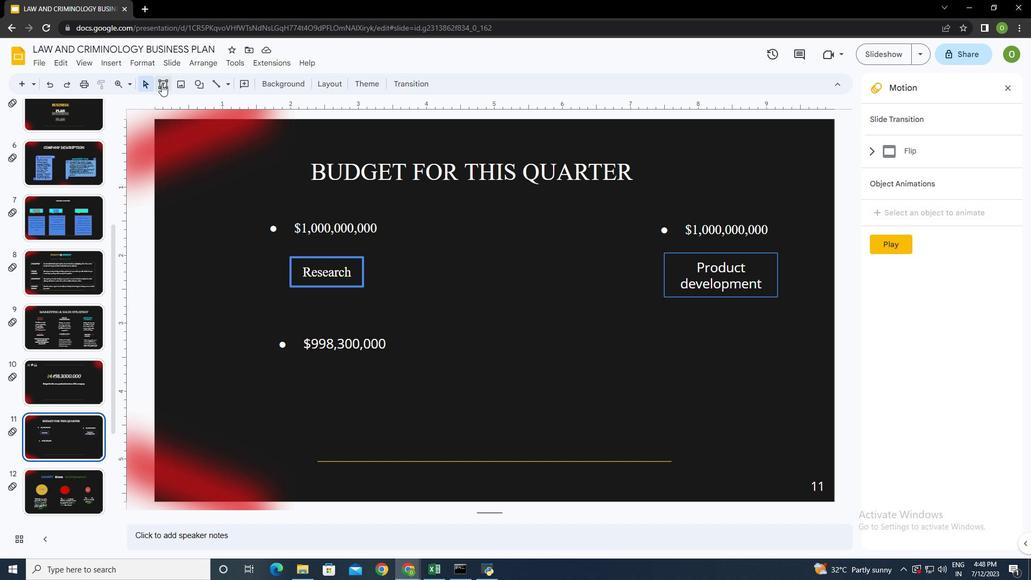 
Action: Mouse moved to (289, 368)
Screenshot: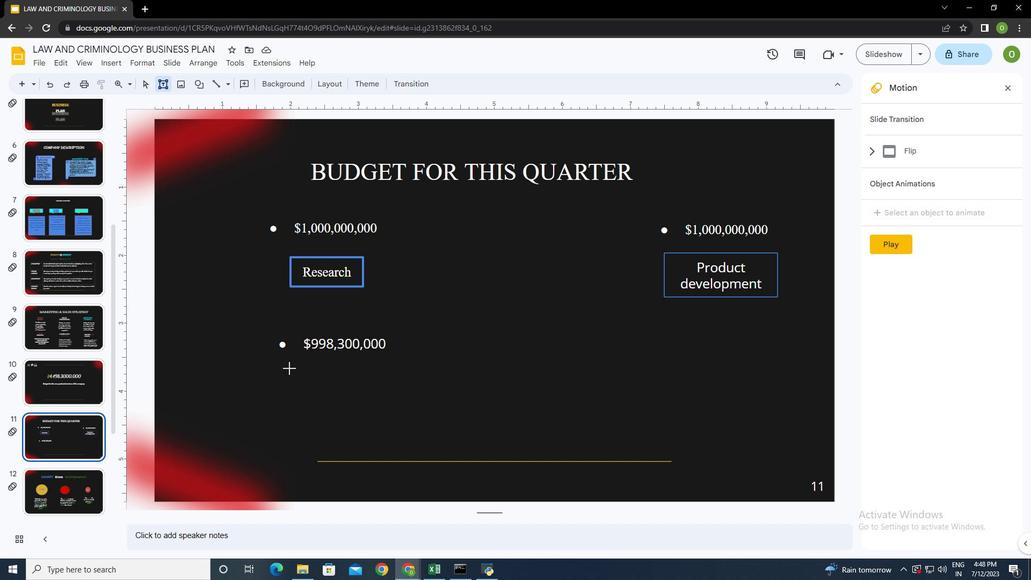 
Action: Mouse pressed left at (289, 368)
Screenshot: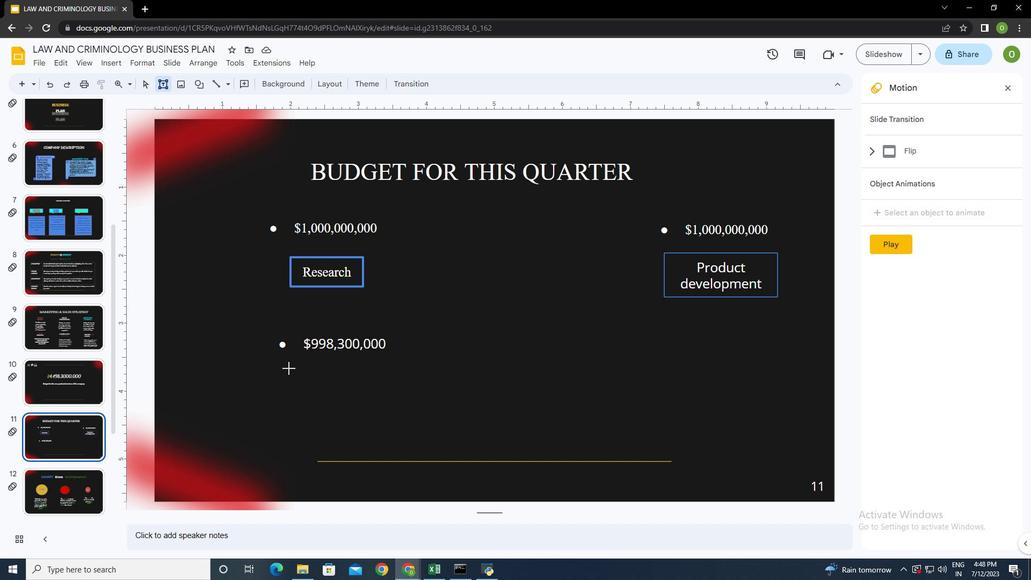 
Action: Mouse moved to (482, 79)
Screenshot: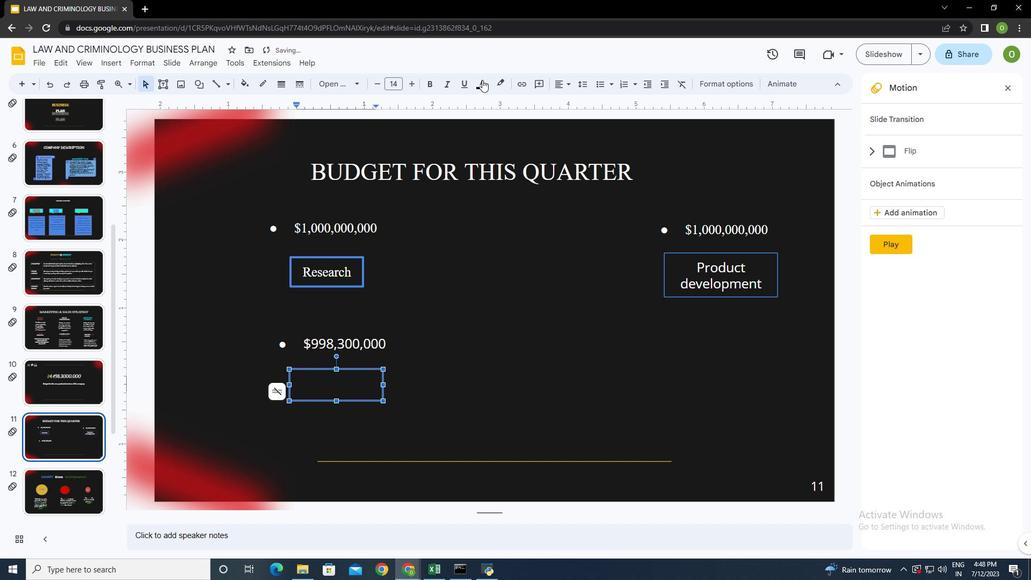 
Action: Mouse pressed left at (482, 79)
Screenshot: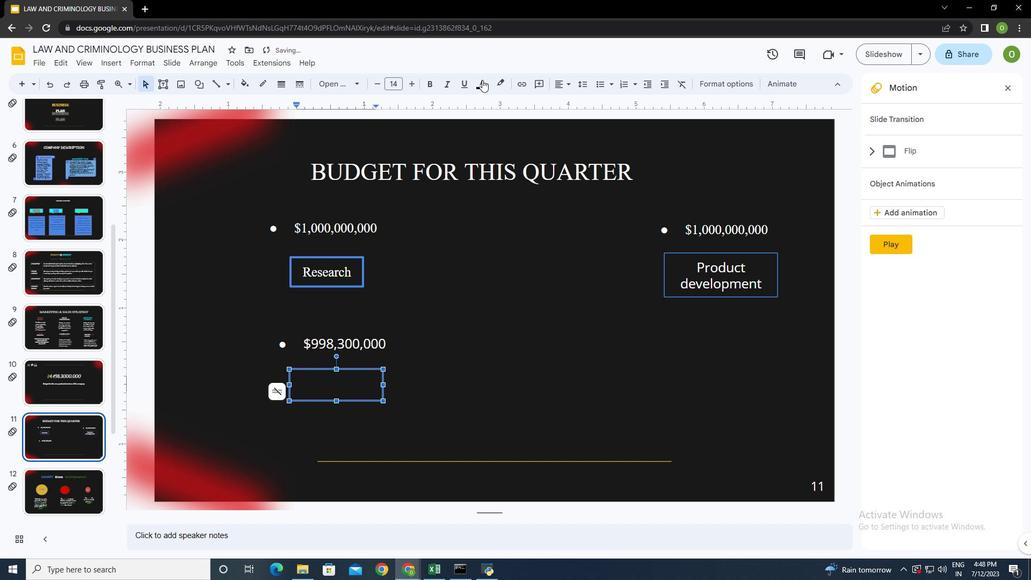 
Action: Mouse moved to (486, 117)
Screenshot: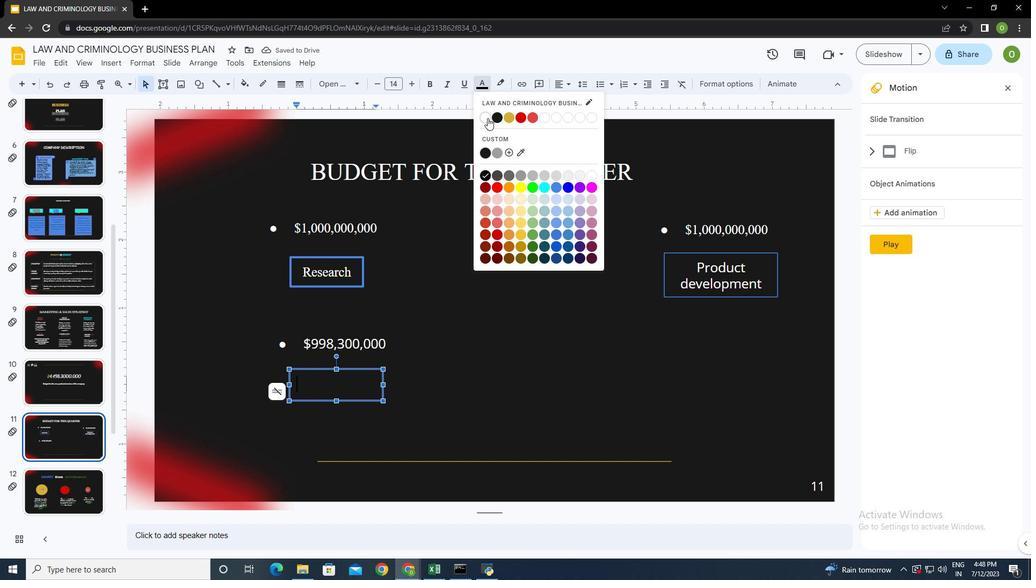 
Action: Mouse pressed left at (486, 117)
Screenshot: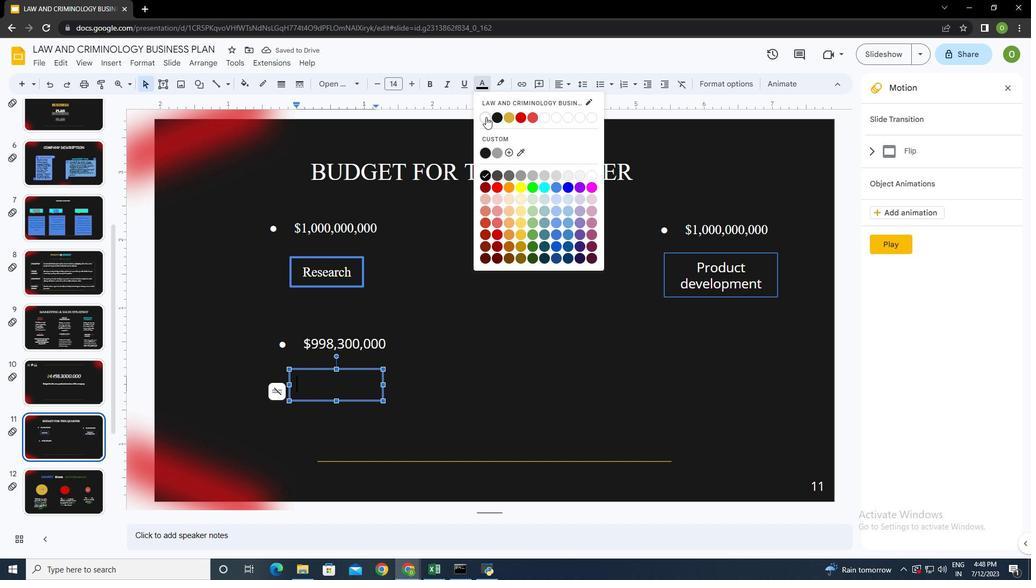 
Action: Mouse moved to (334, 368)
Screenshot: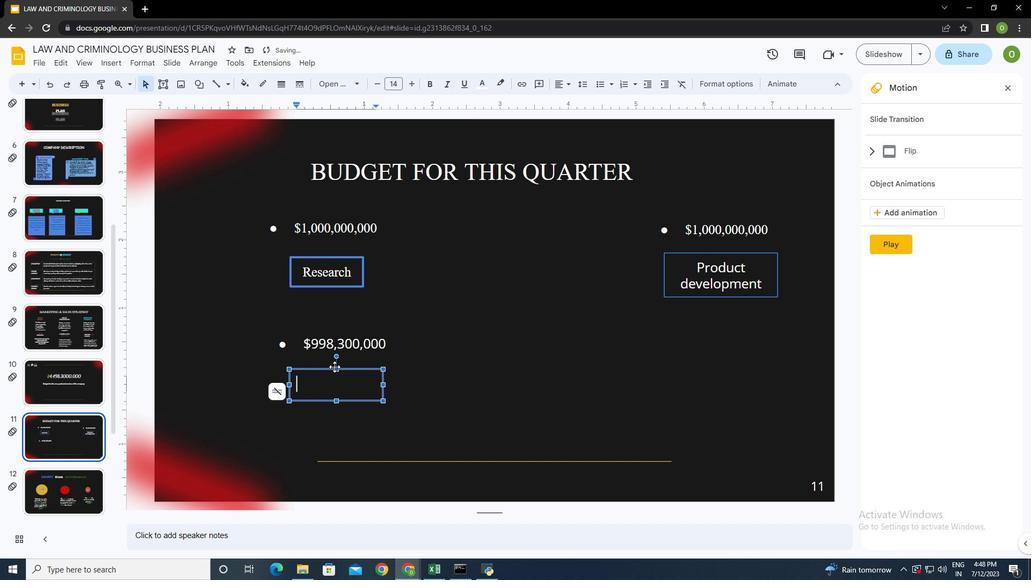 
Action: Key pressed <Key.shift>Talent<Key.space>acc<Key.backspace>quisition<Key.shift_r><Key.left><Key.left><Key.left><Key.left><Key.left><Key.left><Key.left><Key.left><Key.left><Key.left><Key.left><Key.left><Key.left><Key.left><Key.left><Key.left><Key.left><Key.left><Key.left><Key.left><Key.left><Key.left><Key.left><Key.left><Key.left><Key.left><Key.left>
Screenshot: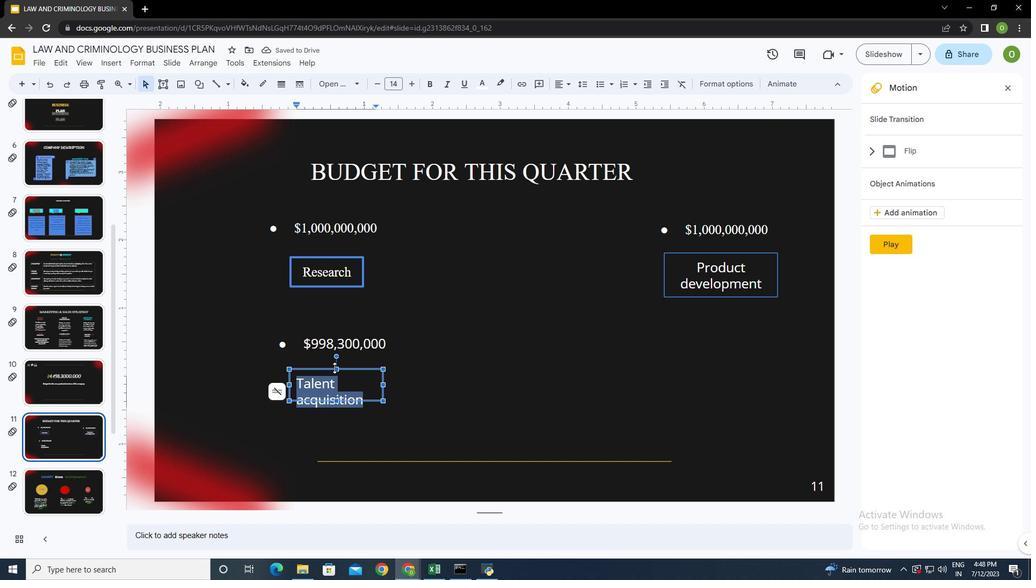 
Action: Mouse moved to (339, 79)
Screenshot: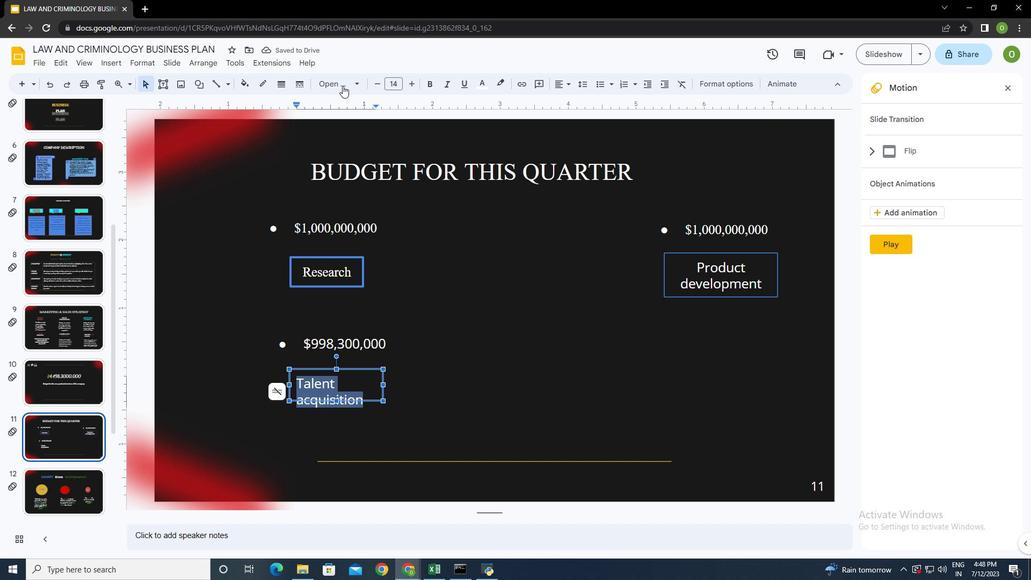 
Action: Mouse pressed left at (339, 79)
Screenshot: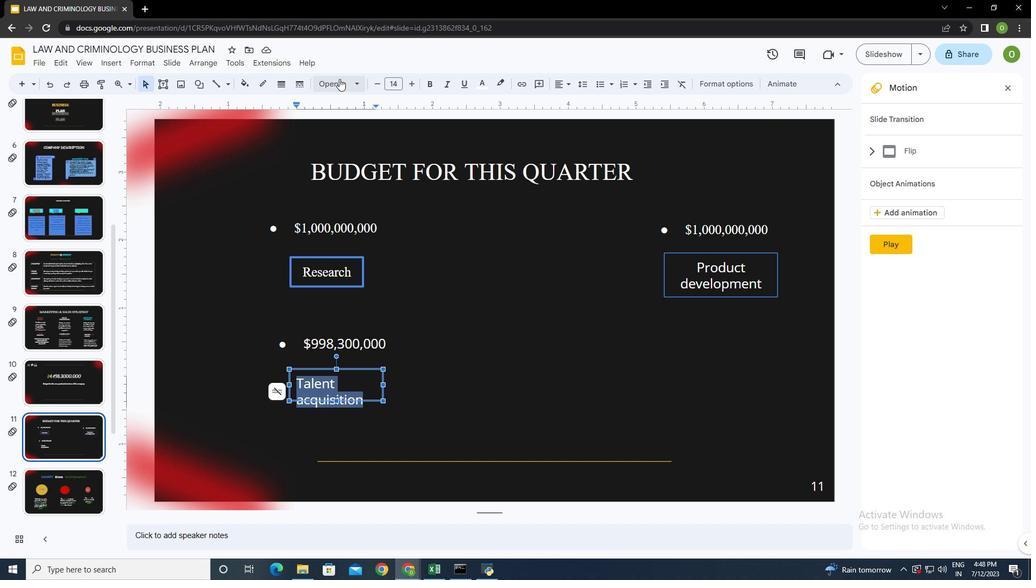 
Action: Mouse moved to (364, 205)
Screenshot: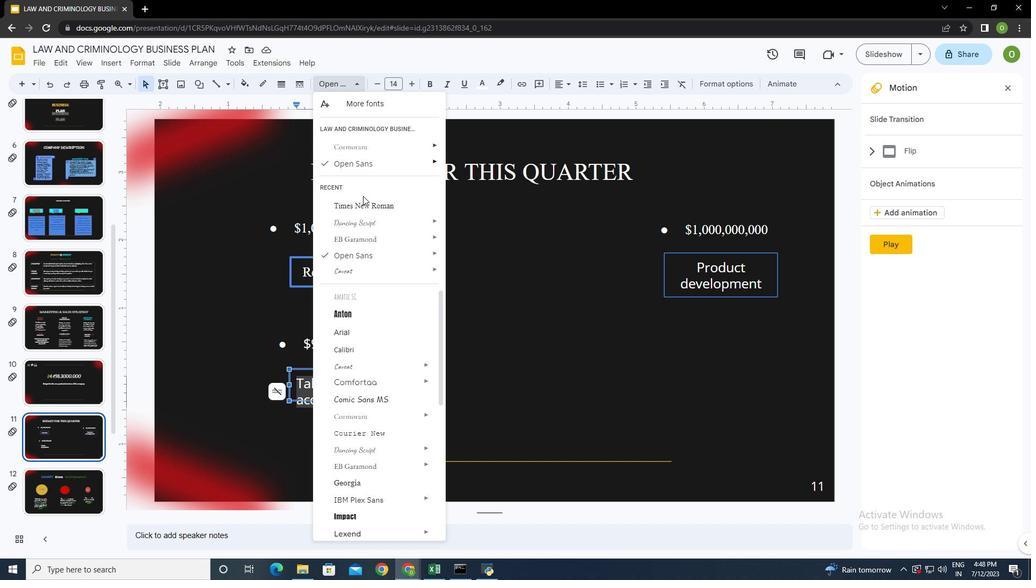 
Action: Mouse pressed left at (364, 205)
Screenshot: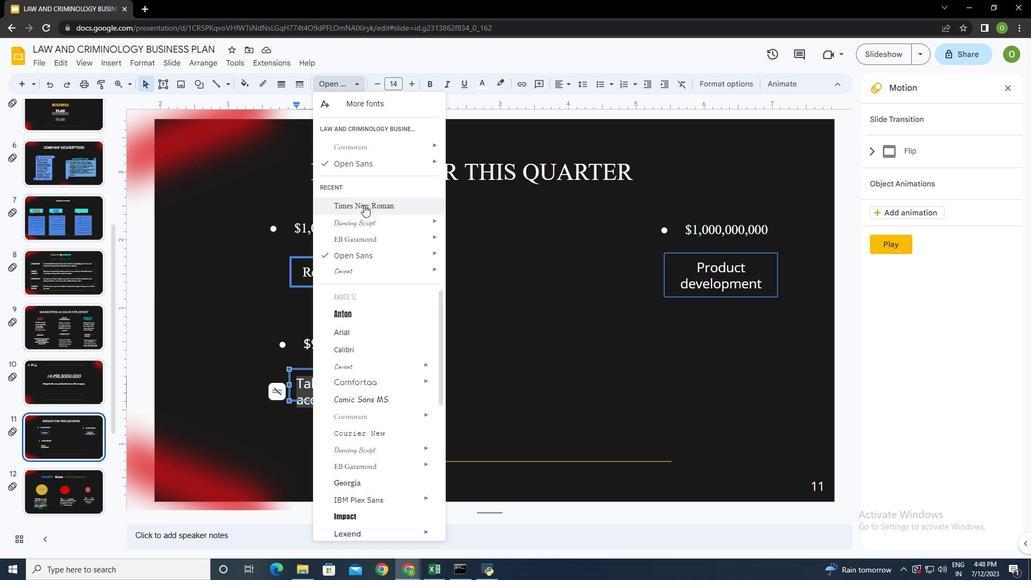 
Action: Mouse moved to (383, 385)
Screenshot: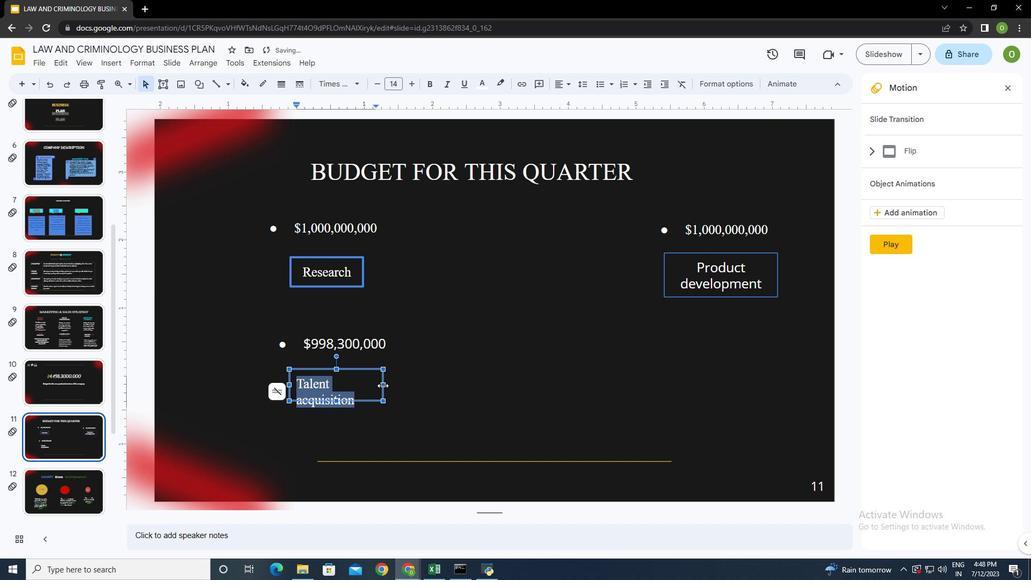 
Action: Mouse pressed left at (383, 385)
Screenshot: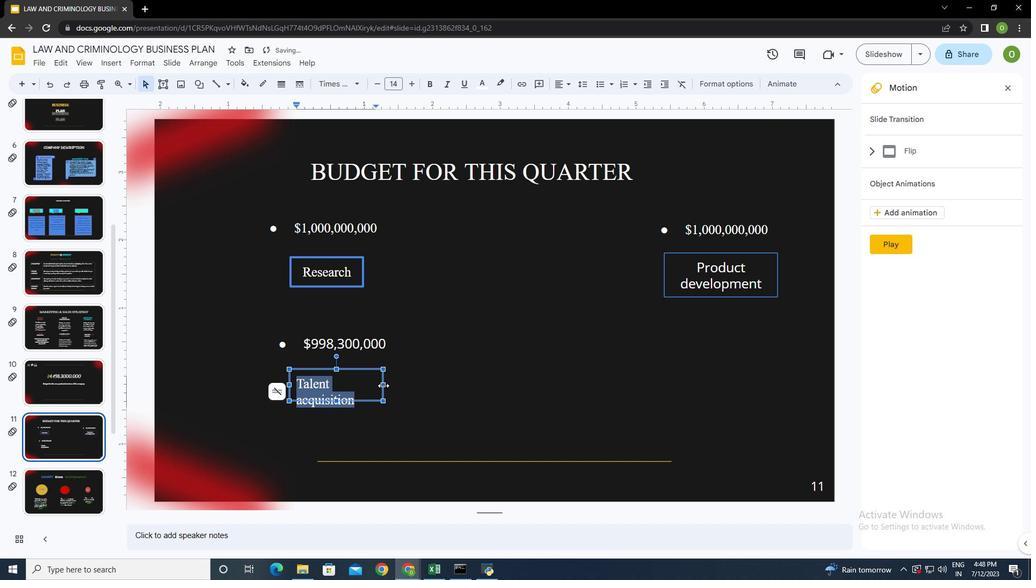 
Action: Mouse moved to (347, 402)
Screenshot: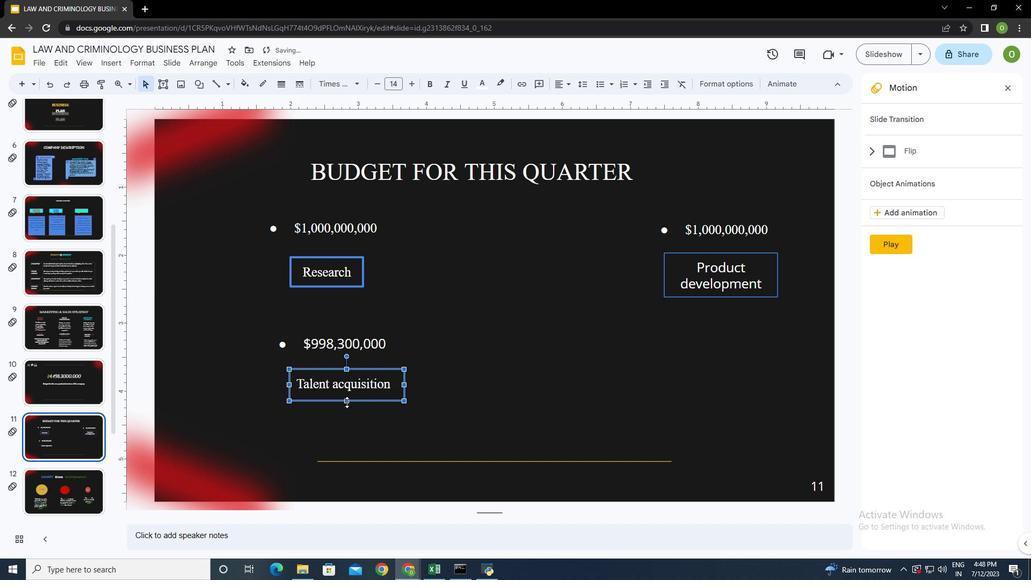 
Action: Mouse pressed left at (347, 402)
Screenshot: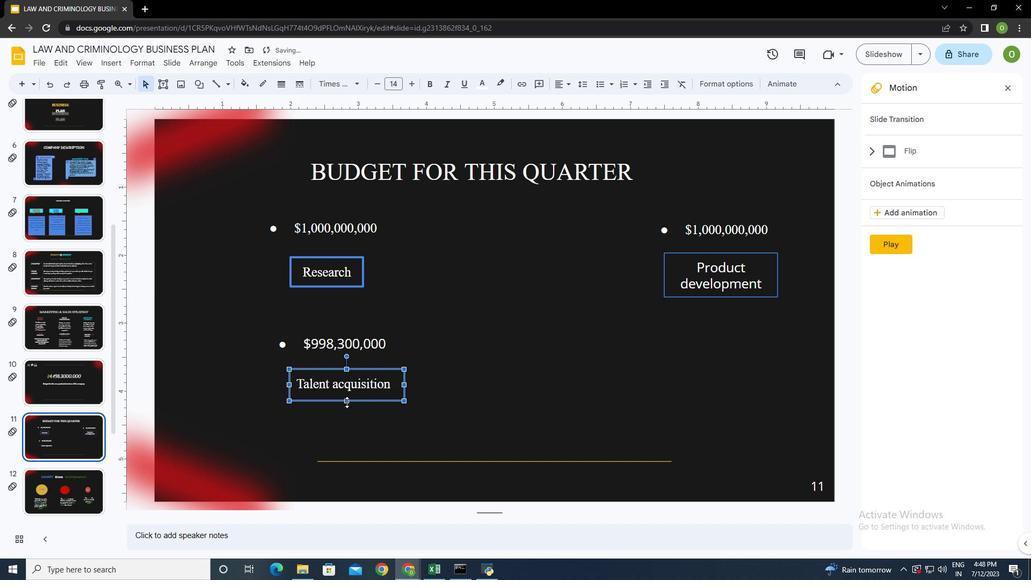 
Action: Mouse moved to (403, 389)
Screenshot: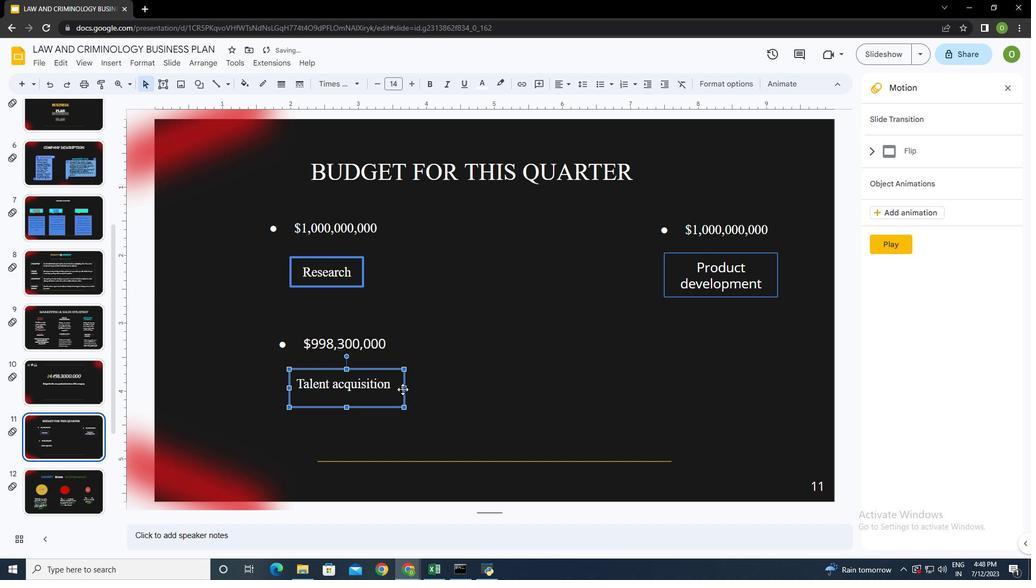 
Action: Mouse pressed left at (403, 389)
Screenshot: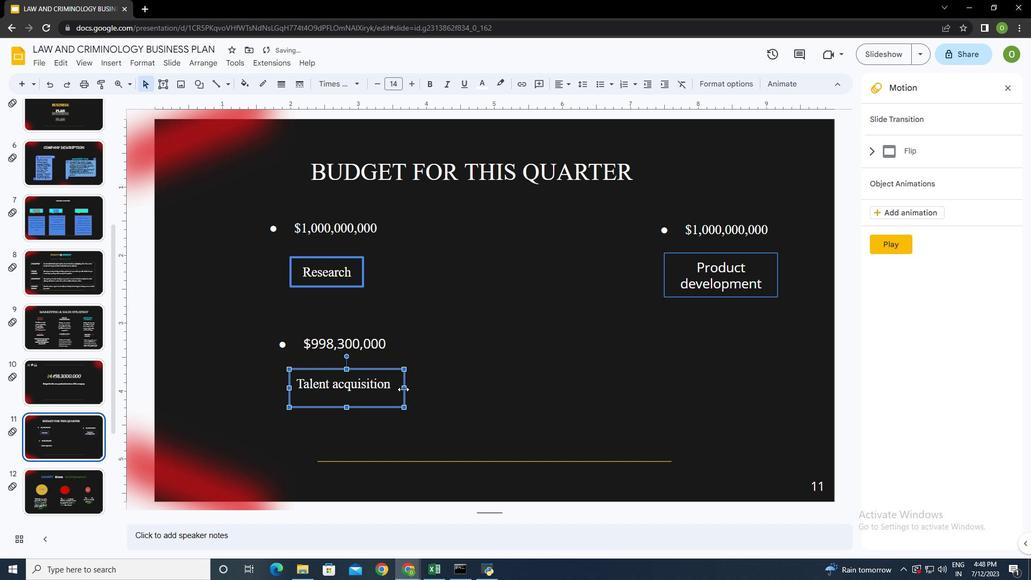 
Action: Mouse moved to (448, 395)
